 Task: Select transit view around selected location Jamestown Settlement, Virginia, United States and check out the nearest train station
Action: Mouse moved to (190, 189)
Screenshot: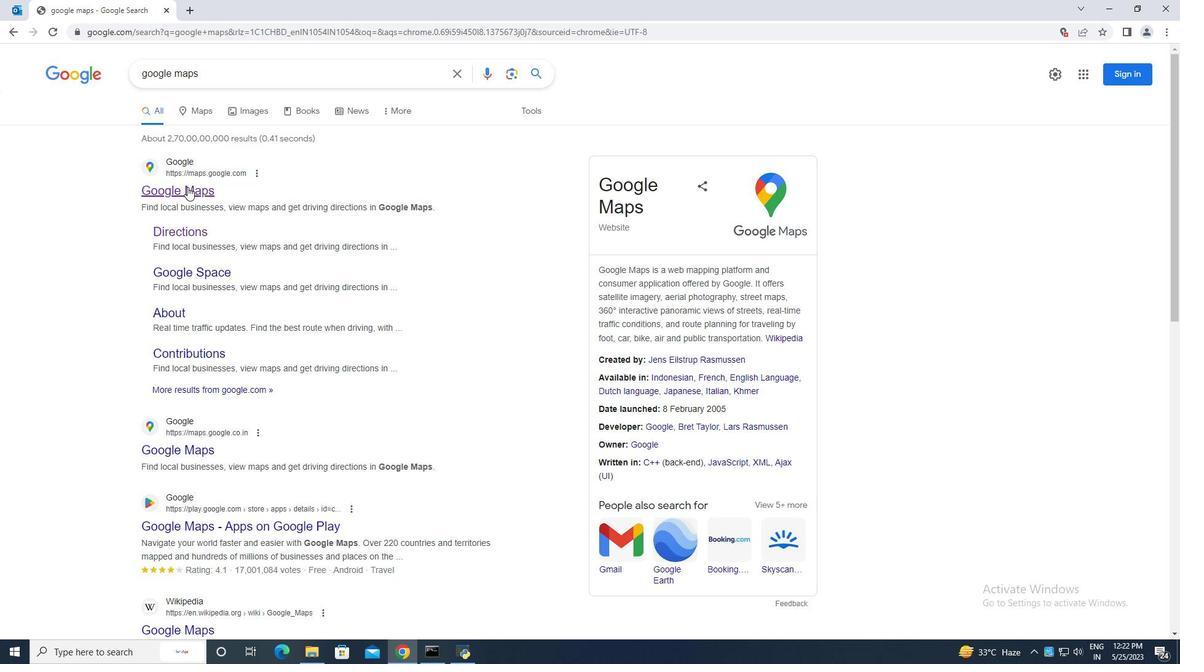 
Action: Mouse pressed left at (190, 189)
Screenshot: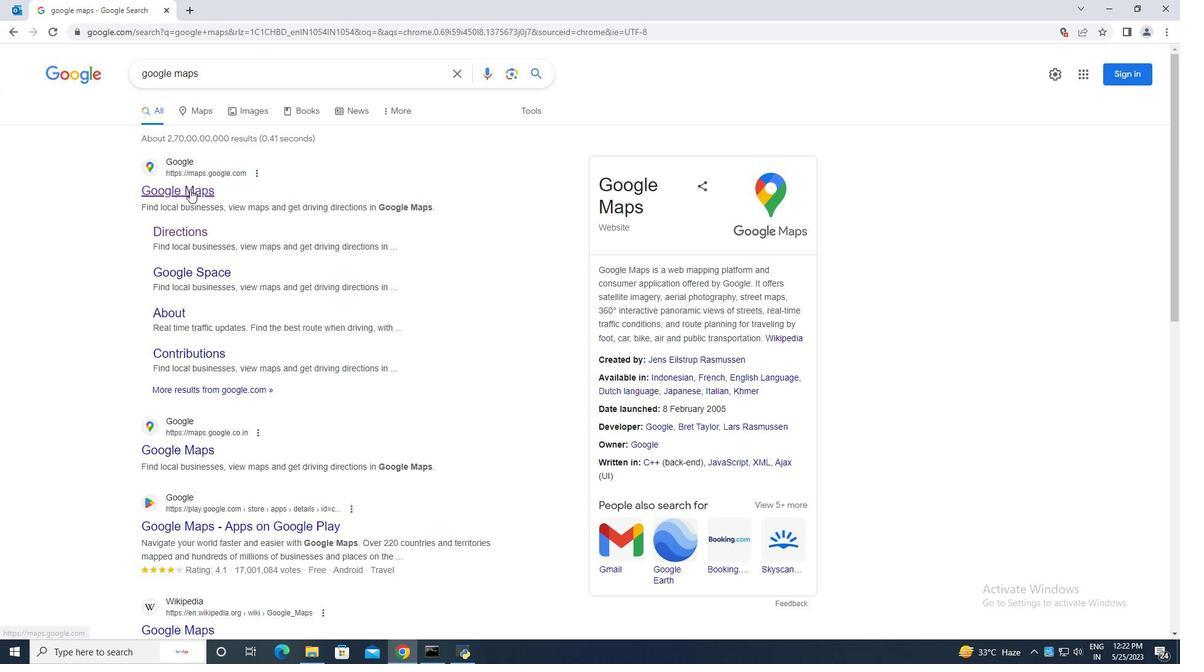 
Action: Mouse moved to (163, 60)
Screenshot: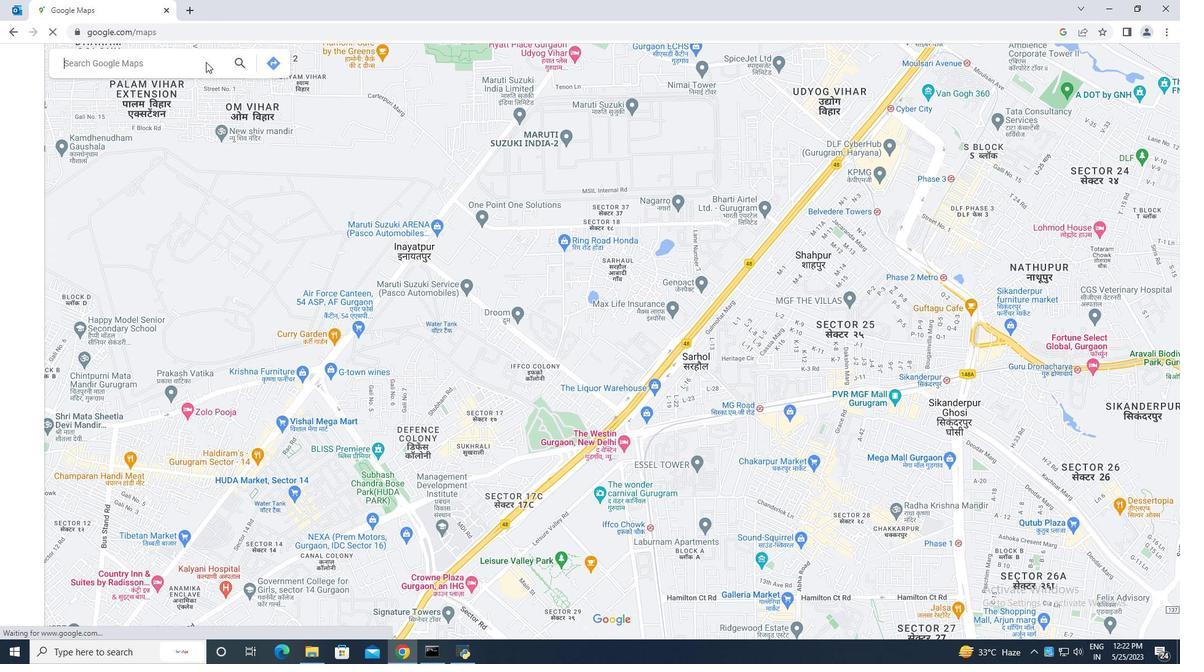 
Action: Mouse pressed left at (163, 60)
Screenshot: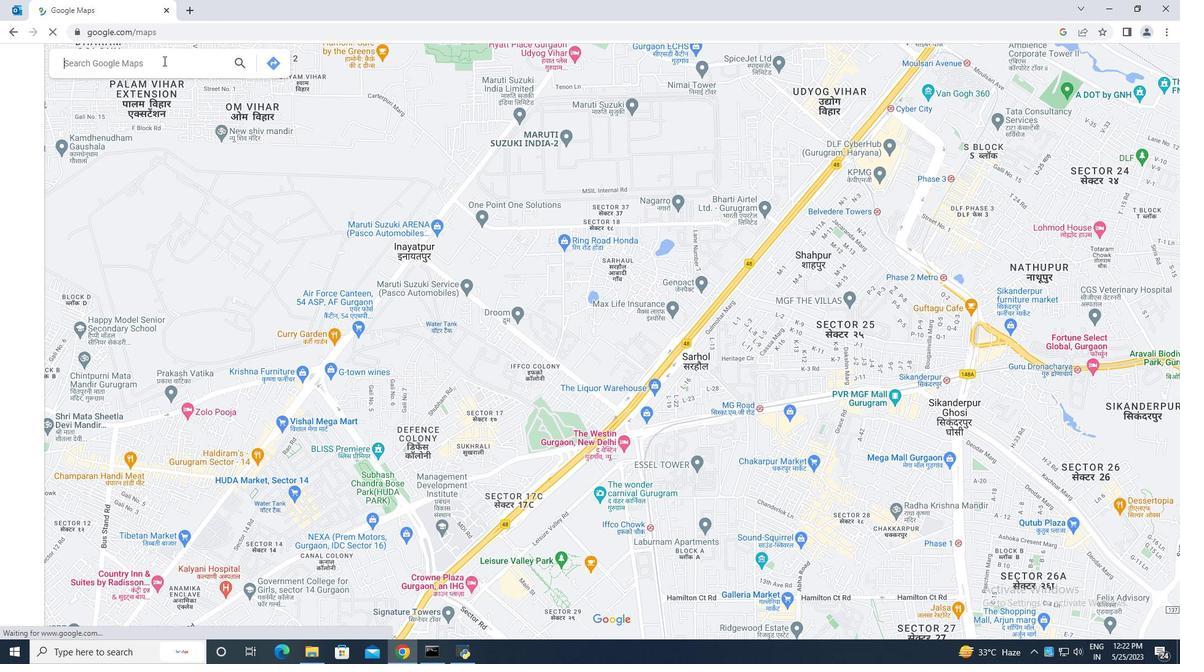 
Action: Key pressed <Key.caps_lock>J<Key.caps_lock>ames<Key.space>town<Key.space>d<Key.backspace>settlement<Key.space>virginia<Key.space>usa
Screenshot: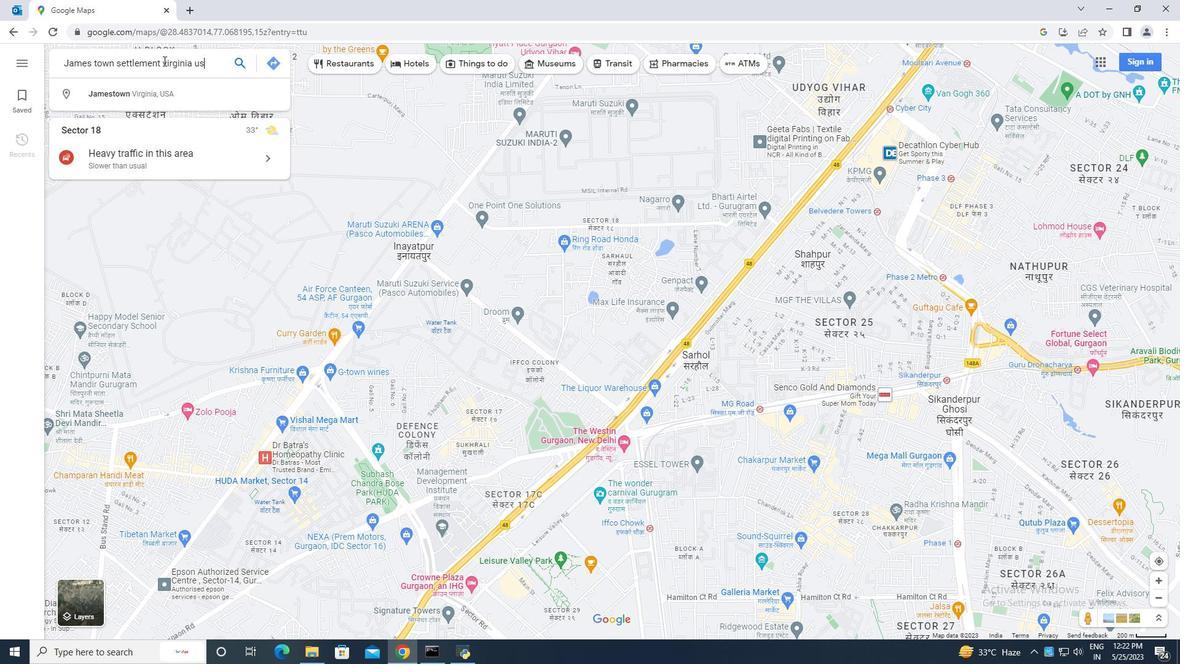 
Action: Mouse moved to (171, 92)
Screenshot: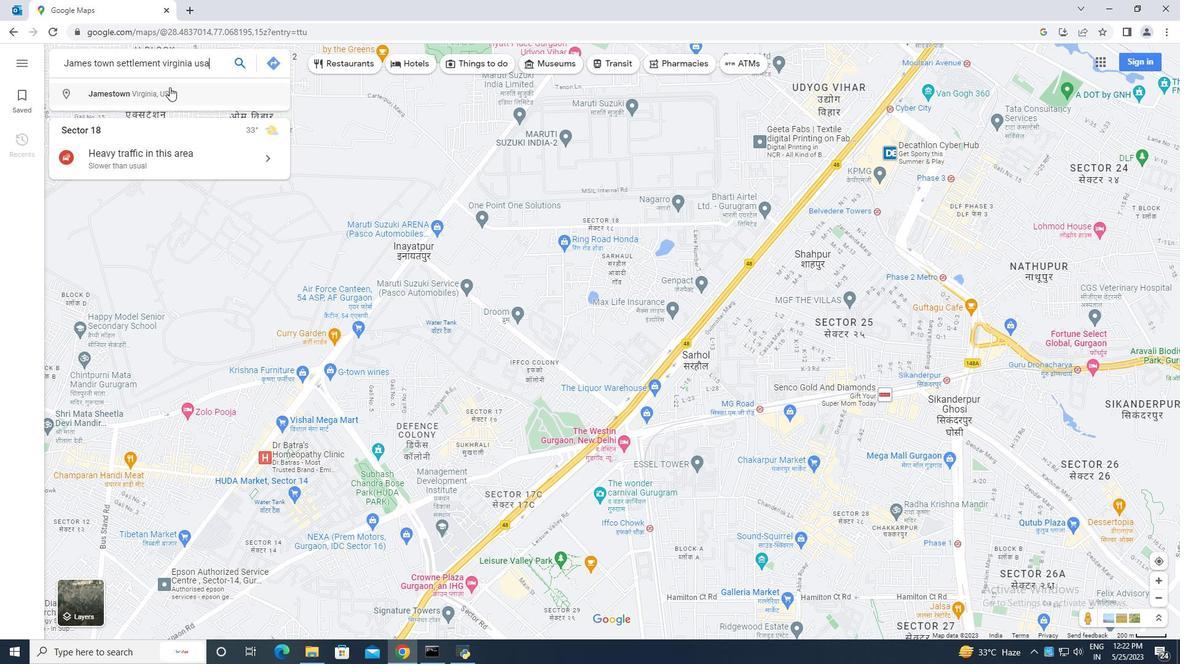 
Action: Mouse pressed left at (171, 92)
Screenshot: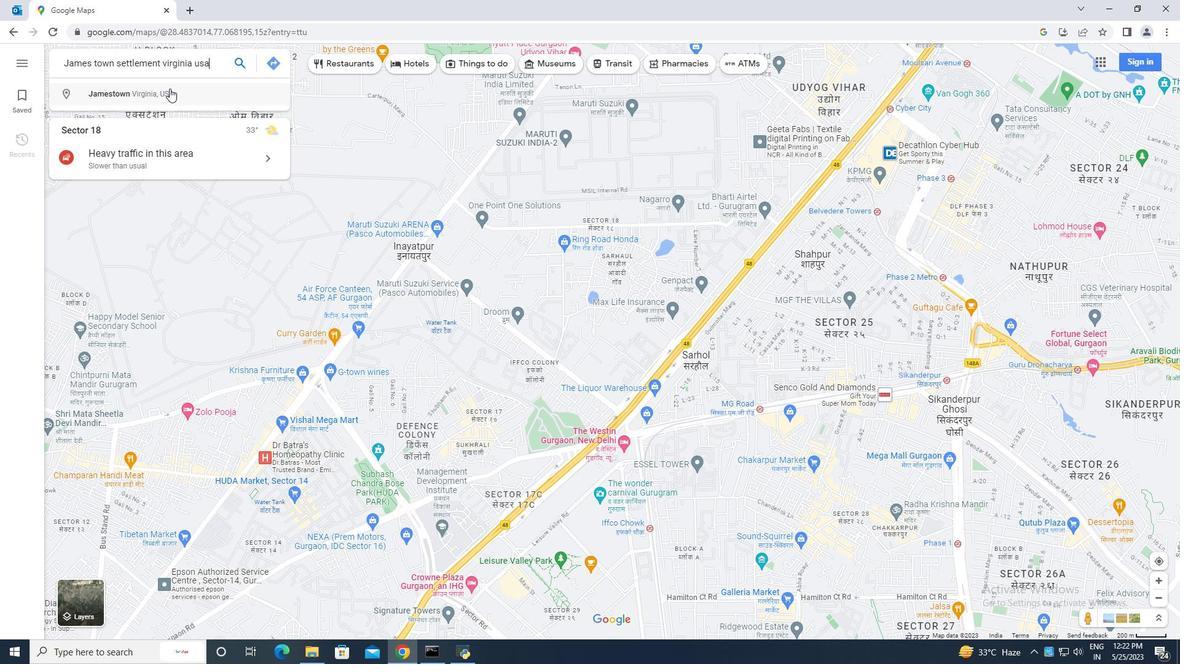 
Action: Mouse moved to (626, 63)
Screenshot: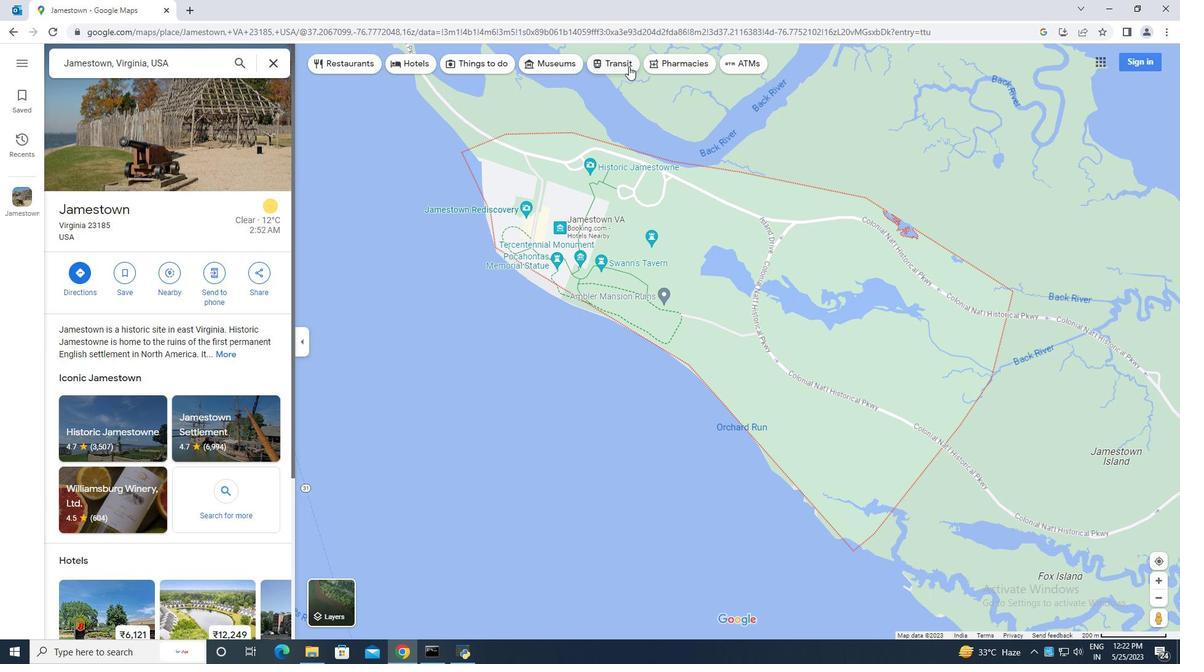 
Action: Mouse pressed left at (626, 63)
Screenshot: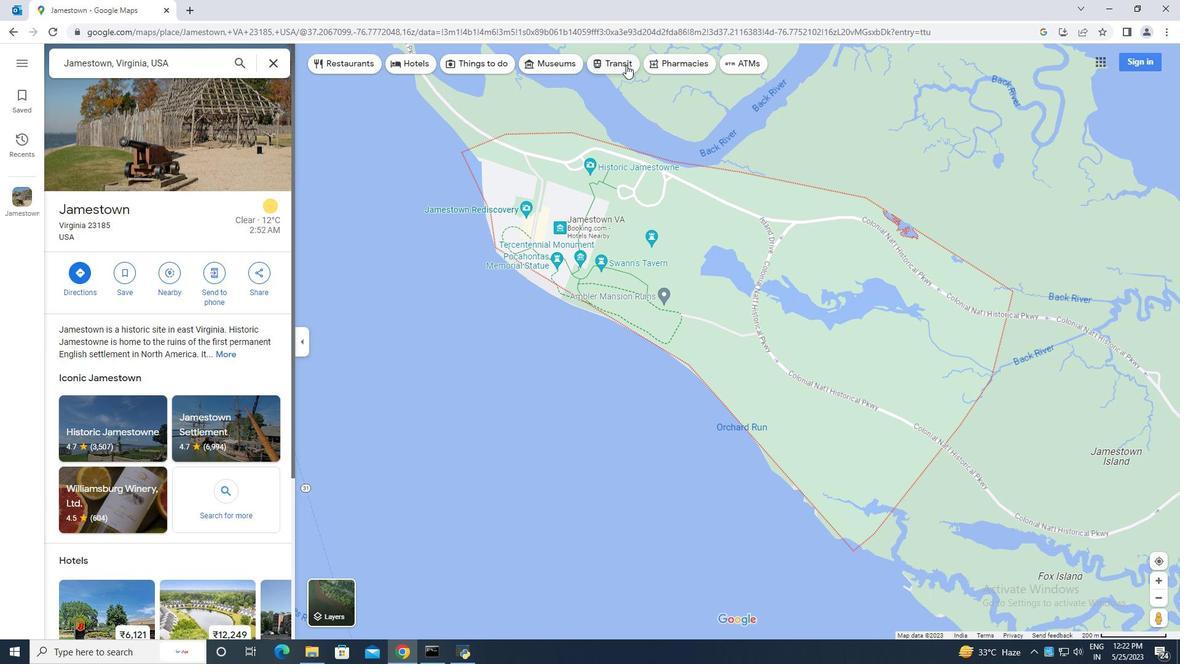 
Action: Mouse moved to (746, 255)
Screenshot: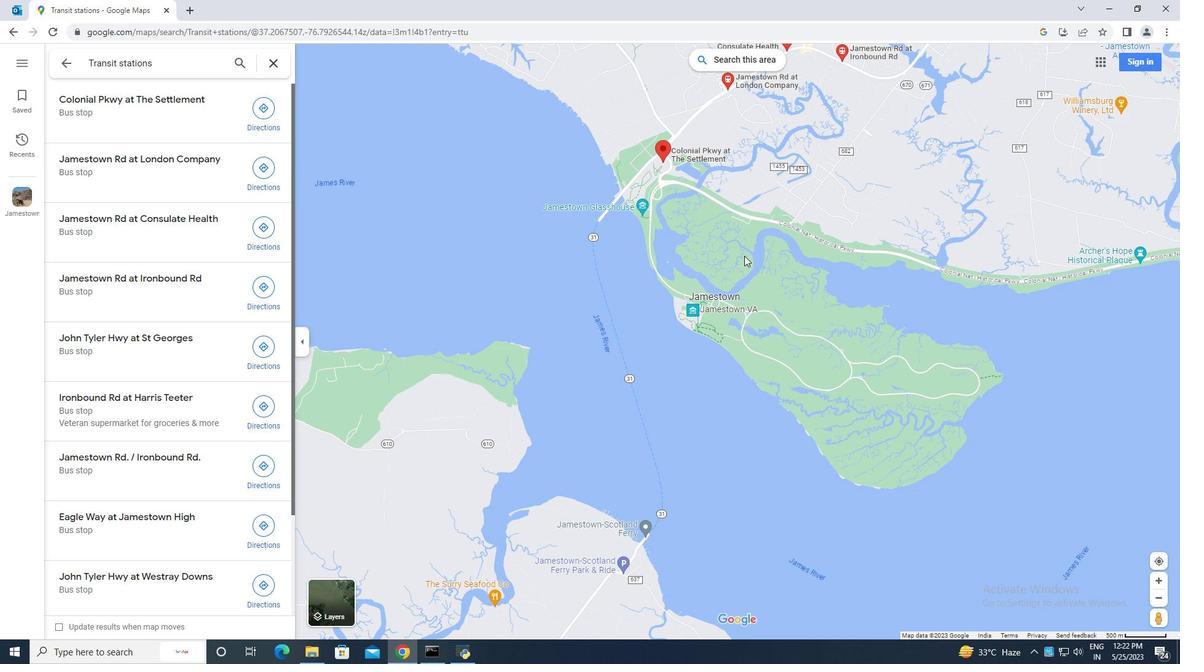 
Action: Mouse pressed left at (746, 255)
Screenshot: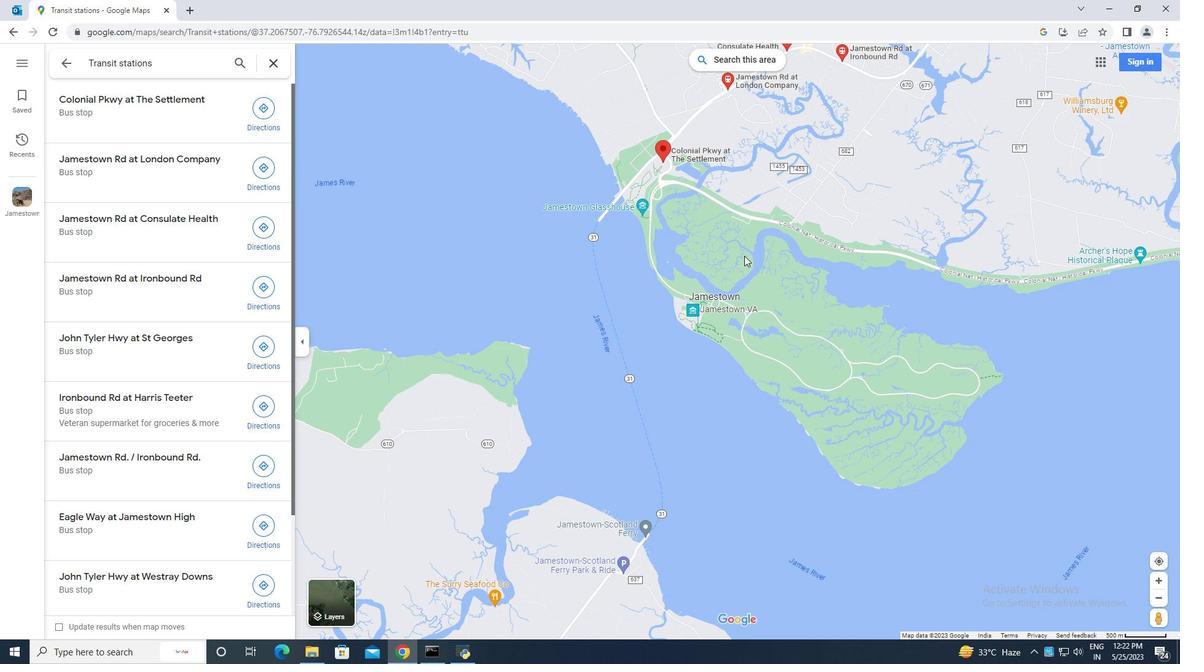 
Action: Mouse moved to (835, 408)
Screenshot: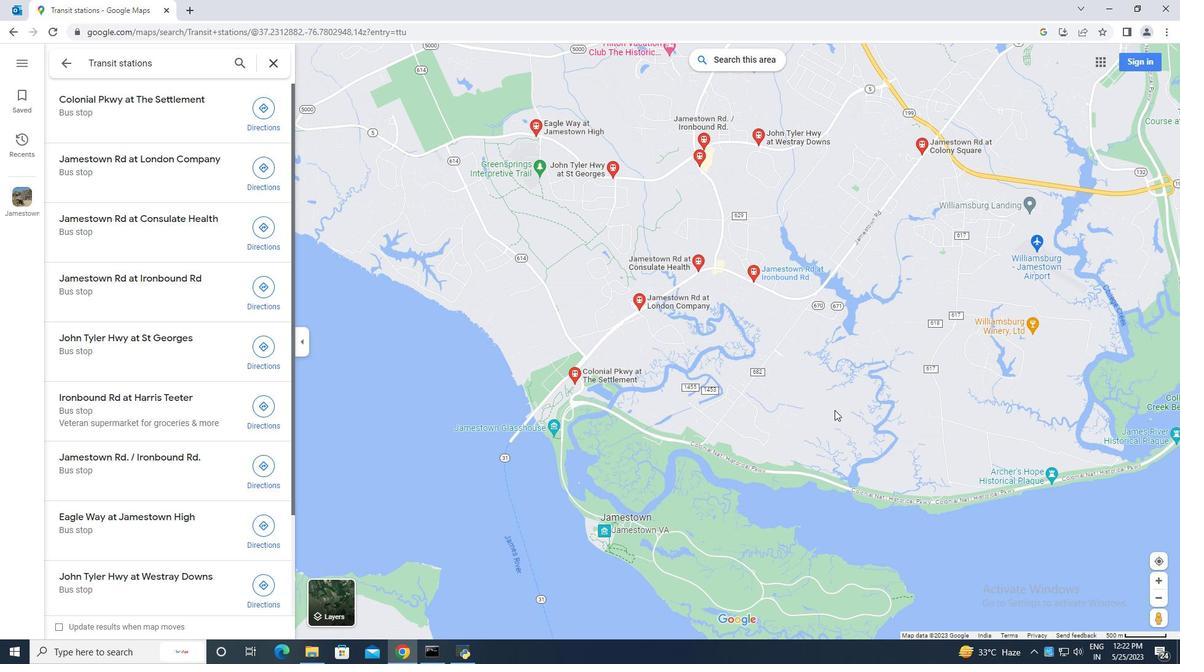 
Action: Mouse scrolled (835, 408) with delta (0, 0)
Screenshot: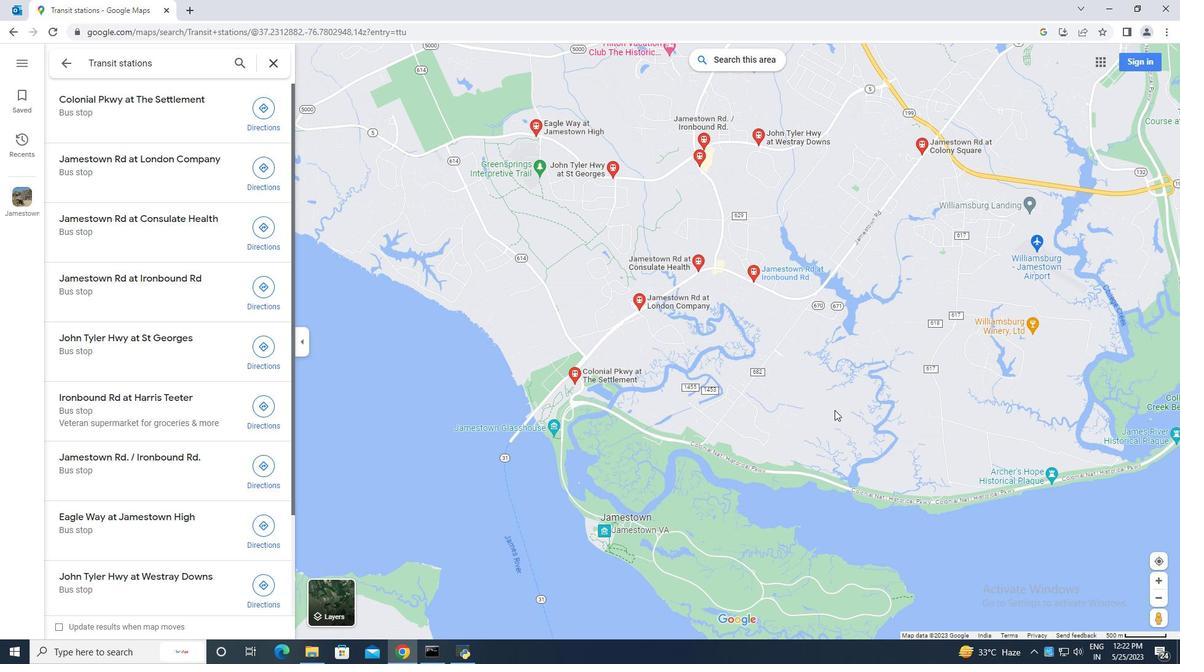 
Action: Mouse moved to (835, 408)
Screenshot: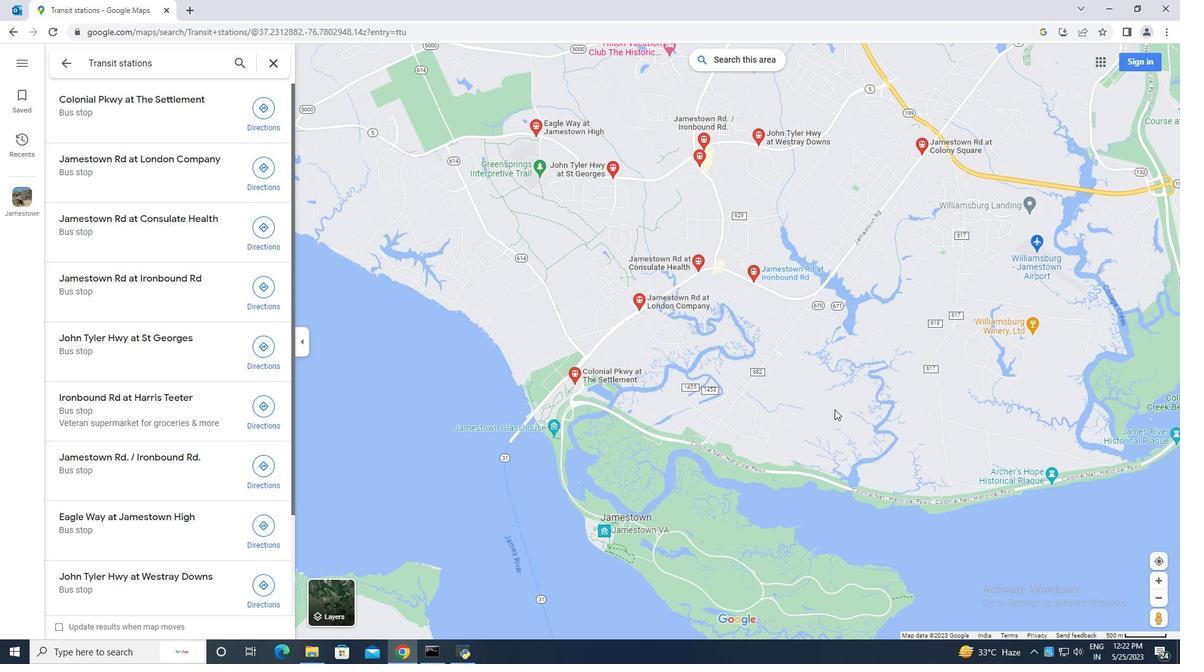 
Action: Mouse scrolled (835, 408) with delta (0, 0)
Screenshot: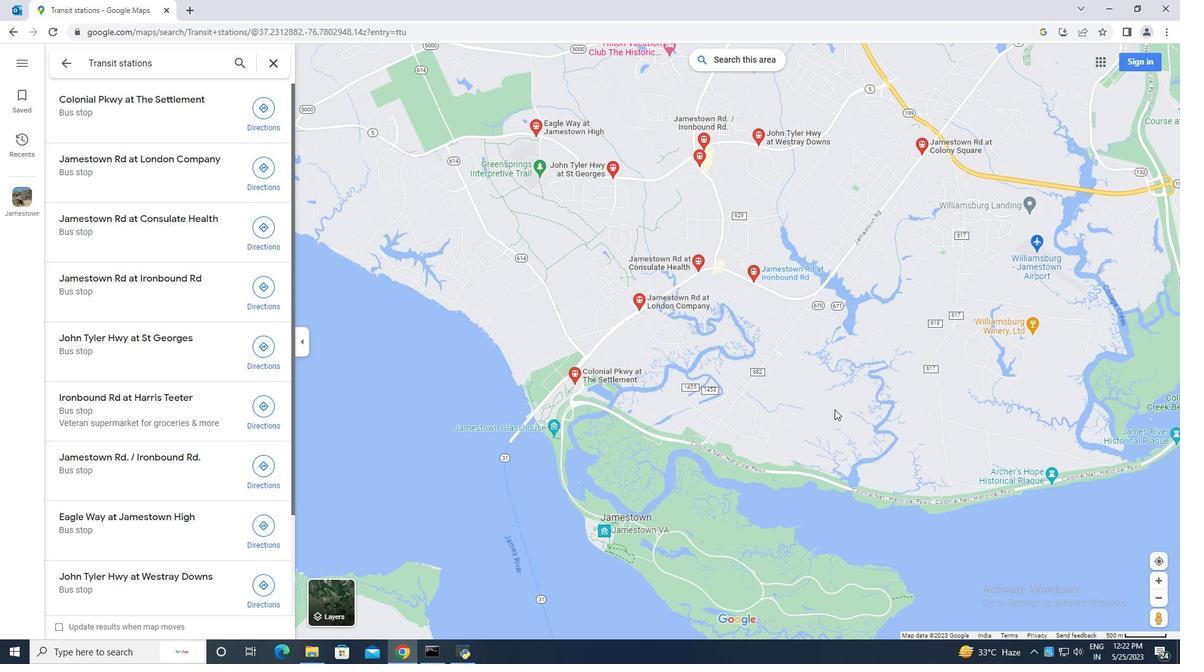 
Action: Mouse moved to (834, 407)
Screenshot: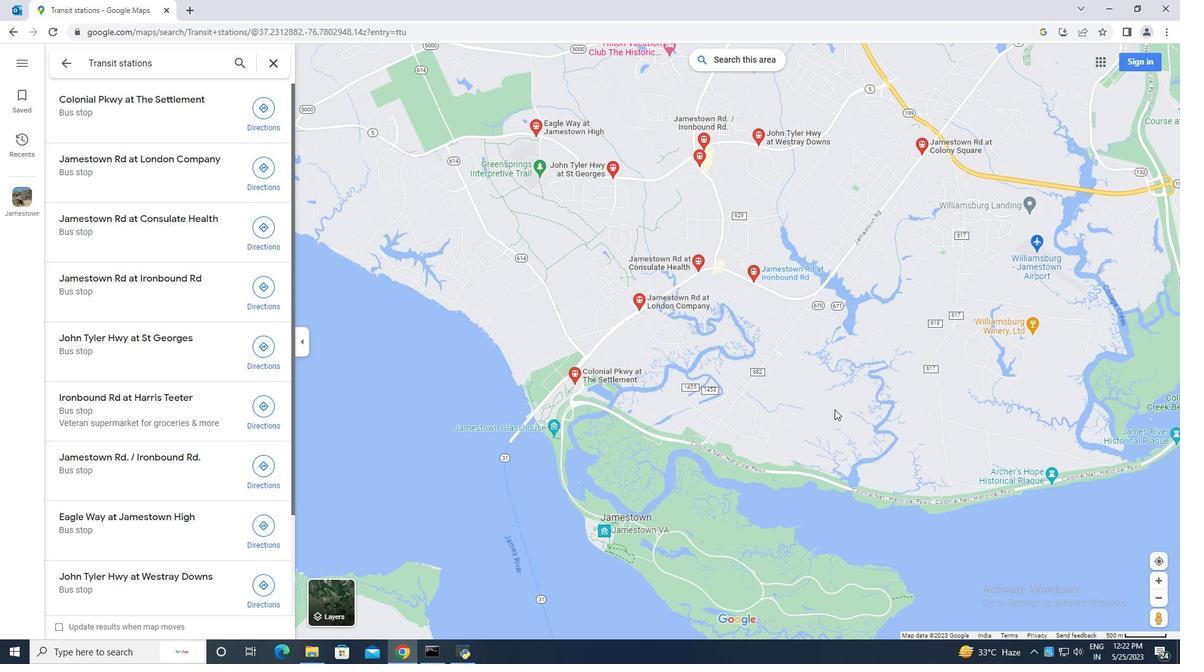 
Action: Mouse scrolled (834, 407) with delta (0, 0)
Screenshot: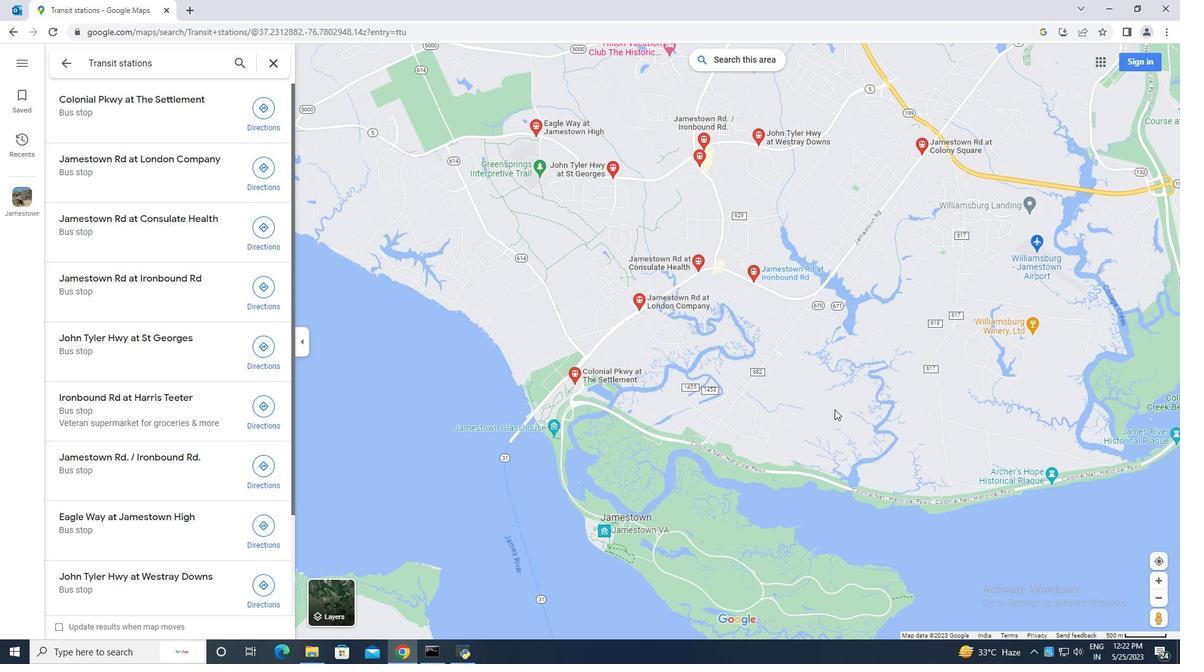 
Action: Mouse moved to (795, 321)
Screenshot: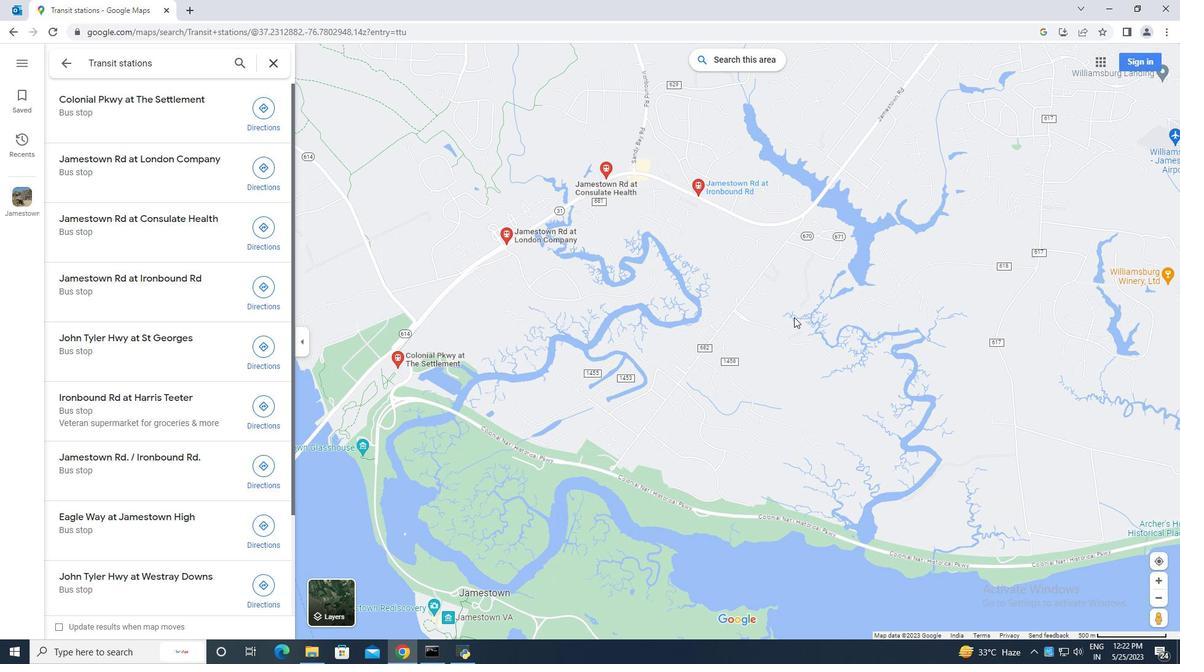 
Action: Mouse pressed left at (795, 321)
Screenshot: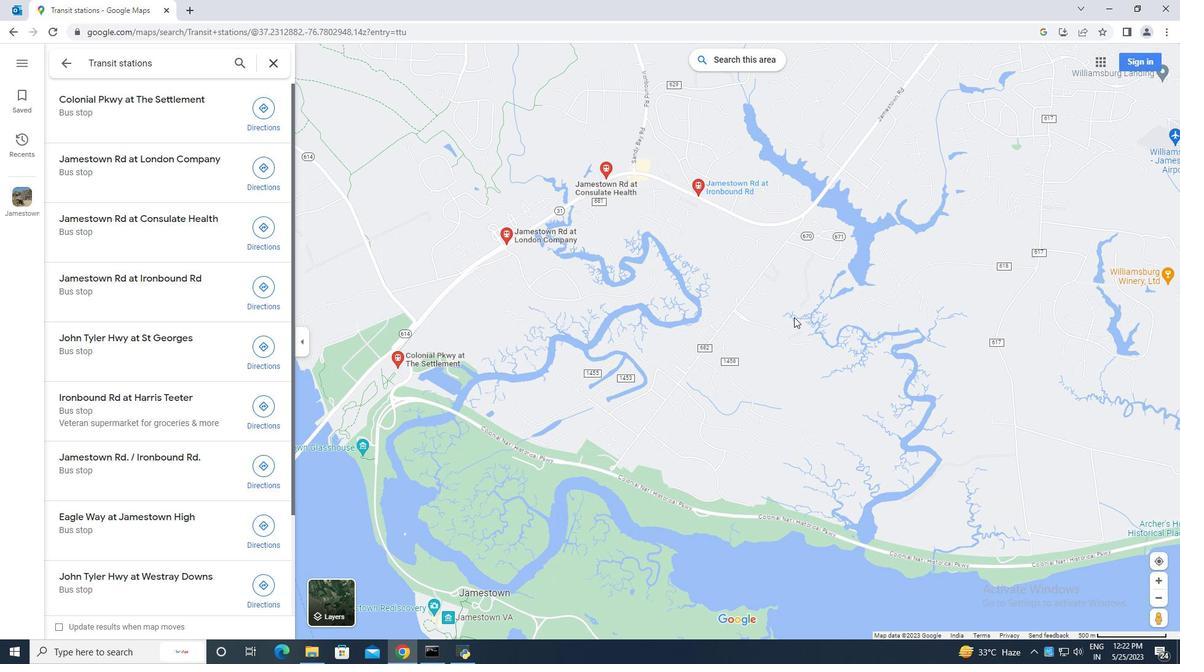 
Action: Mouse moved to (760, 432)
Screenshot: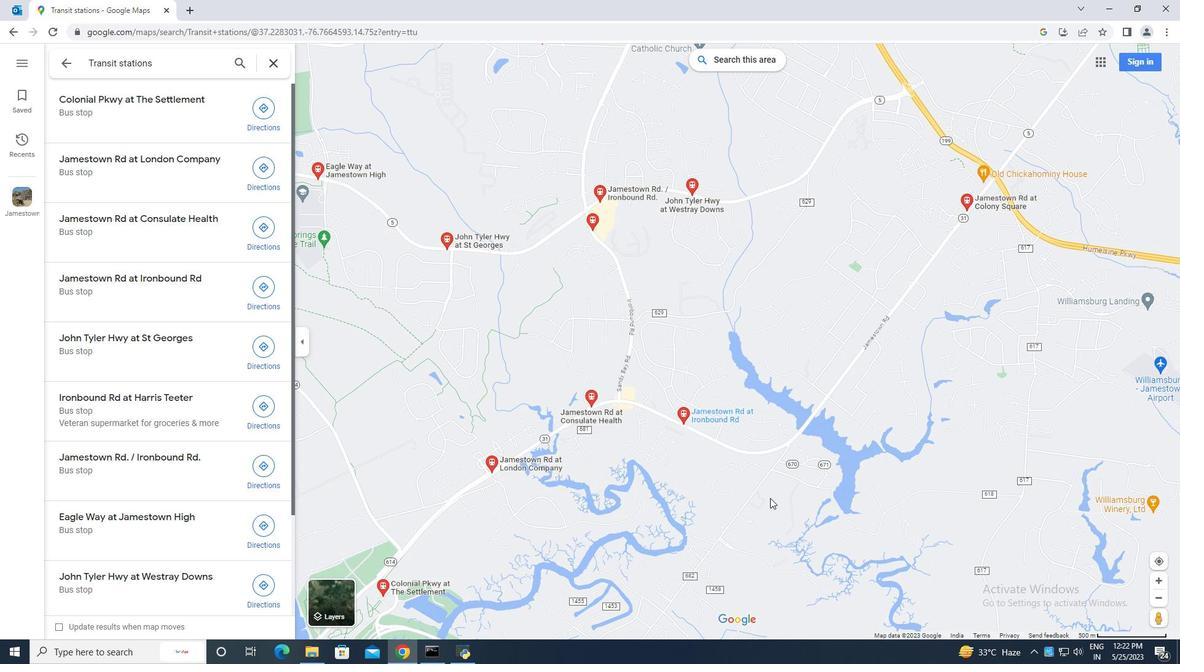 
Action: Mouse scrolled (760, 432) with delta (0, 0)
Screenshot: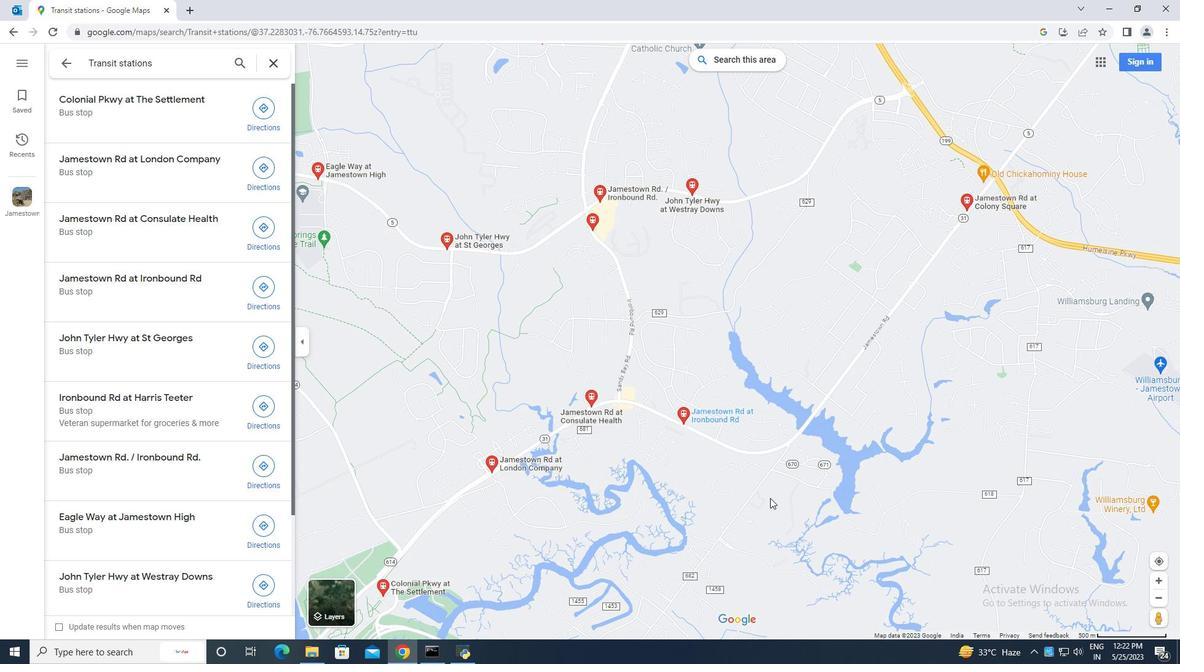 
Action: Mouse moved to (760, 431)
Screenshot: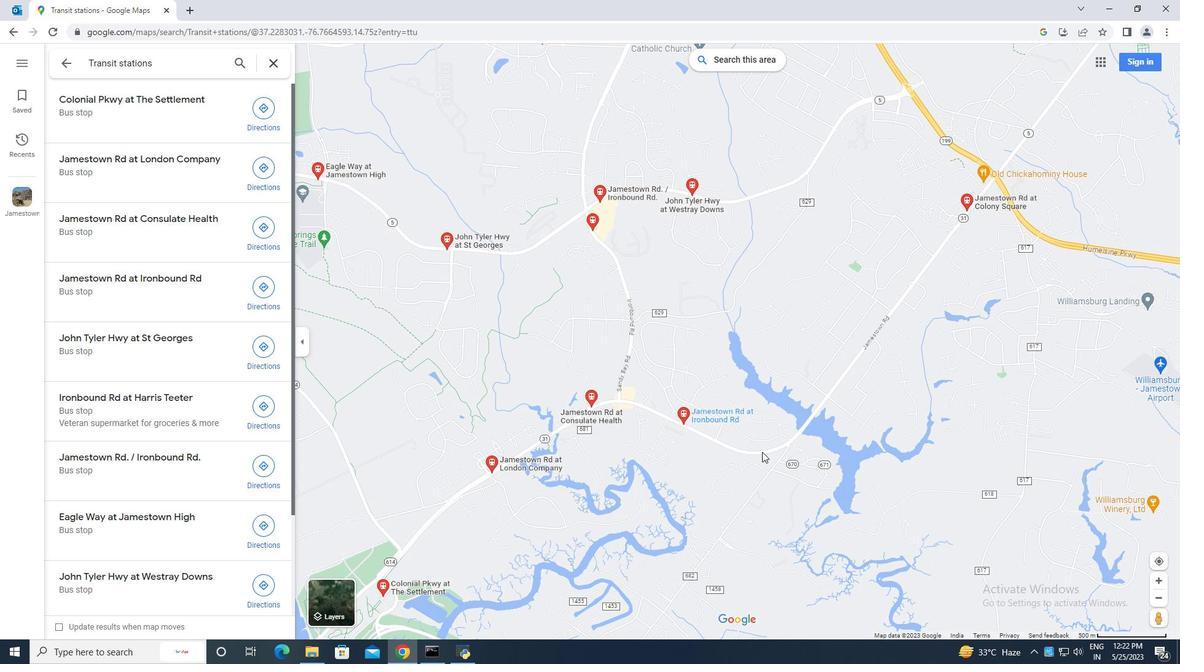 
Action: Mouse scrolled (760, 430) with delta (0, 0)
Screenshot: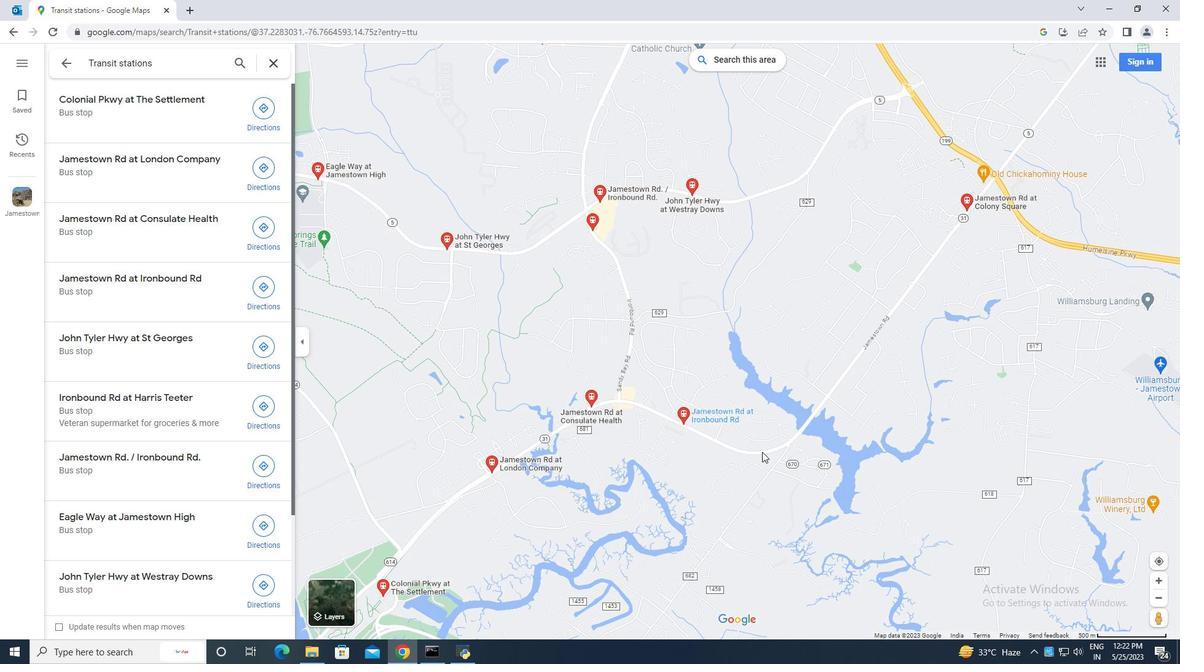 
Action: Mouse moved to (557, 190)
Screenshot: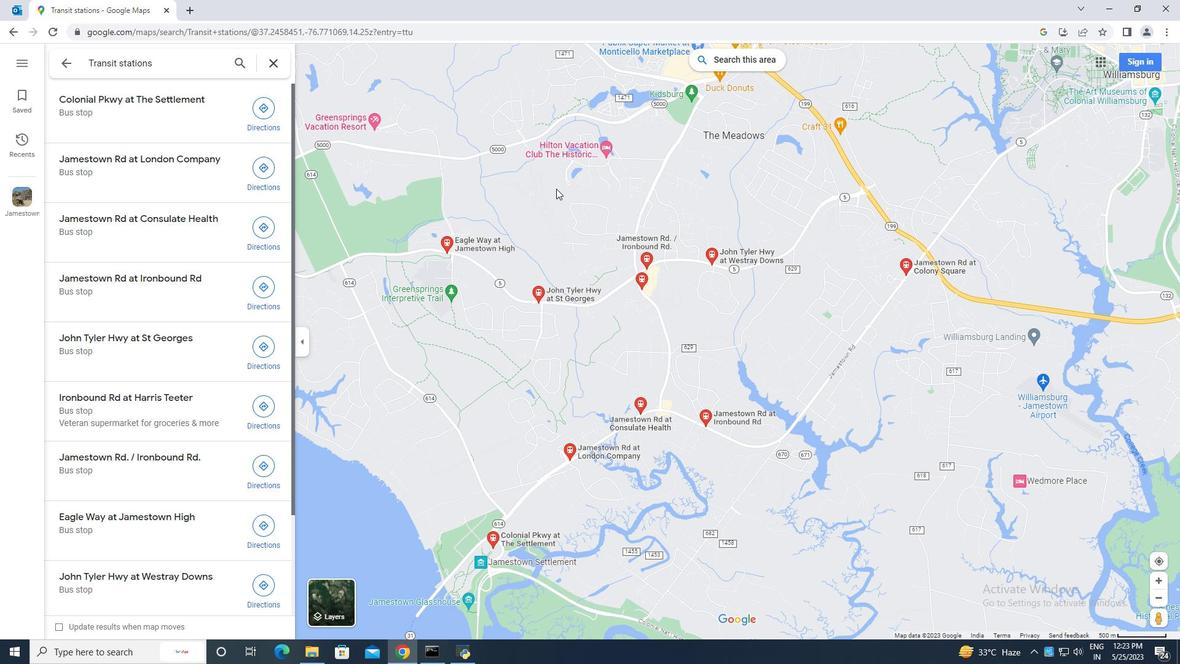 
Action: Mouse scrolled (557, 189) with delta (0, 0)
Screenshot: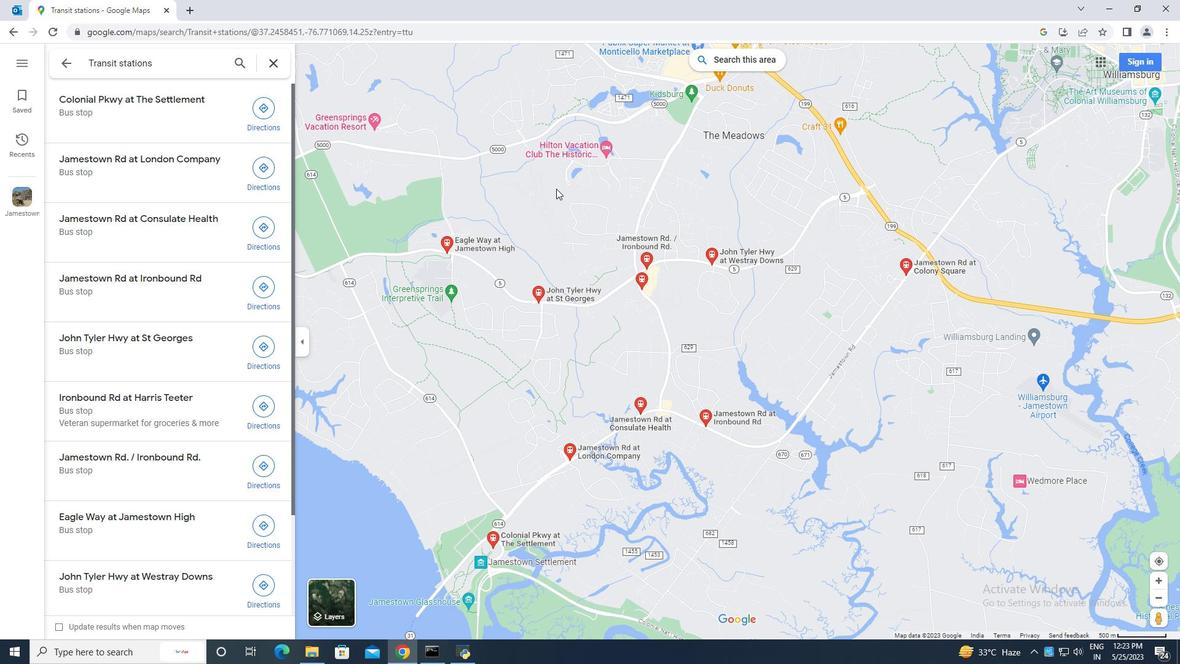 
Action: Mouse moved to (558, 190)
Screenshot: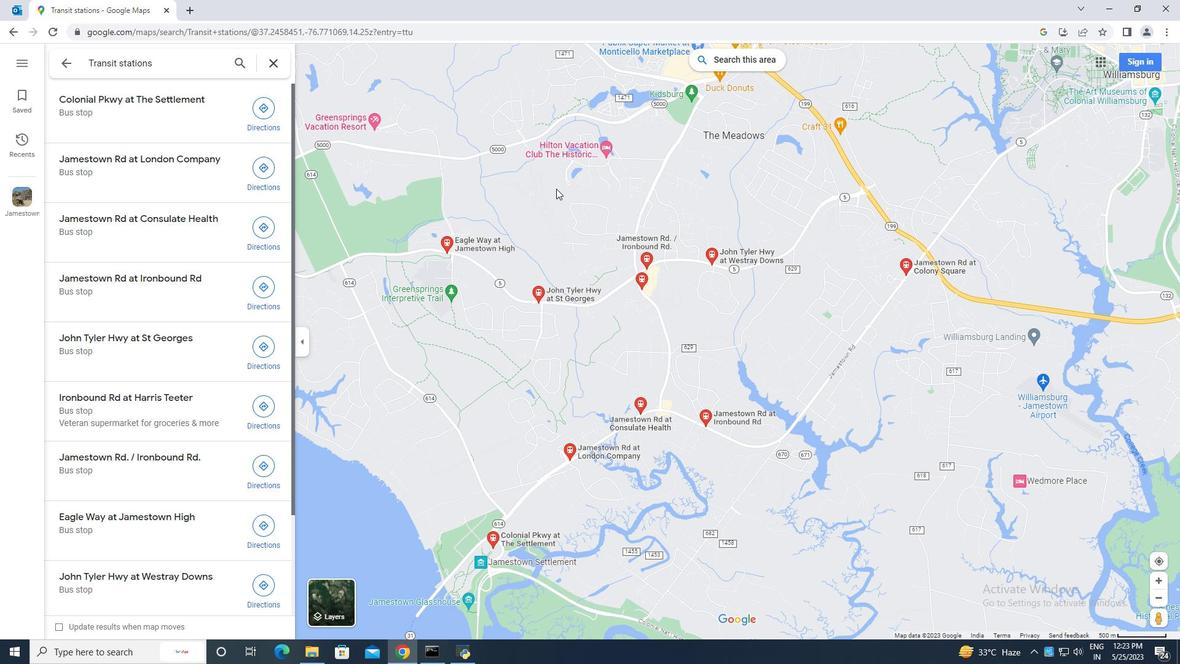 
Action: Mouse scrolled (558, 190) with delta (0, 0)
Screenshot: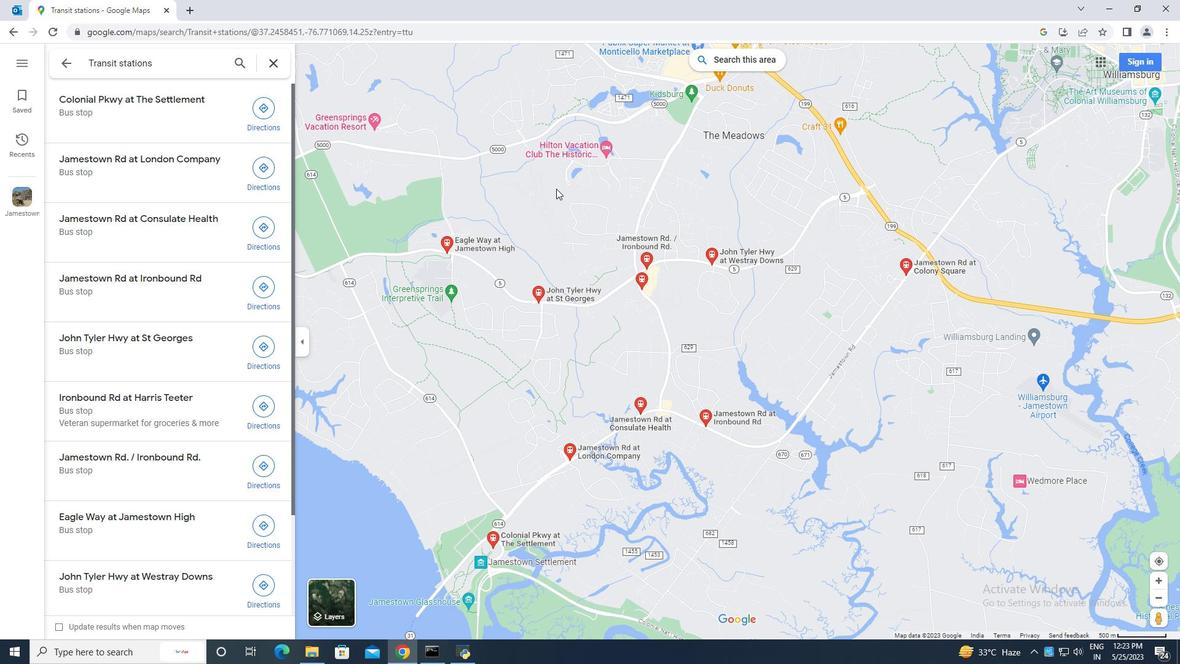 
Action: Mouse moved to (495, 304)
Screenshot: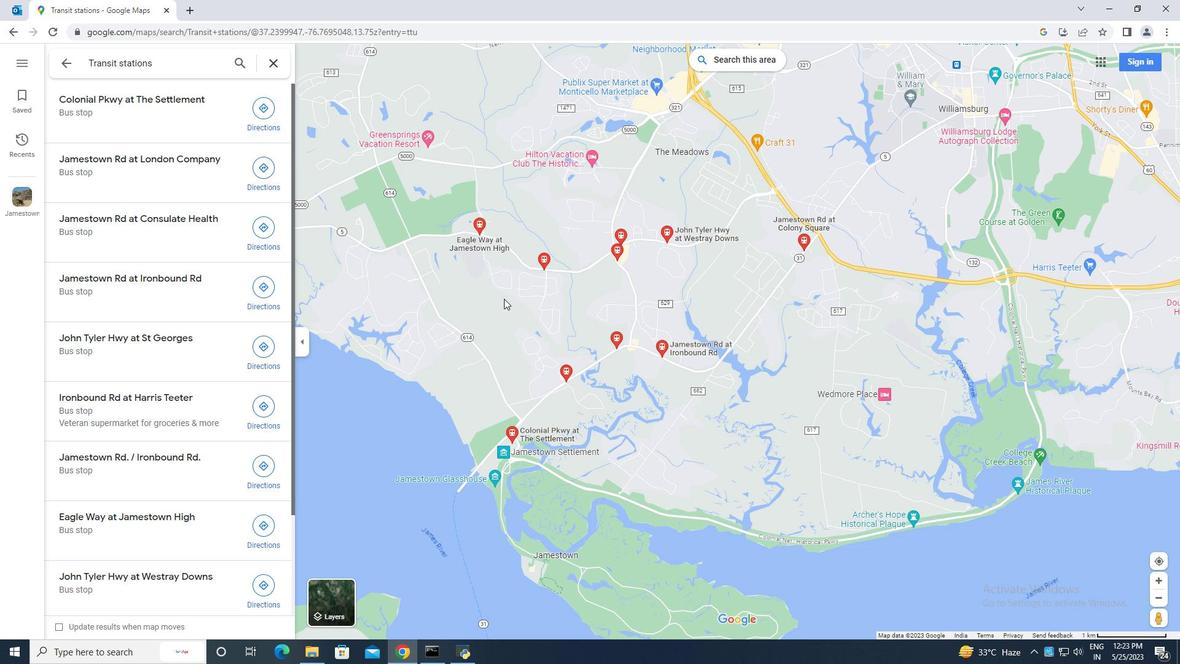 
Action: Mouse pressed left at (495, 304)
Screenshot: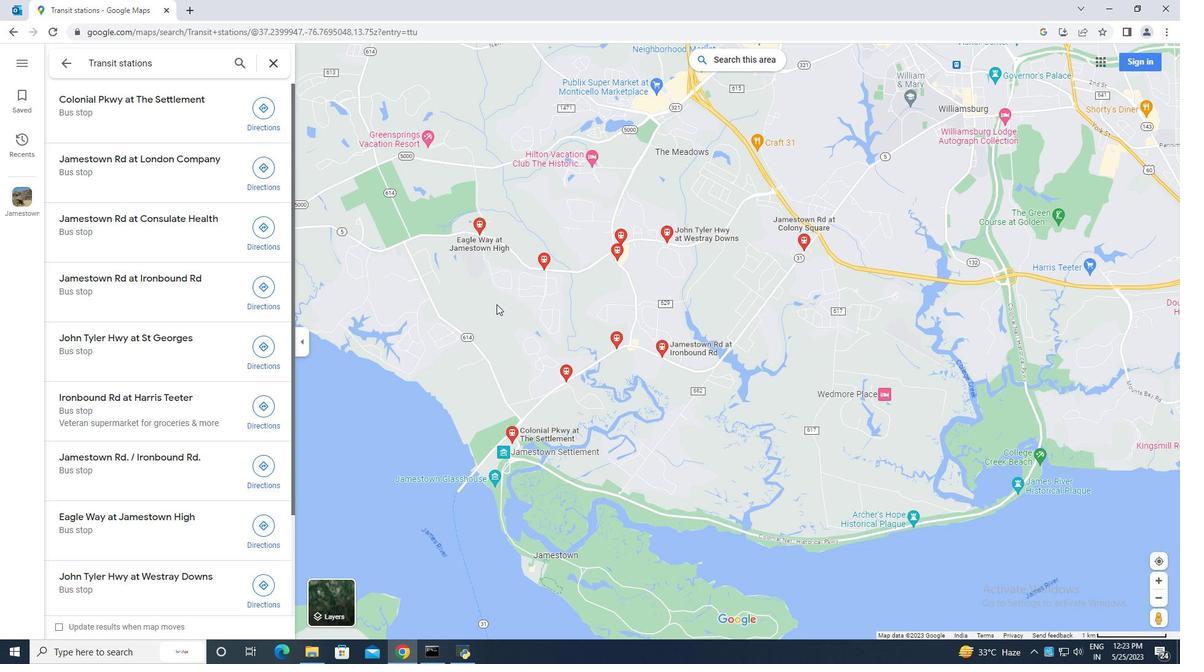 
Action: Mouse moved to (210, 295)
Screenshot: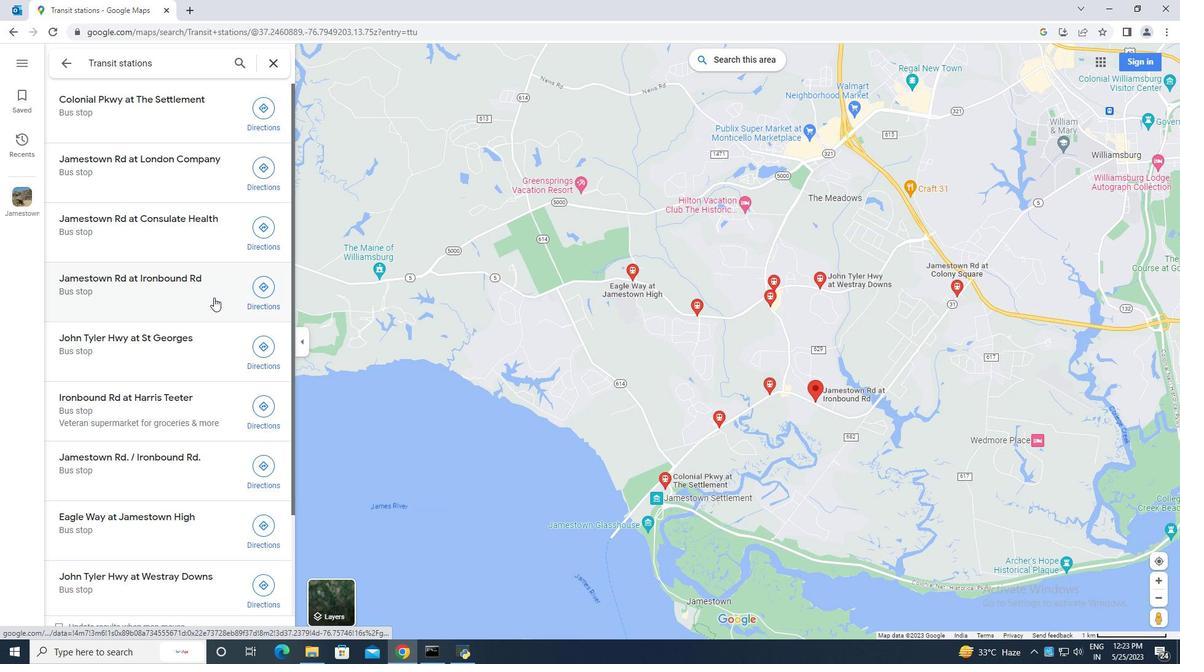 
Action: Mouse scrolled (210, 296) with delta (0, 0)
Screenshot: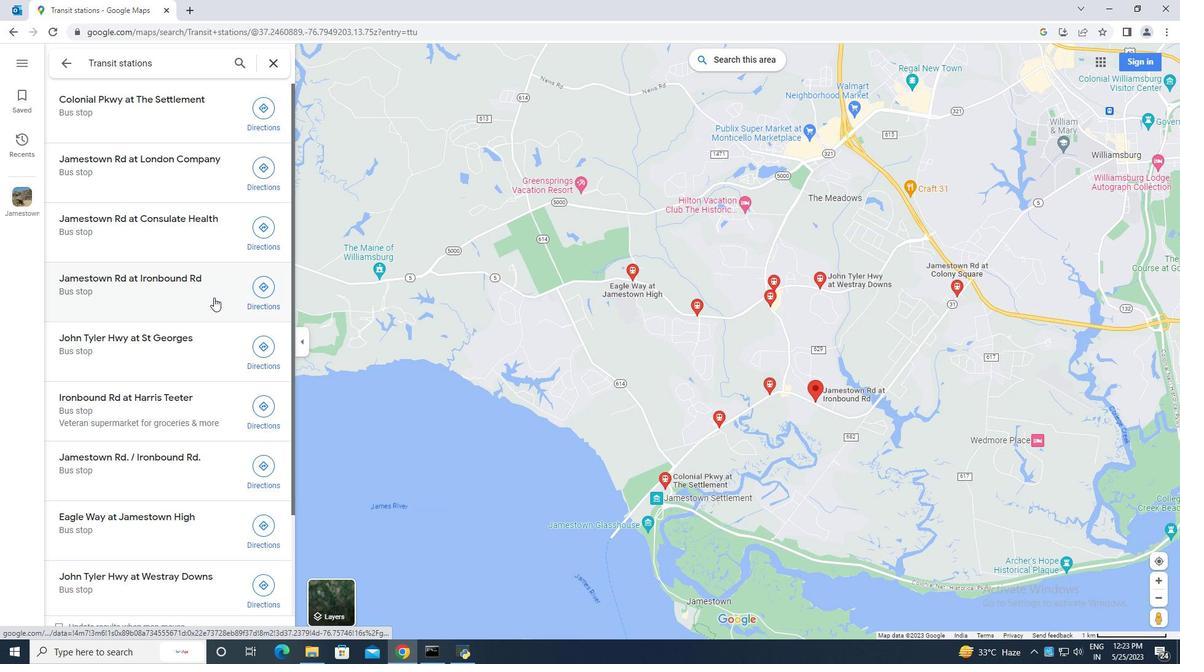 
Action: Mouse moved to (210, 295)
Screenshot: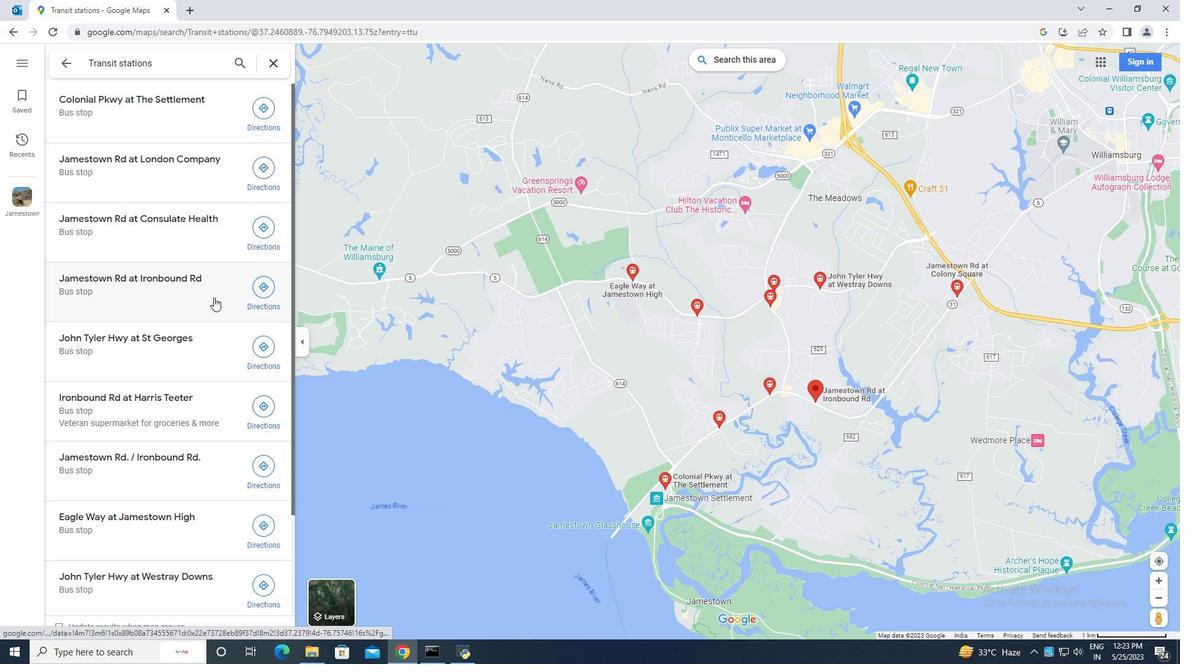 
Action: Mouse scrolled (210, 296) with delta (0, 0)
Screenshot: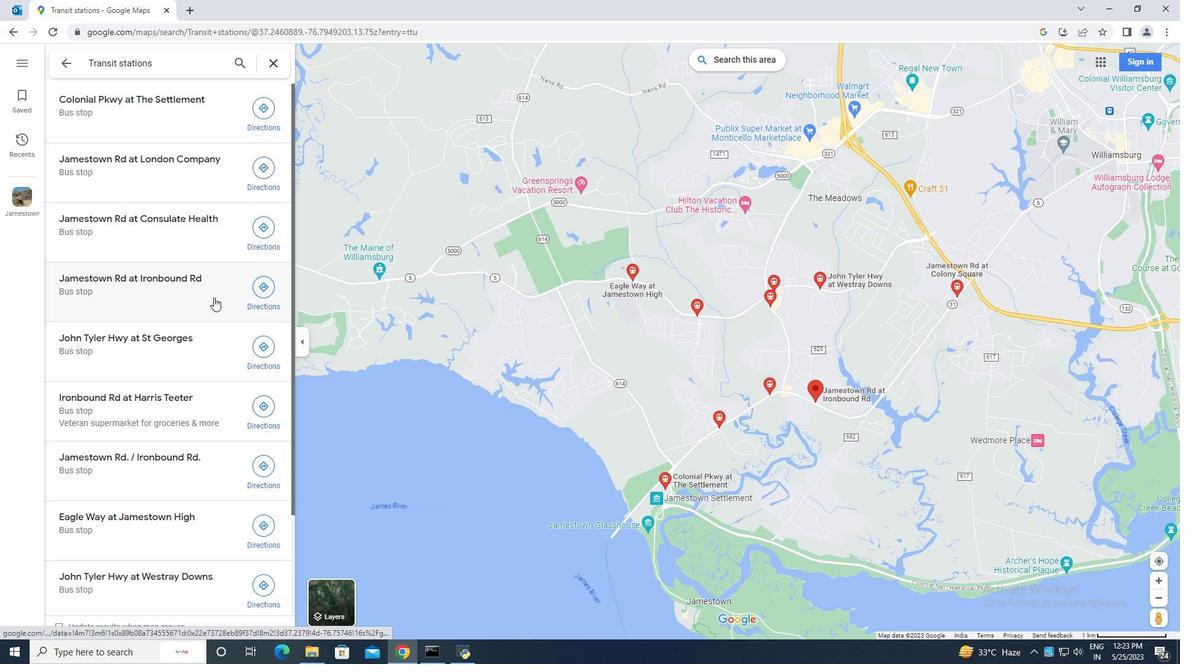 
Action: Mouse moved to (210, 295)
Screenshot: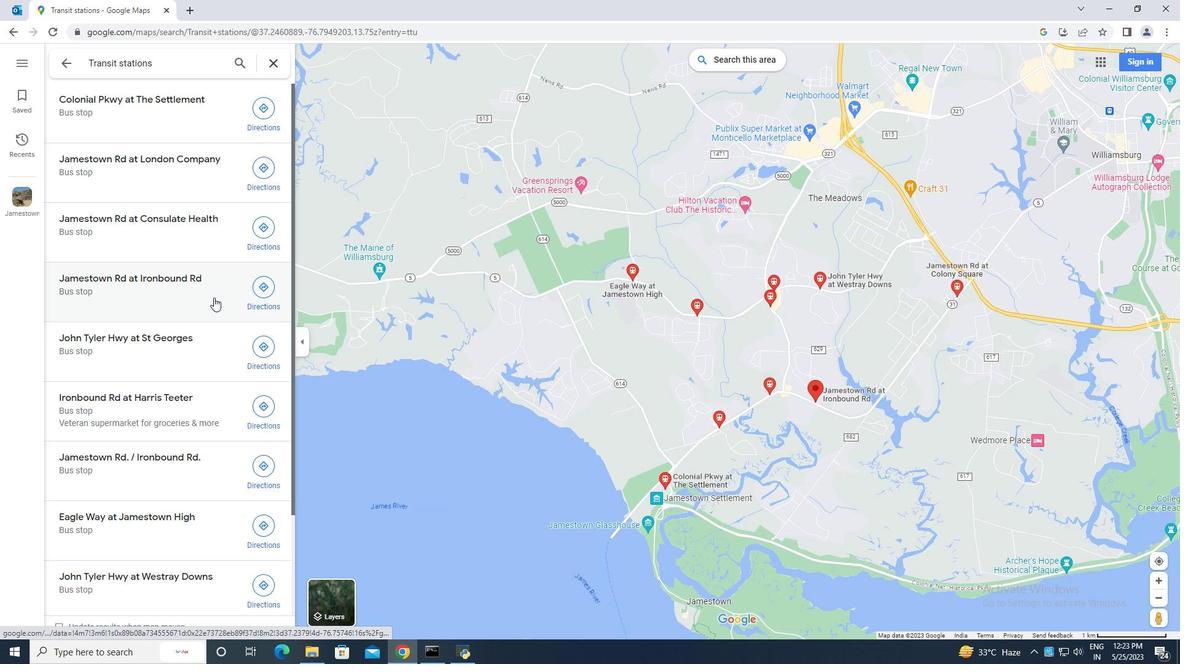 
Action: Mouse scrolled (210, 295) with delta (0, 0)
Screenshot: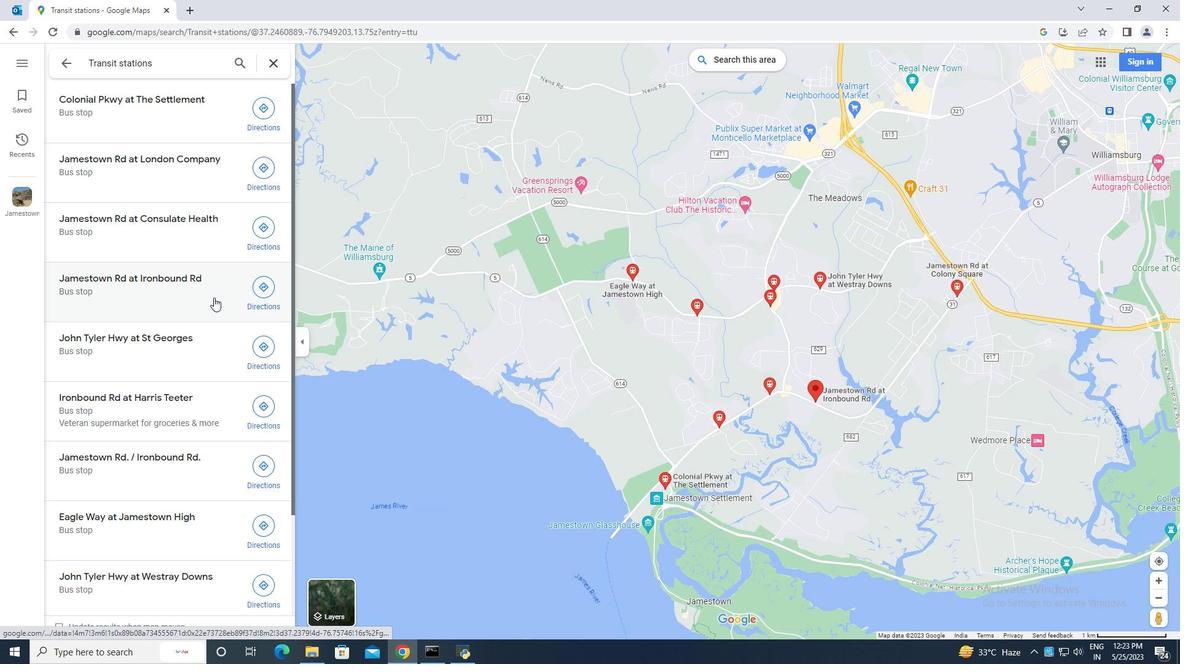 
Action: Mouse moved to (113, 367)
Screenshot: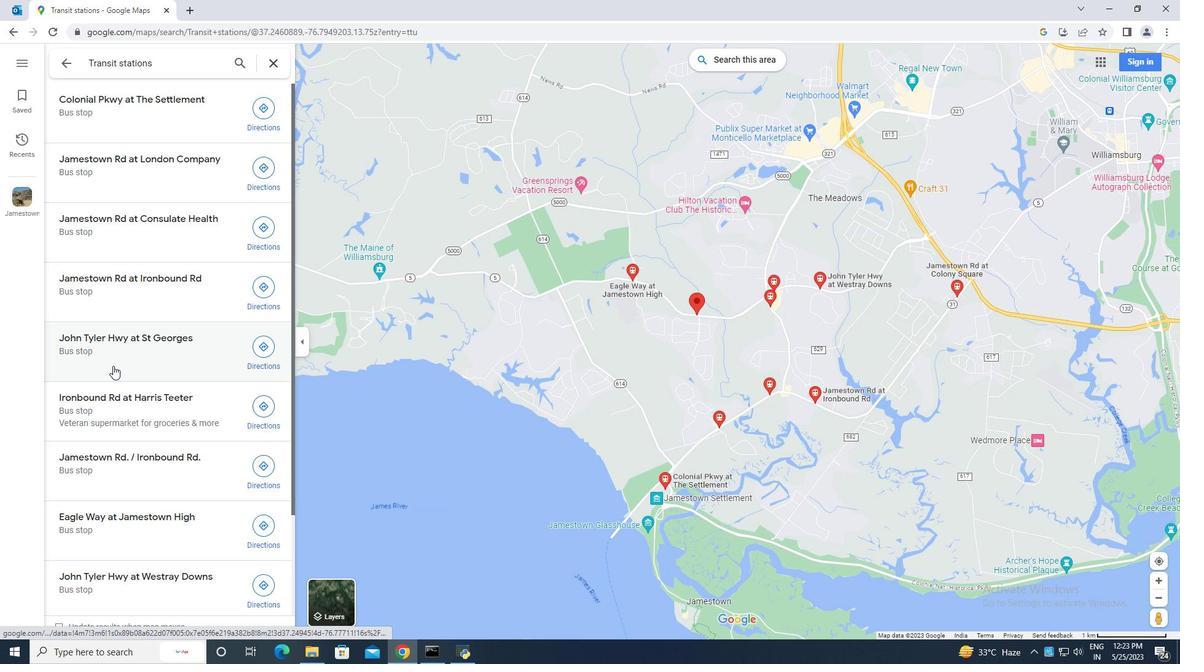
Action: Mouse scrolled (113, 366) with delta (0, 0)
Screenshot: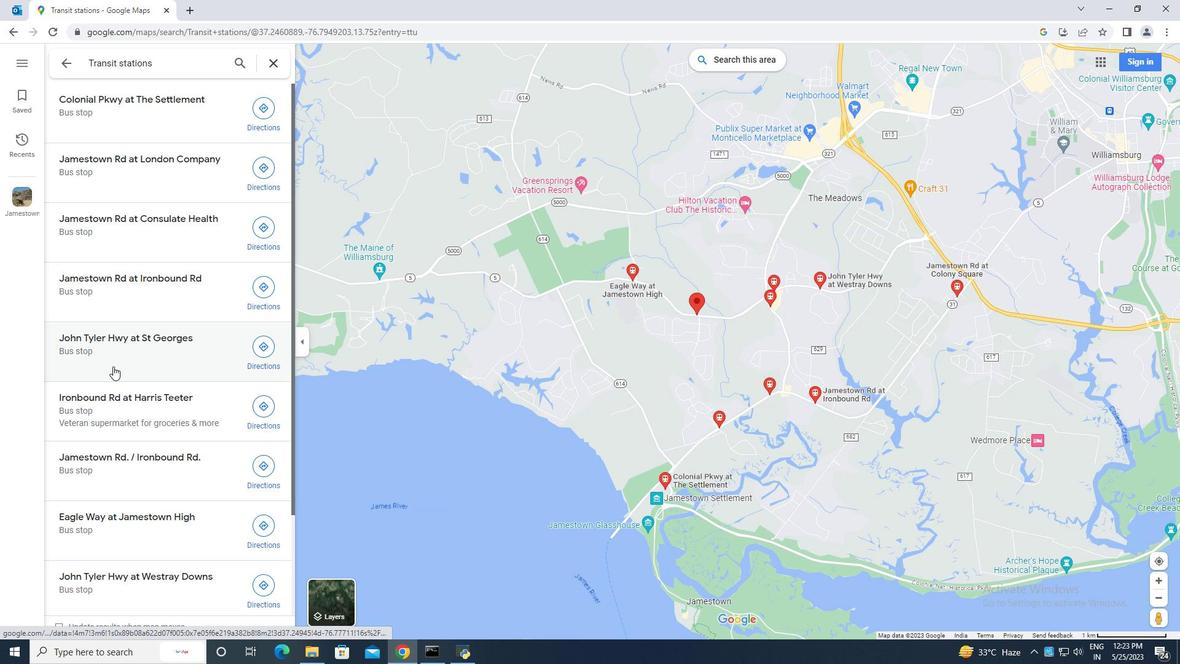 
Action: Mouse scrolled (113, 366) with delta (0, 0)
Screenshot: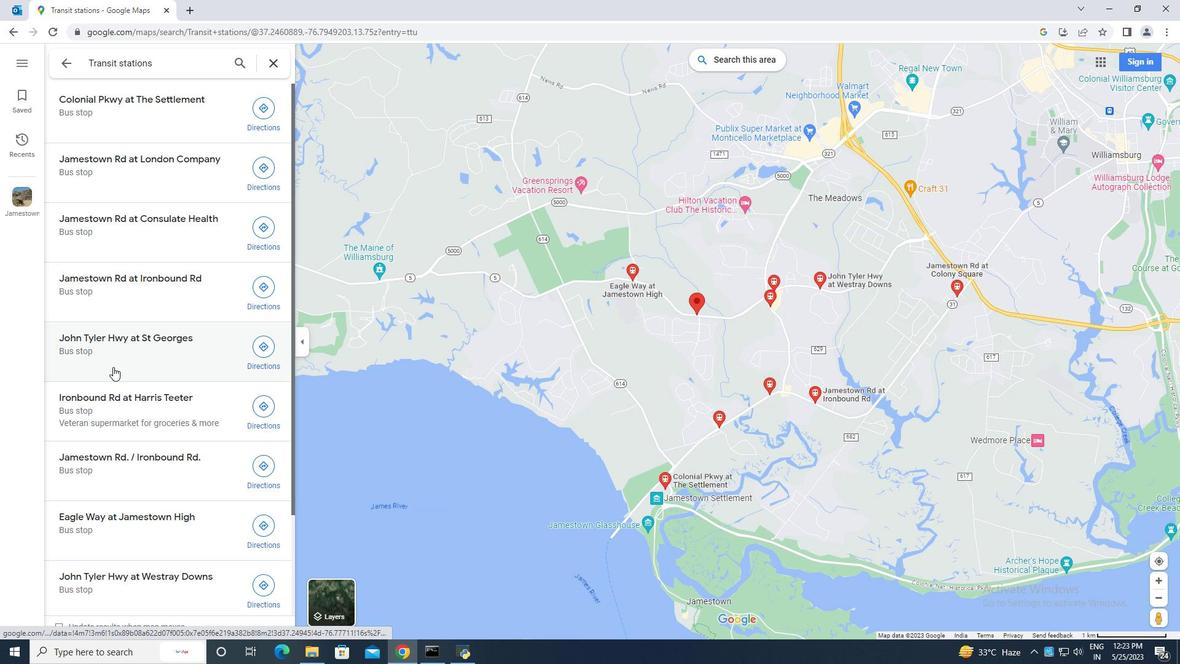 
Action: Mouse moved to (113, 367)
Screenshot: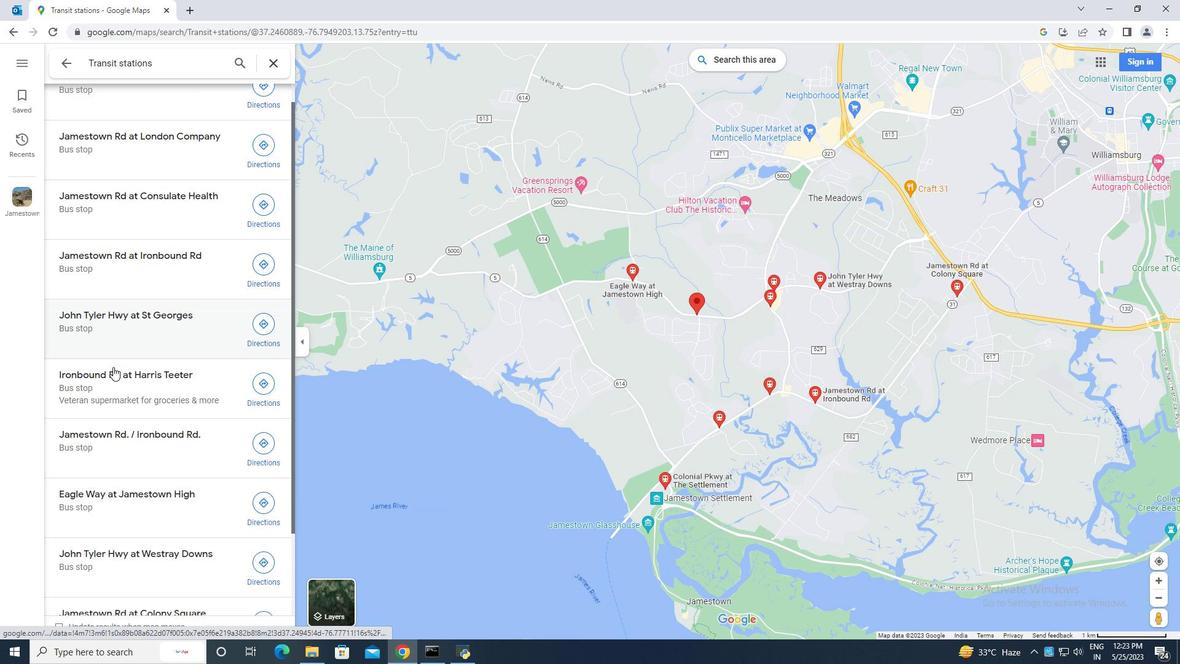 
Action: Mouse scrolled (113, 366) with delta (0, 0)
Screenshot: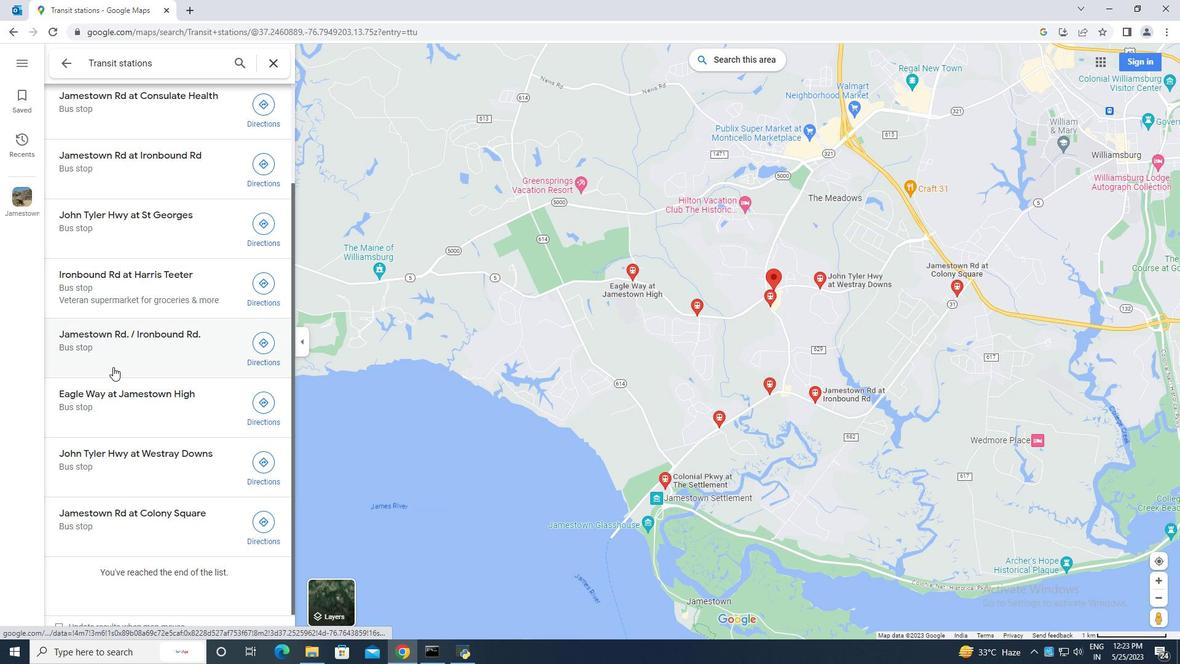 
Action: Mouse scrolled (113, 366) with delta (0, 0)
Screenshot: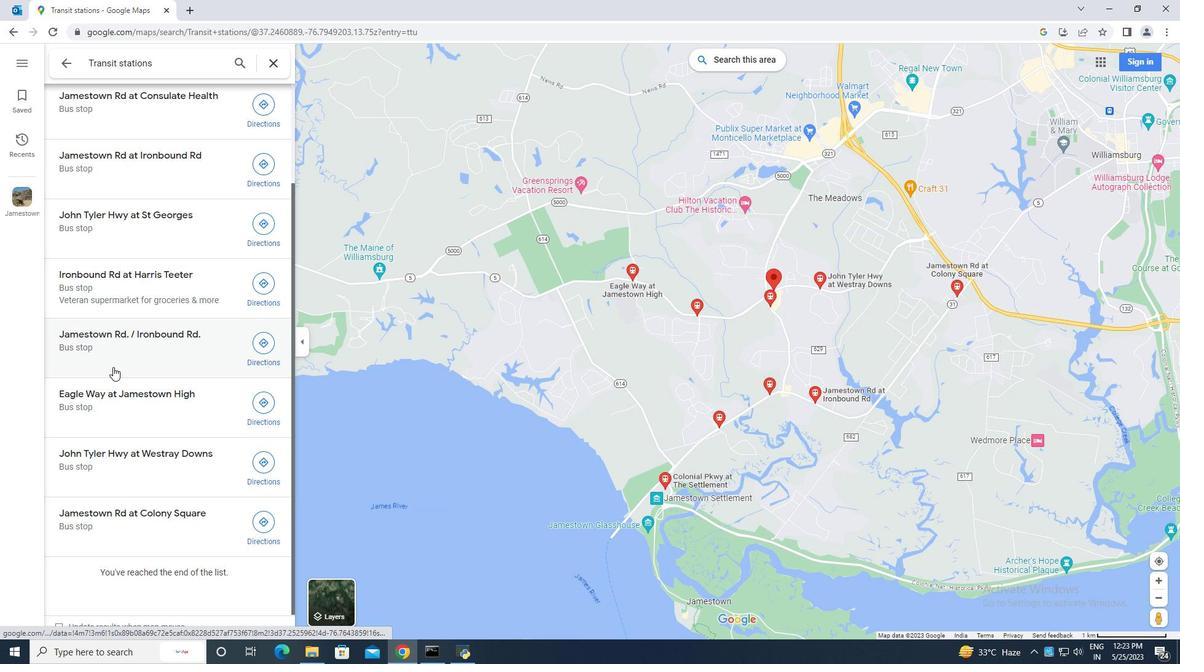 
Action: Mouse scrolled (113, 366) with delta (0, 0)
Screenshot: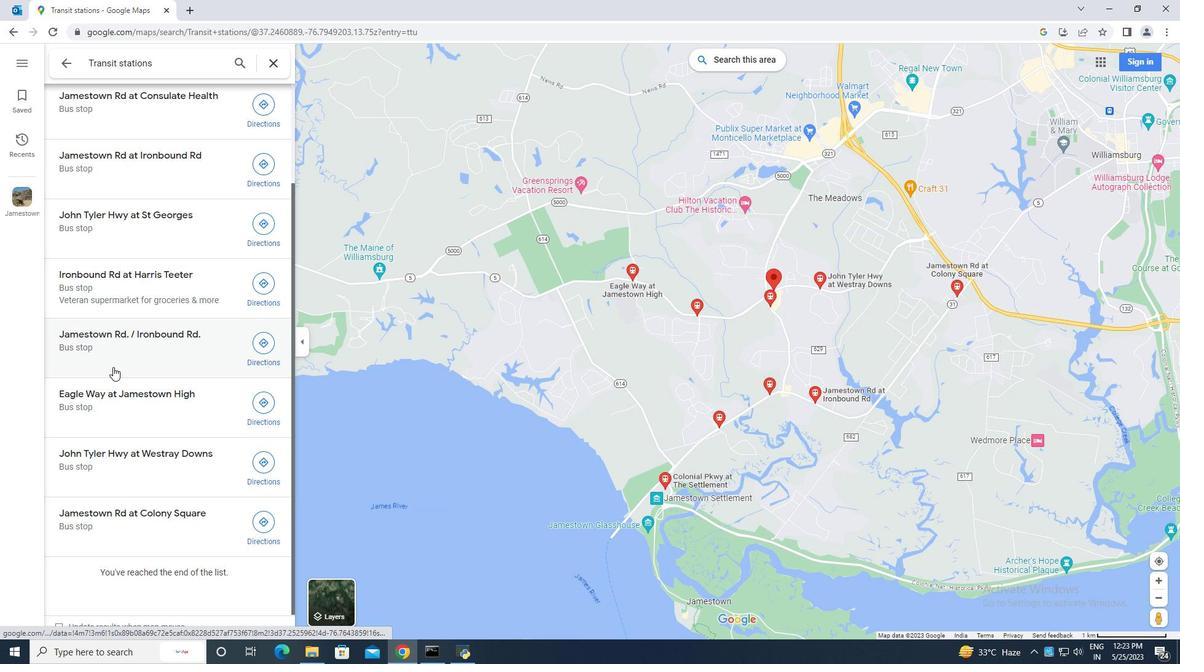 
Action: Mouse moved to (161, 472)
Screenshot: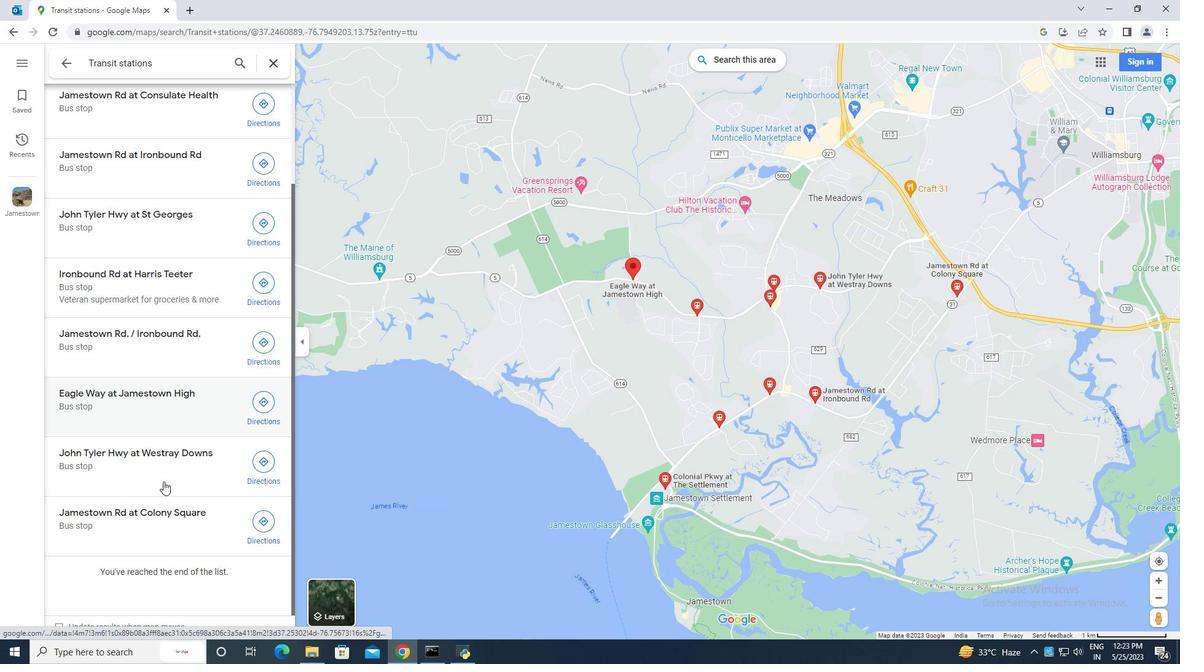 
Action: Mouse scrolled (161, 473) with delta (0, 0)
Screenshot: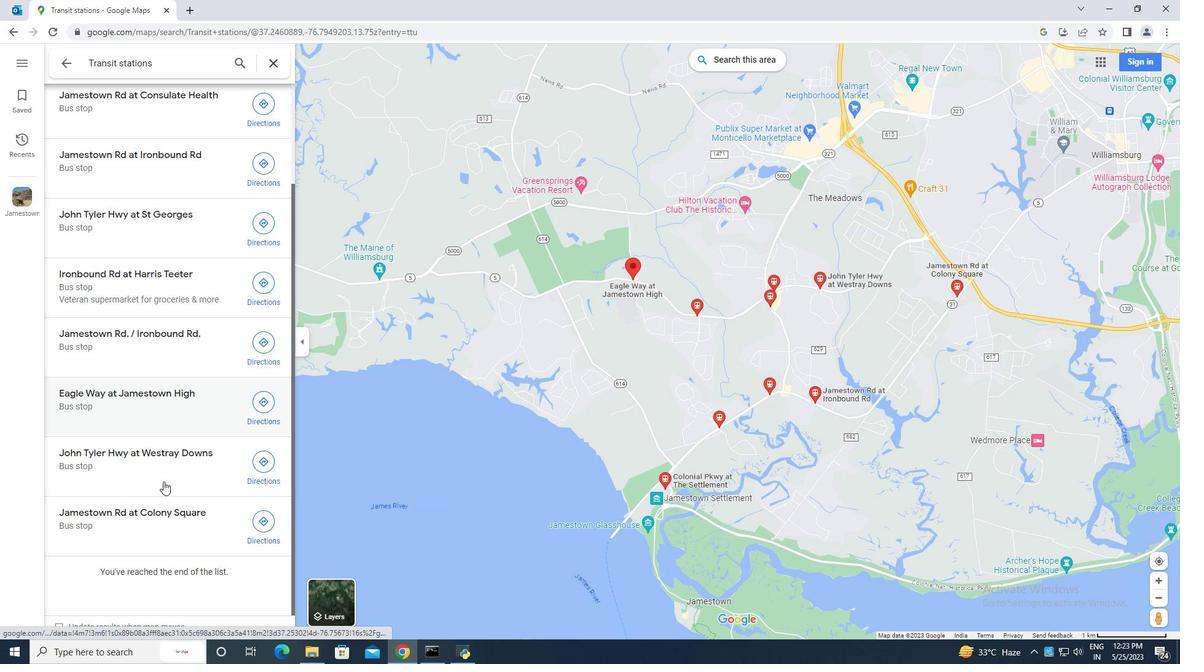 
Action: Mouse moved to (159, 467)
Screenshot: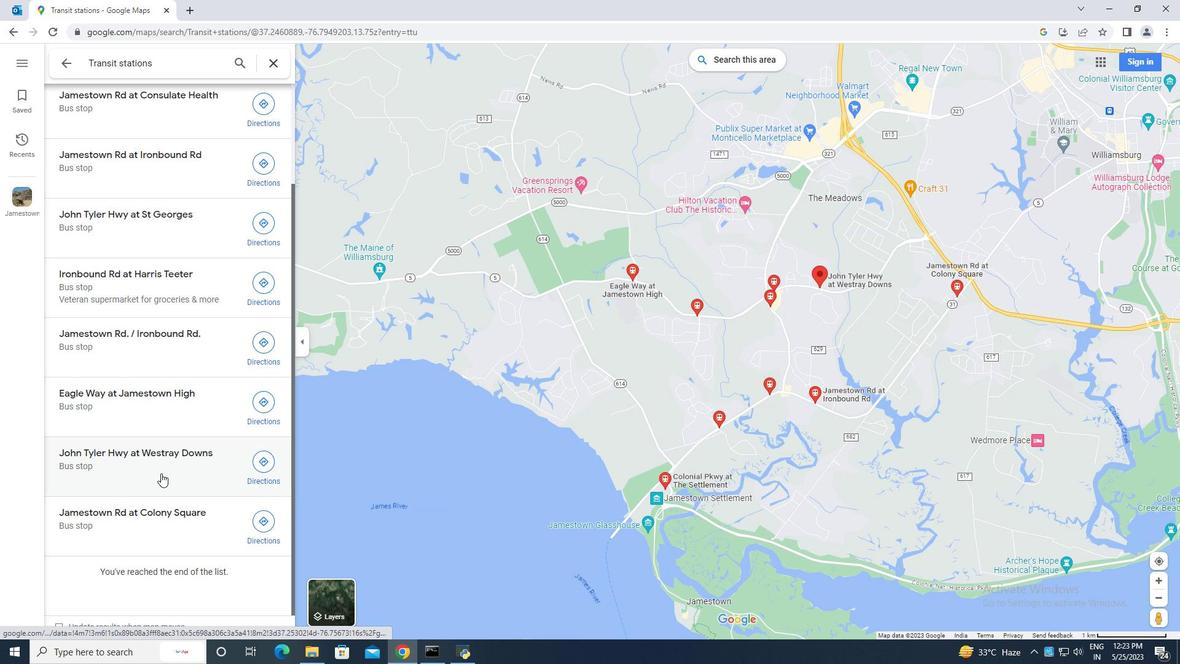 
Action: Mouse scrolled (160, 471) with delta (0, 0)
Screenshot: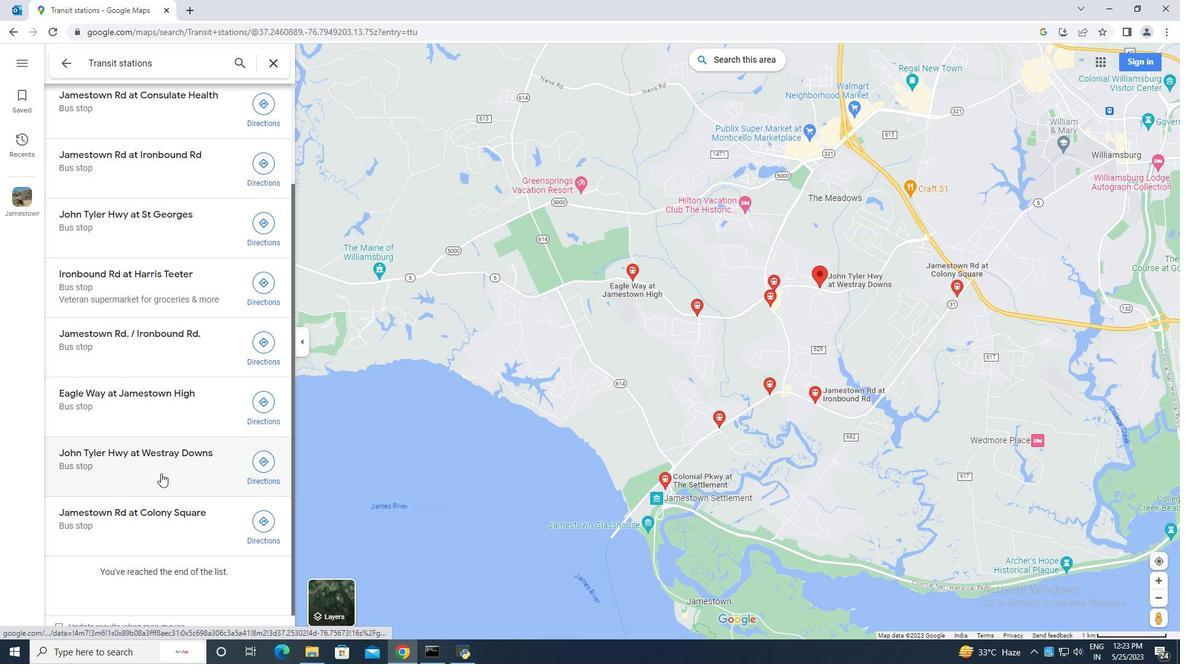 
Action: Mouse moved to (158, 450)
Screenshot: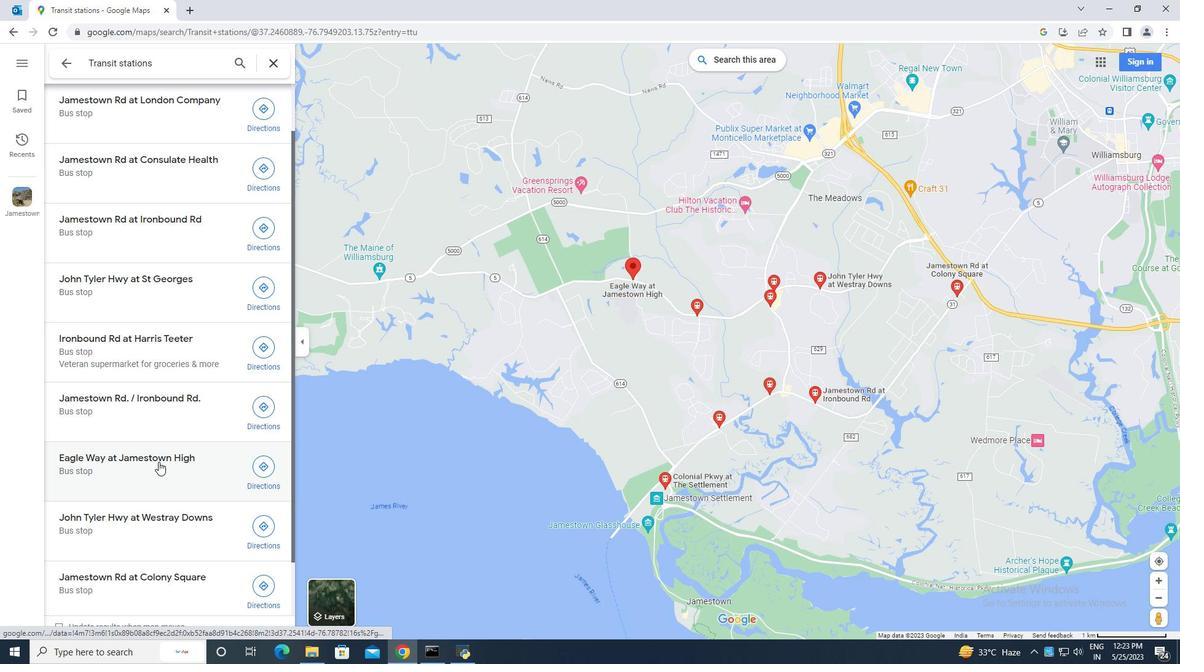 
Action: Mouse scrolled (158, 450) with delta (0, 0)
Screenshot: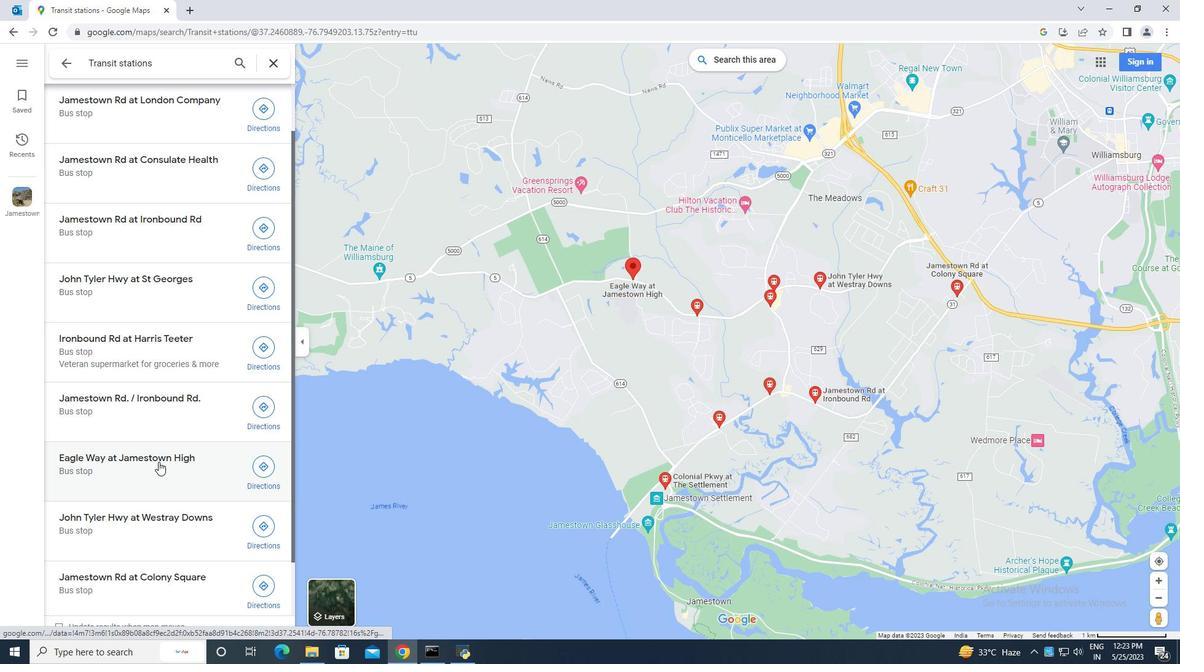 
Action: Mouse moved to (158, 449)
Screenshot: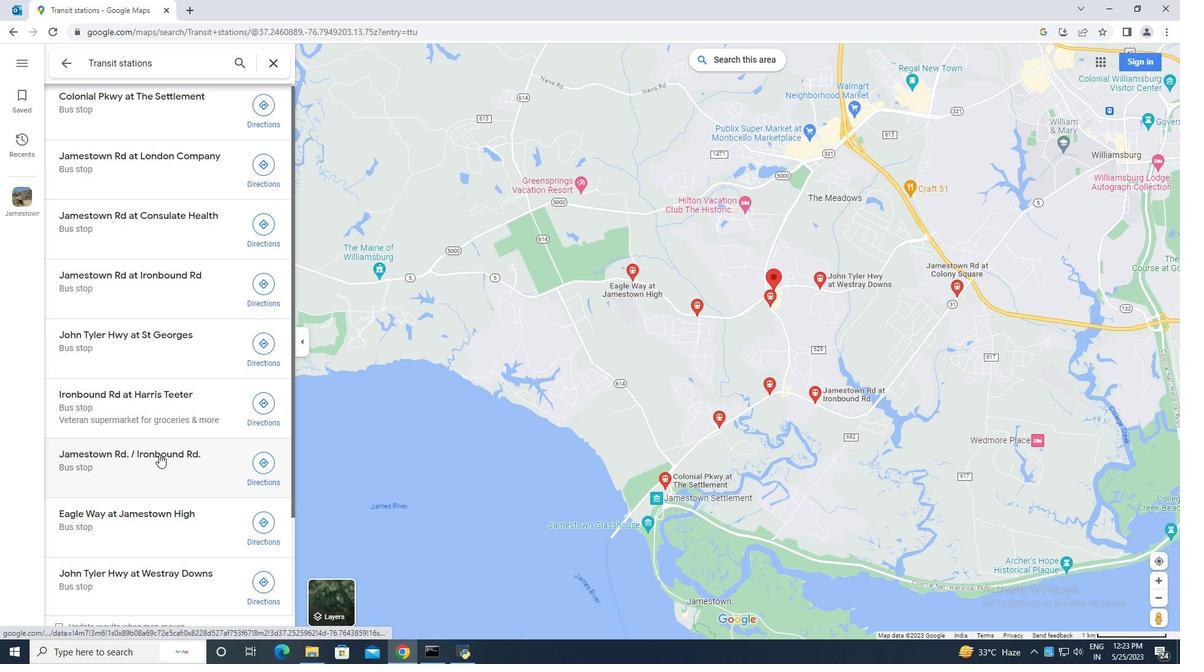 
Action: Mouse scrolled (158, 450) with delta (0, 0)
Screenshot: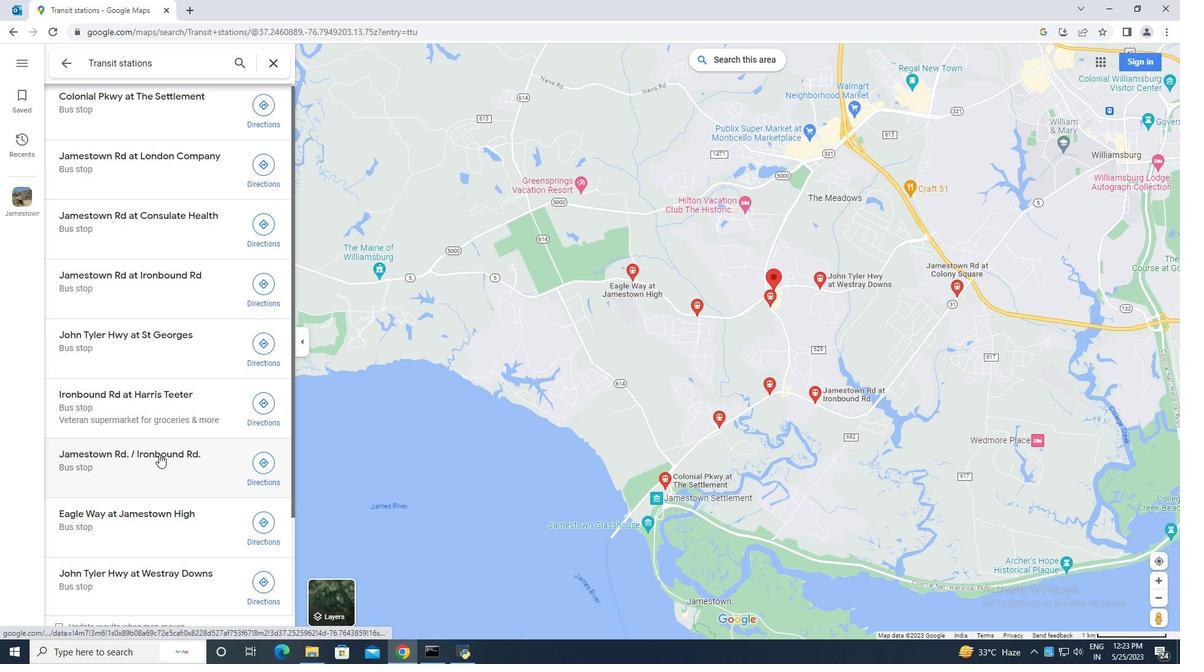 
Action: Mouse moved to (156, 445)
Screenshot: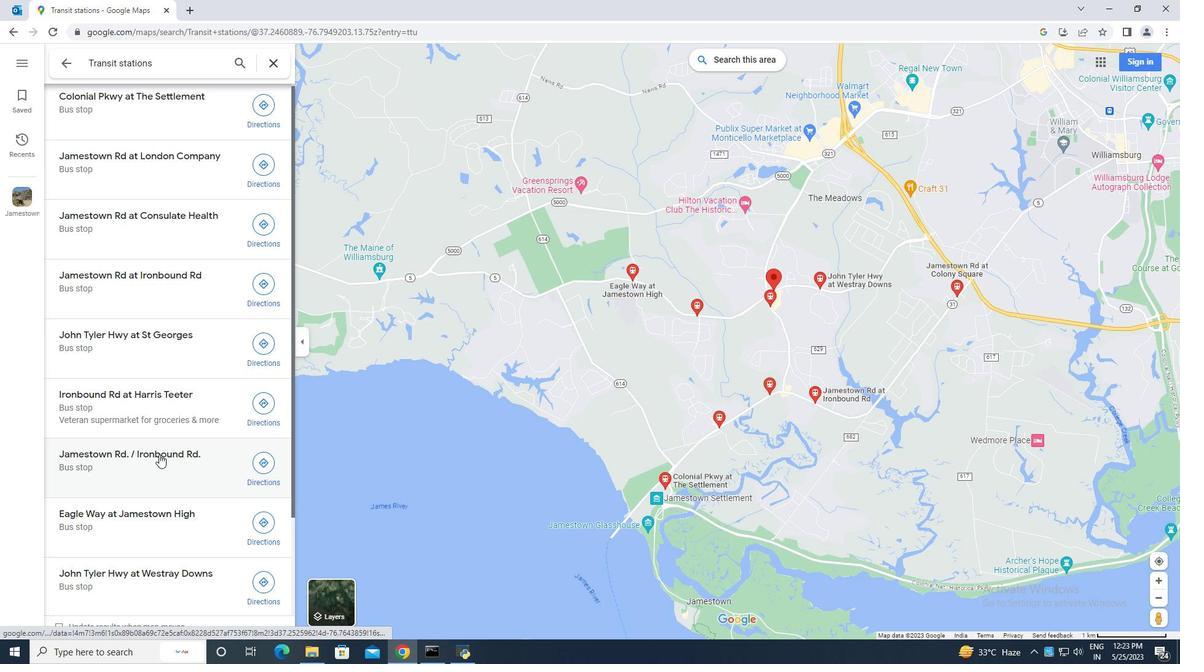 
Action: Mouse scrolled (156, 445) with delta (0, 0)
Screenshot: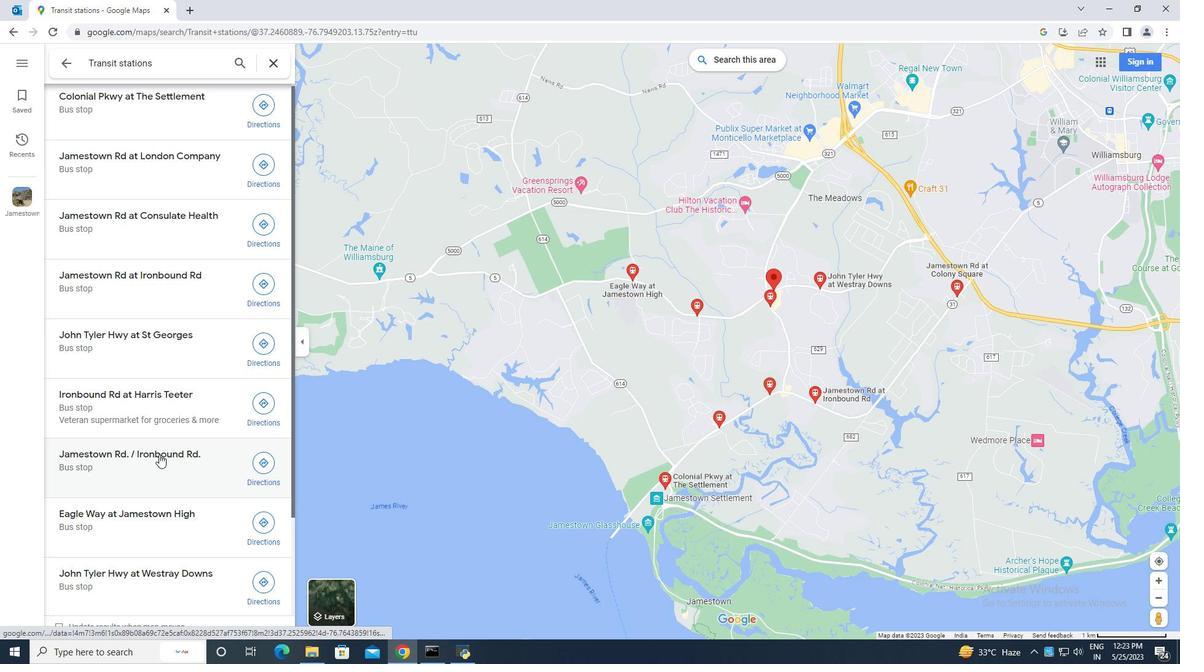 
Action: Mouse moved to (154, 433)
Screenshot: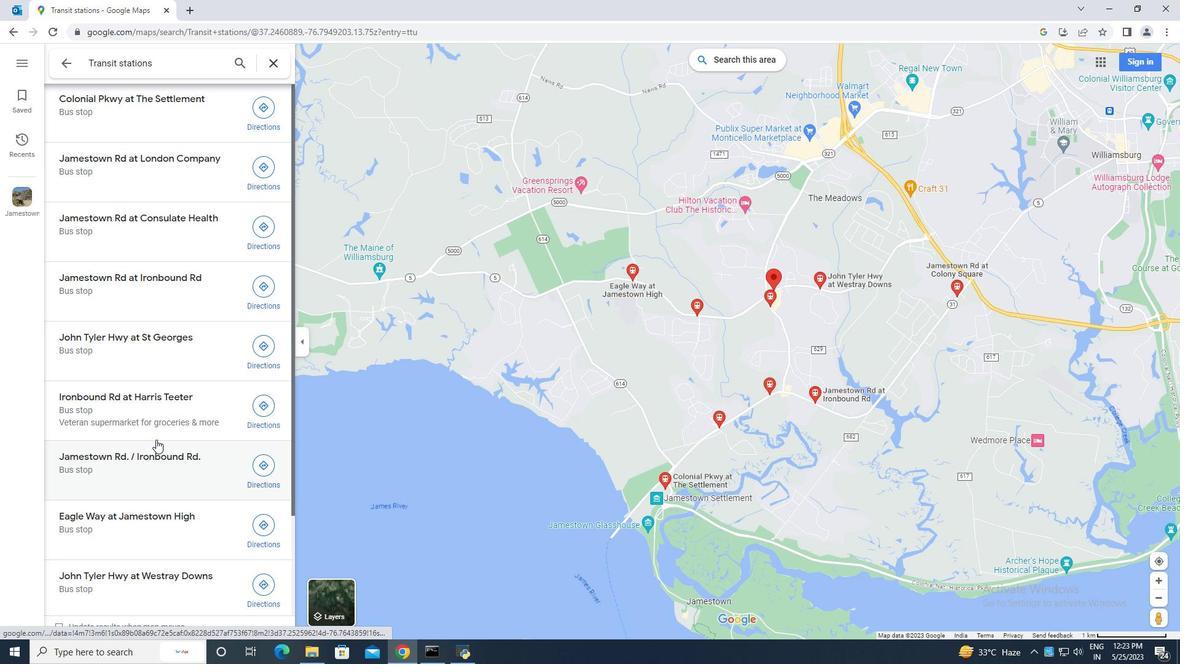 
Action: Mouse scrolled (154, 434) with delta (0, 0)
Screenshot: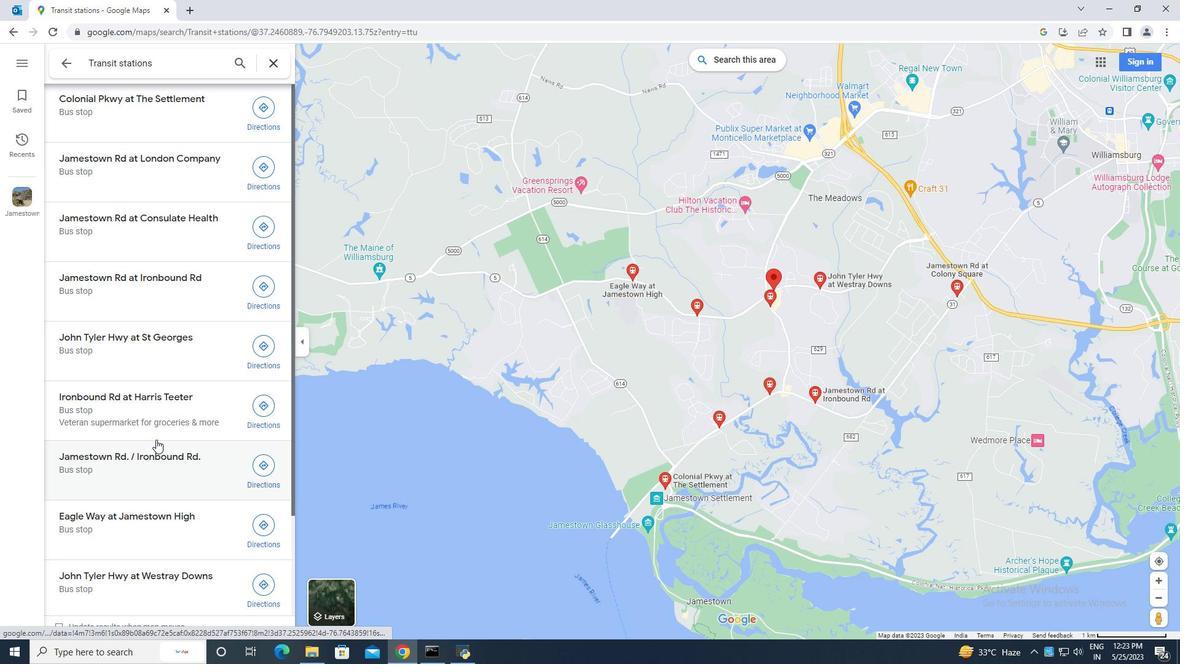 
Action: Mouse moved to (154, 432)
Screenshot: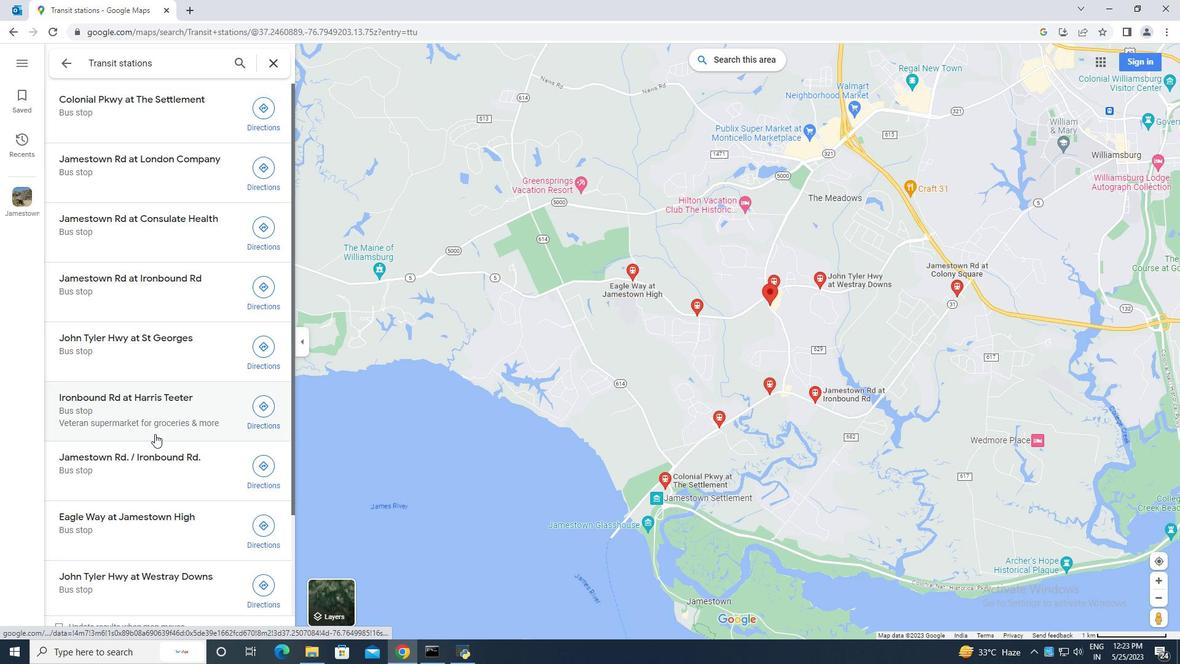 
Action: Mouse scrolled (154, 433) with delta (0, 0)
Screenshot: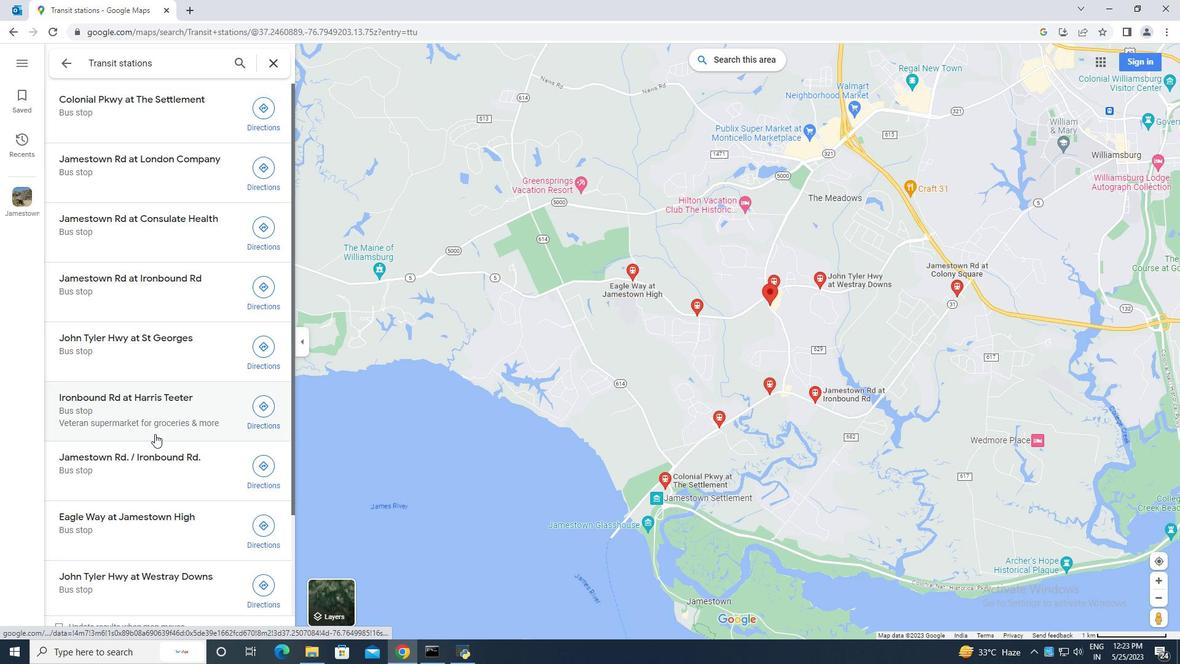 
Action: Mouse moved to (894, 393)
Screenshot: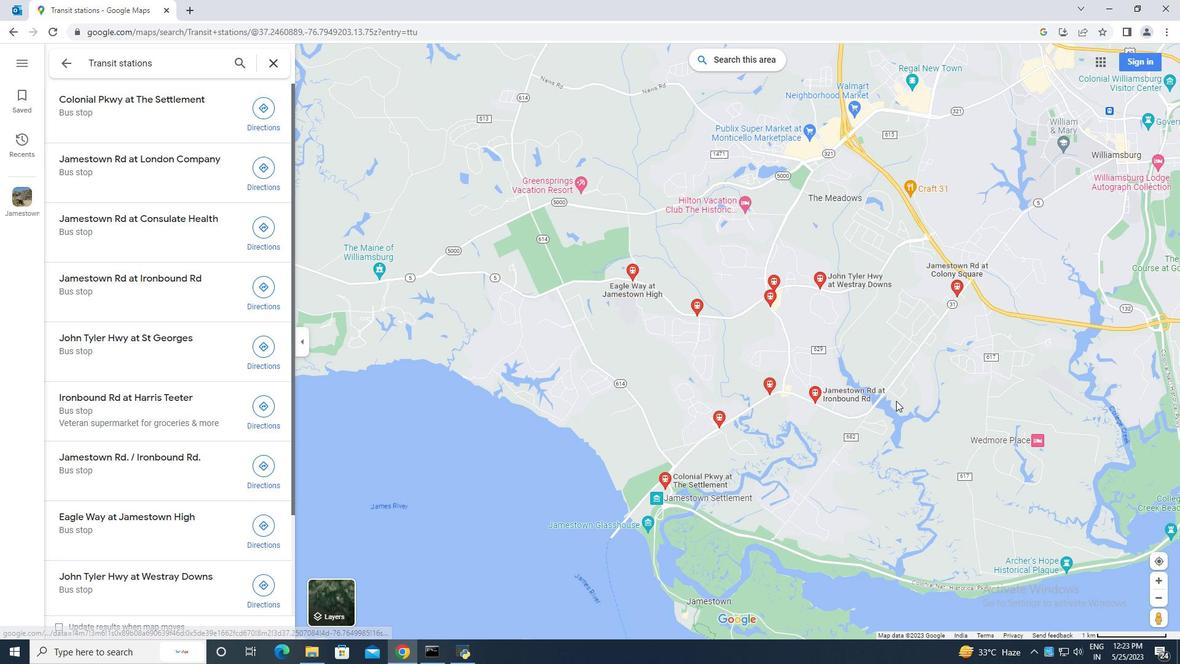 
Action: Mouse scrolled (894, 394) with delta (0, 0)
Screenshot: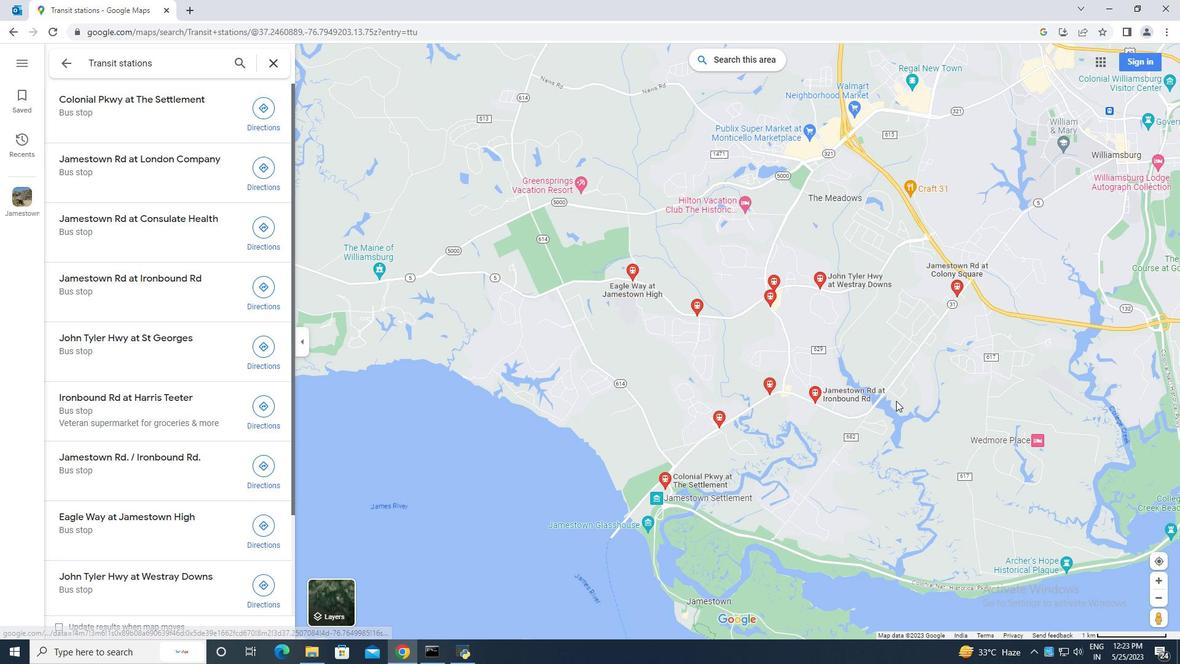 
Action: Mouse moved to (344, 604)
Screenshot: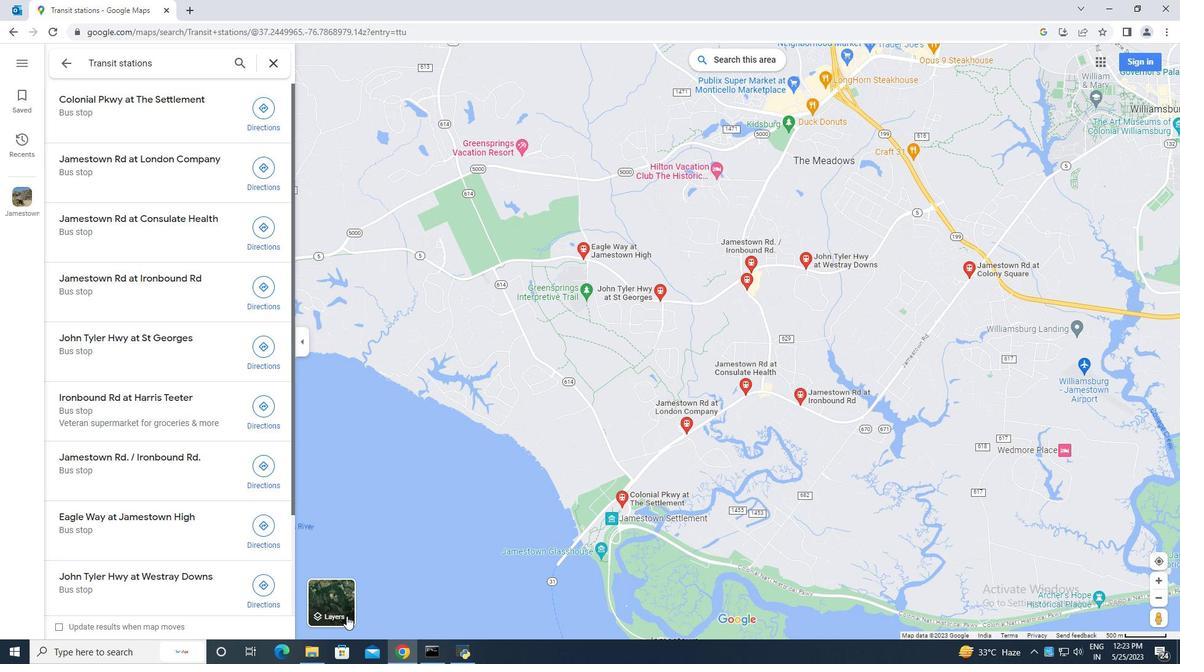 
Action: Mouse pressed left at (344, 604)
Screenshot: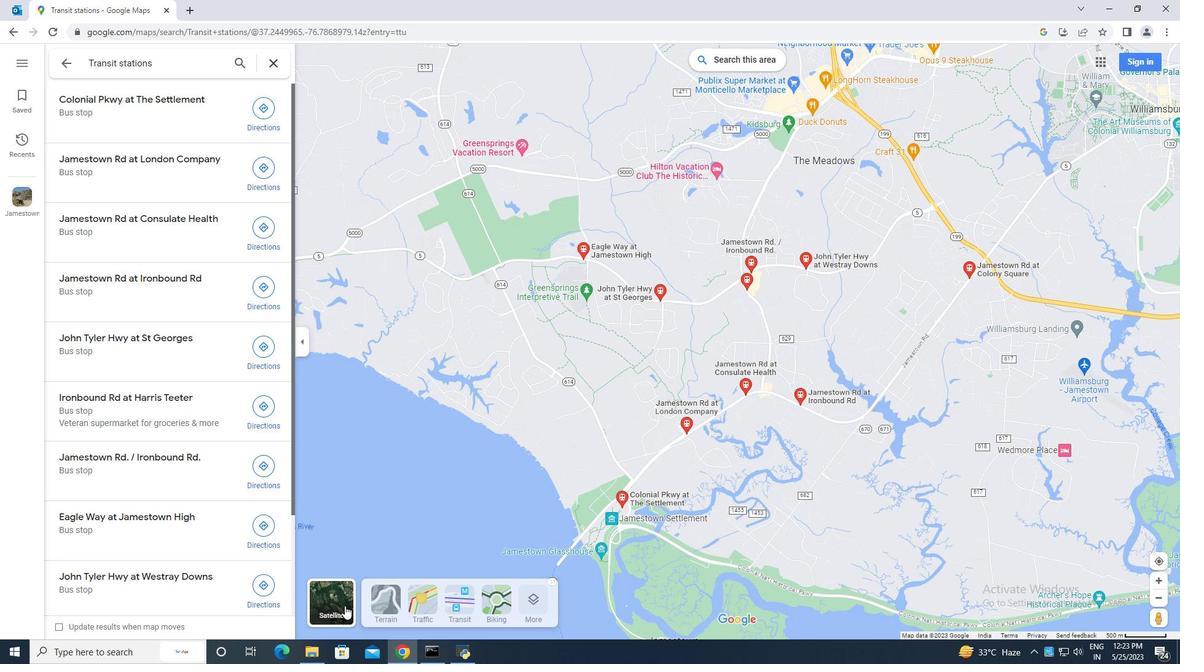 
Action: Mouse moved to (825, 365)
Screenshot: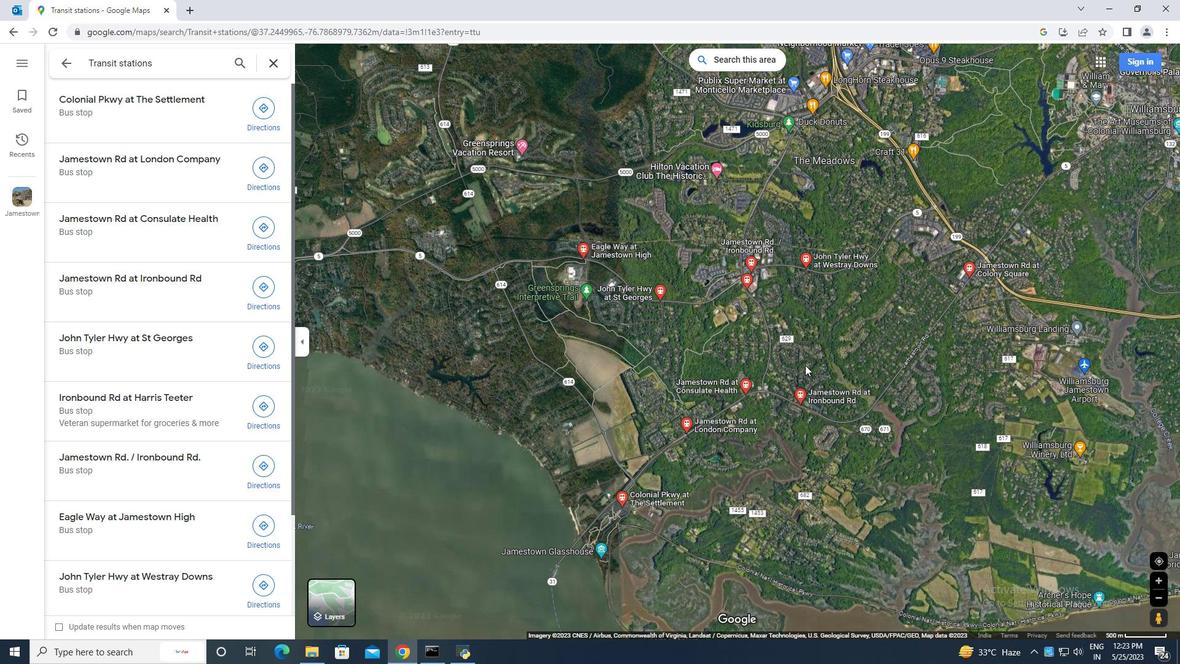 
Action: Mouse scrolled (825, 366) with delta (0, 0)
Screenshot: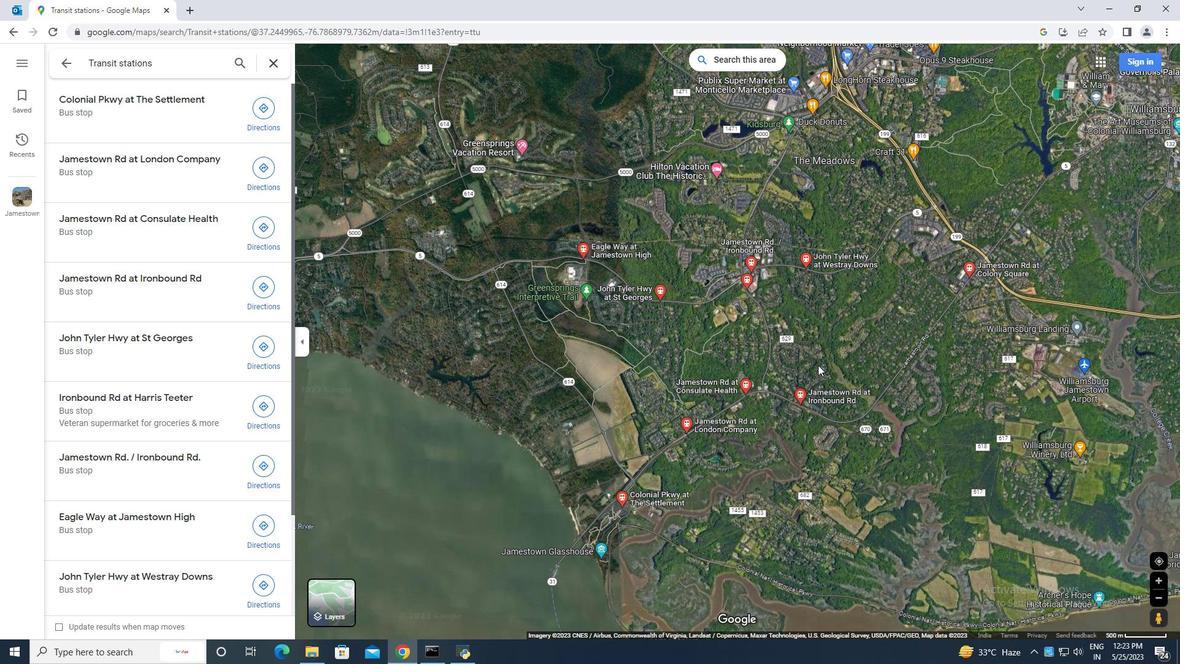 
Action: Mouse scrolled (825, 366) with delta (0, 0)
Screenshot: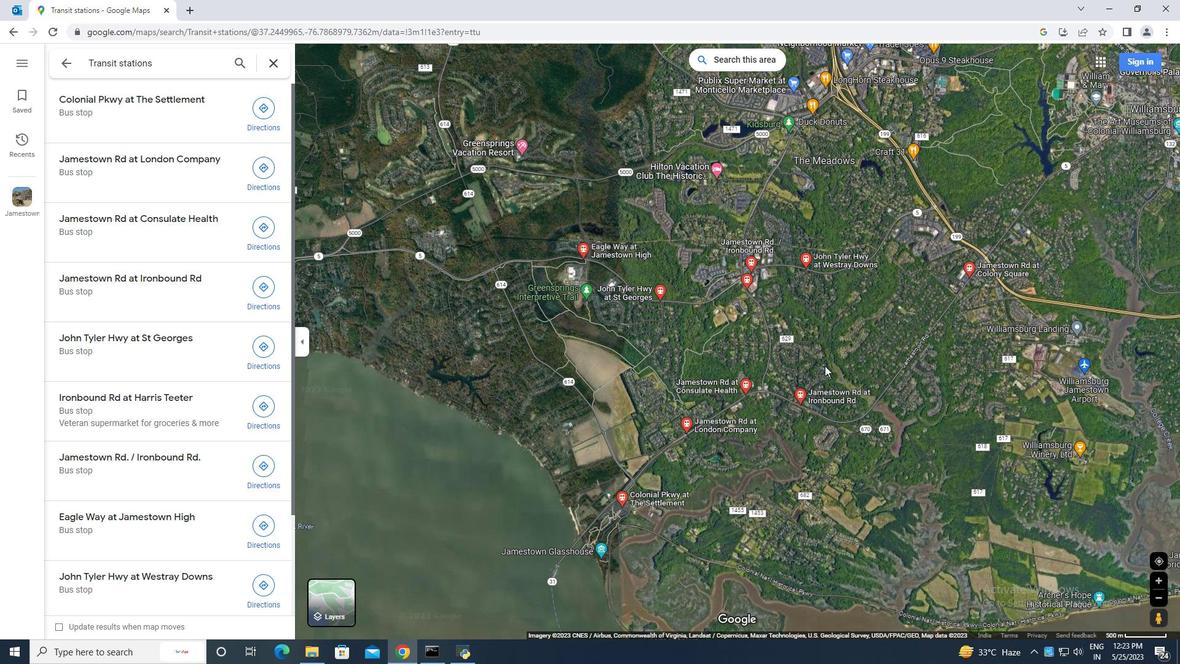 
Action: Mouse moved to (752, 495)
Screenshot: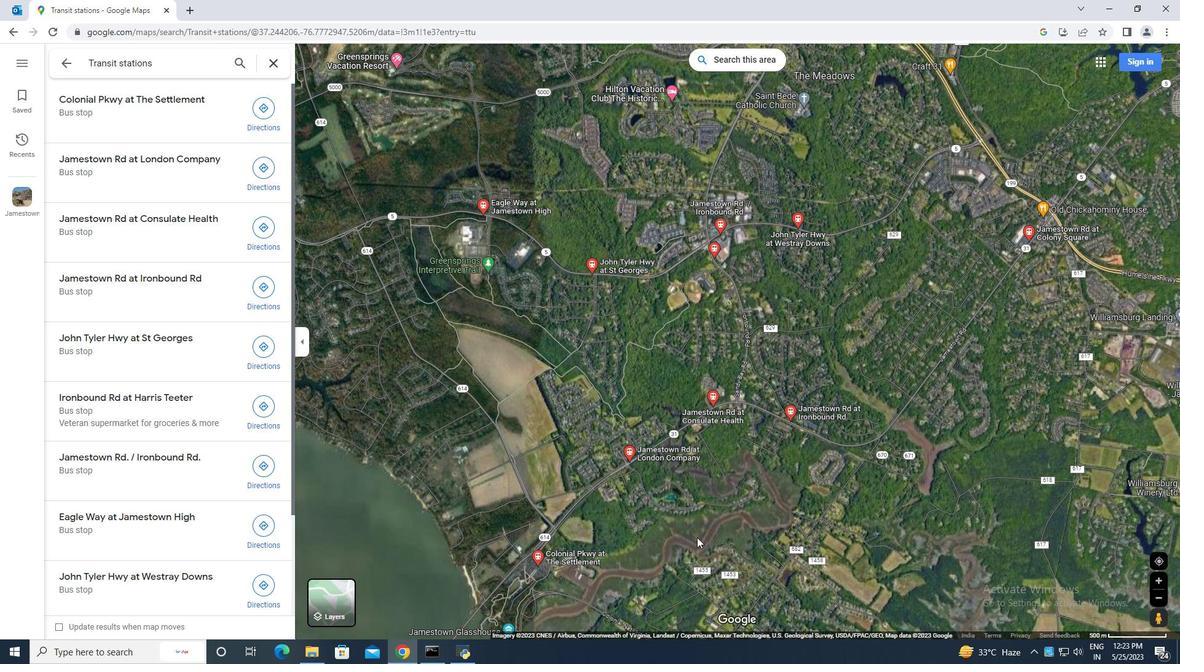 
Action: Mouse scrolled (752, 494) with delta (0, 0)
Screenshot: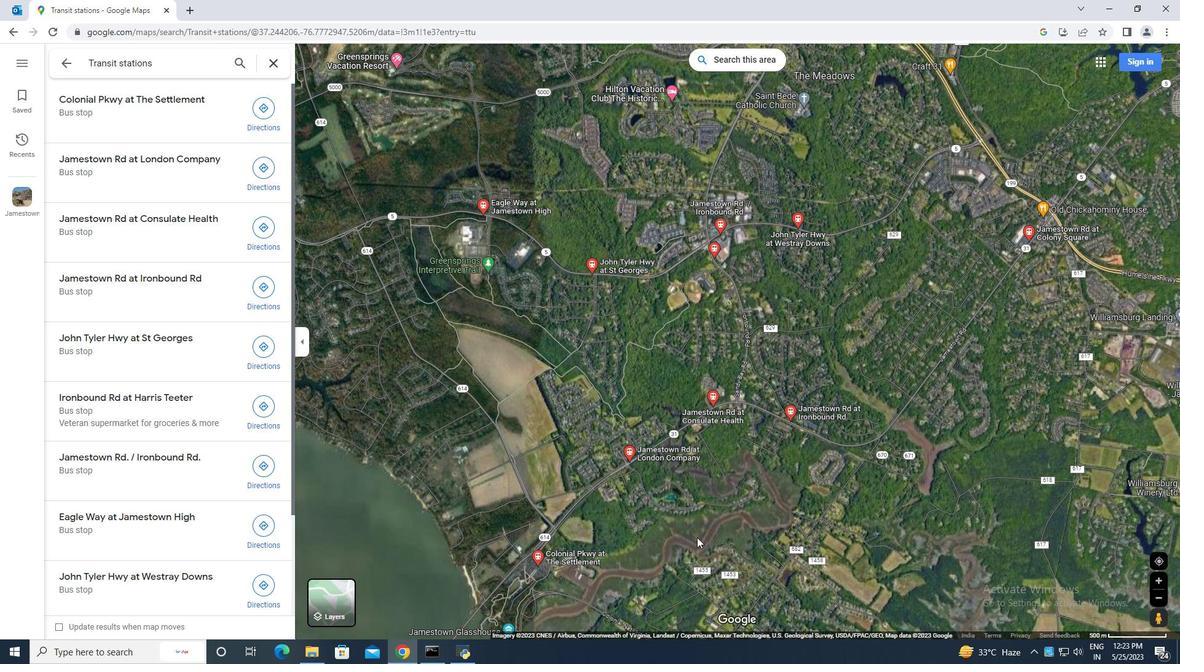 
Action: Mouse scrolled (752, 494) with delta (0, 0)
Screenshot: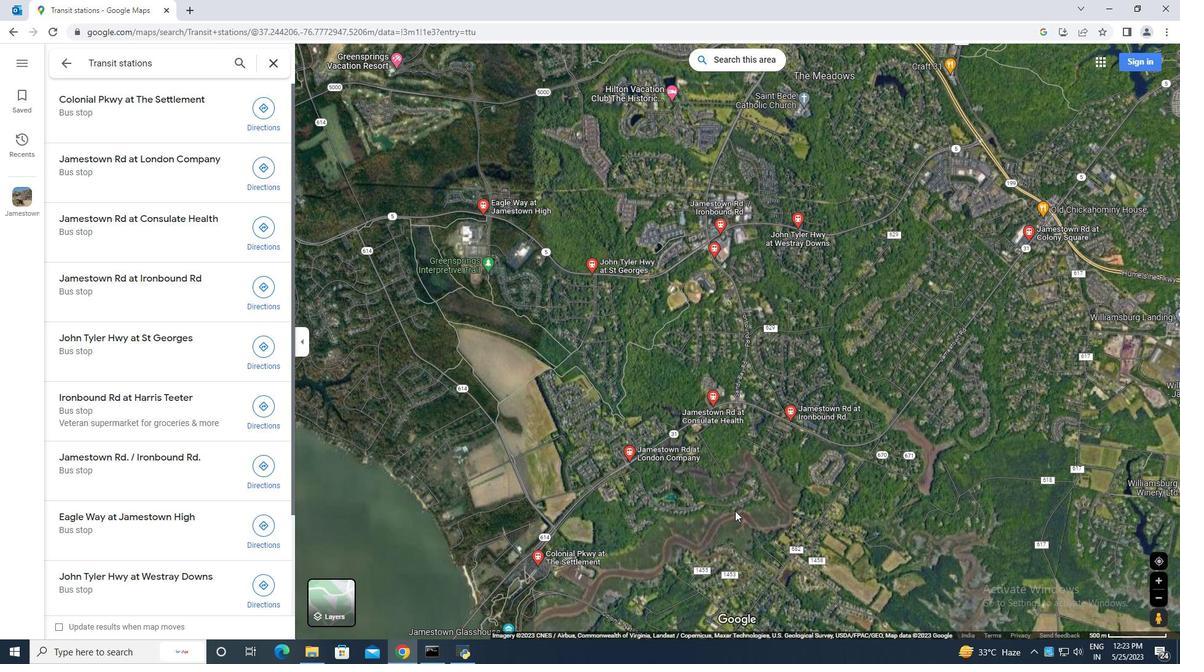 
Action: Mouse moved to (752, 494)
Screenshot: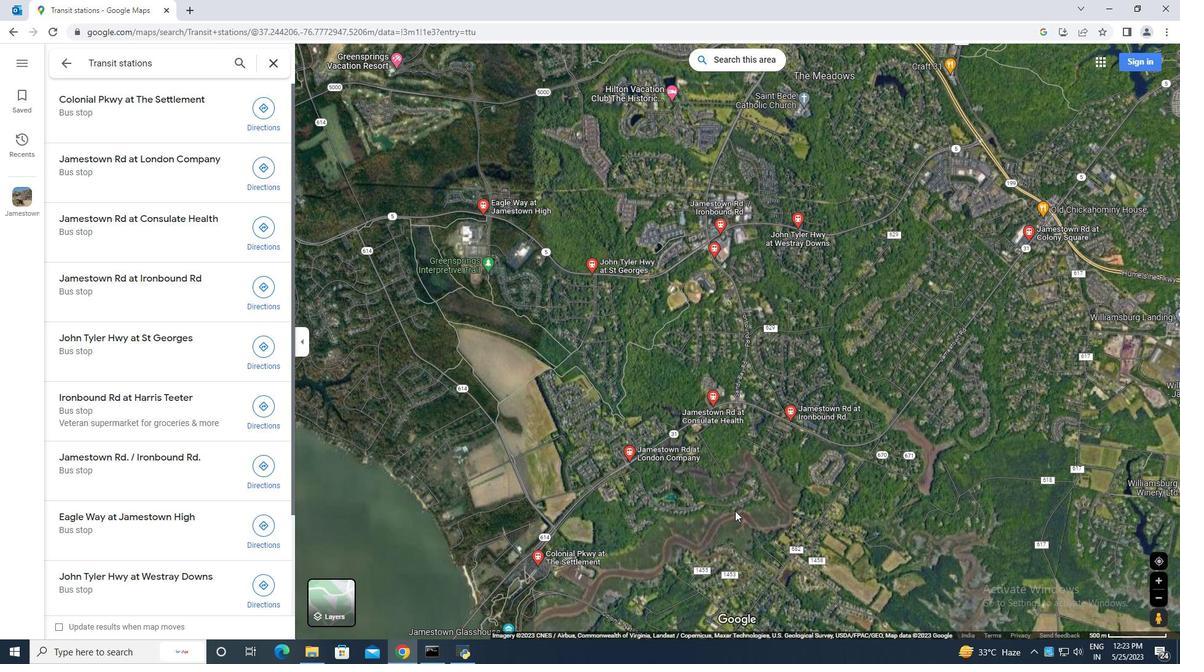 
Action: Mouse scrolled (752, 493) with delta (0, 0)
Screenshot: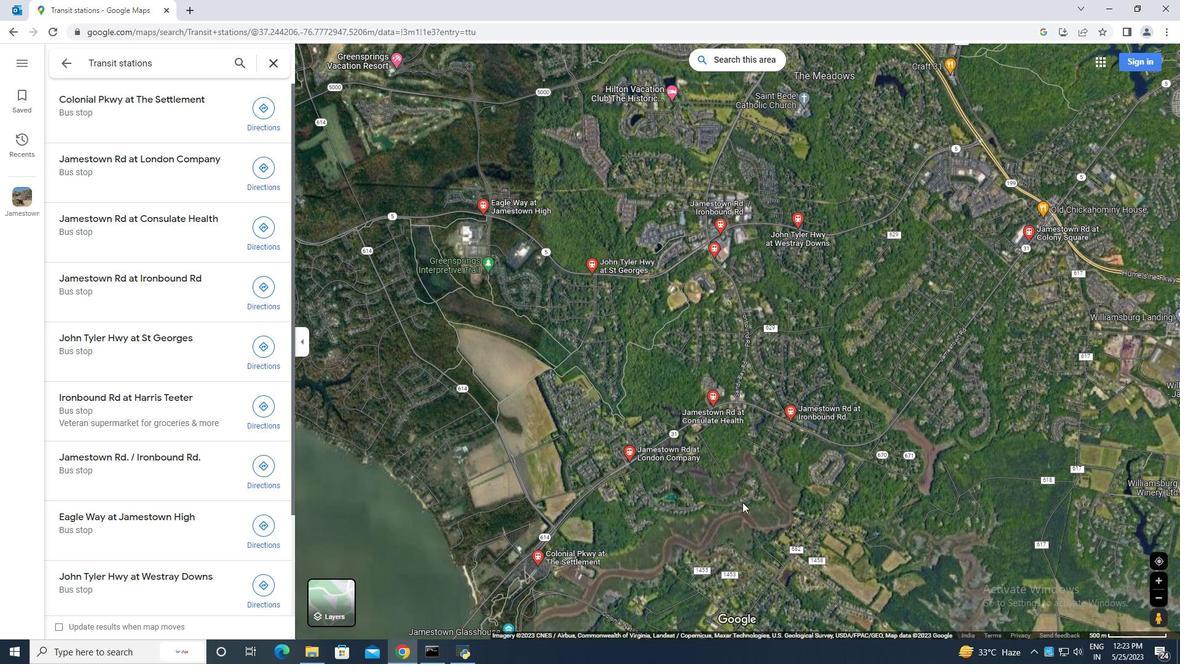 
Action: Mouse scrolled (752, 493) with delta (0, 0)
Screenshot: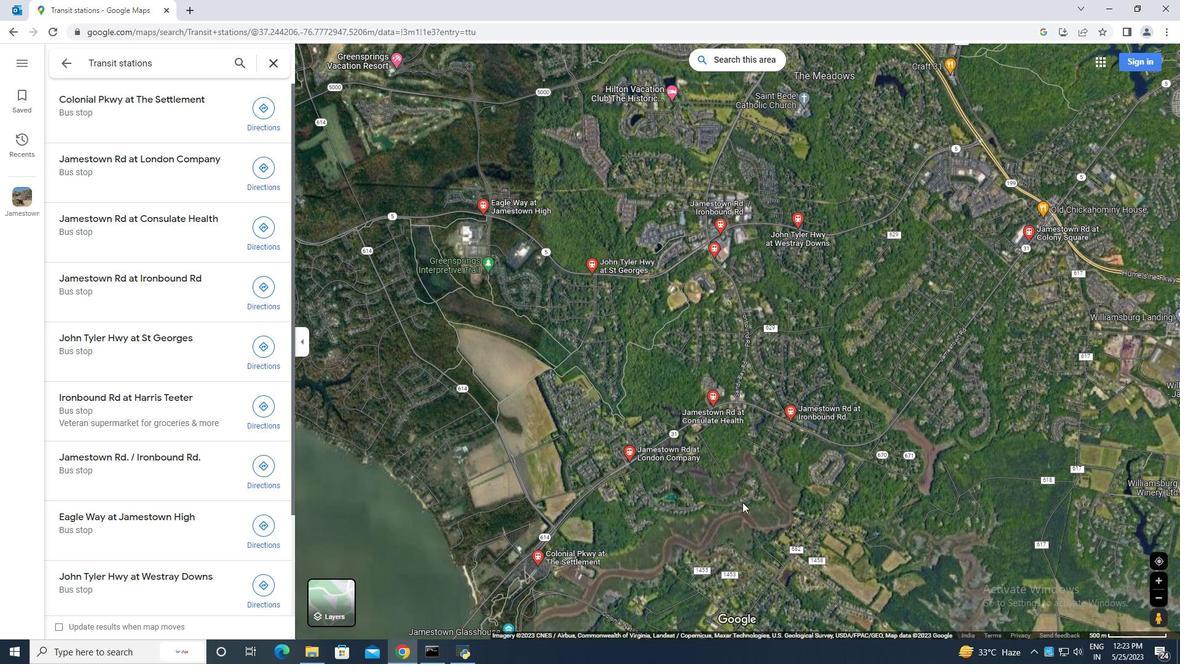 
Action: Mouse moved to (756, 495)
Screenshot: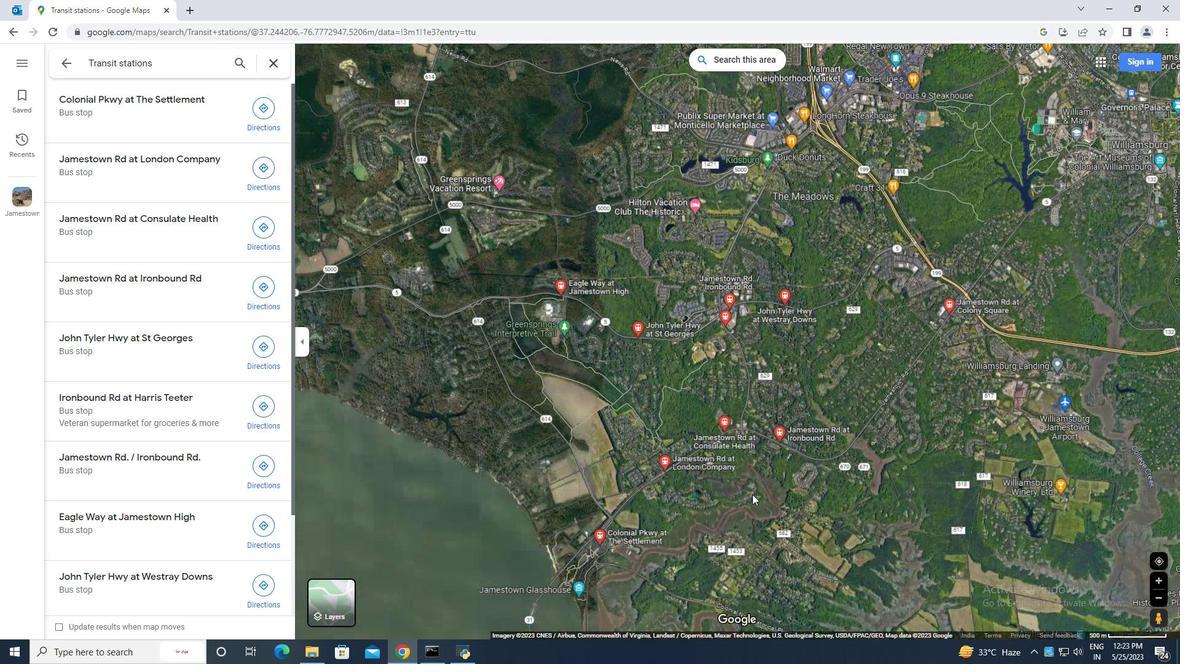 
Action: Mouse scrolled (756, 494) with delta (0, 0)
Screenshot: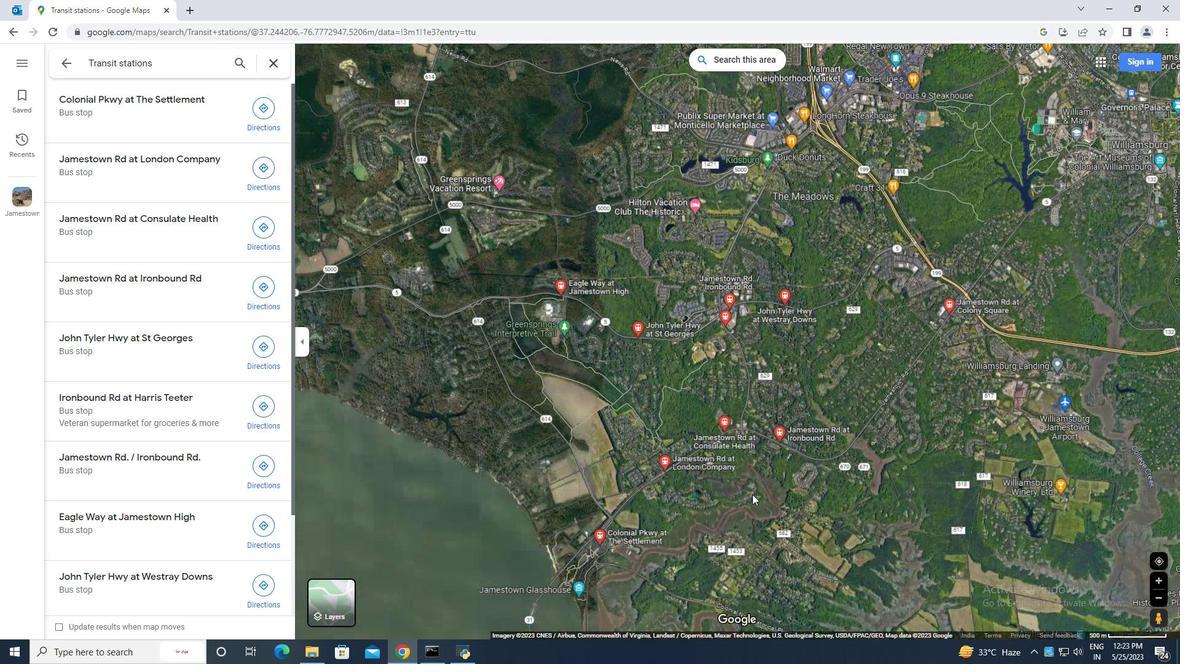 
Action: Mouse moved to (758, 496)
Screenshot: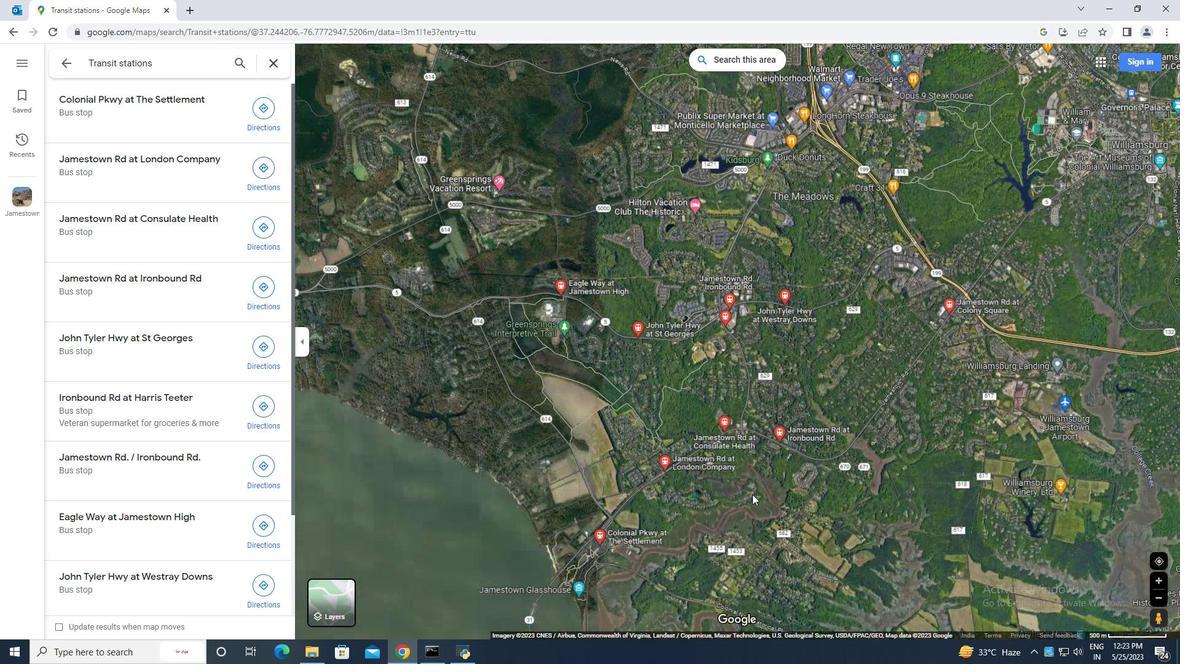 
Action: Mouse scrolled (757, 495) with delta (0, 0)
Screenshot: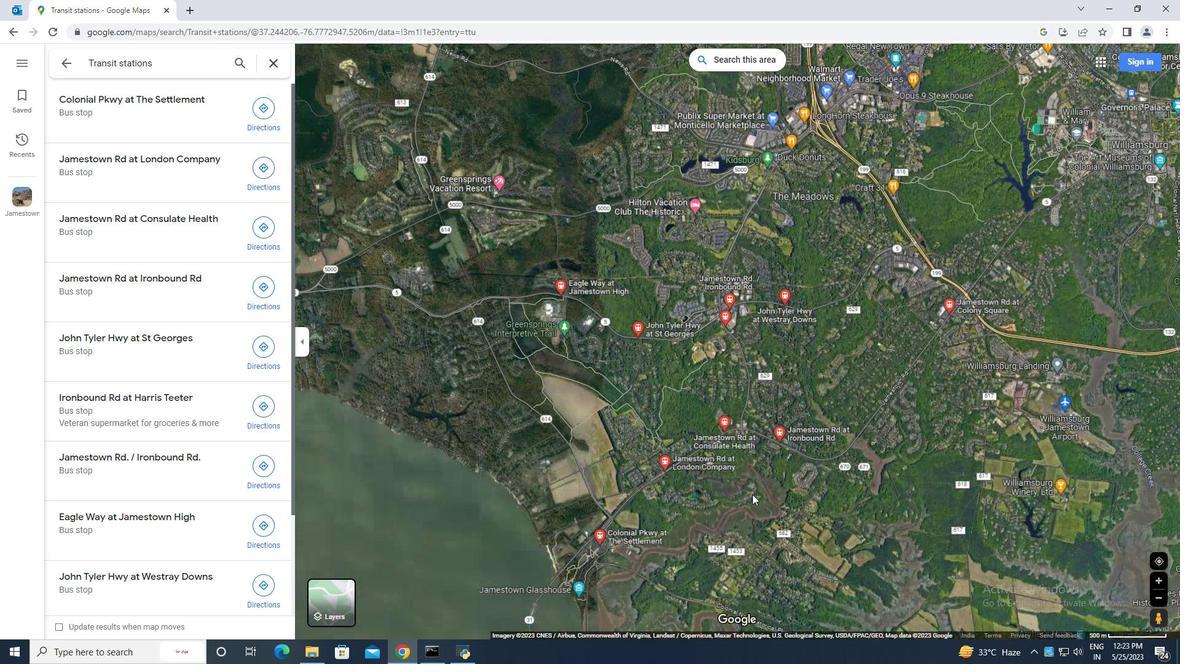 
Action: Mouse moved to (760, 496)
Screenshot: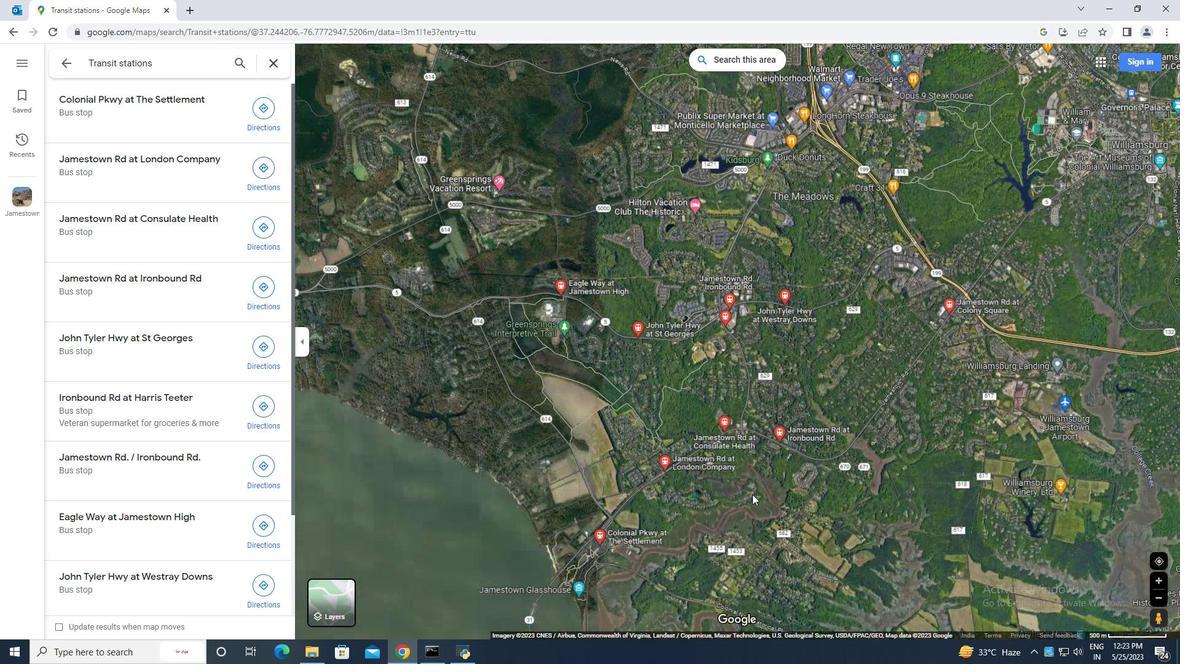 
Action: Mouse scrolled (758, 495) with delta (0, 0)
Screenshot: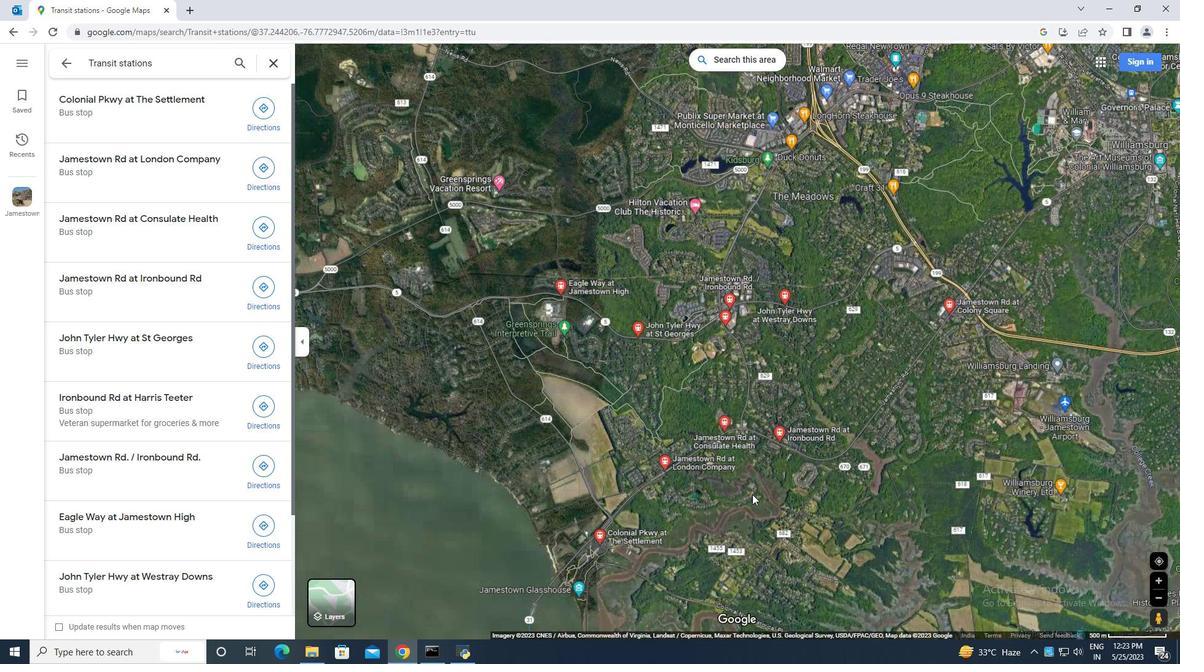 
Action: Mouse moved to (760, 496)
Screenshot: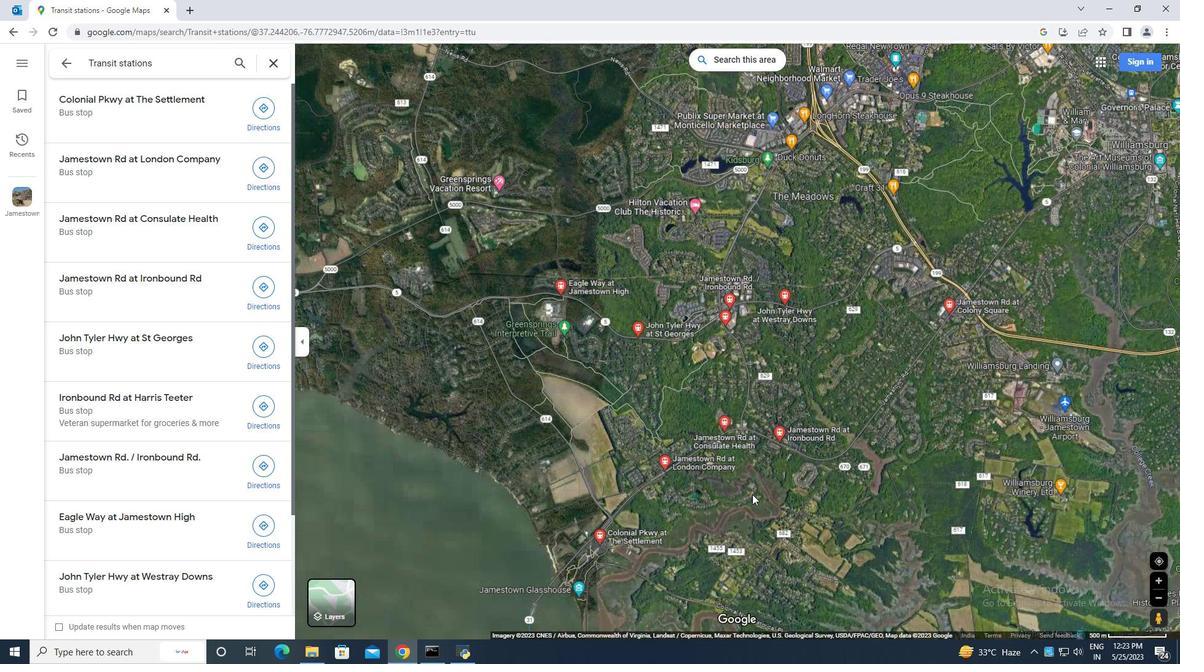 
Action: Mouse scrolled (760, 496) with delta (0, 0)
Screenshot: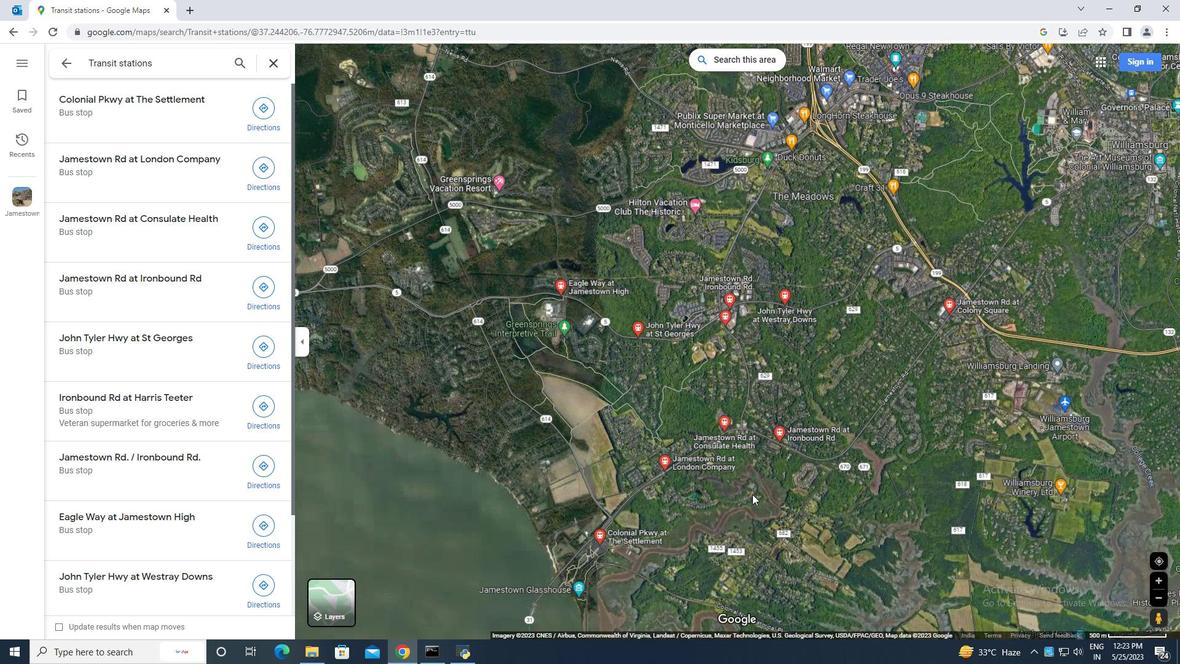 
Action: Mouse moved to (679, 268)
Screenshot: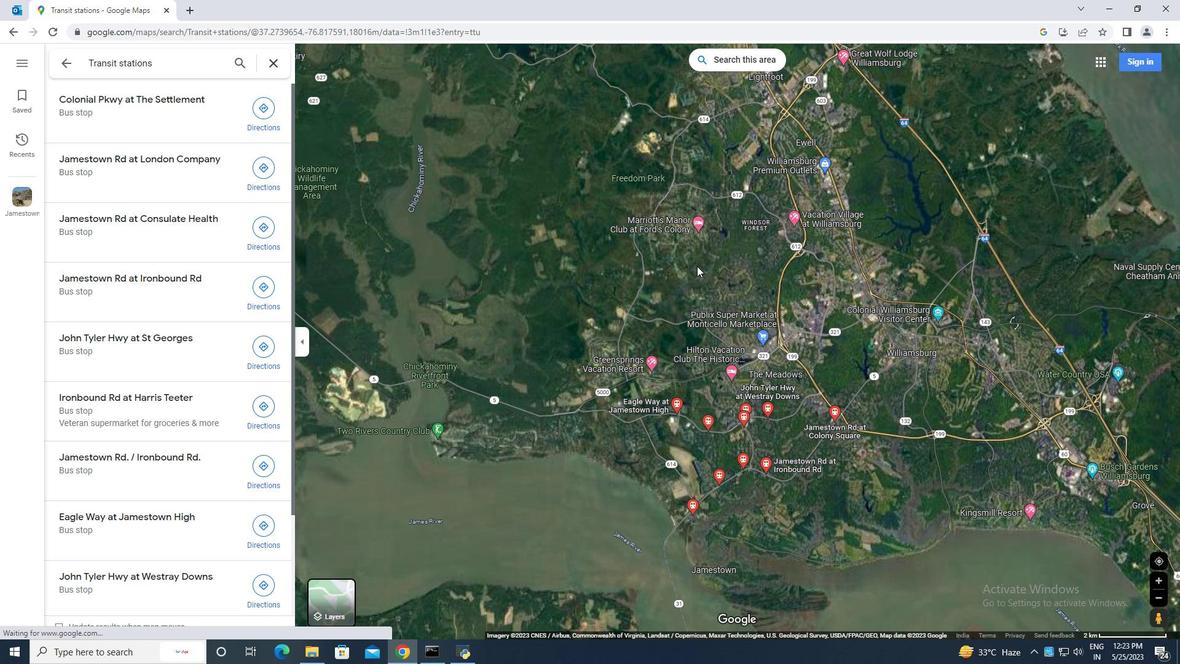
Action: Mouse scrolled (679, 268) with delta (0, 0)
Screenshot: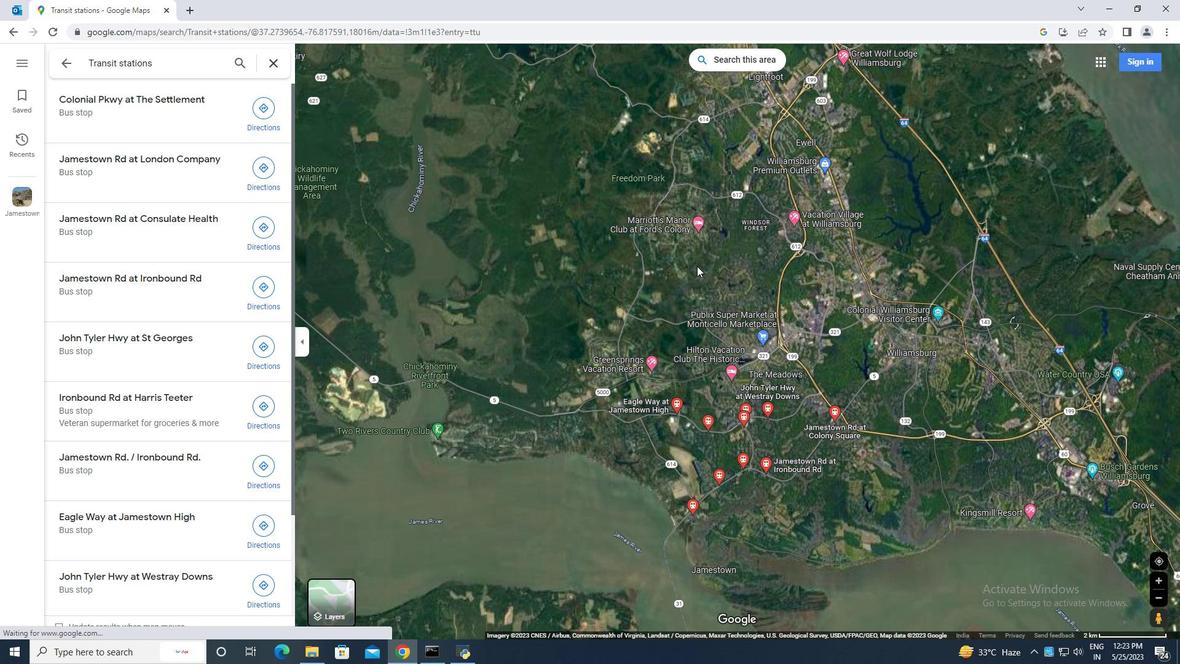 
Action: Mouse moved to (679, 268)
Screenshot: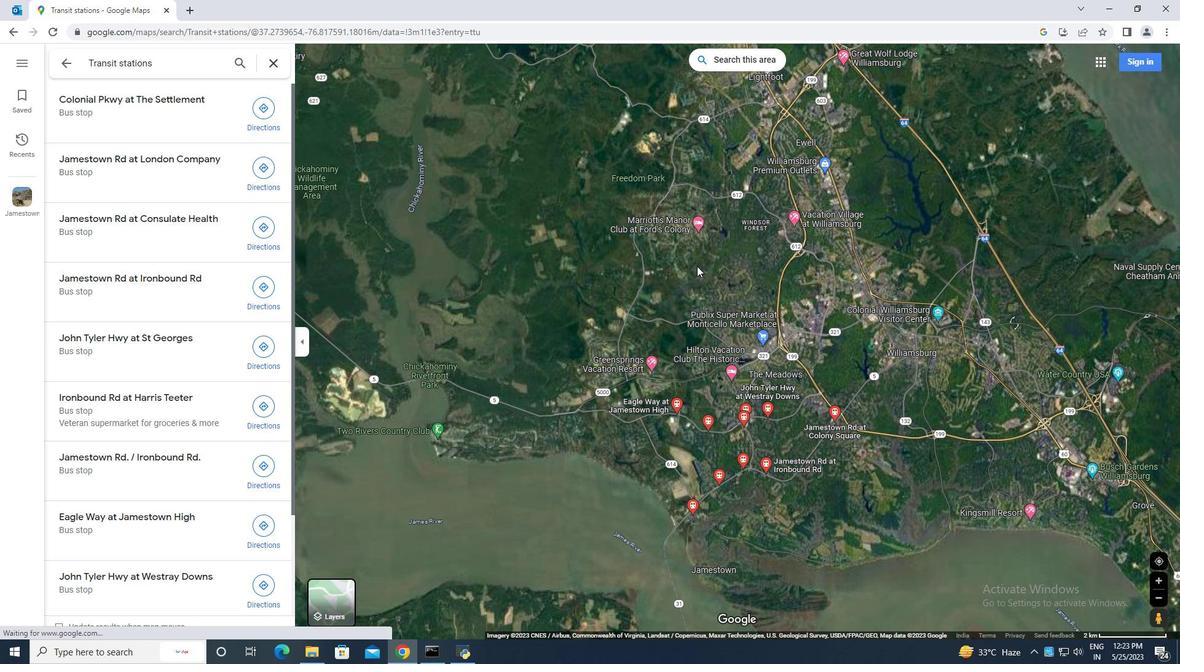 
Action: Mouse scrolled (679, 268) with delta (0, 0)
Screenshot: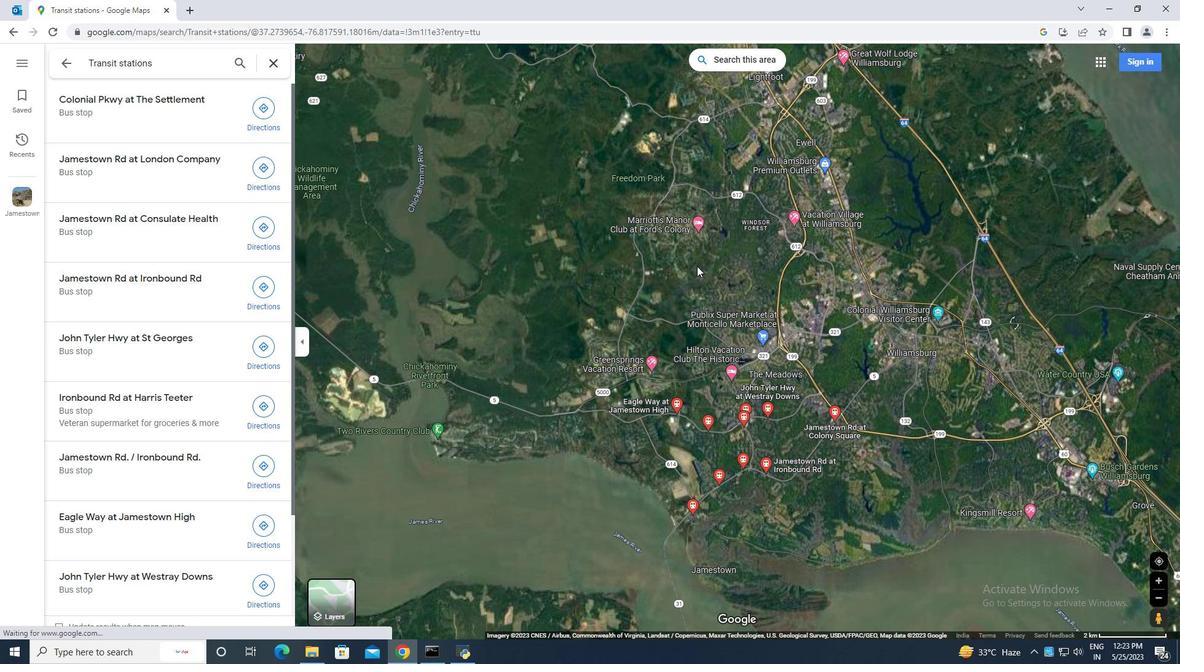
Action: Mouse scrolled (679, 268) with delta (0, 0)
Screenshot: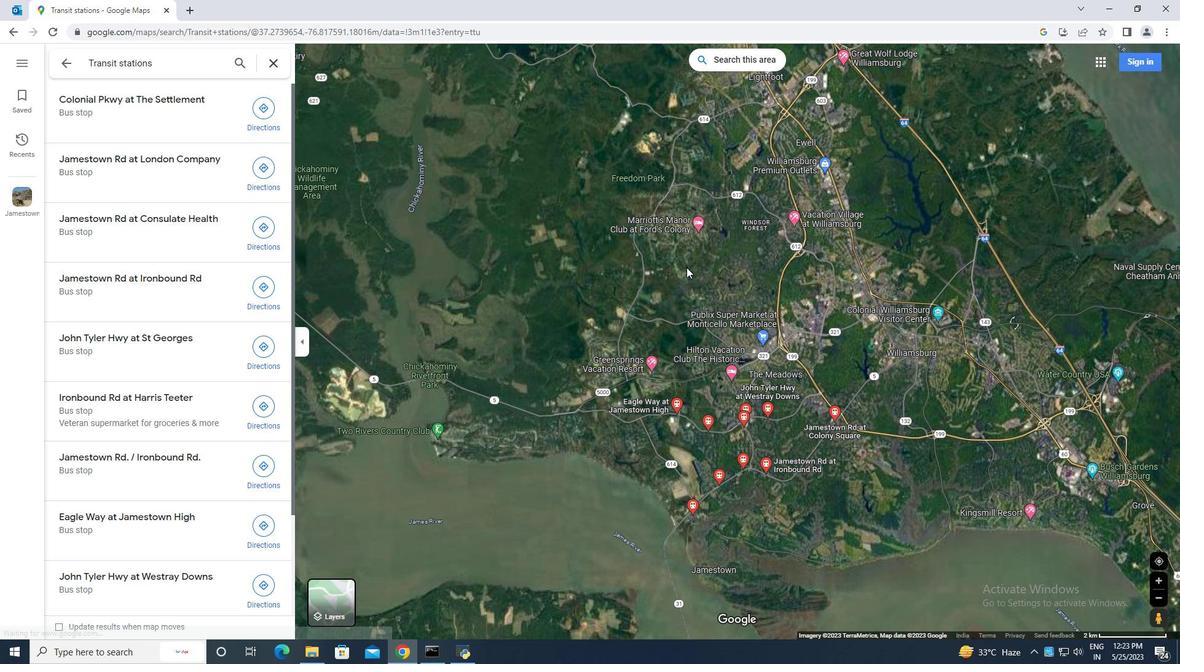 
Action: Mouse scrolled (679, 268) with delta (0, 0)
Screenshot: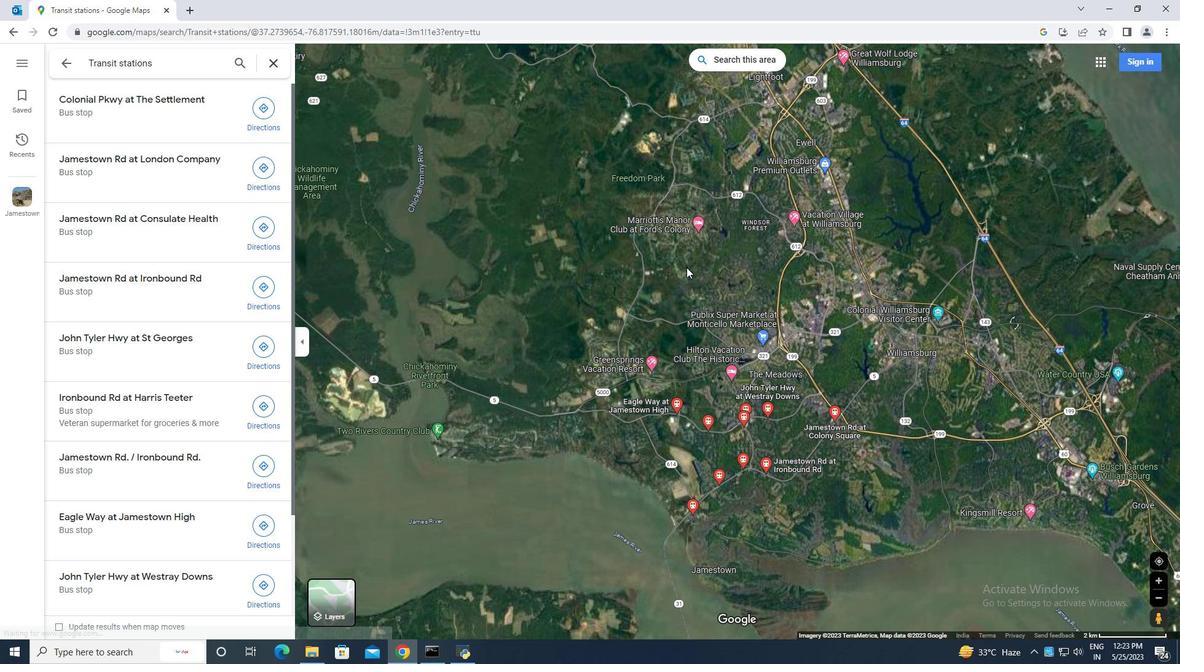 
Action: Mouse moved to (678, 268)
Screenshot: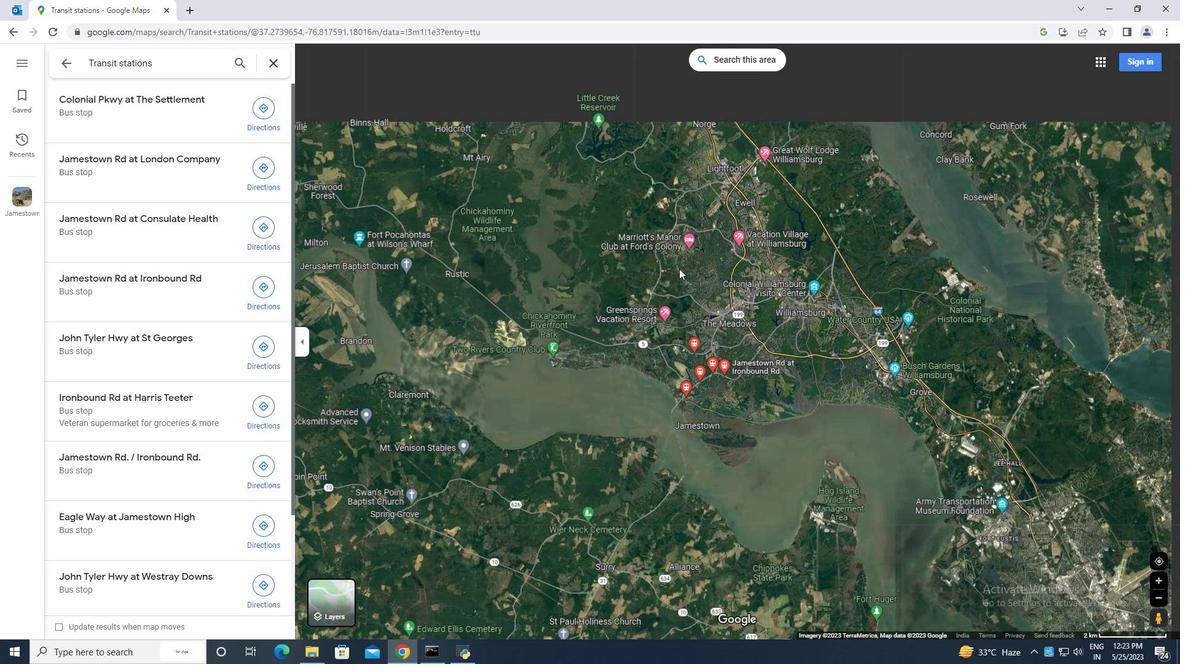 
Action: Mouse scrolled (678, 268) with delta (0, 0)
Screenshot: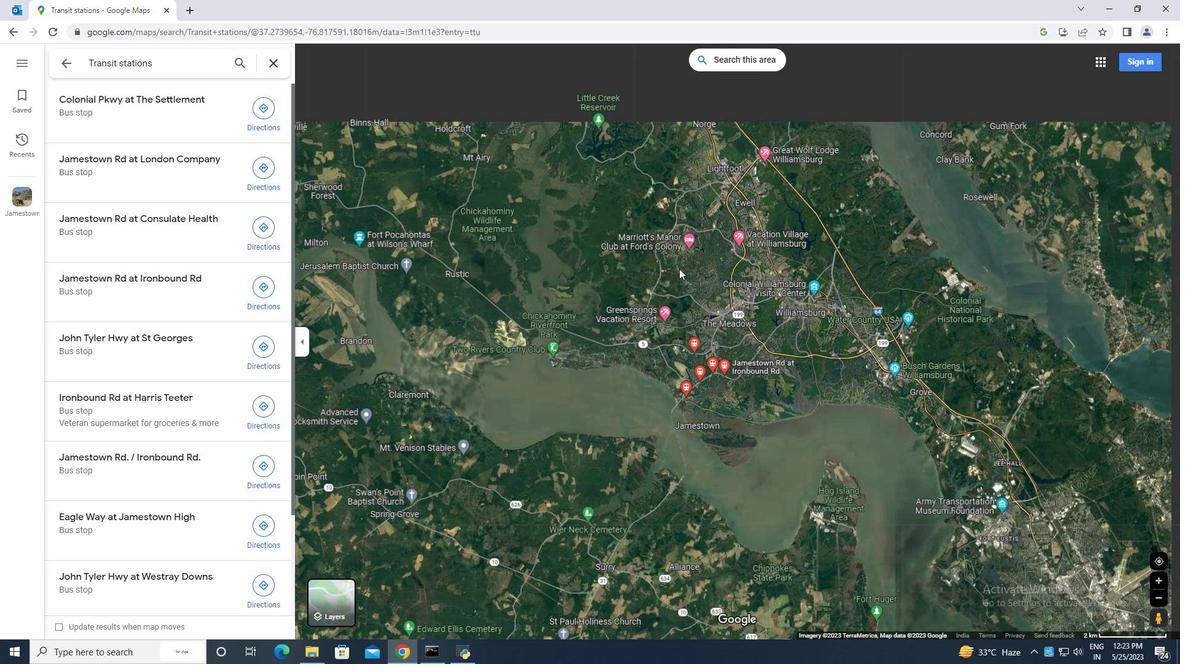 
Action: Mouse scrolled (678, 268) with delta (0, 0)
Screenshot: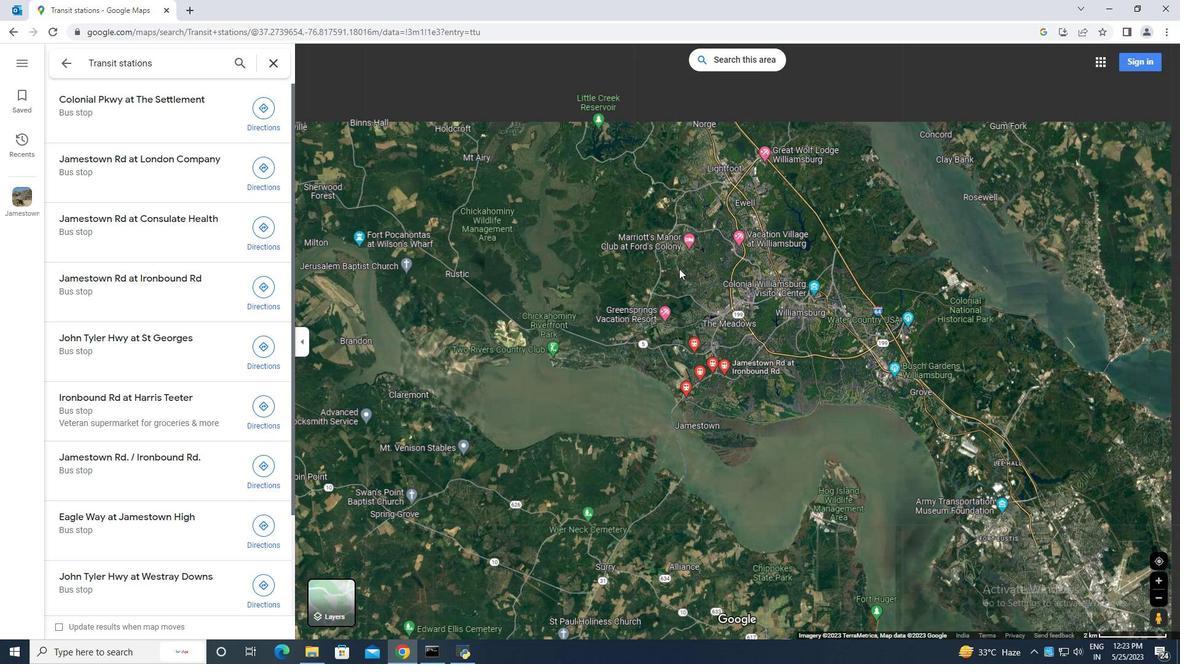 
Action: Mouse scrolled (678, 268) with delta (0, 0)
Screenshot: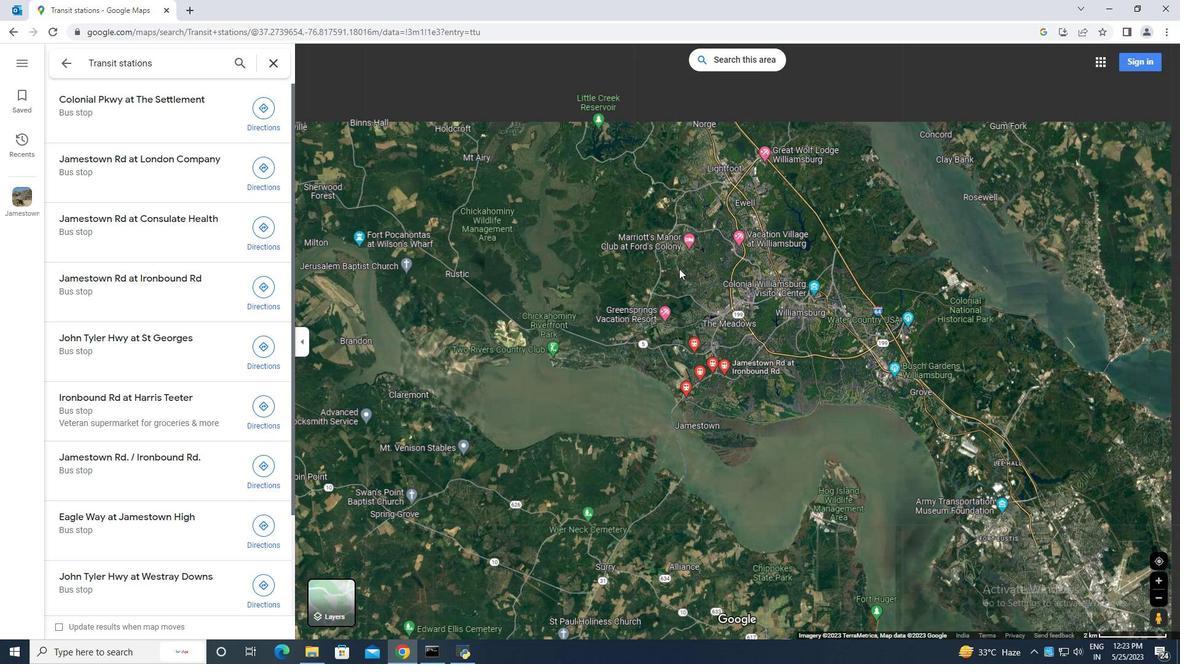 
Action: Mouse scrolled (678, 268) with delta (0, 0)
Screenshot: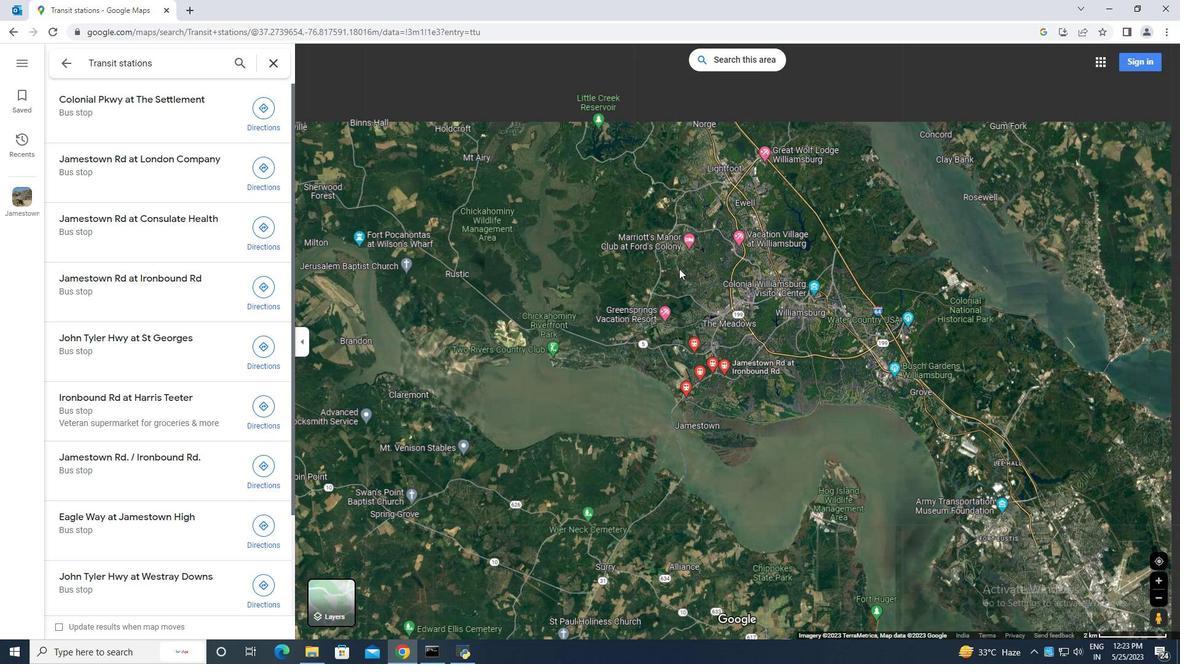 
Action: Mouse scrolled (678, 268) with delta (0, 0)
Screenshot: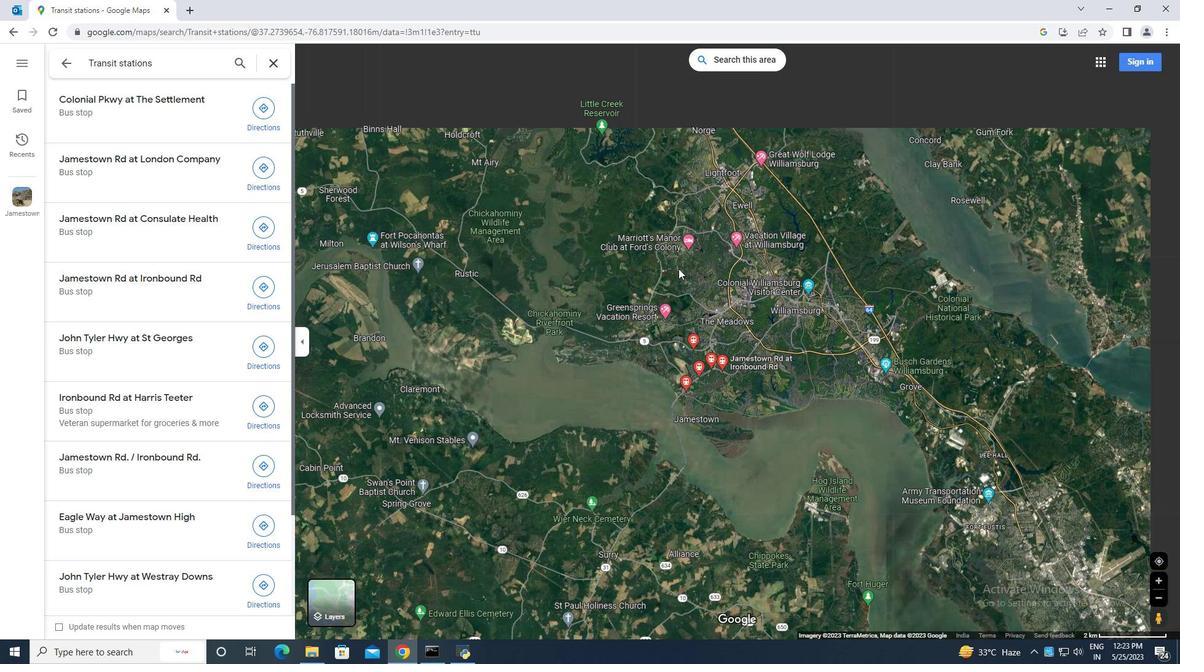 
Action: Mouse scrolled (678, 268) with delta (0, 0)
Screenshot: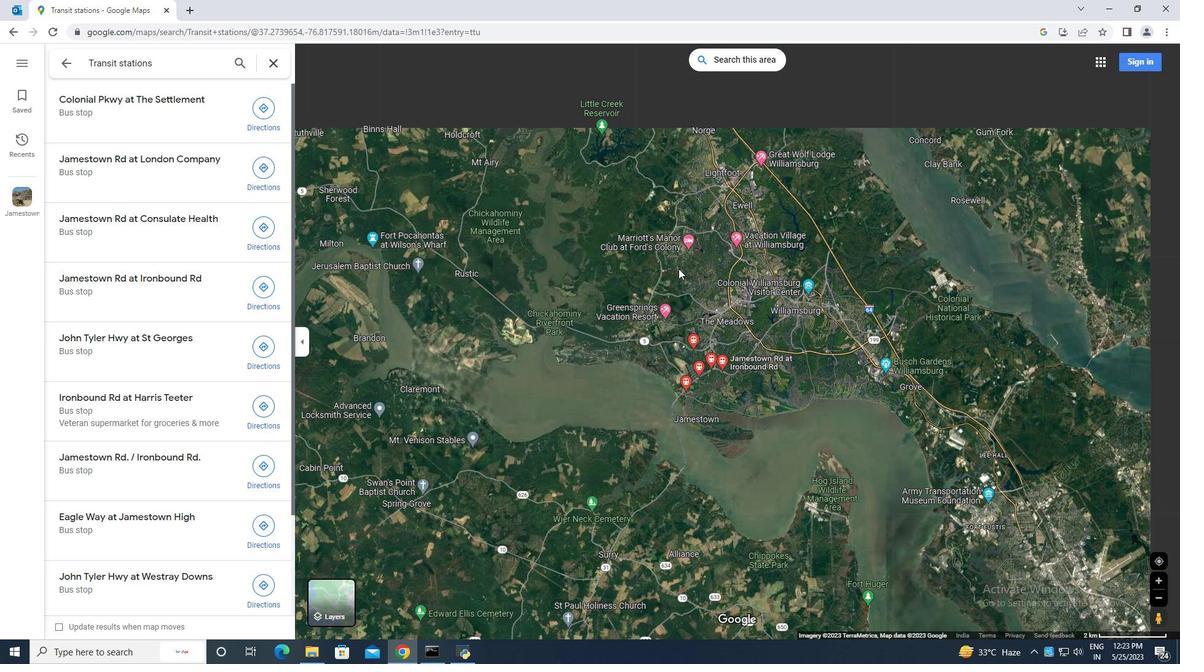 
Action: Mouse scrolled (678, 268) with delta (0, 0)
Screenshot: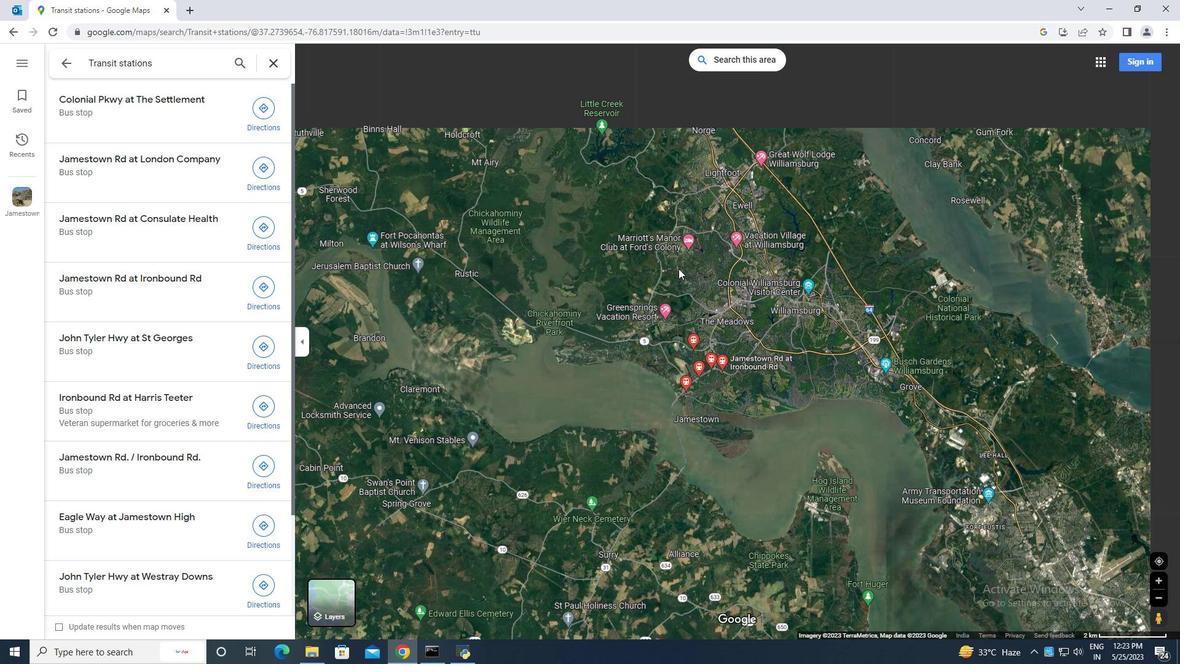 
Action: Mouse moved to (677, 268)
Screenshot: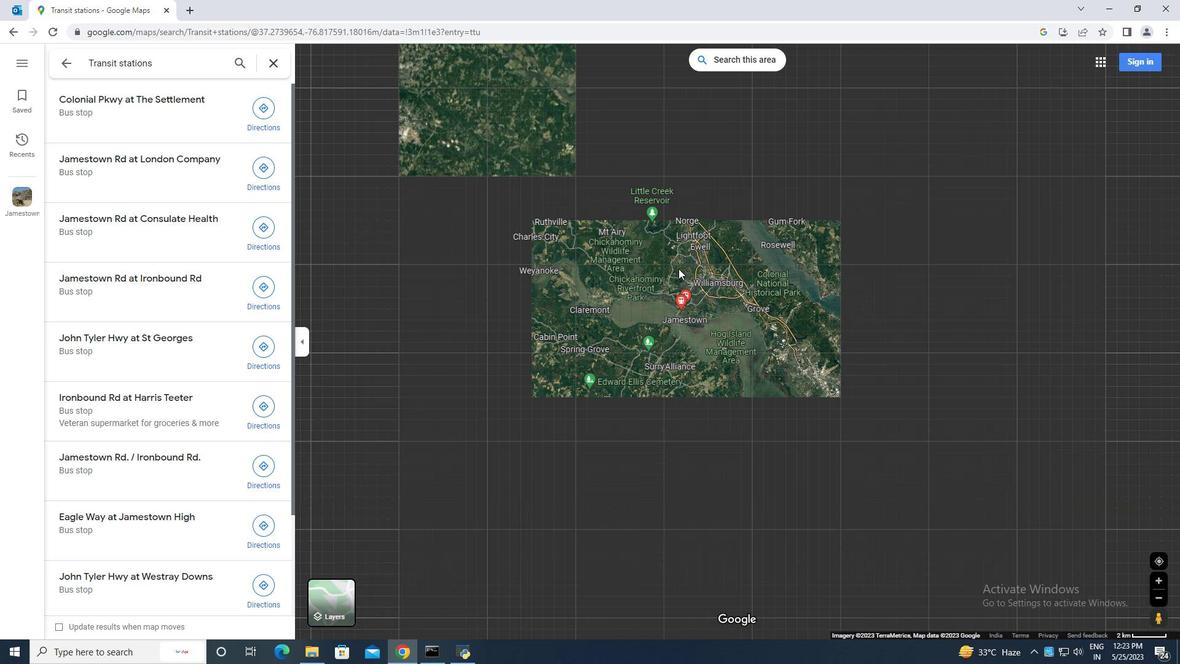 
Action: Mouse scrolled (677, 268) with delta (0, 0)
Screenshot: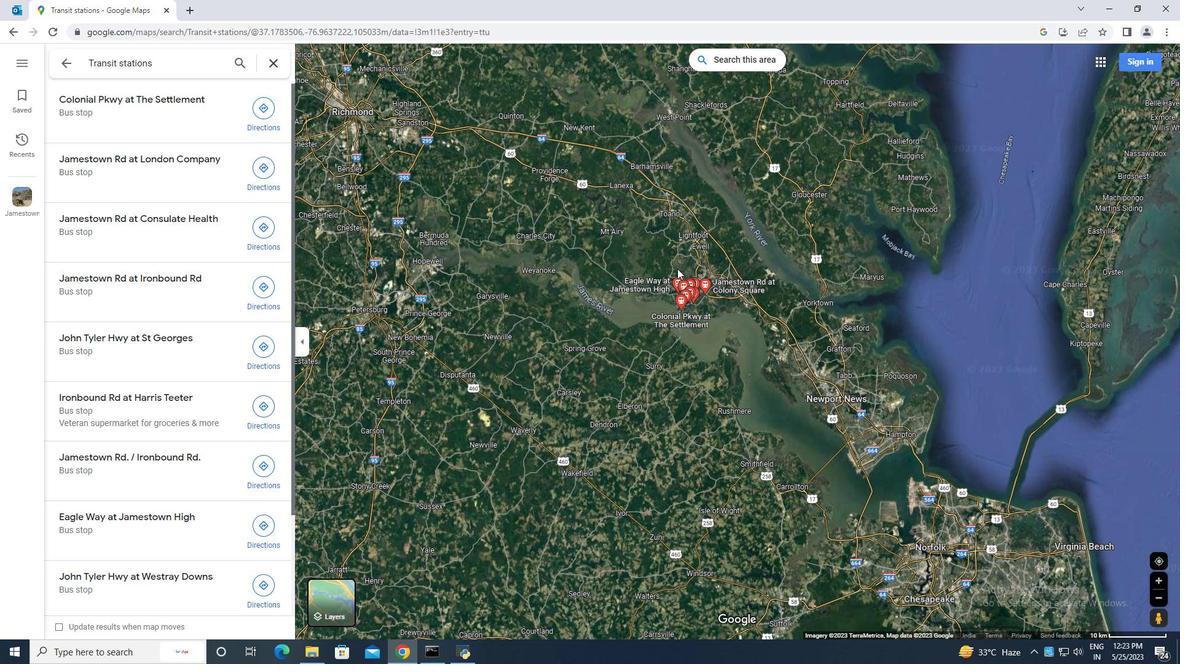
Action: Mouse scrolled (677, 268) with delta (0, 0)
Screenshot: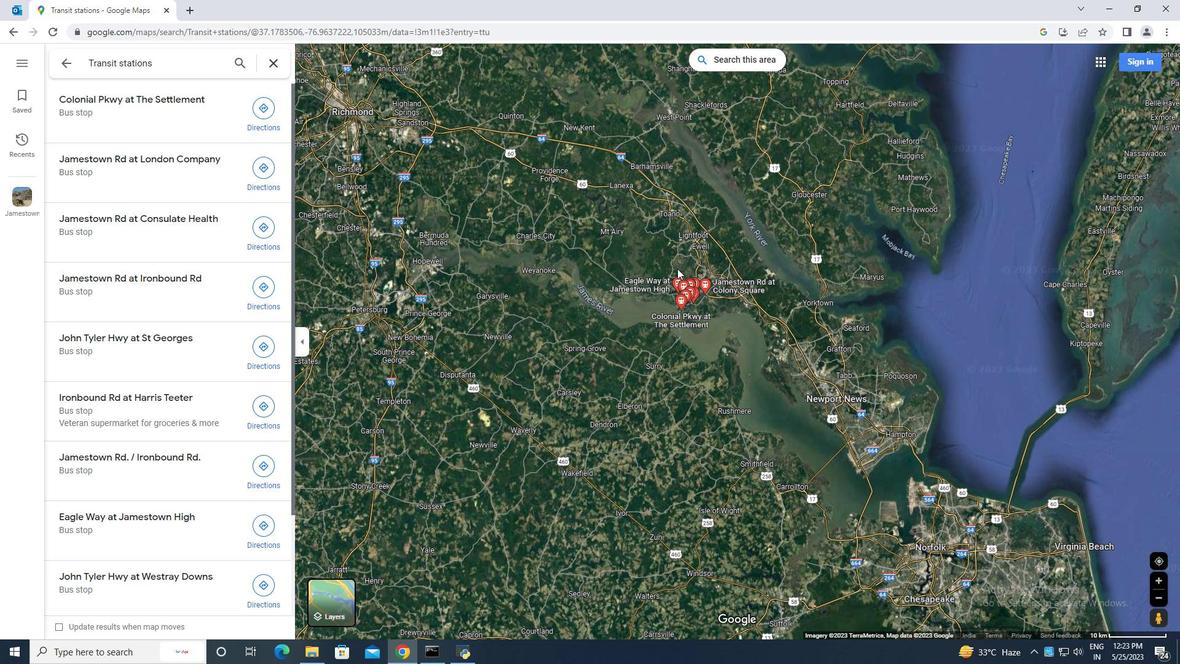 
Action: Mouse scrolled (677, 268) with delta (0, 0)
Screenshot: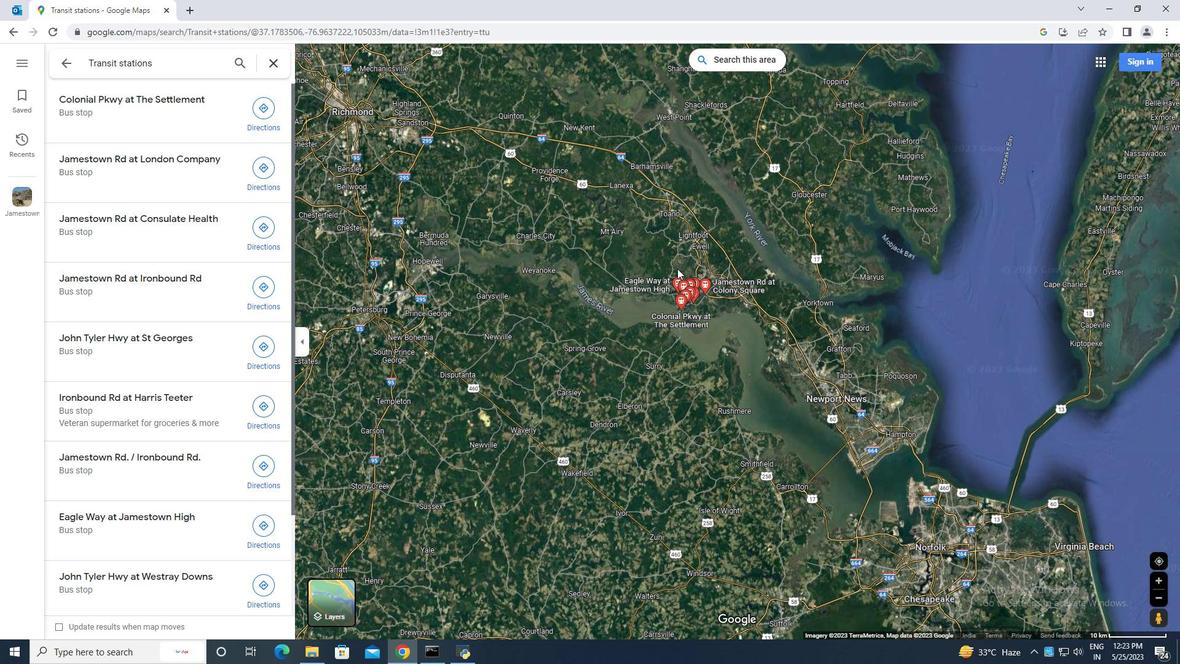
Action: Mouse scrolled (677, 268) with delta (0, 0)
Screenshot: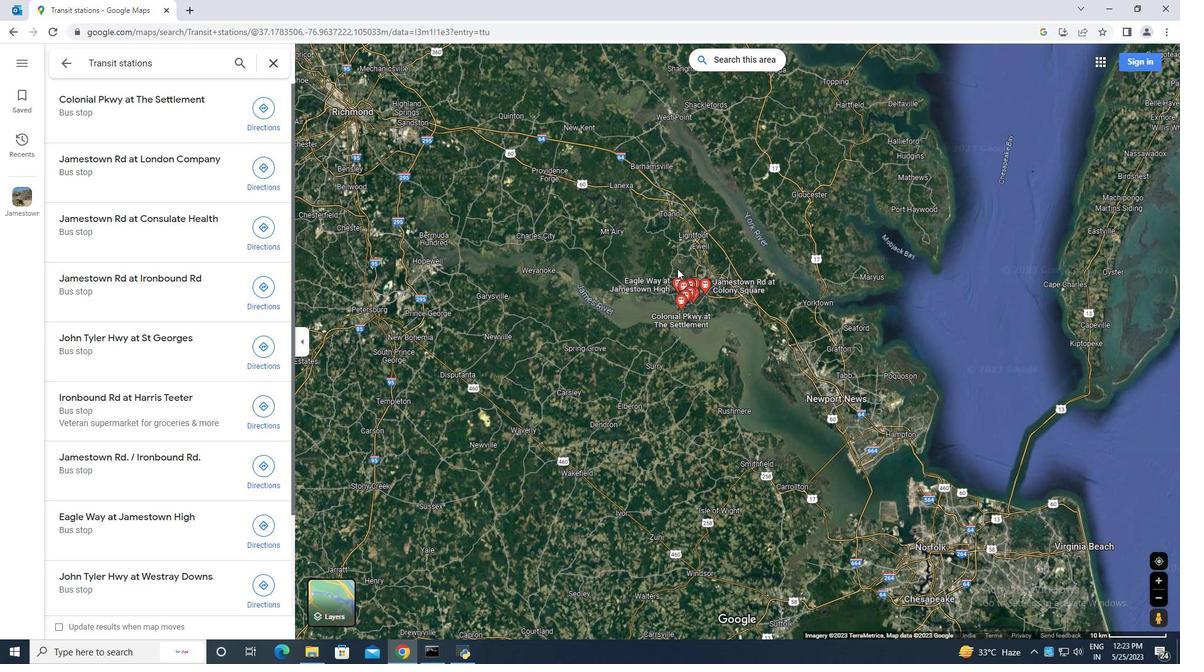 
Action: Mouse moved to (343, 600)
Screenshot: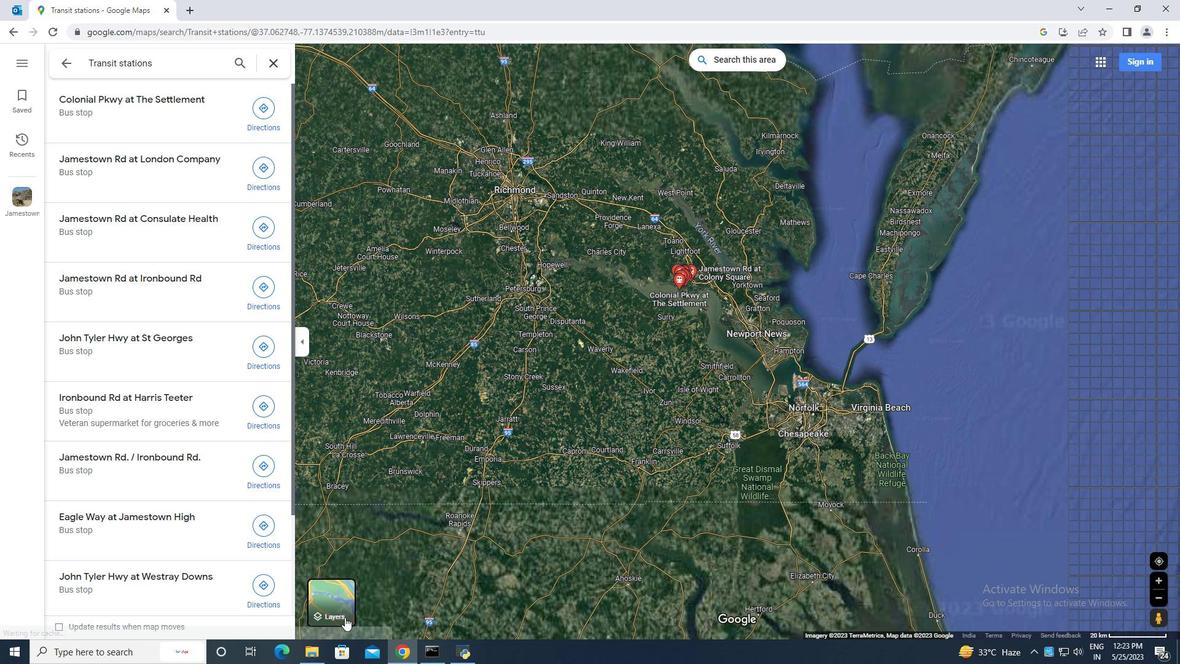 
Action: Mouse pressed left at (343, 600)
Screenshot: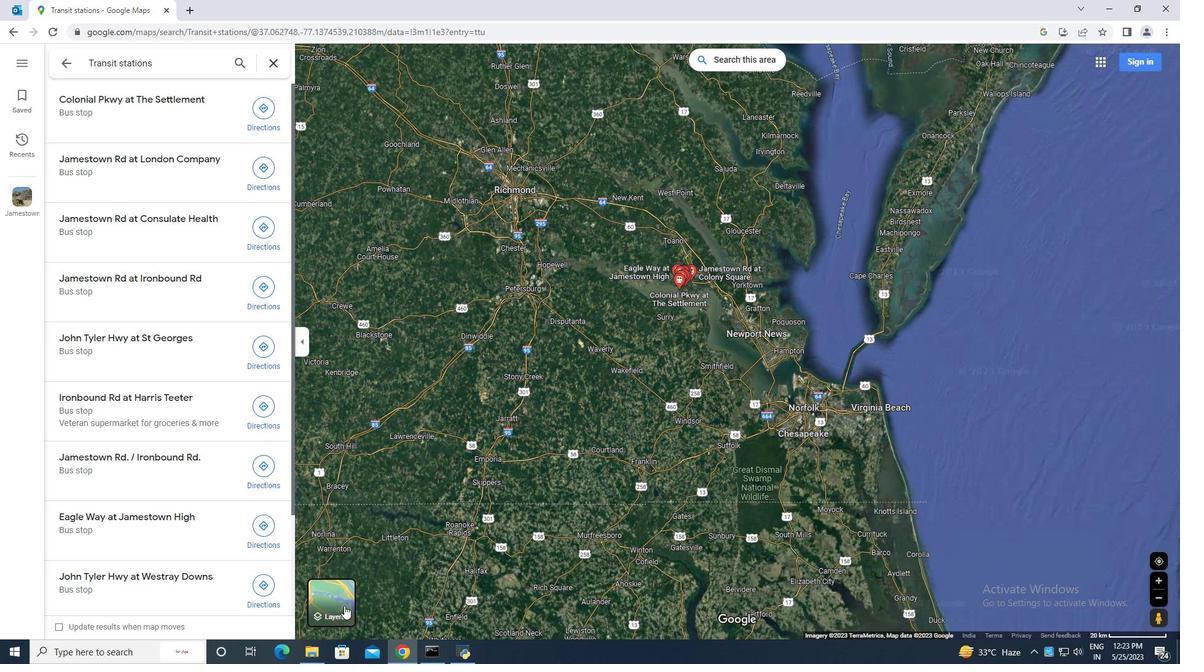 
Action: Mouse moved to (654, 341)
Screenshot: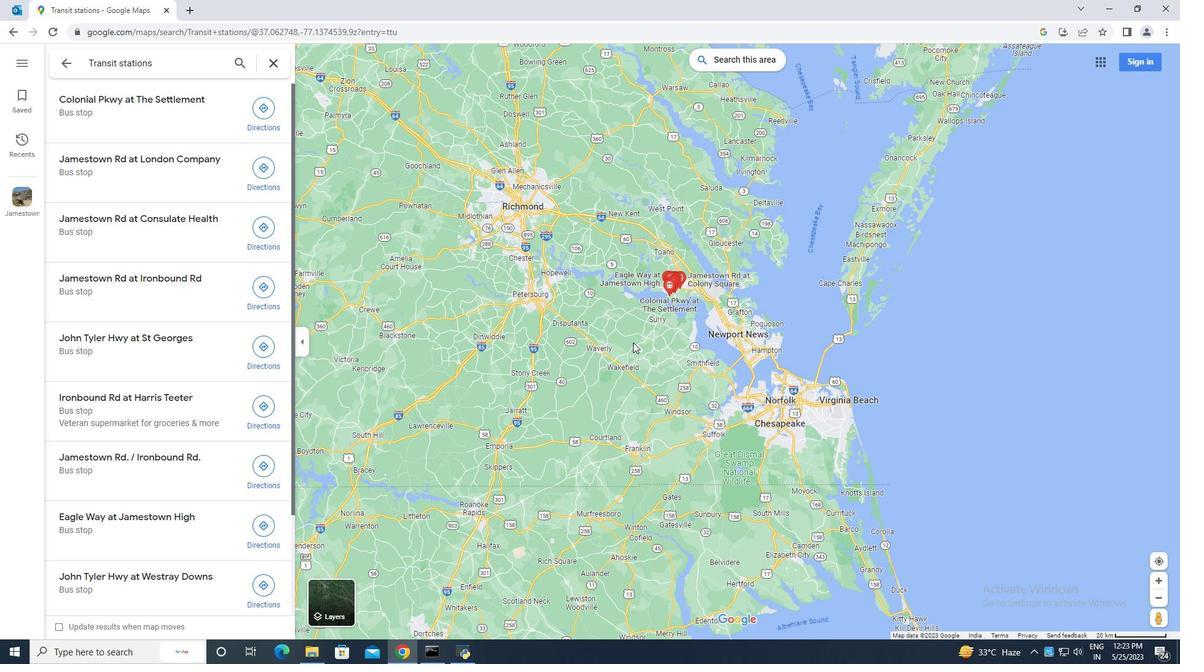 
Action: Mouse scrolled (654, 342) with delta (0, 0)
Screenshot: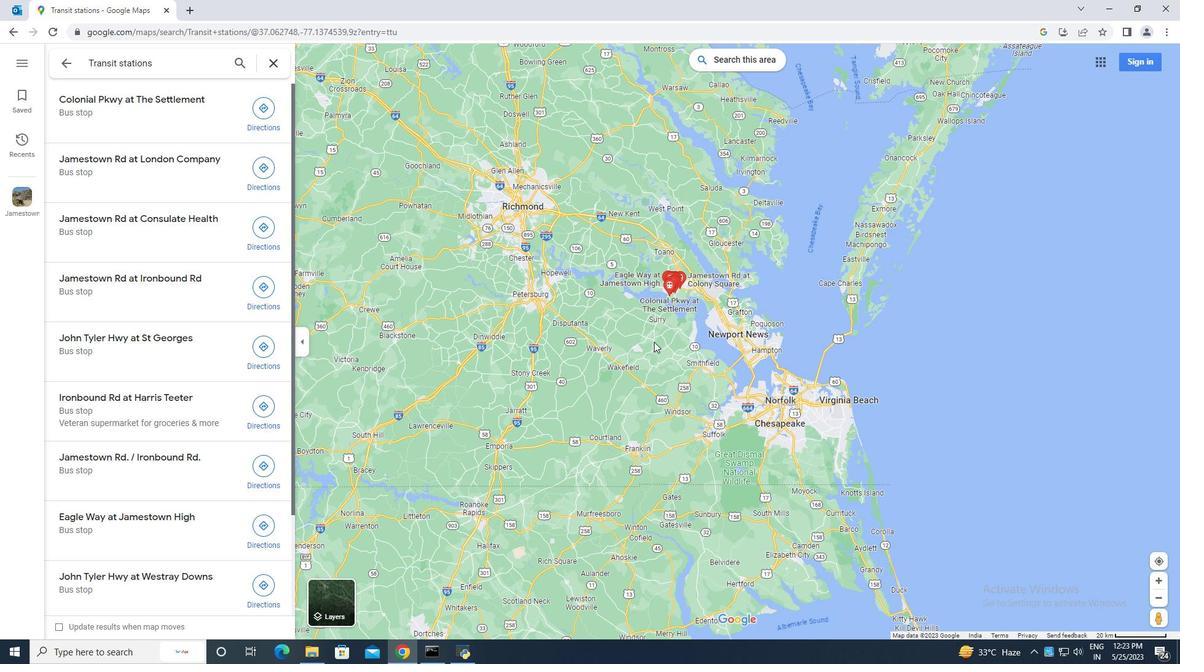 
Action: Mouse scrolled (654, 342) with delta (0, 0)
Screenshot: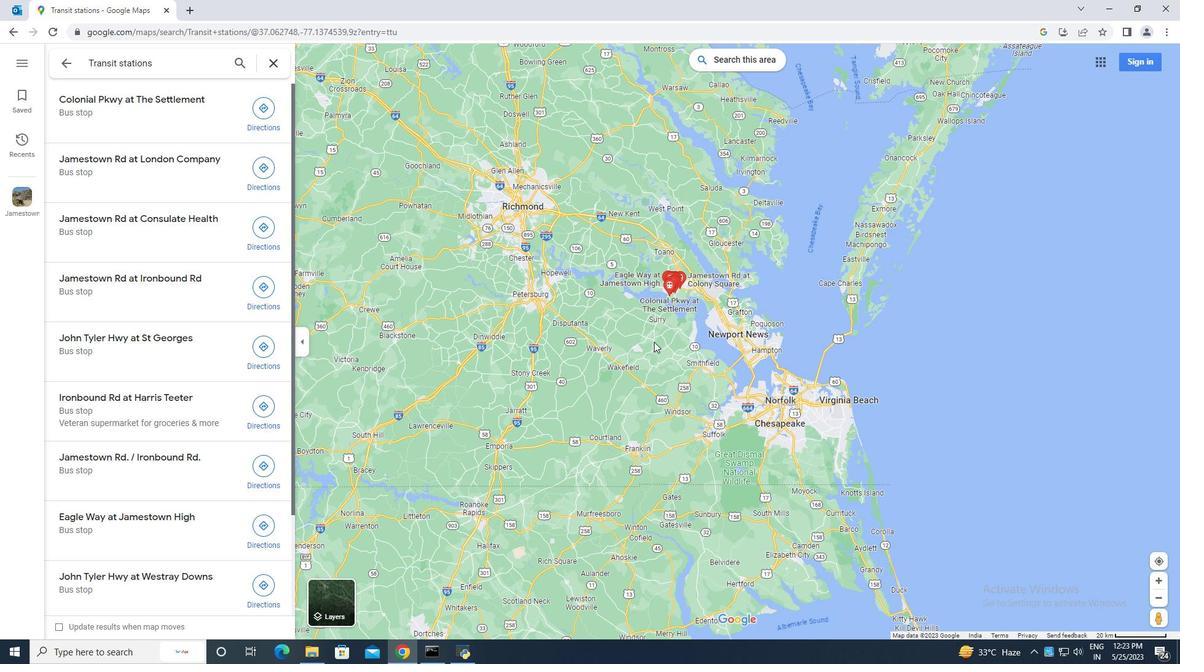 
Action: Mouse scrolled (654, 342) with delta (0, 0)
Screenshot: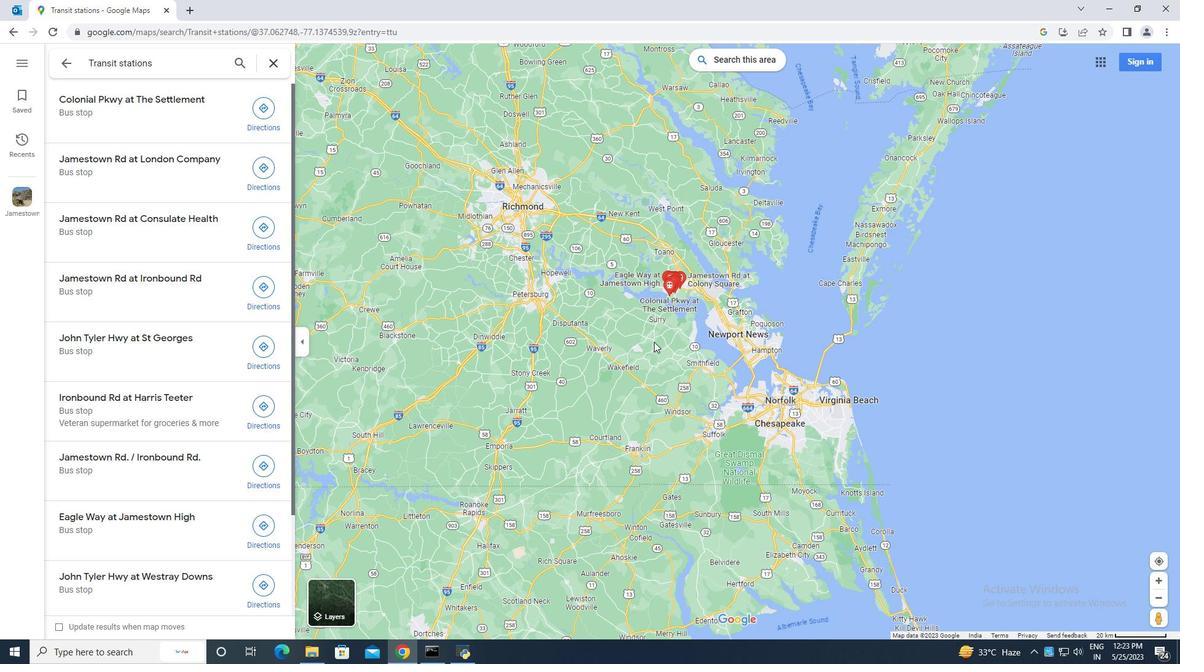 
Action: Mouse scrolled (654, 342) with delta (0, 0)
Screenshot: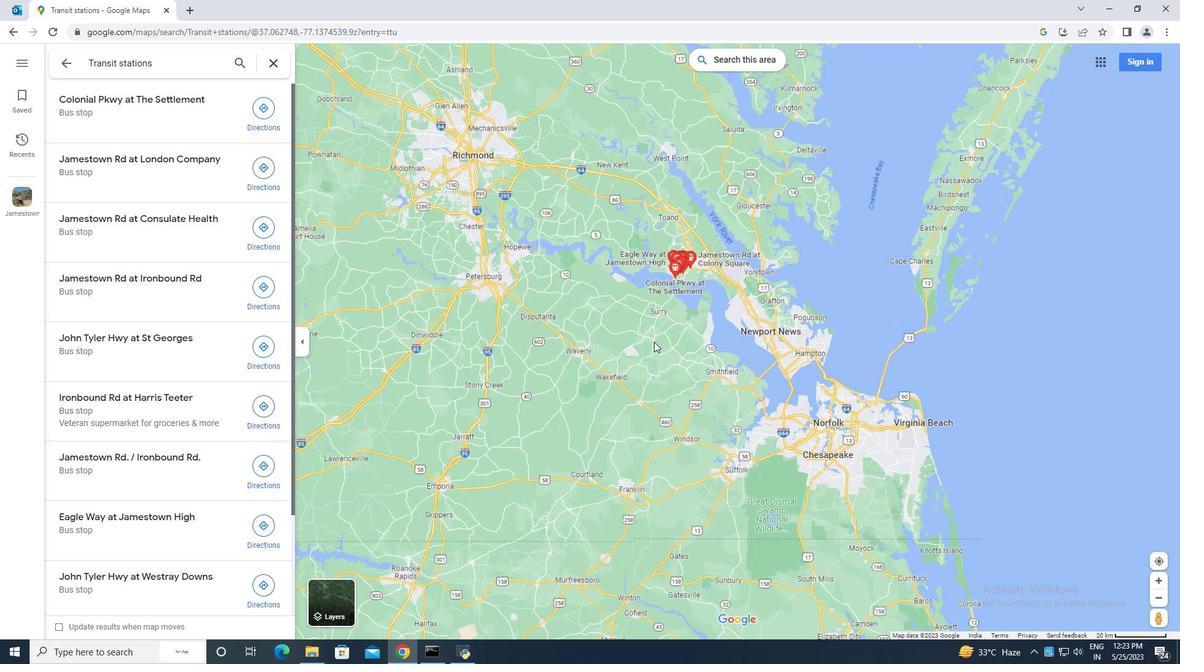 
Action: Mouse scrolled (654, 342) with delta (0, 0)
Screenshot: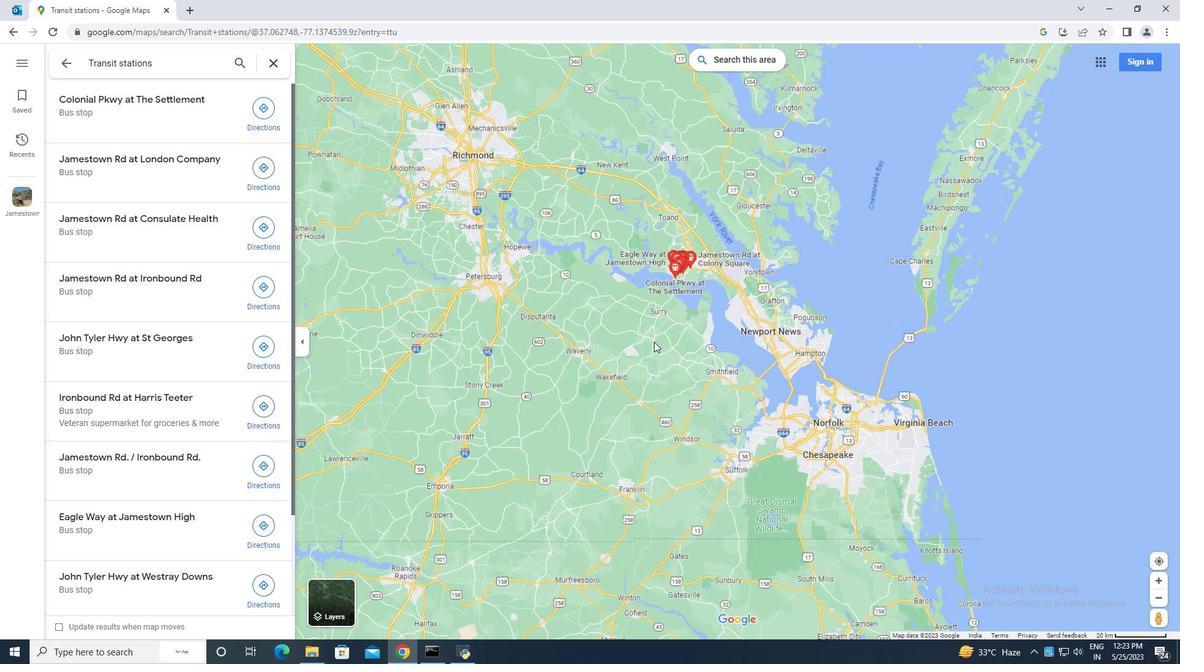 
Action: Mouse scrolled (654, 342) with delta (0, 0)
Screenshot: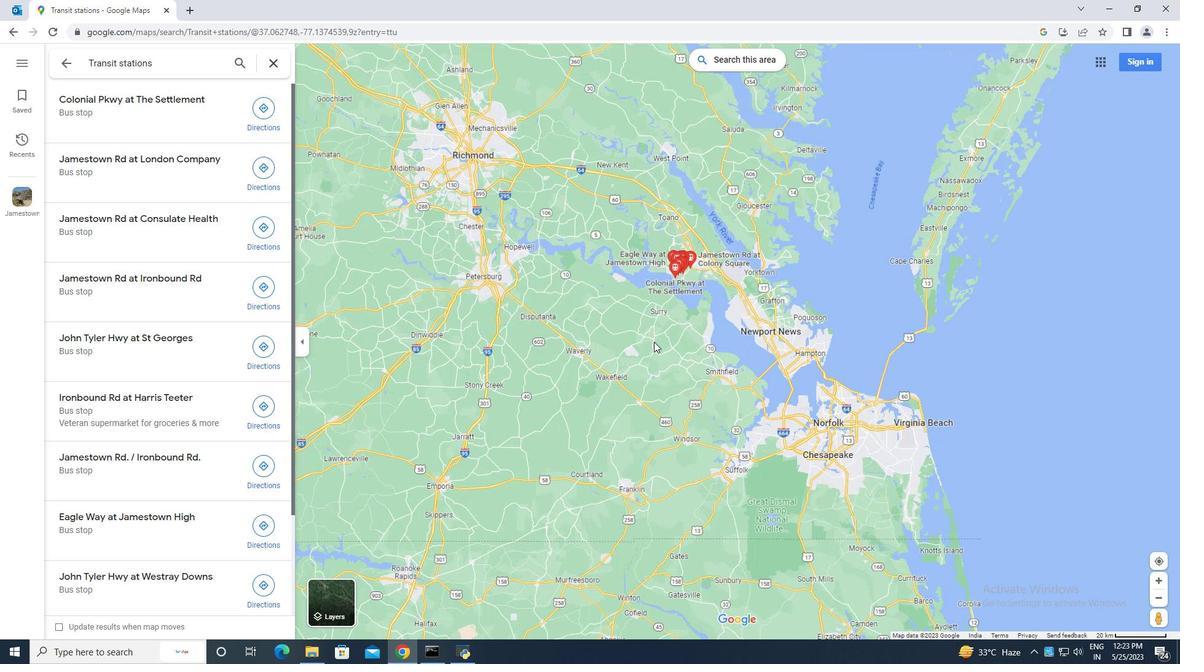 
Action: Mouse scrolled (654, 342) with delta (0, 0)
Screenshot: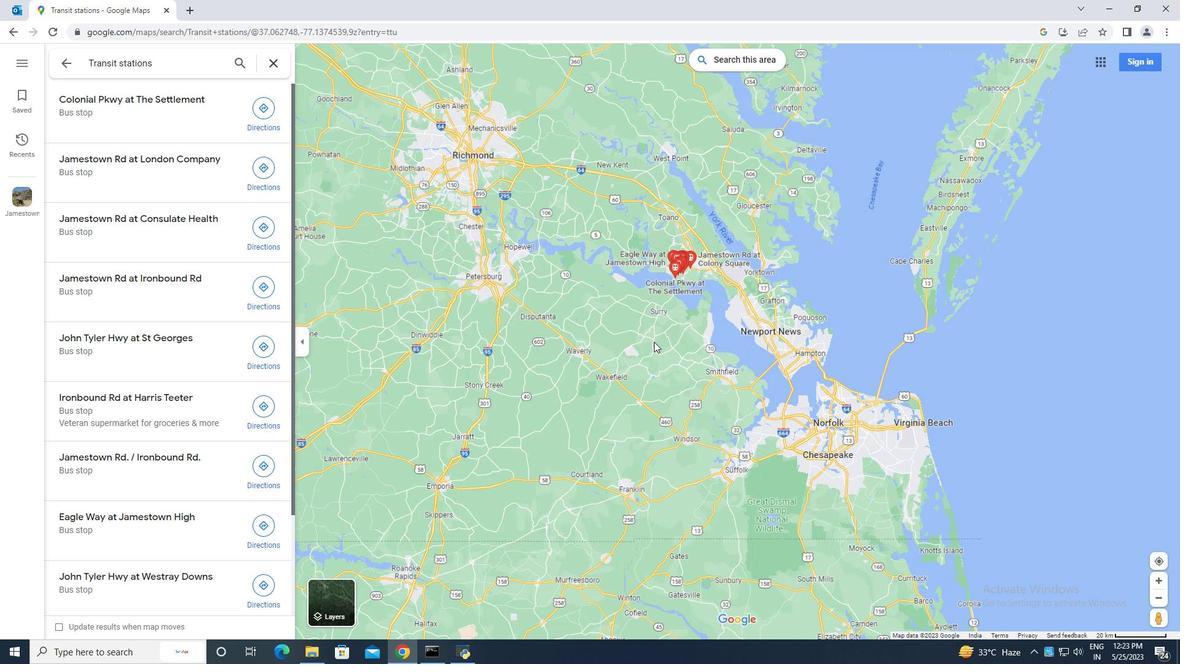 
Action: Mouse scrolled (654, 342) with delta (0, 0)
Screenshot: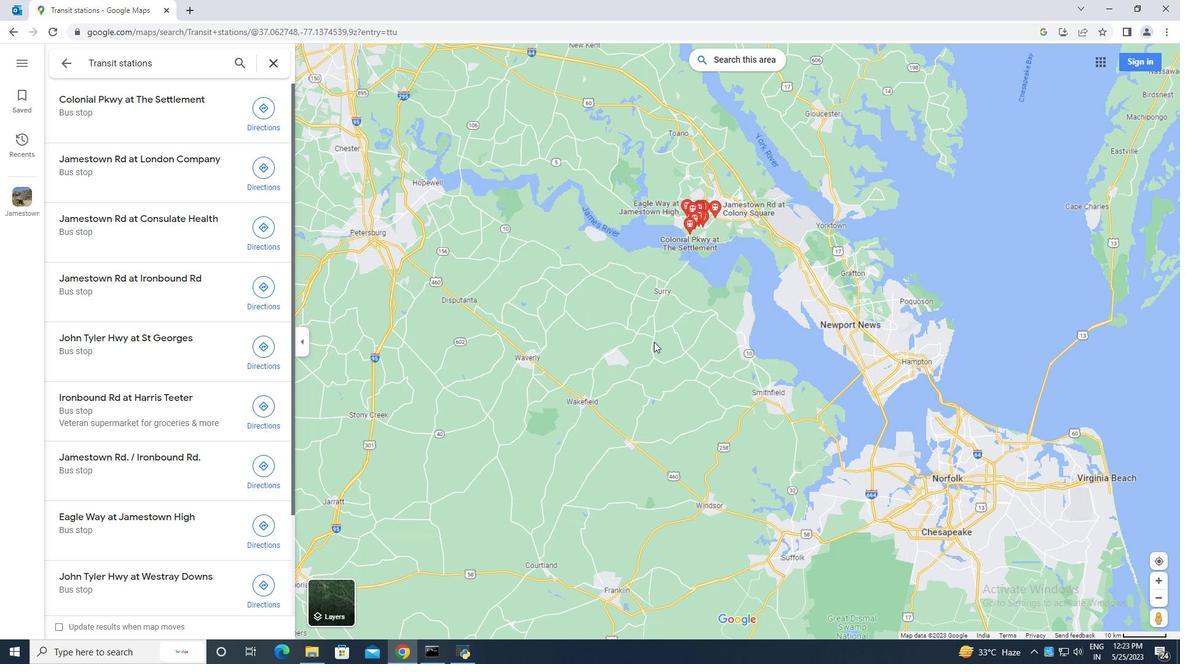 
Action: Mouse scrolled (654, 342) with delta (0, 0)
Screenshot: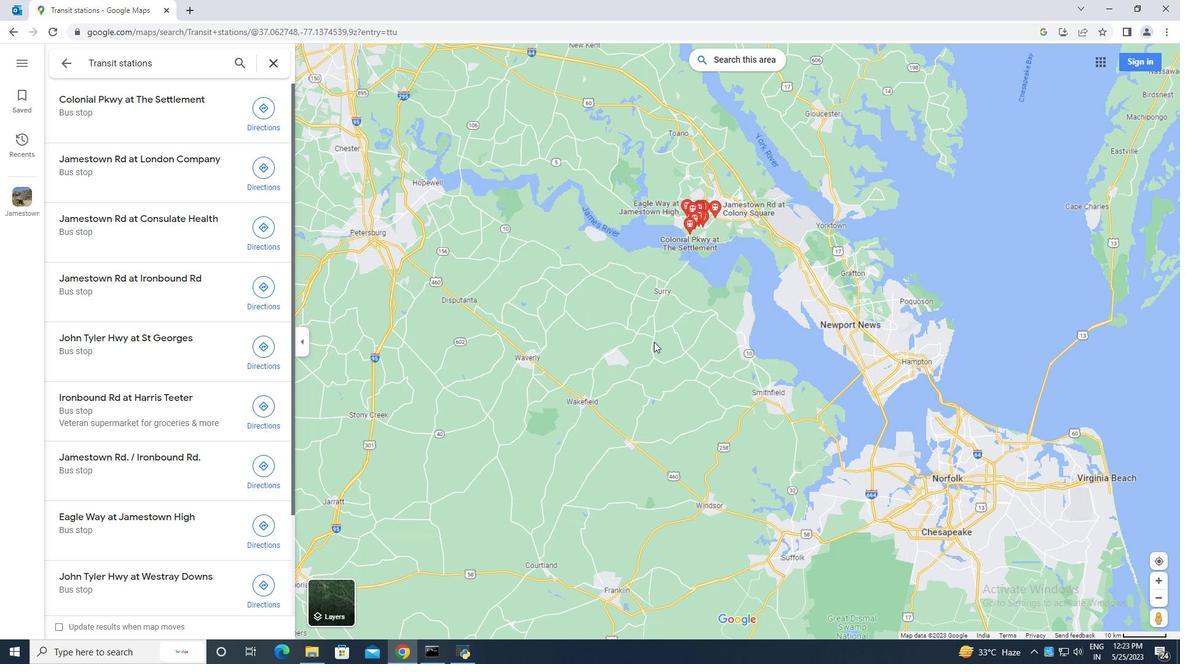 
Action: Mouse scrolled (654, 342) with delta (0, 0)
Screenshot: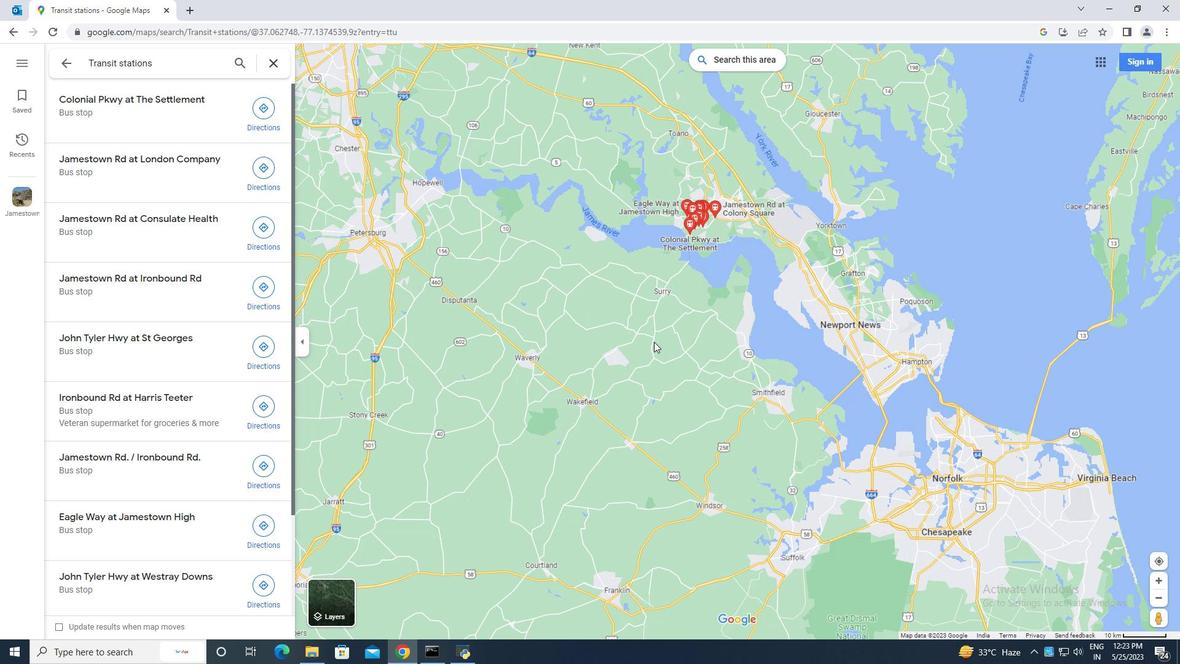 
Action: Mouse moved to (794, 262)
Screenshot: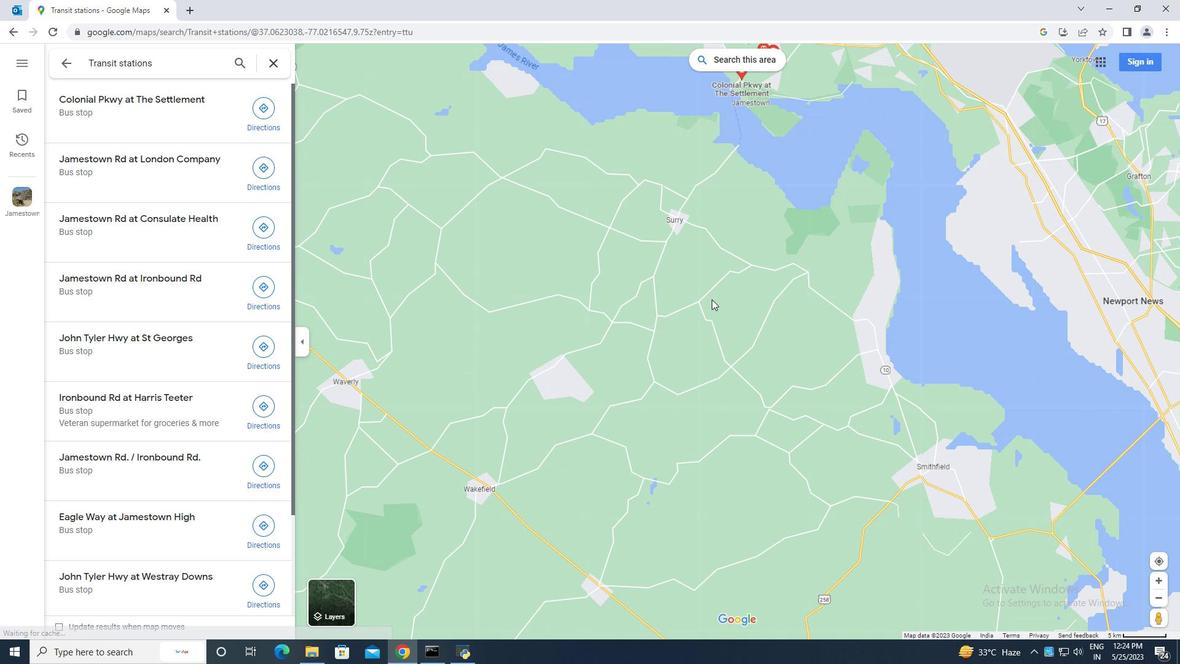 
Action: Mouse pressed left at (794, 262)
Screenshot: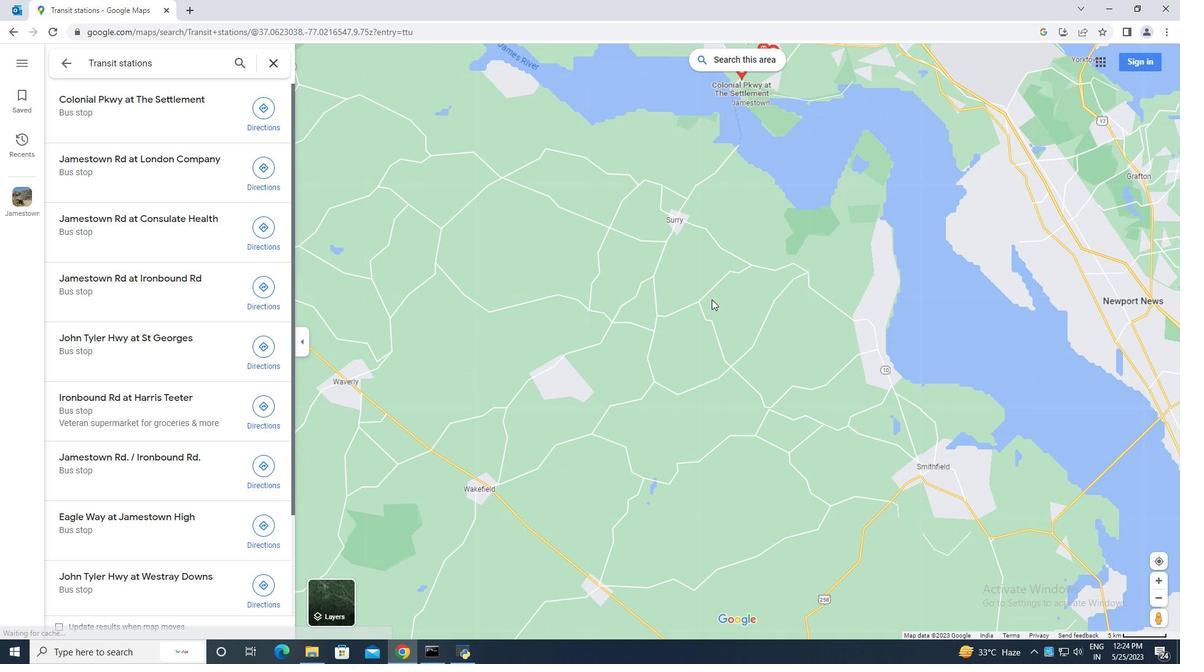 
Action: Mouse moved to (670, 407)
Screenshot: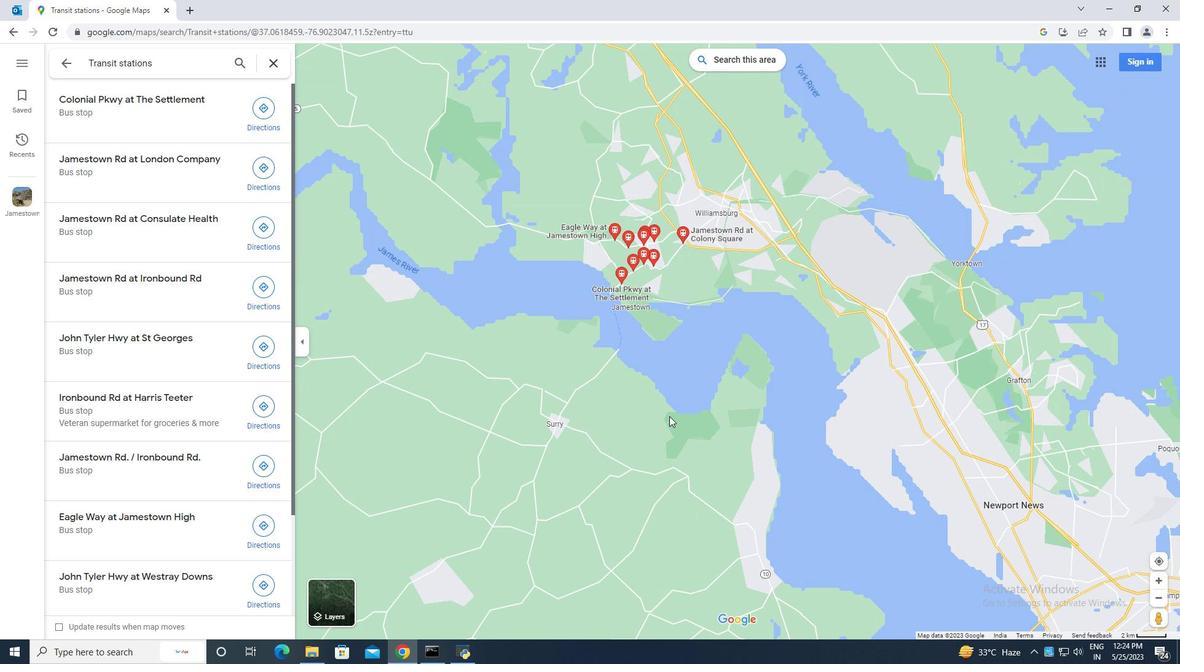 
Action: Mouse scrolled (670, 408) with delta (0, 0)
Screenshot: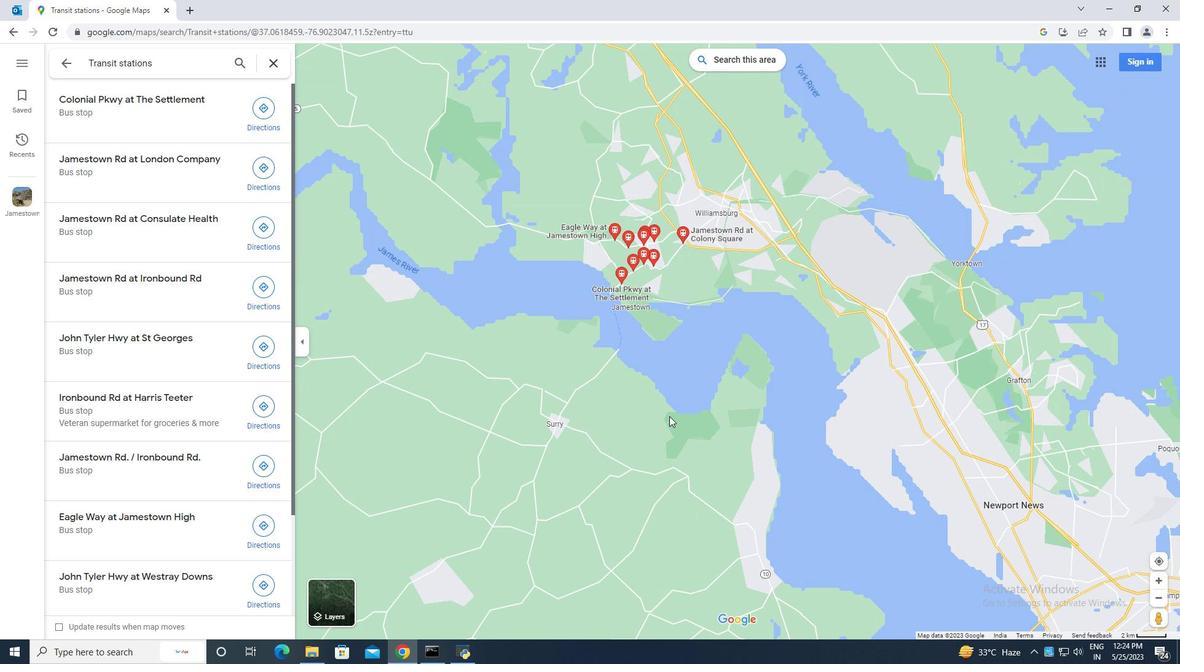 
Action: Mouse moved to (670, 407)
Screenshot: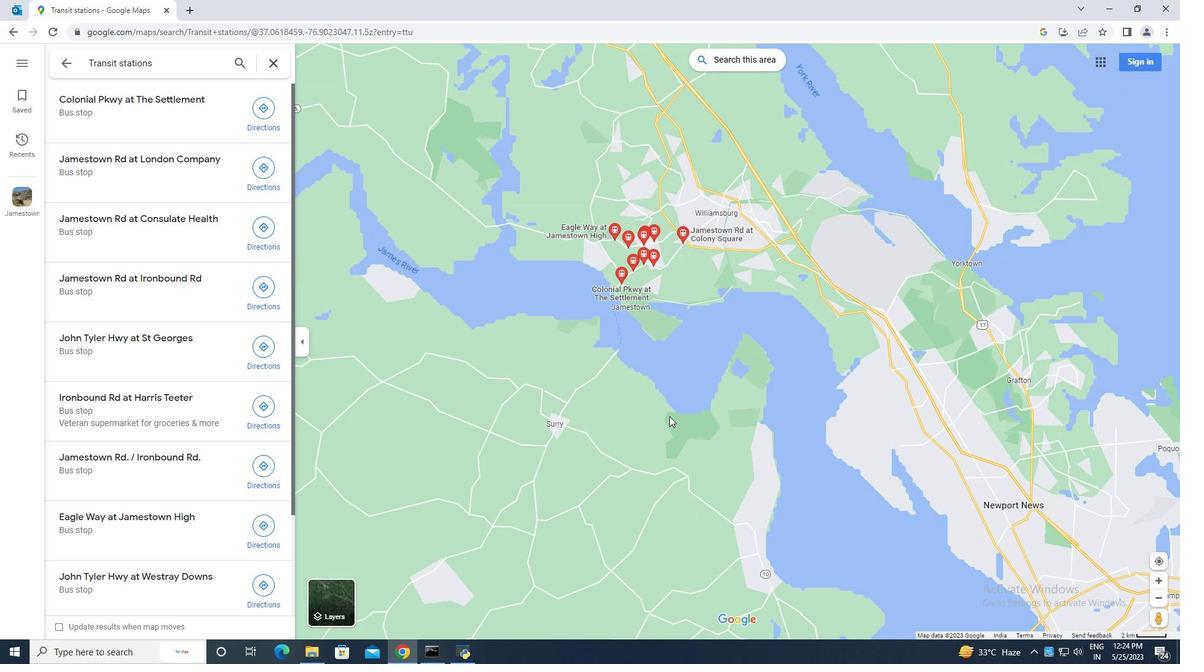 
Action: Mouse scrolled (670, 407) with delta (0, 0)
Screenshot: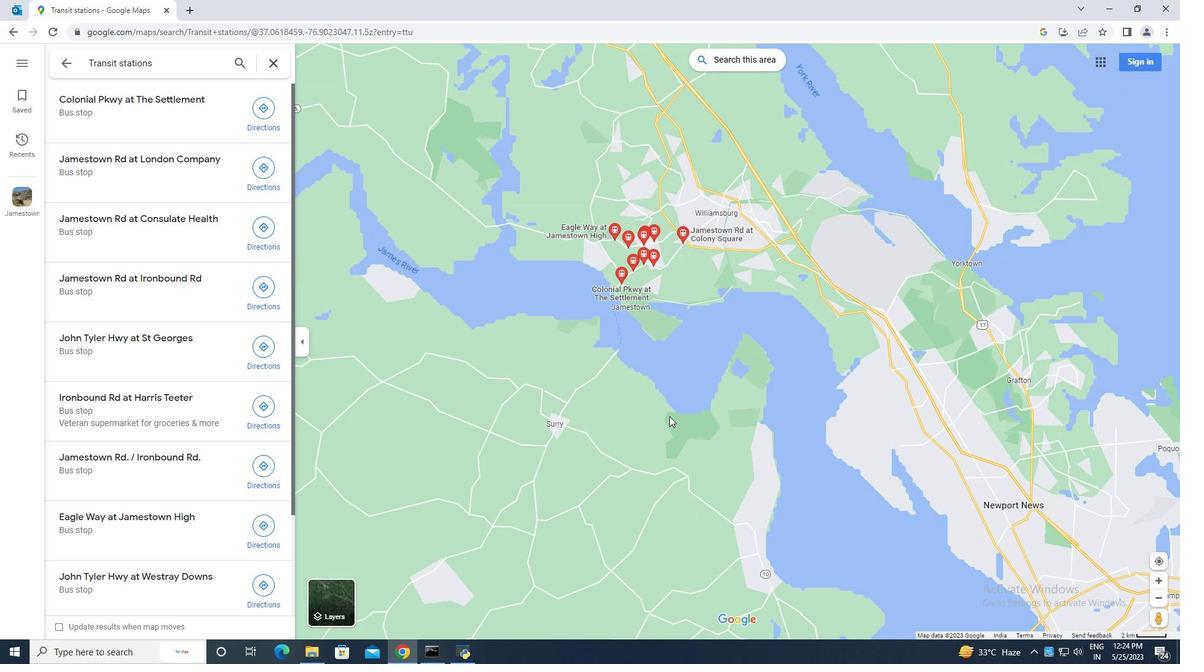 
Action: Mouse scrolled (670, 407) with delta (0, 0)
Screenshot: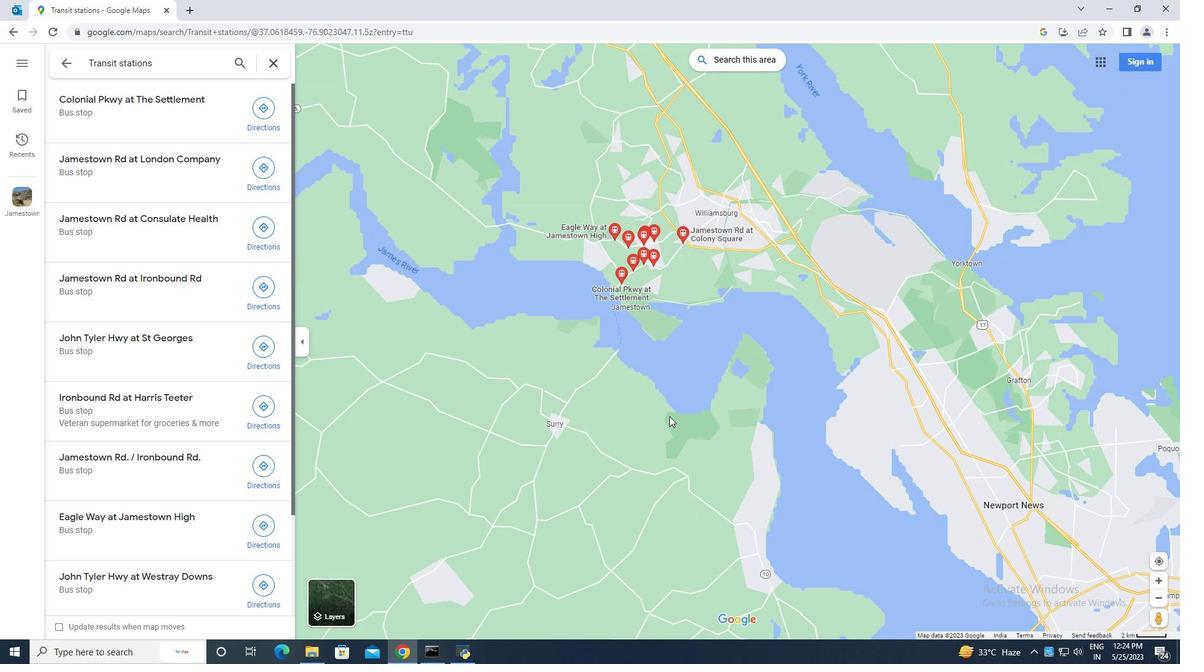 
Action: Mouse scrolled (670, 407) with delta (0, 0)
Screenshot: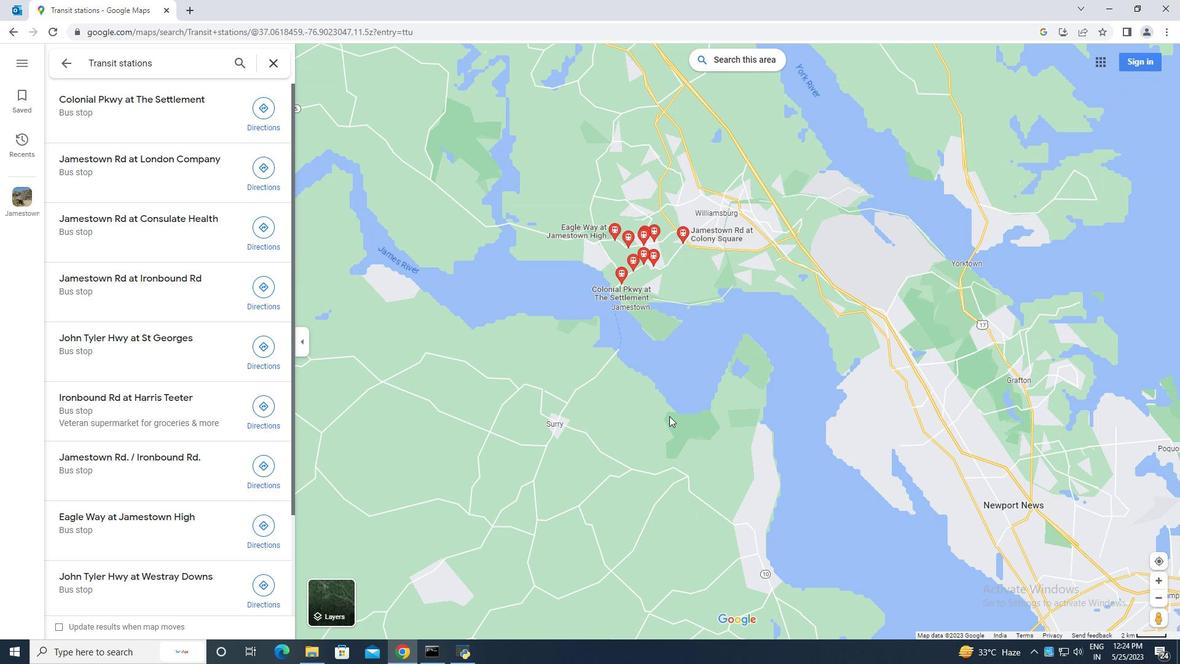 
Action: Mouse moved to (671, 333)
Screenshot: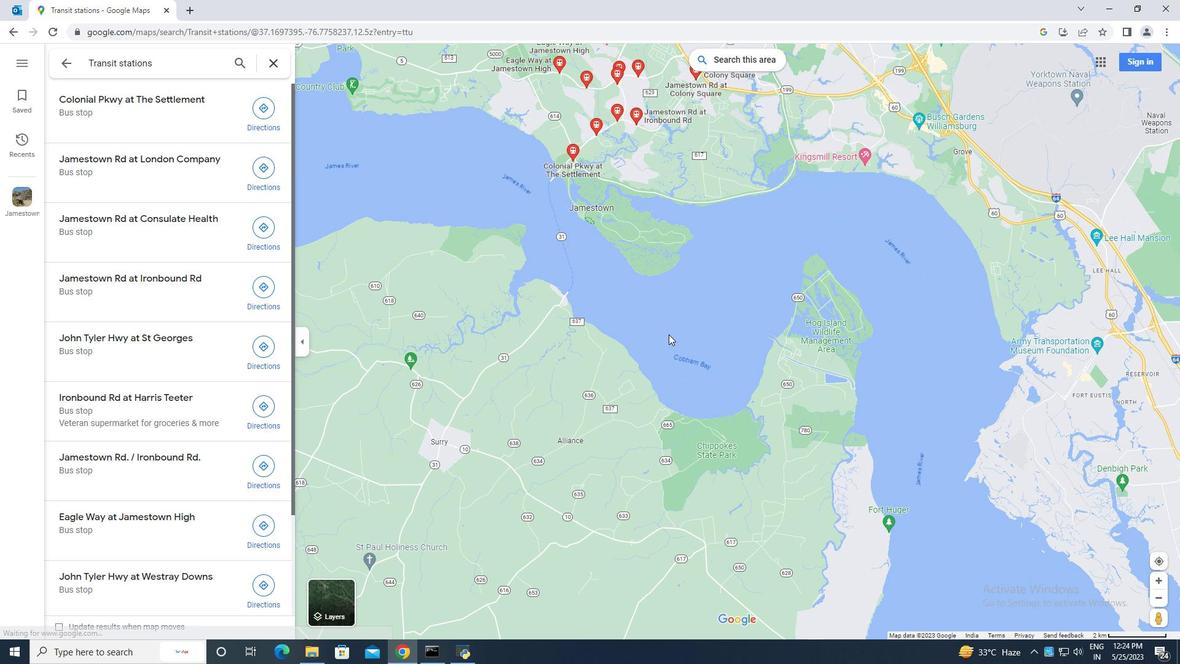 
Action: Mouse pressed left at (671, 333)
Screenshot: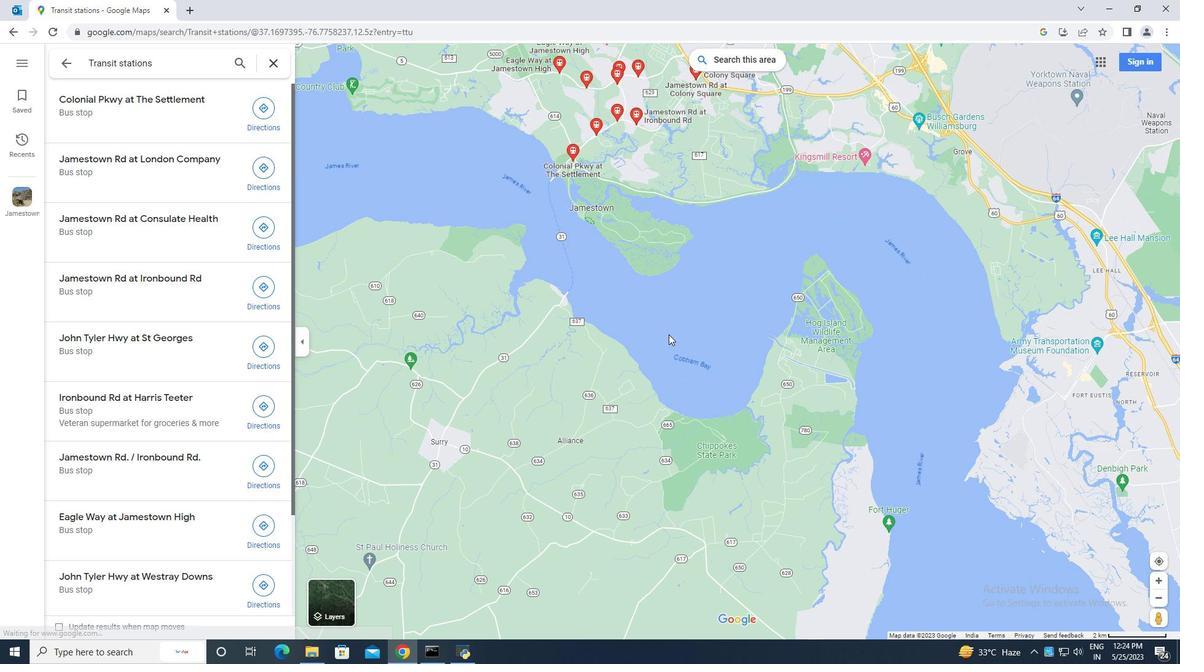 
Action: Mouse moved to (410, 281)
Screenshot: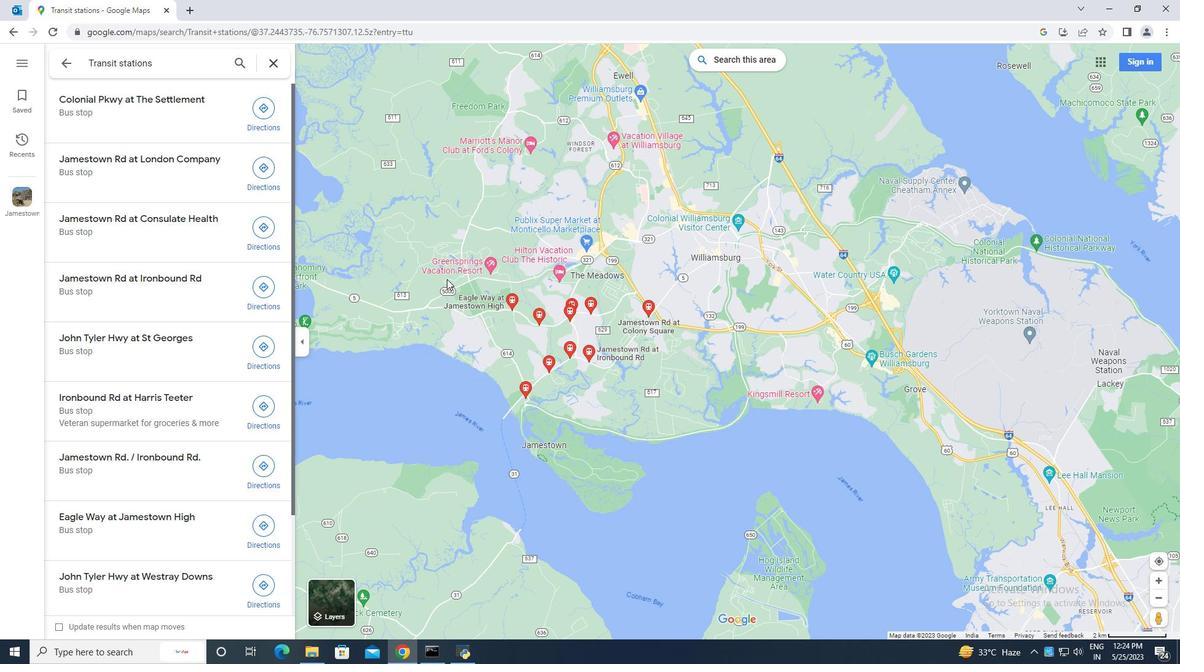 
Action: Mouse scrolled (410, 282) with delta (0, 0)
Screenshot: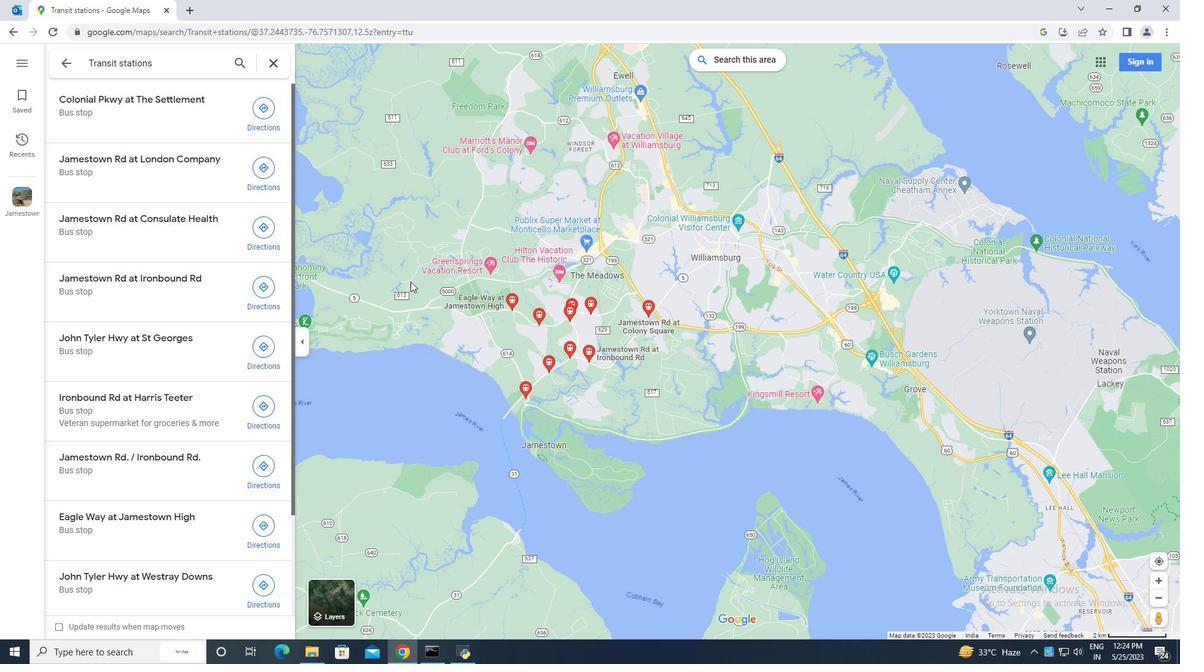
Action: Mouse scrolled (410, 281) with delta (0, 0)
Screenshot: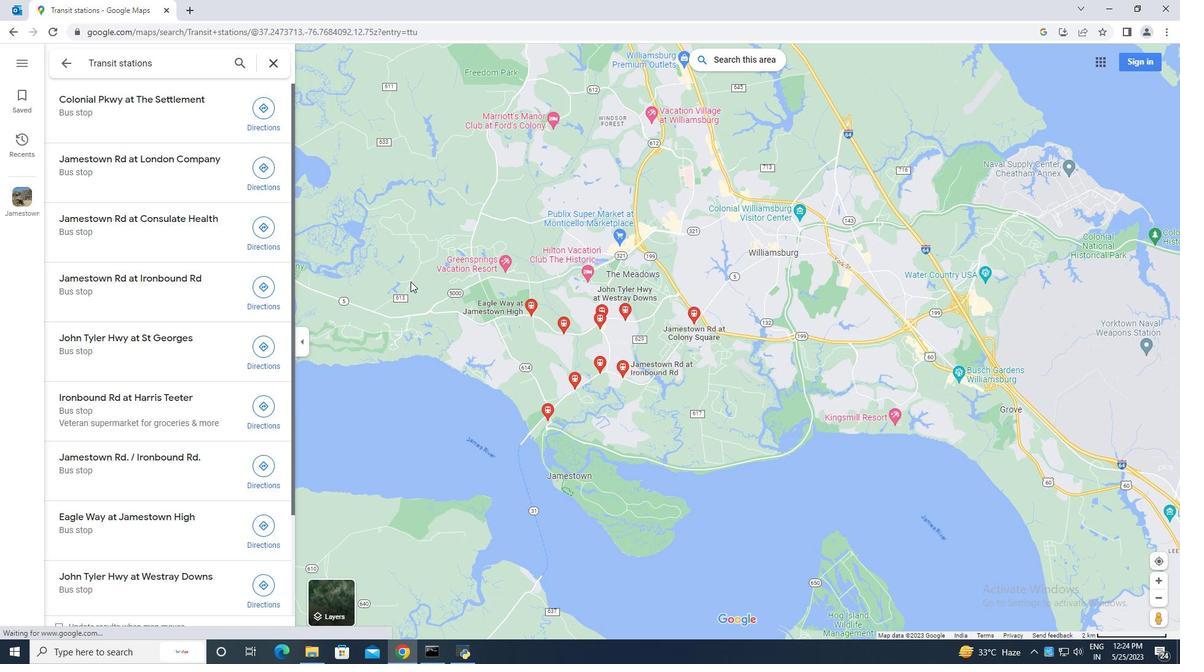 
Action: Mouse moved to (410, 282)
Screenshot: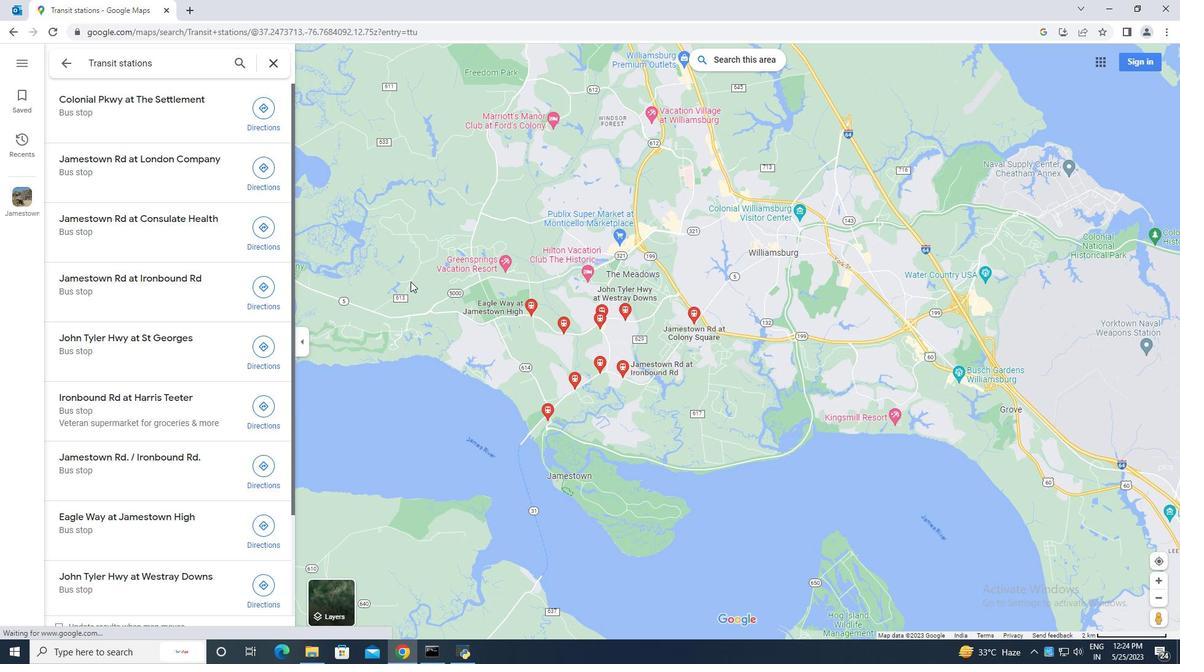 
Action: Mouse scrolled (410, 281) with delta (0, 0)
Screenshot: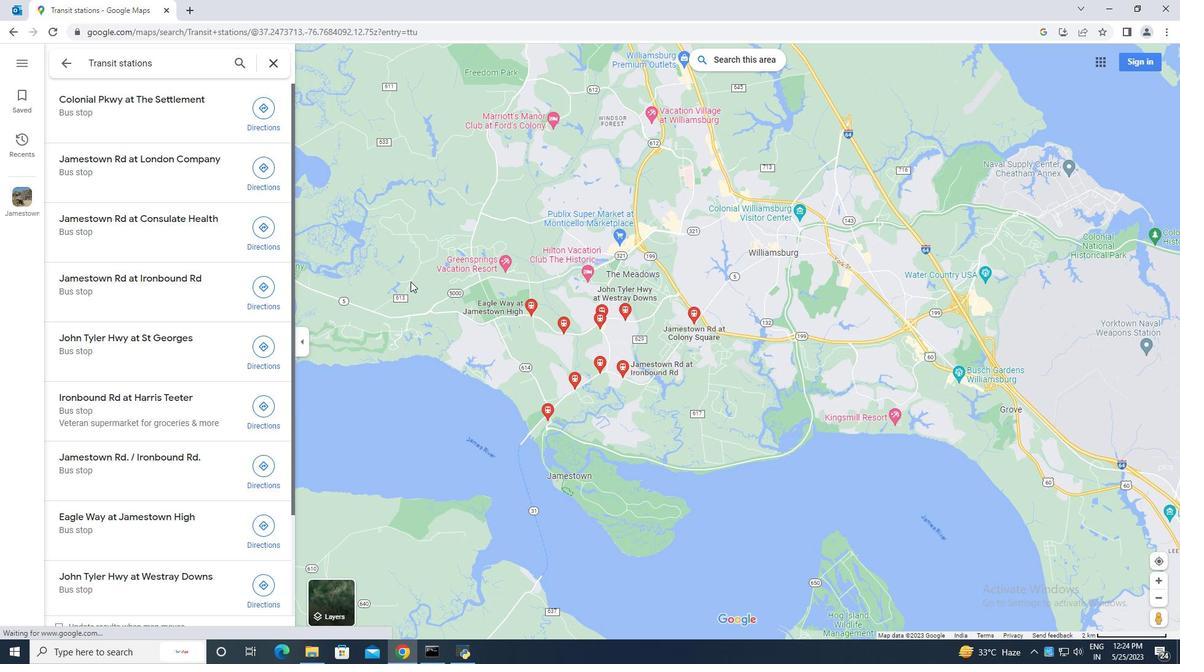 
Action: Mouse moved to (421, 375)
Screenshot: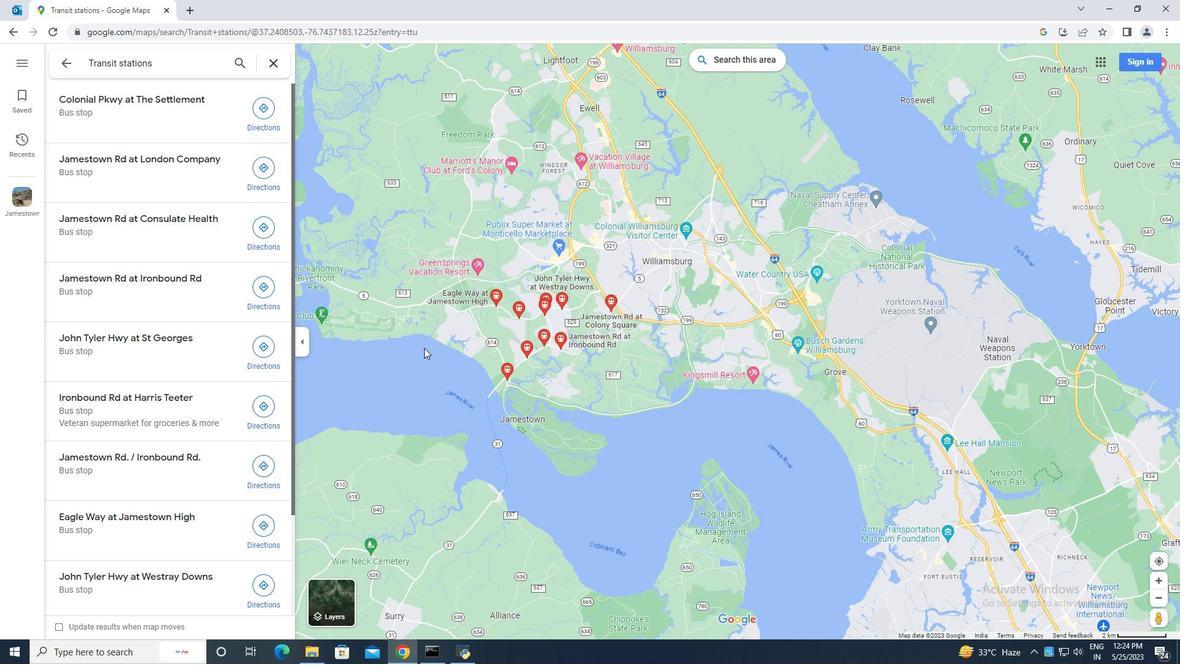 
Action: Mouse pressed left at (421, 375)
Screenshot: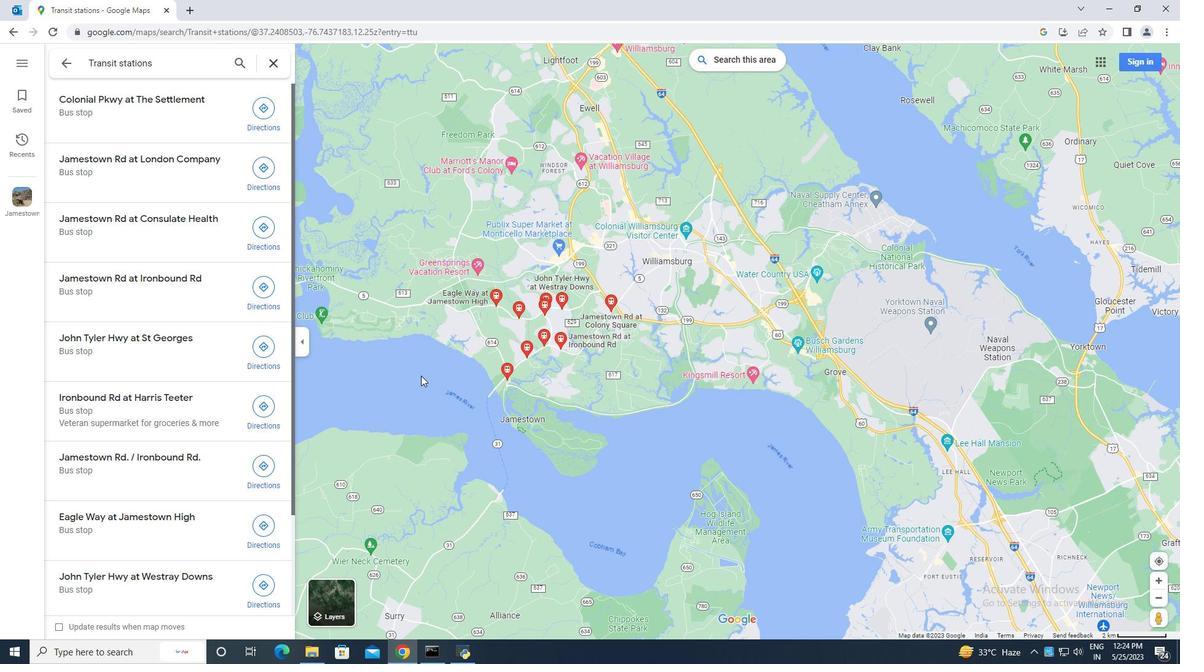 
Action: Mouse moved to (187, 59)
Screenshot: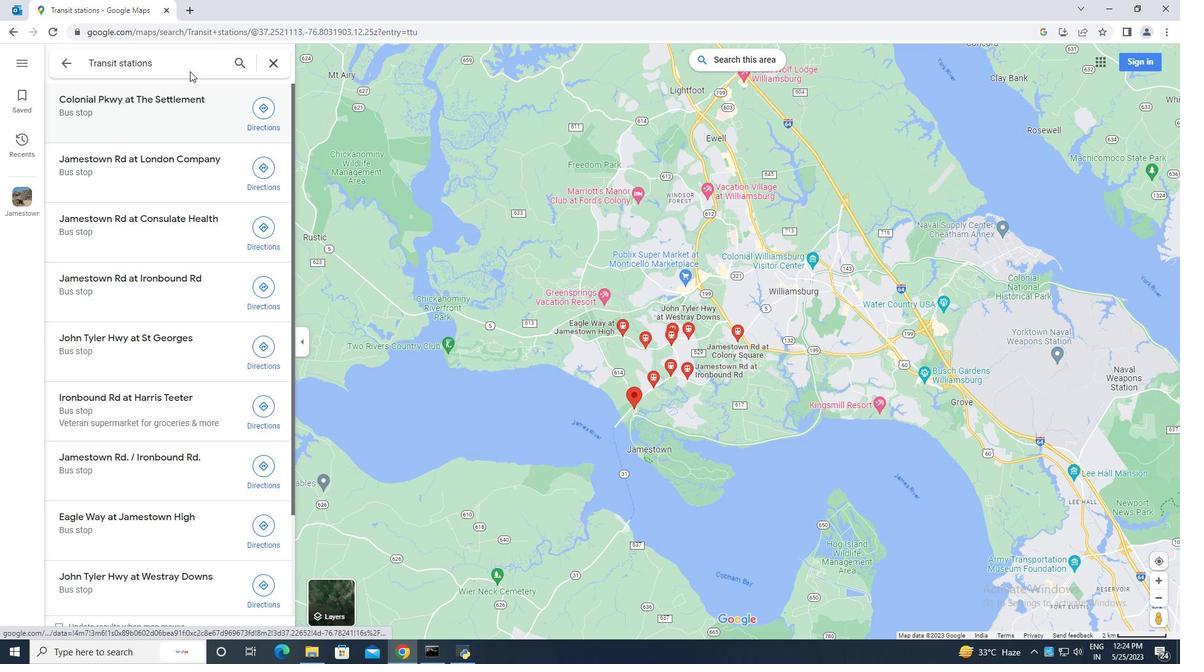 
Action: Mouse pressed left at (187, 59)
Screenshot: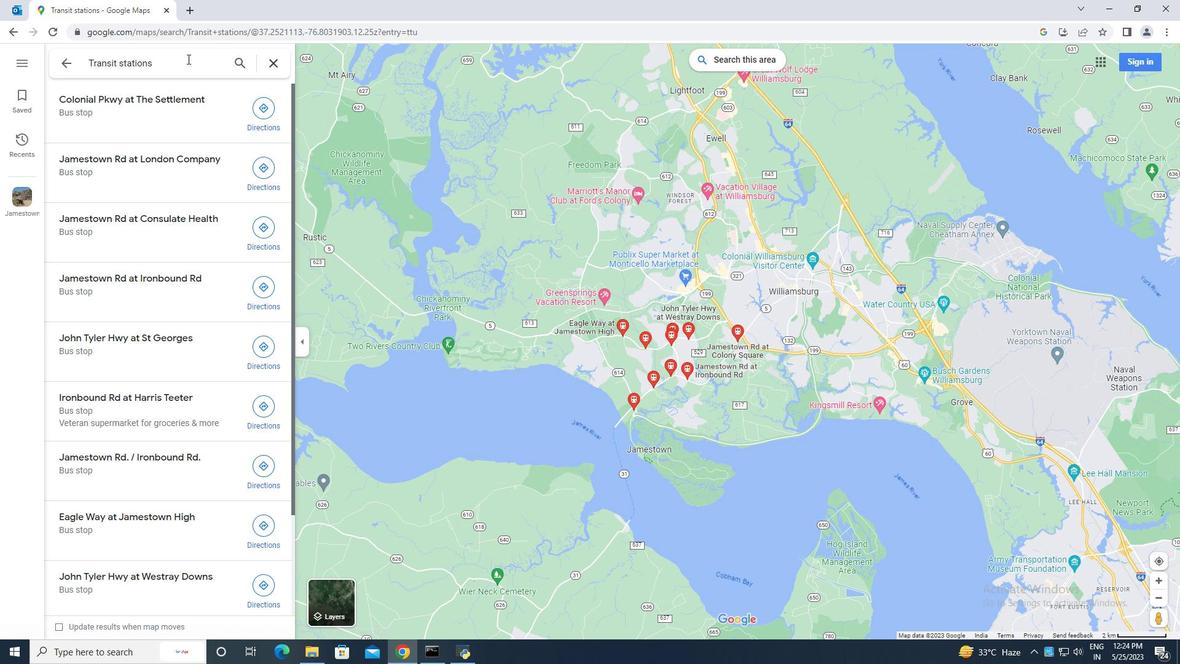 
Action: Mouse moved to (191, 60)
Screenshot: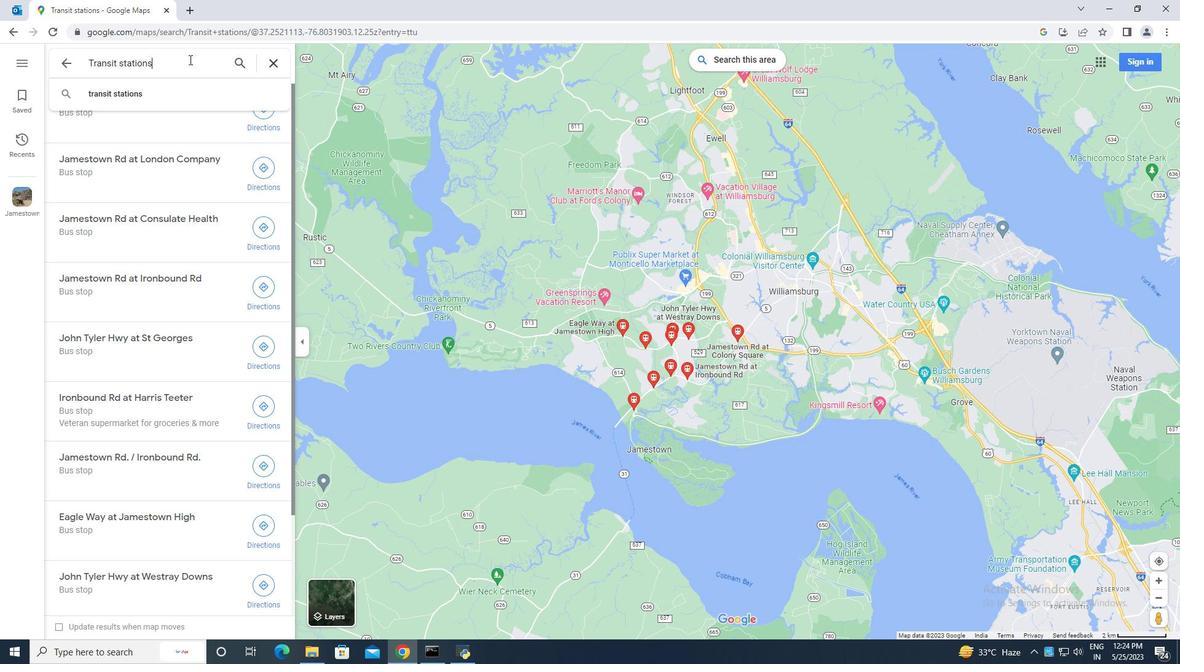 
Action: Key pressed <Key.backspace><Key.backspace><Key.backspace><Key.backspace><Key.backspace><Key.backspace><Key.backspace><Key.backspace><Key.backspace><Key.backspace><Key.backspace><Key.backspace><Key.backspace>in<Key.space>stations
Screenshot: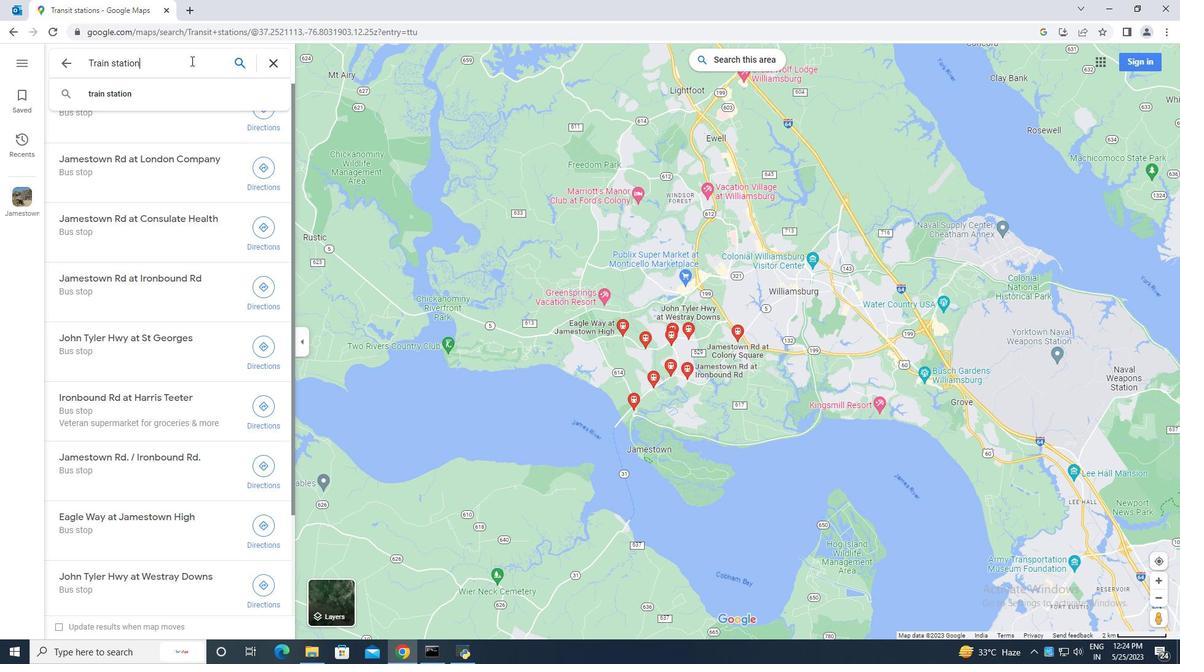 
Action: Mouse moved to (191, 64)
Screenshot: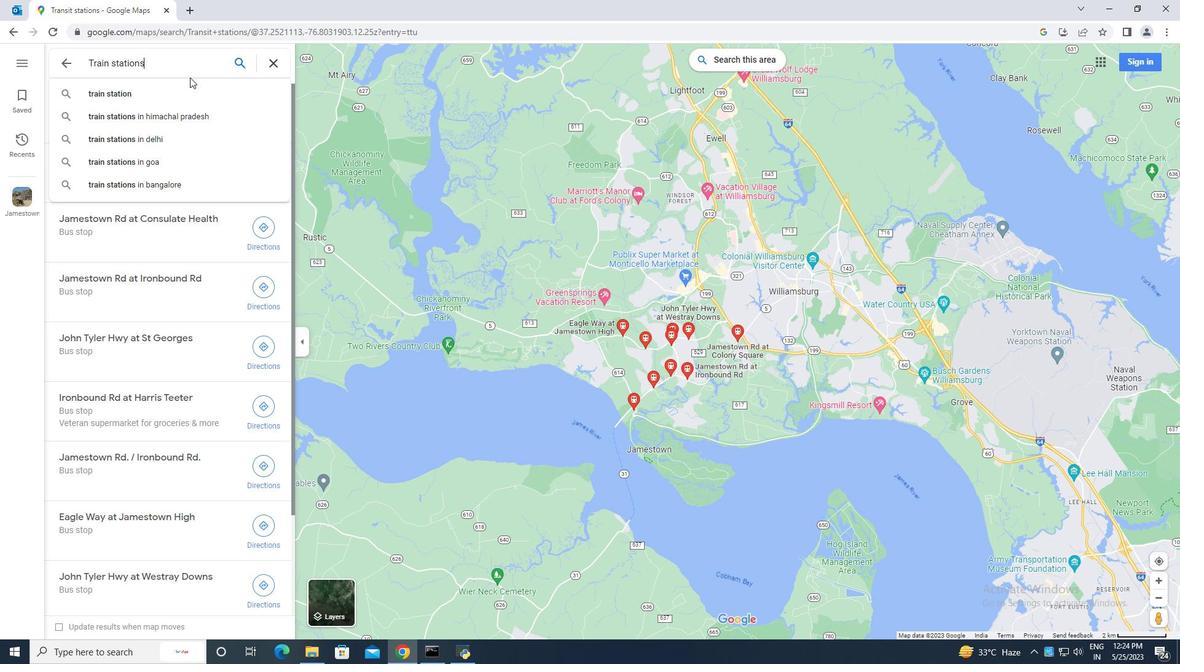 
Action: Key pressed <Key.space>at<Key.space>james
Screenshot: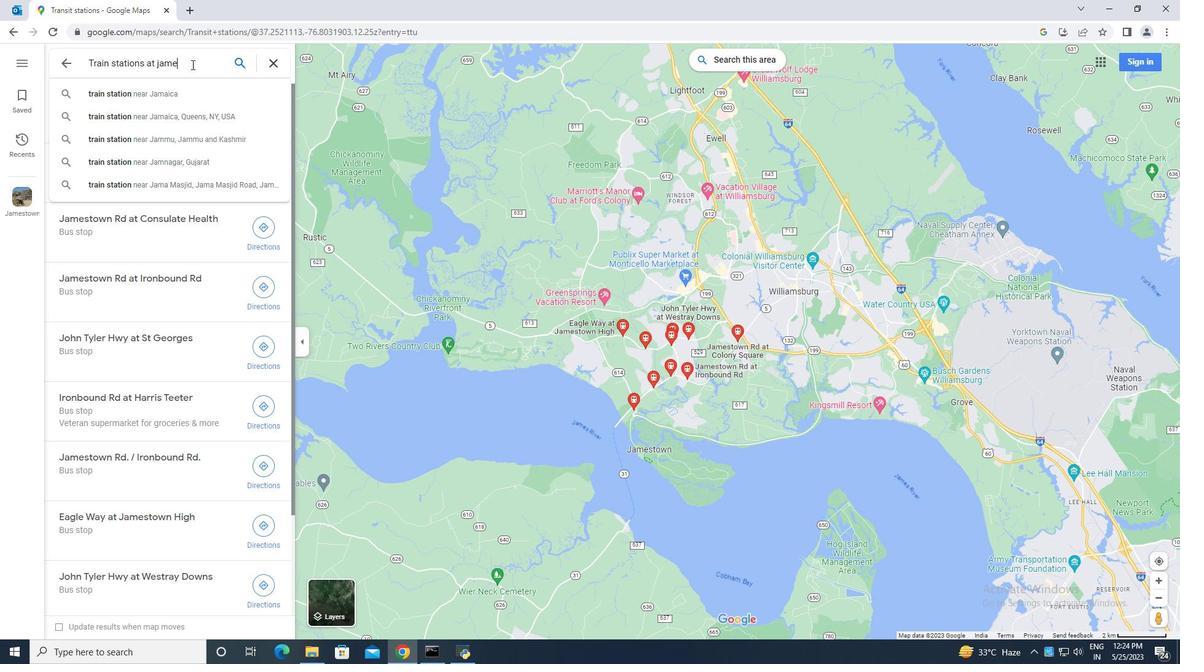 
Action: Mouse moved to (214, 94)
Screenshot: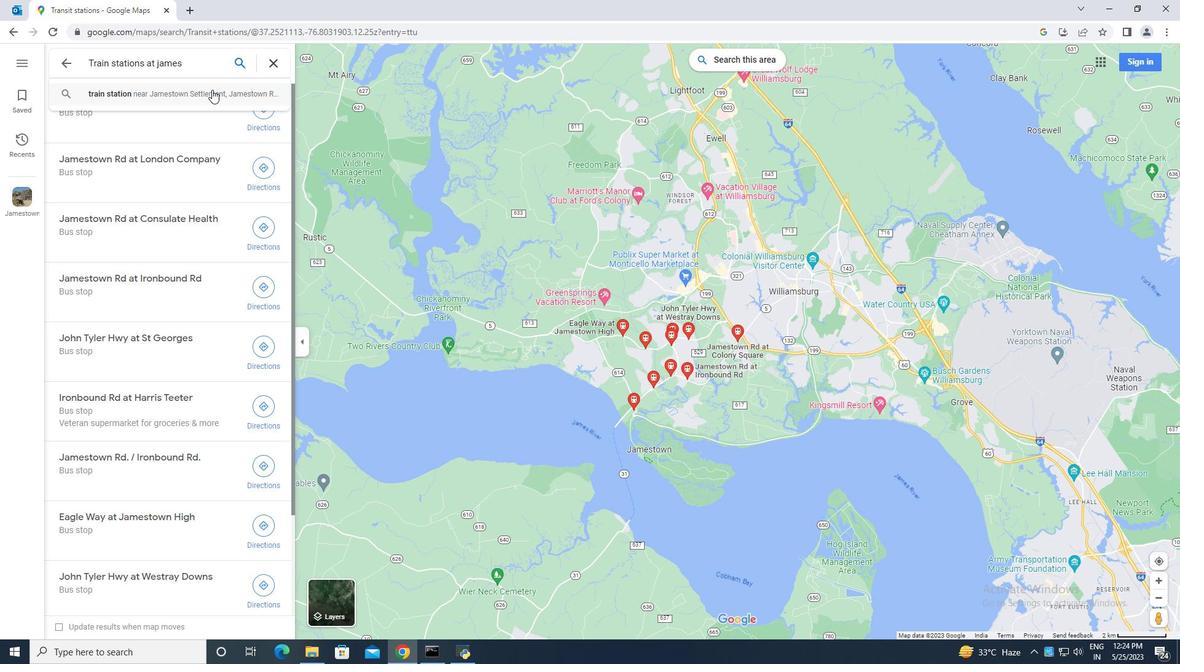 
Action: Mouse pressed left at (214, 94)
Screenshot: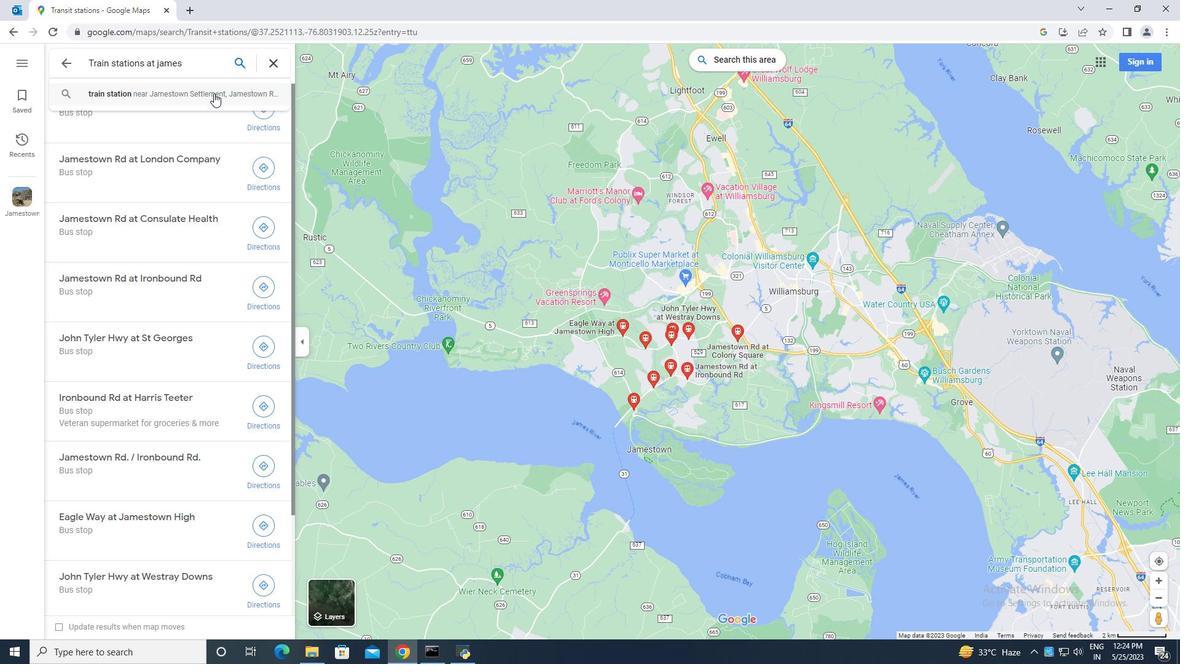
Action: Mouse moved to (144, 276)
Screenshot: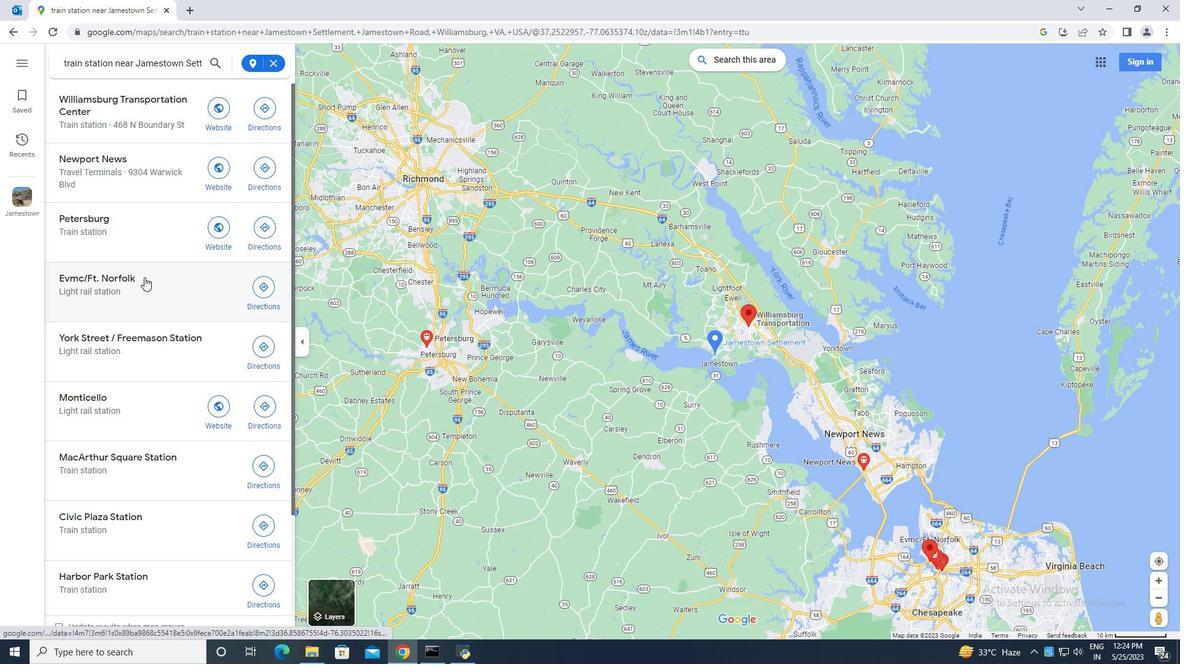 
Action: Mouse scrolled (144, 277) with delta (0, 0)
Screenshot: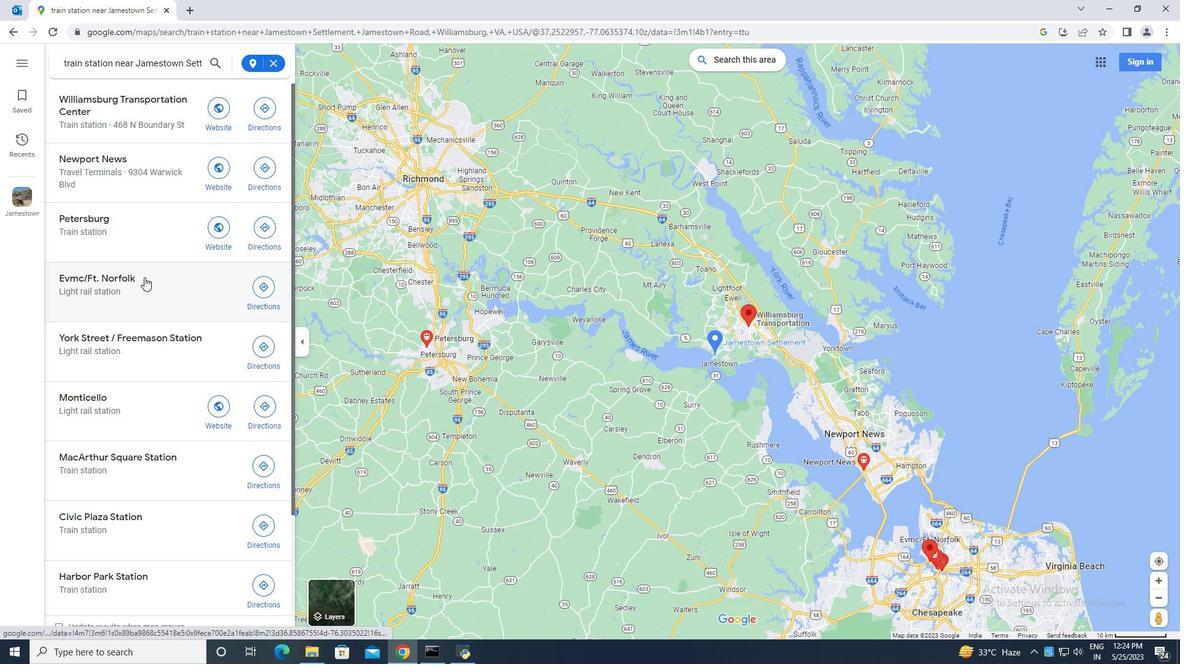 
Action: Mouse scrolled (144, 277) with delta (0, 0)
Screenshot: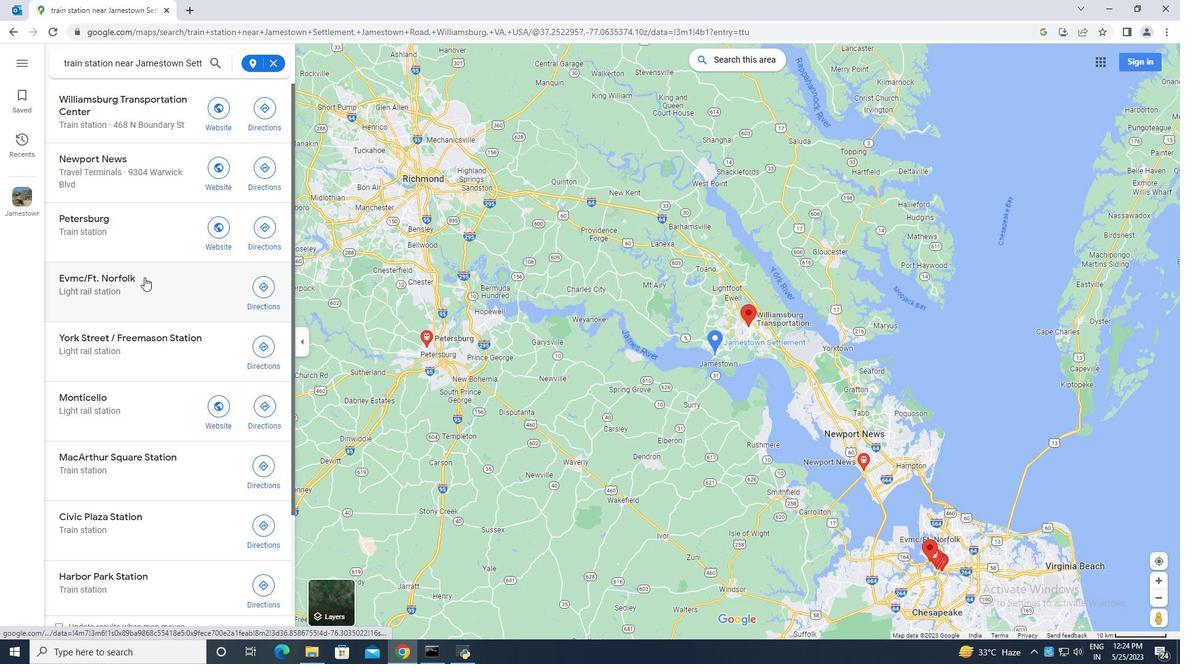 
Action: Mouse moved to (400, 317)
Screenshot: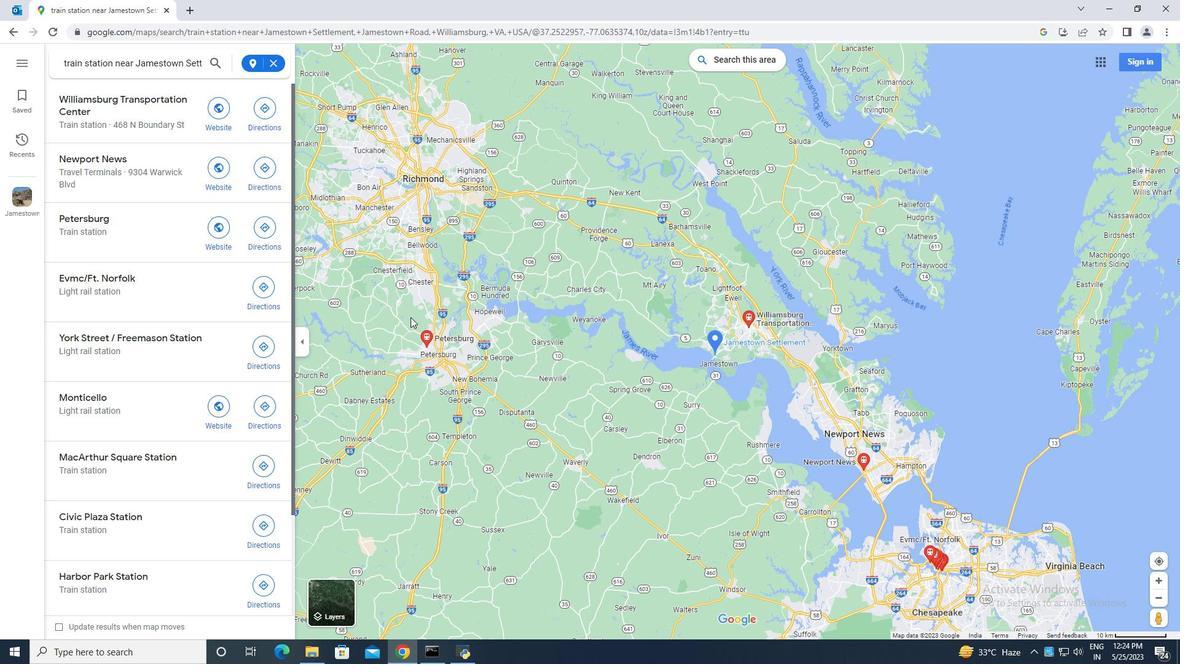 
Action: Mouse scrolled (400, 318) with delta (0, 0)
Screenshot: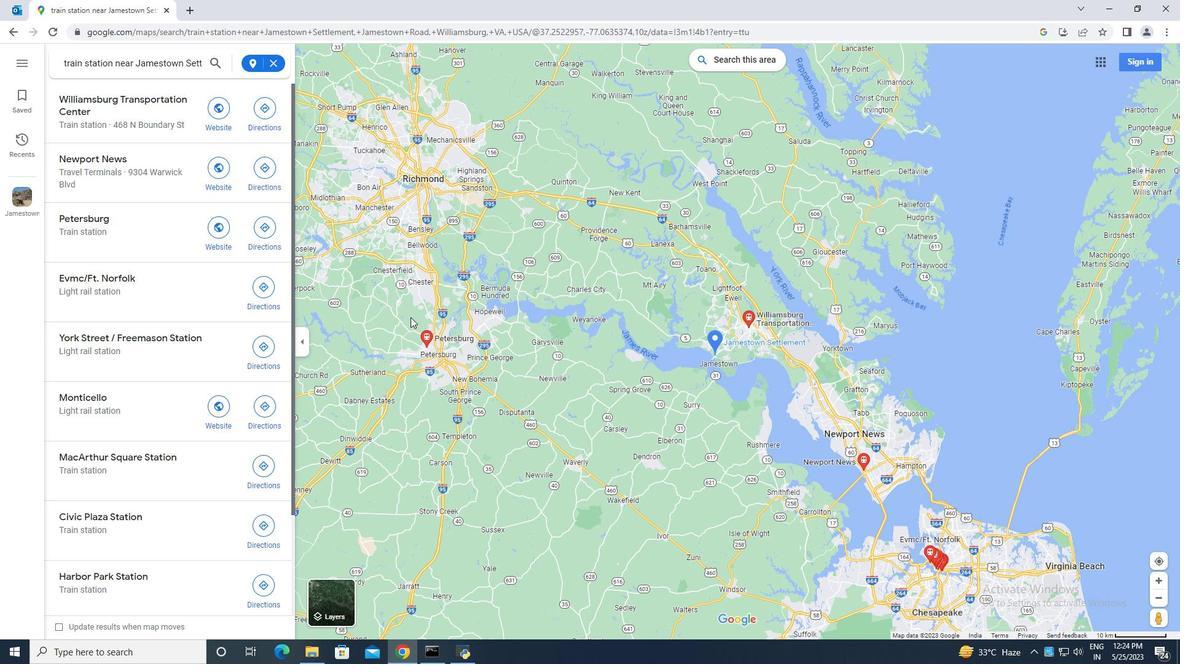 
Action: Mouse scrolled (400, 318) with delta (0, 0)
Screenshot: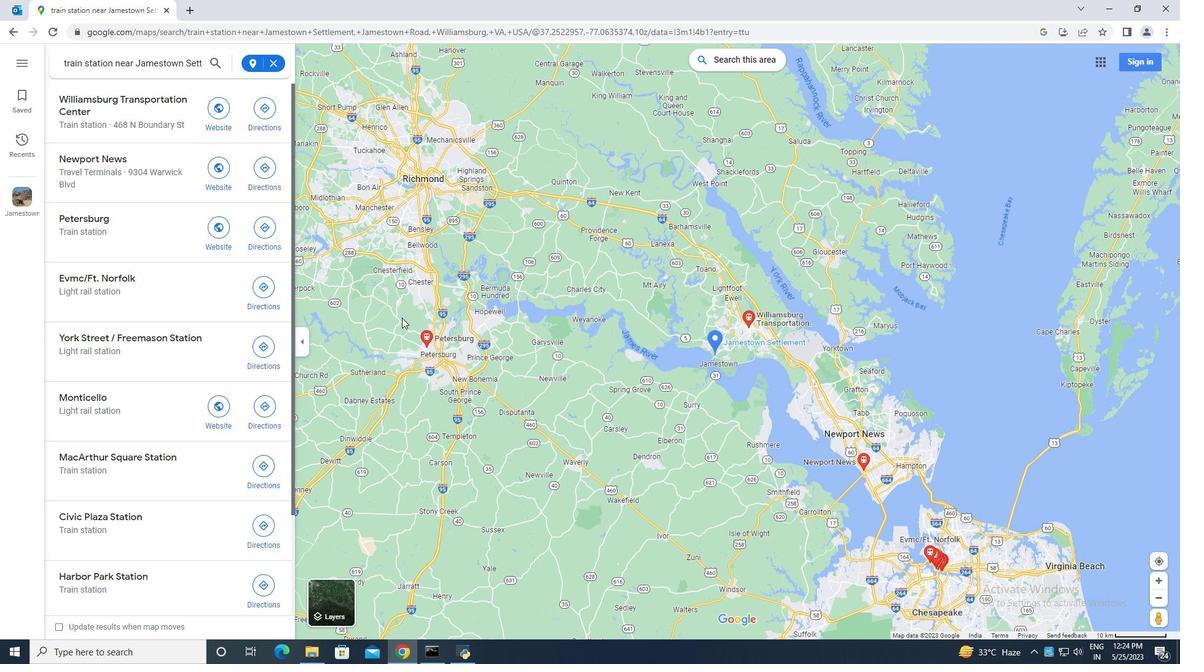 
Action: Mouse moved to (400, 317)
Screenshot: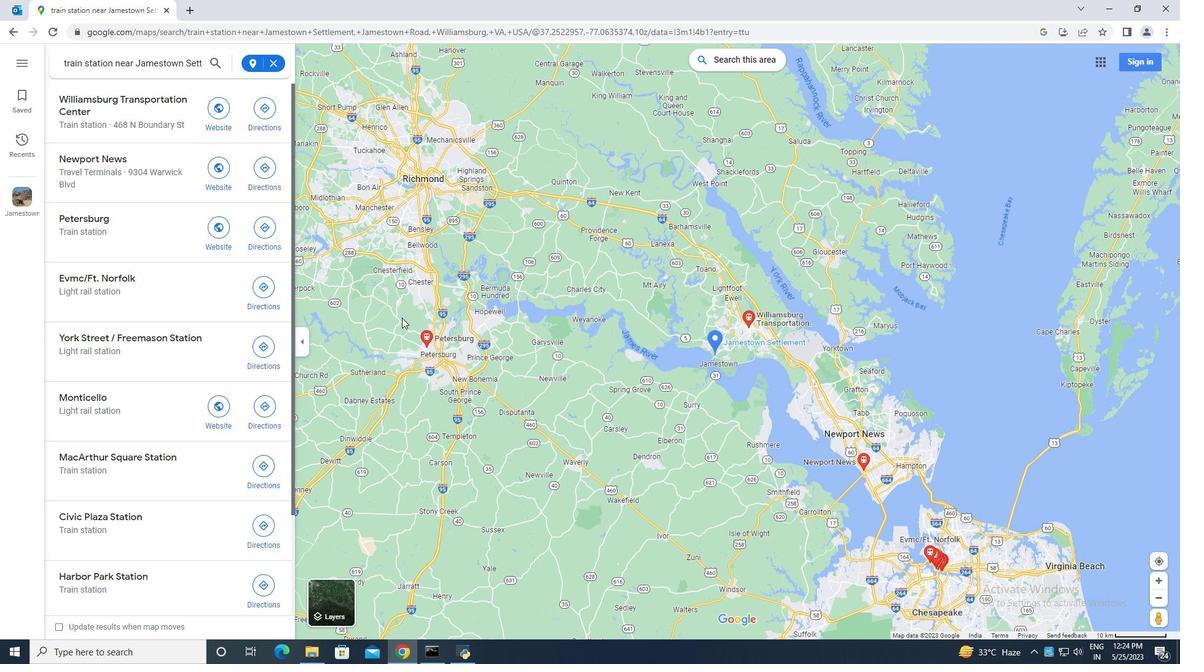 
Action: Mouse scrolled (400, 318) with delta (0, 0)
Screenshot: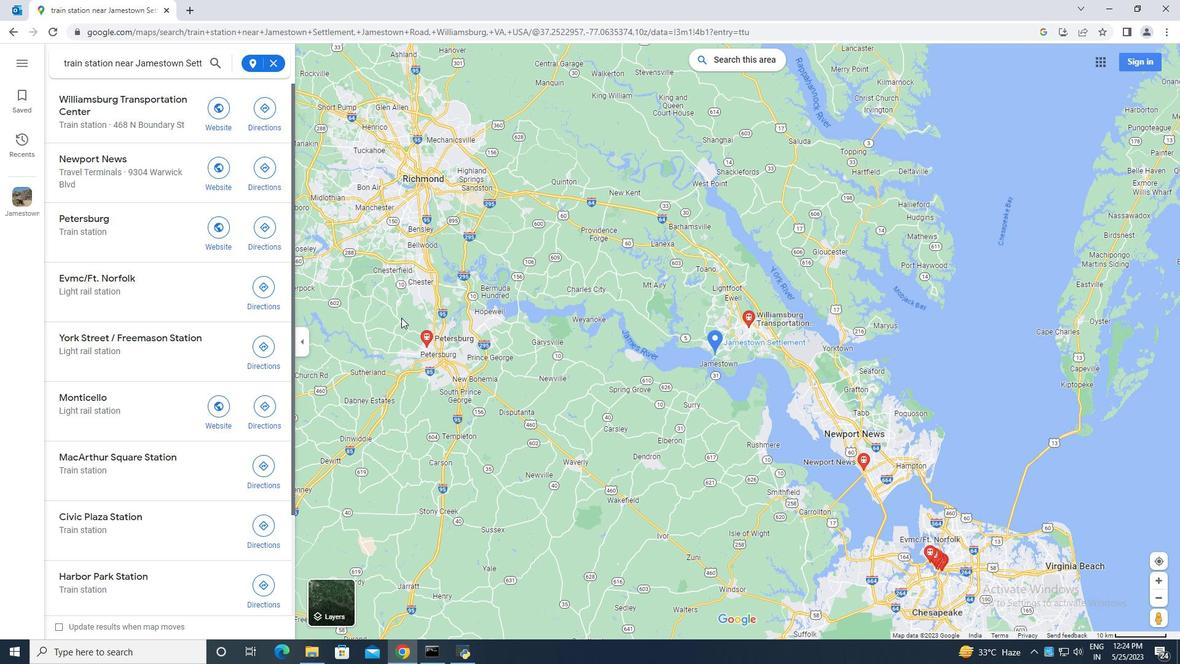 
Action: Mouse moved to (400, 317)
Screenshot: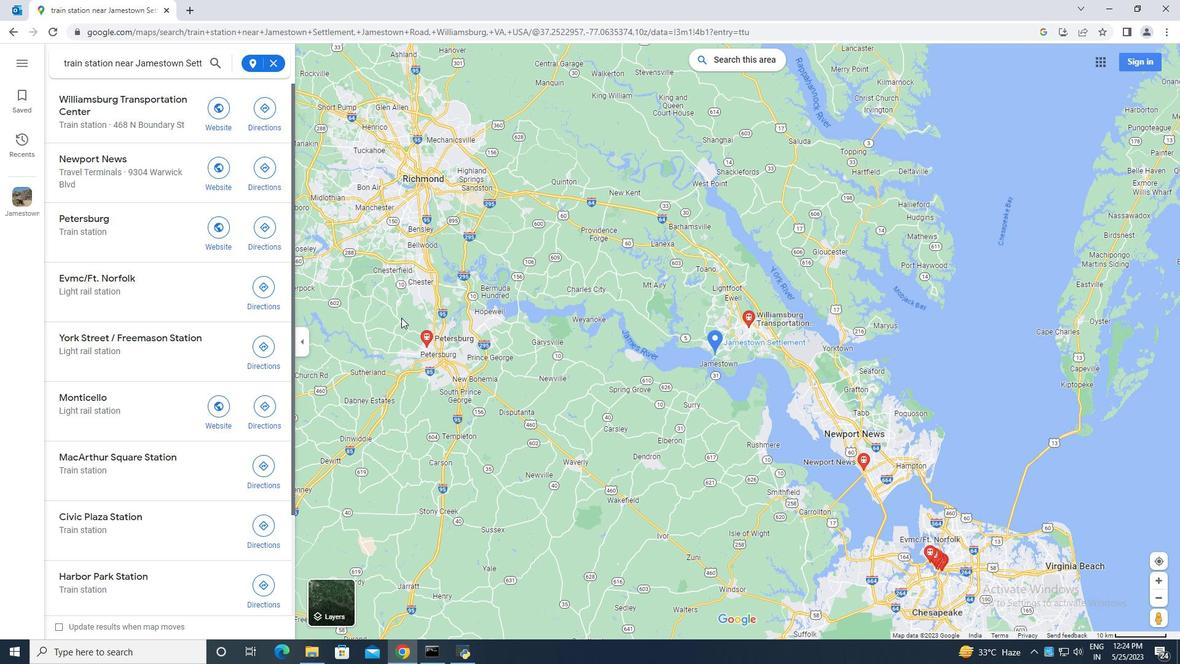 
Action: Mouse scrolled (400, 318) with delta (0, 0)
Screenshot: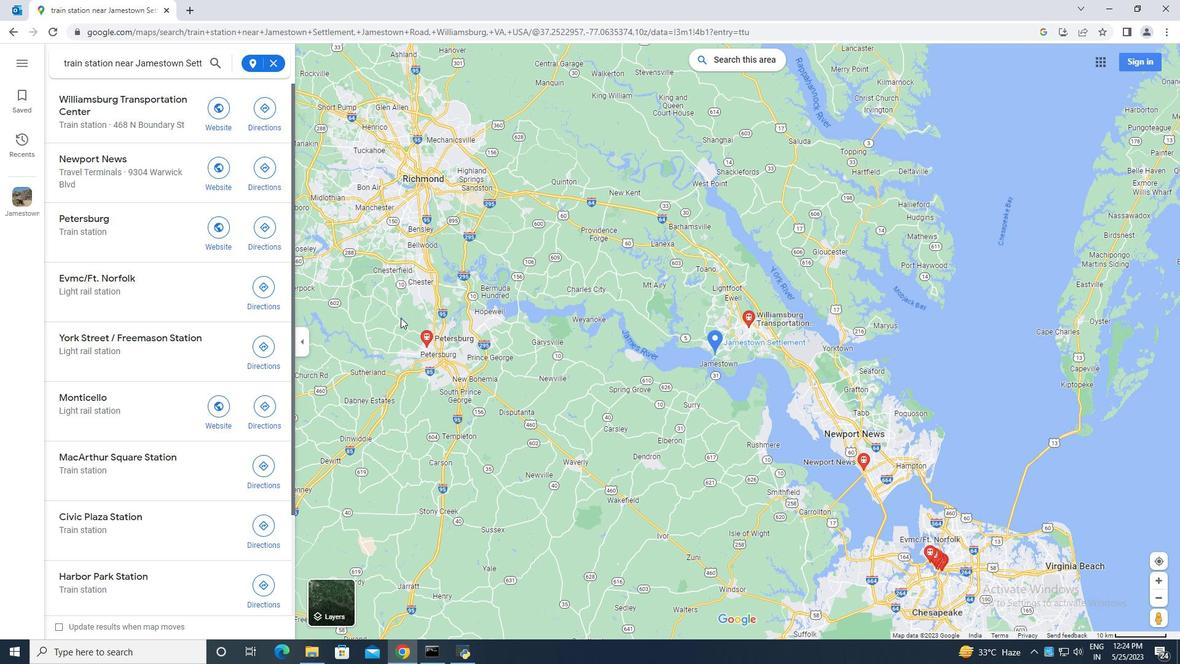 
Action: Mouse moved to (885, 363)
Screenshot: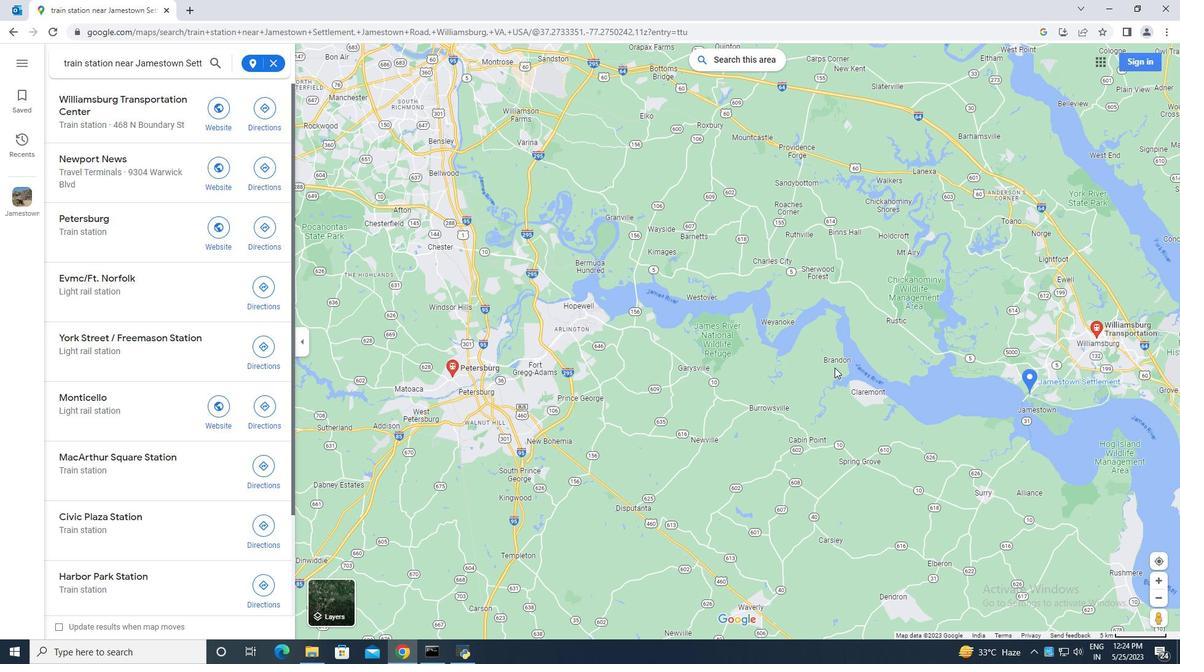 
Action: Mouse pressed left at (885, 363)
Screenshot: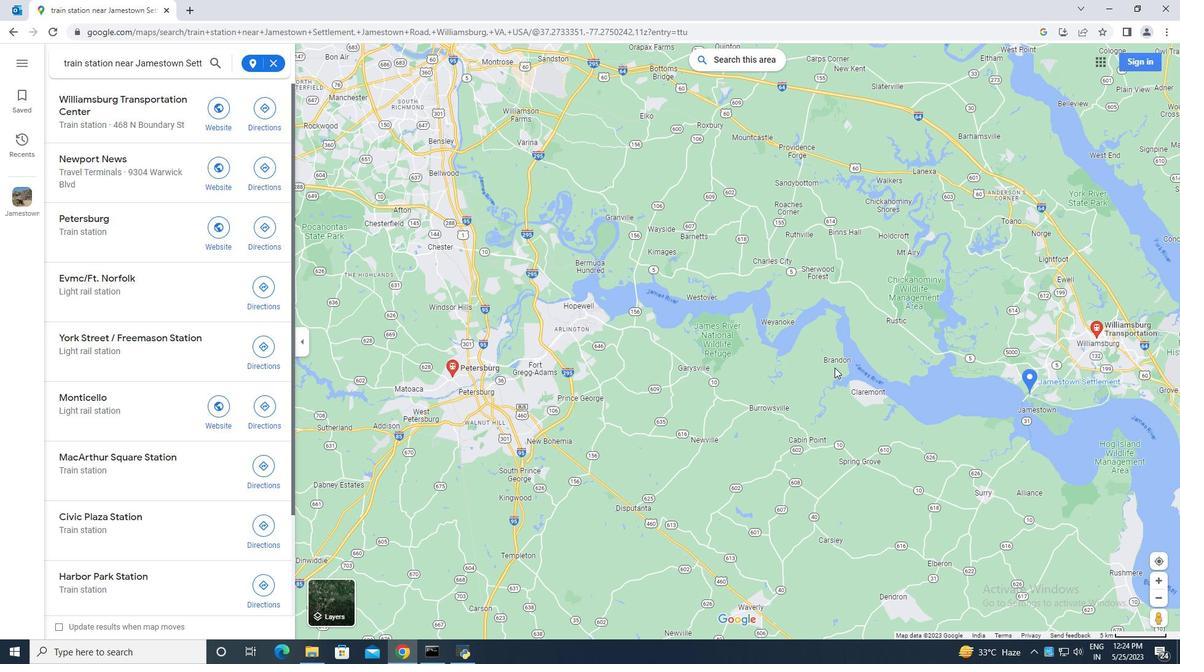 
Action: Mouse moved to (499, 323)
Screenshot: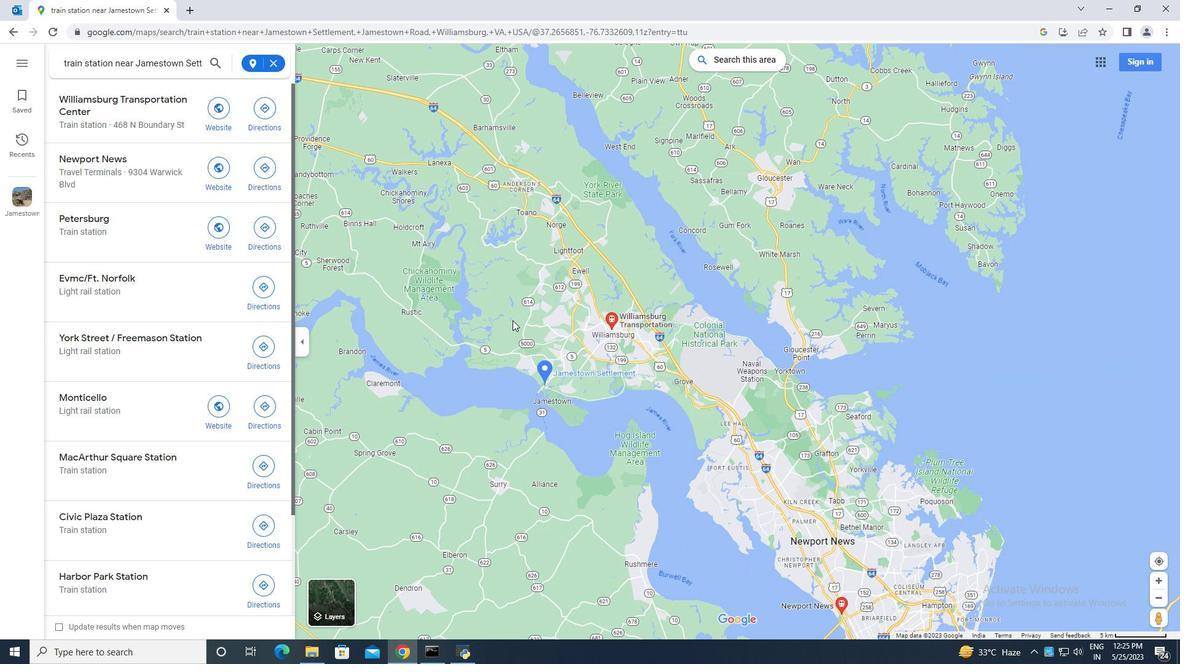 
Action: Mouse scrolled (499, 322) with delta (0, 0)
Screenshot: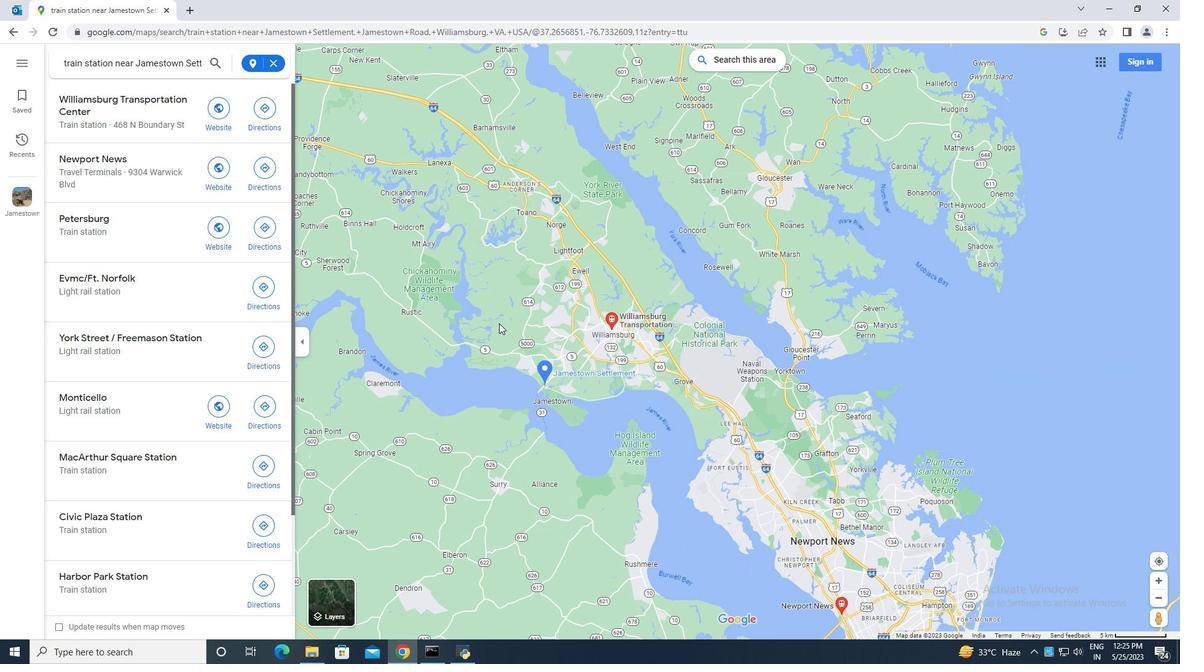 
Action: Mouse scrolled (499, 322) with delta (0, 0)
Screenshot: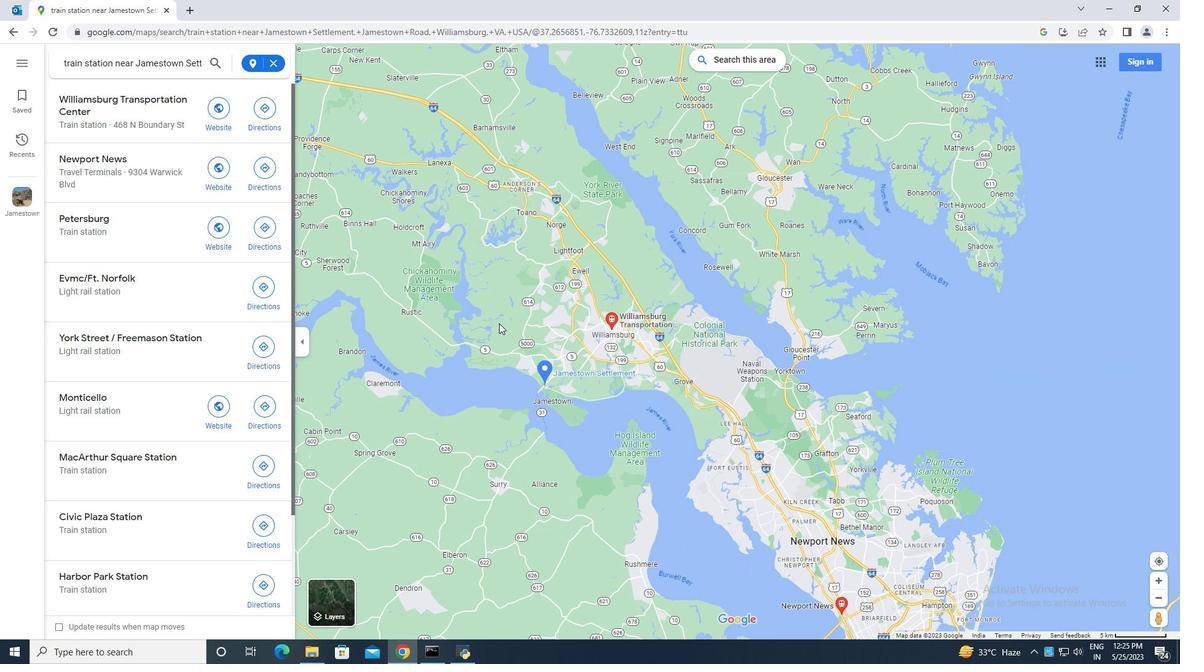
Action: Mouse scrolled (499, 322) with delta (0, 0)
Screenshot: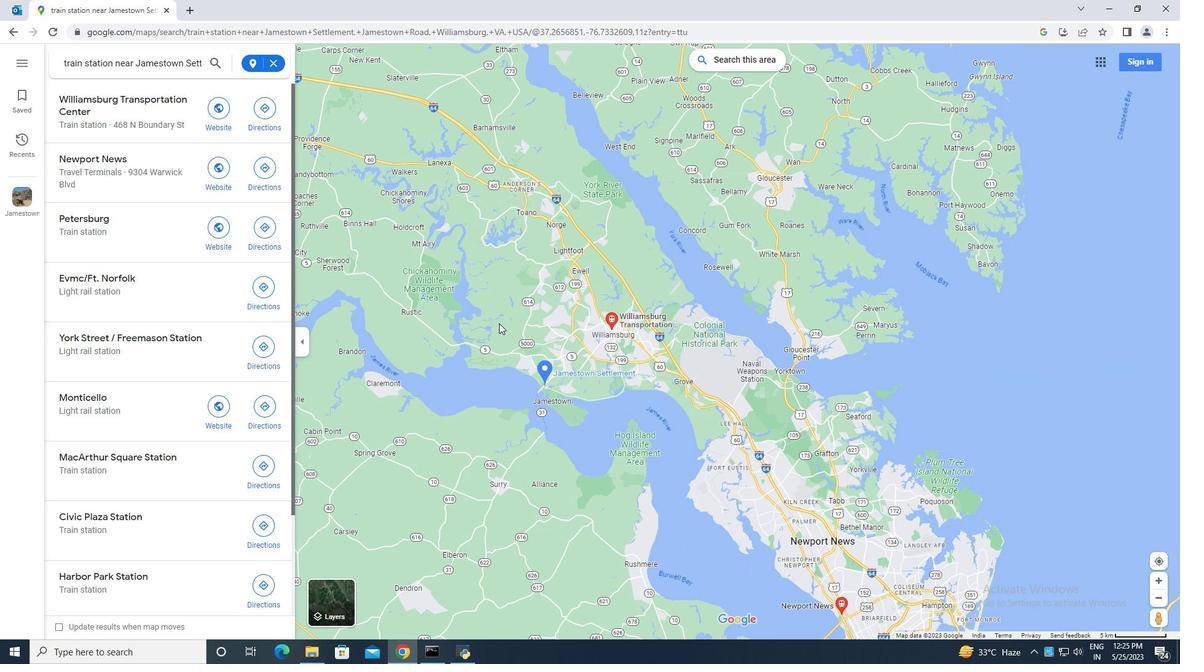 
Action: Mouse moved to (534, 425)
Screenshot: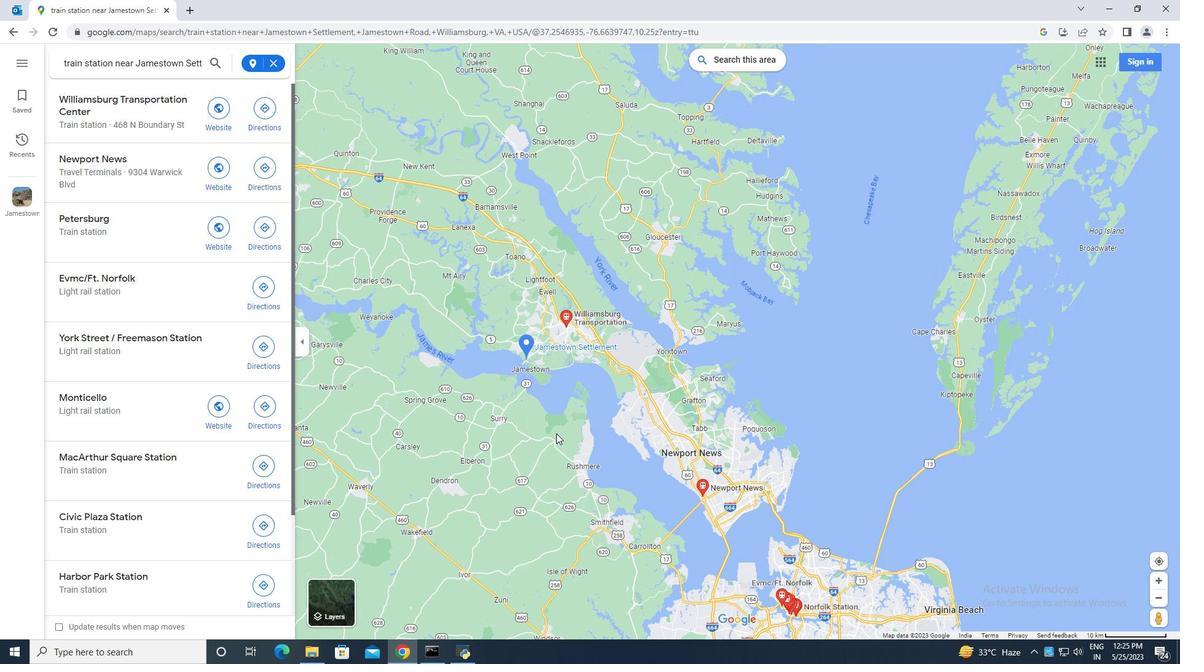 
Action: Mouse pressed left at (534, 425)
Screenshot: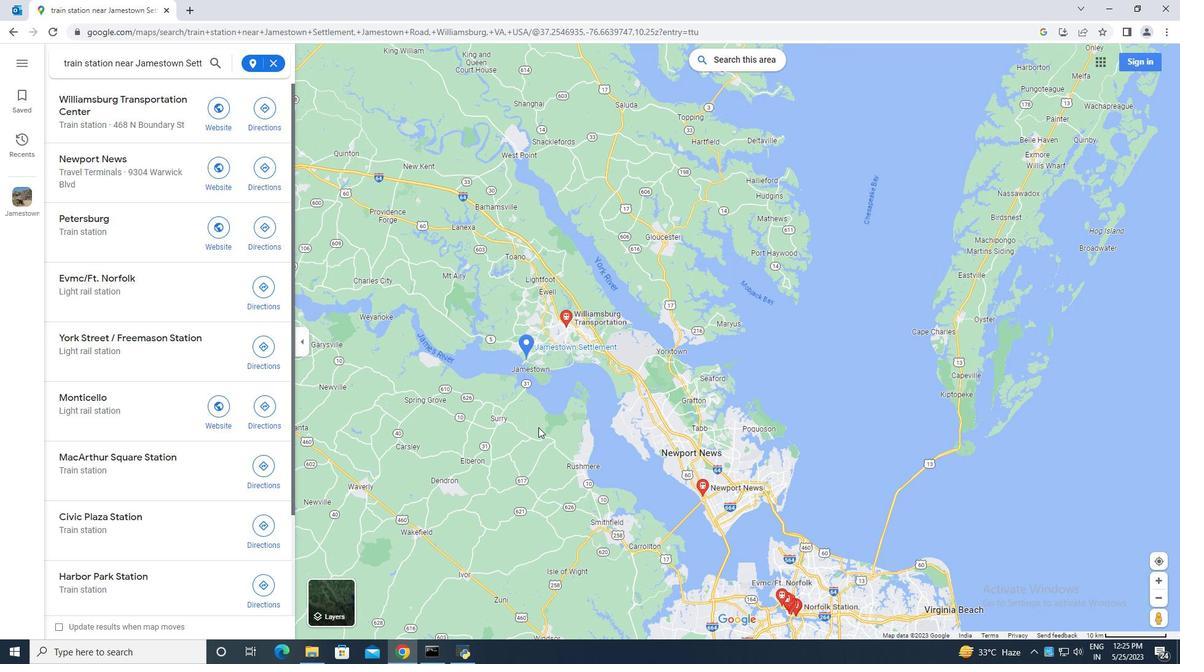 
Action: Mouse moved to (176, 198)
Screenshot: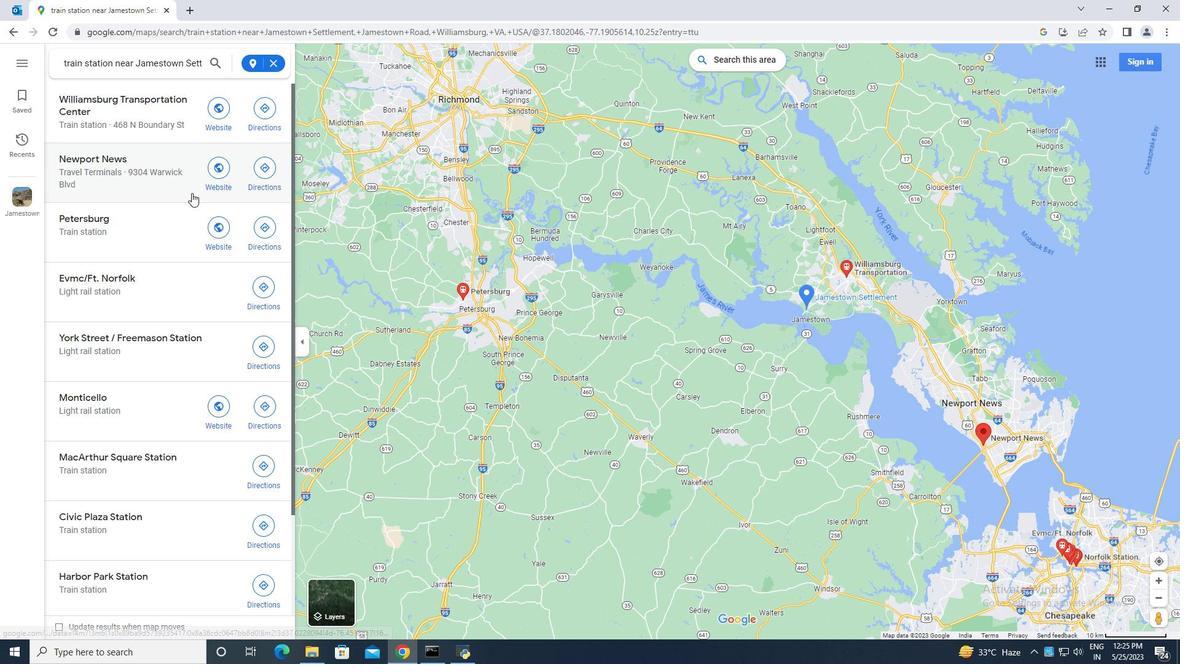 
Action: Mouse scrolled (177, 199) with delta (0, 0)
Screenshot: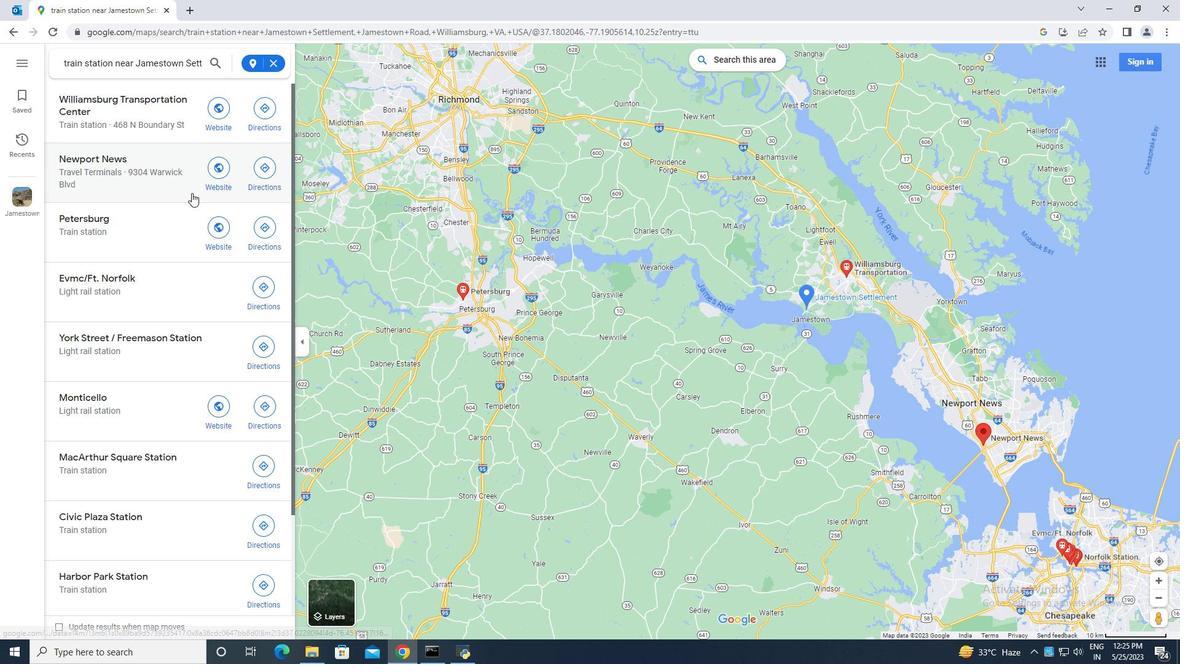 
Action: Mouse moved to (130, 114)
Screenshot: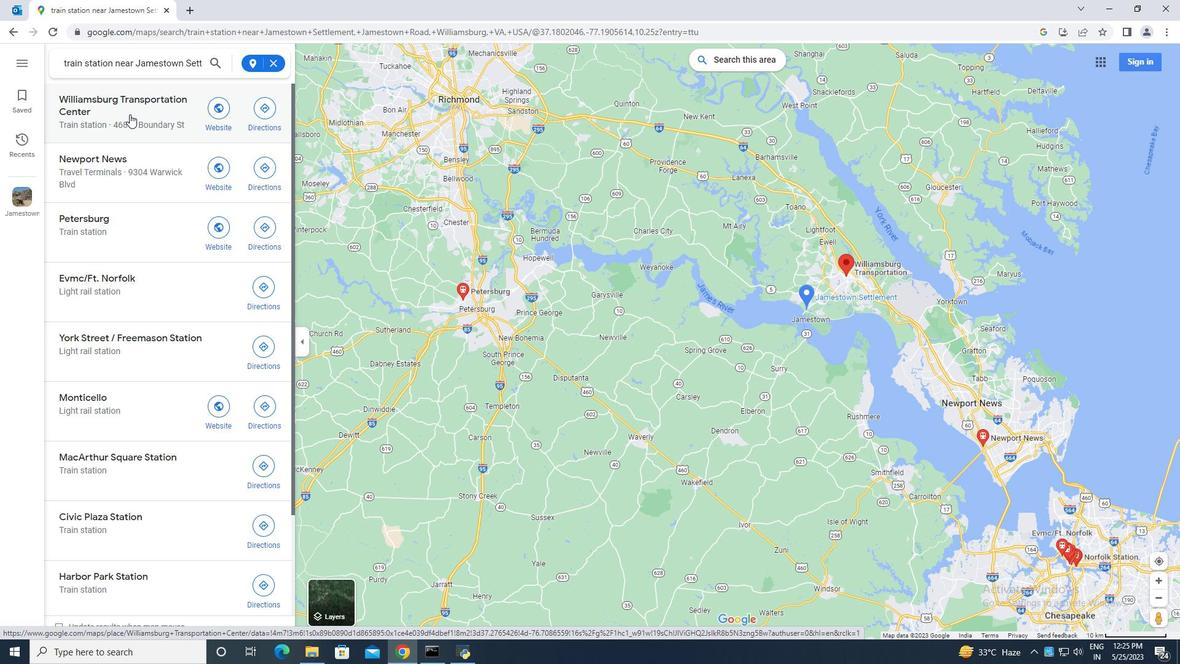 
Action: Mouse pressed left at (130, 114)
Screenshot: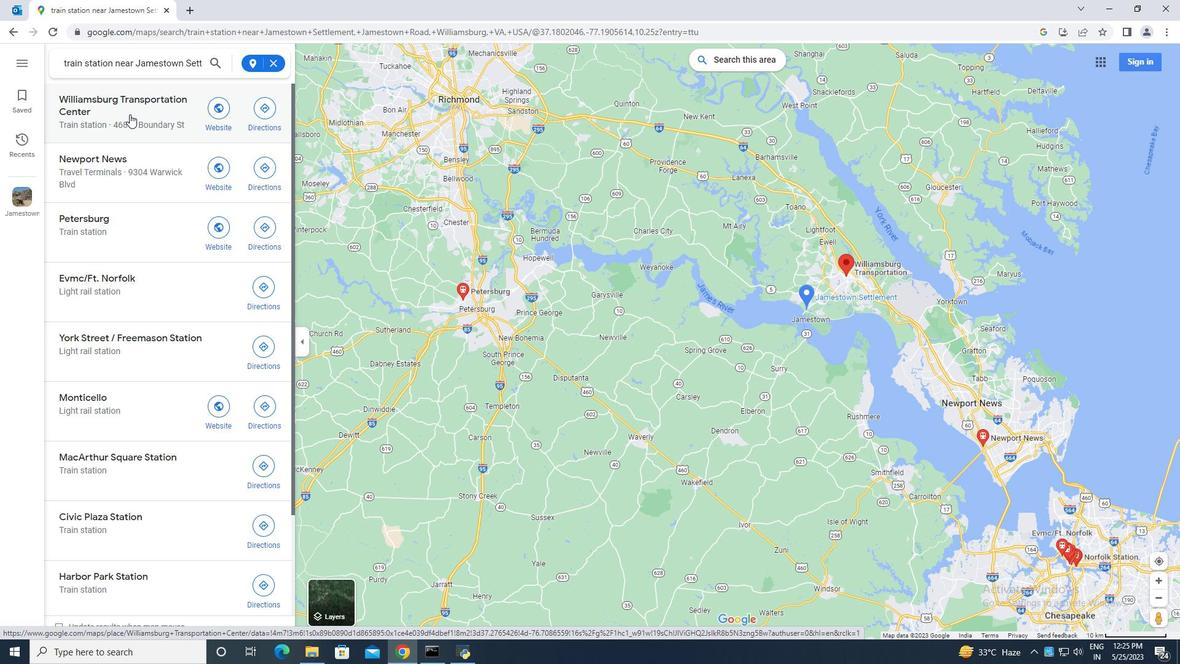 
Action: Mouse moved to (434, 325)
Screenshot: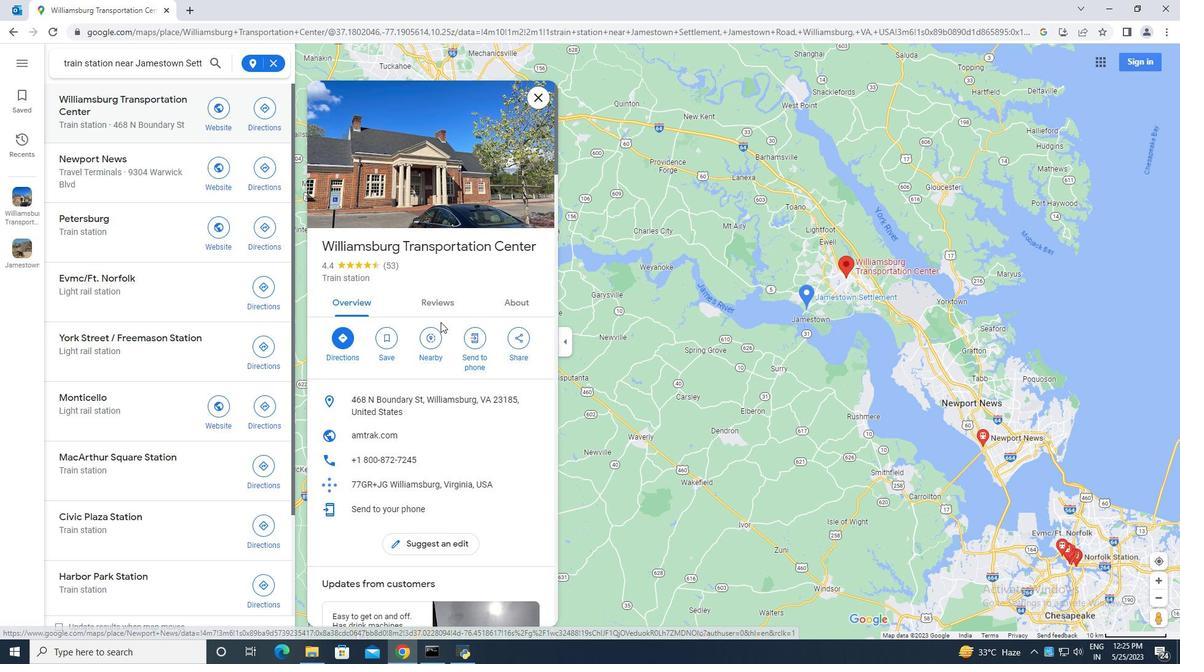 
Action: Mouse scrolled (434, 325) with delta (0, 0)
Screenshot: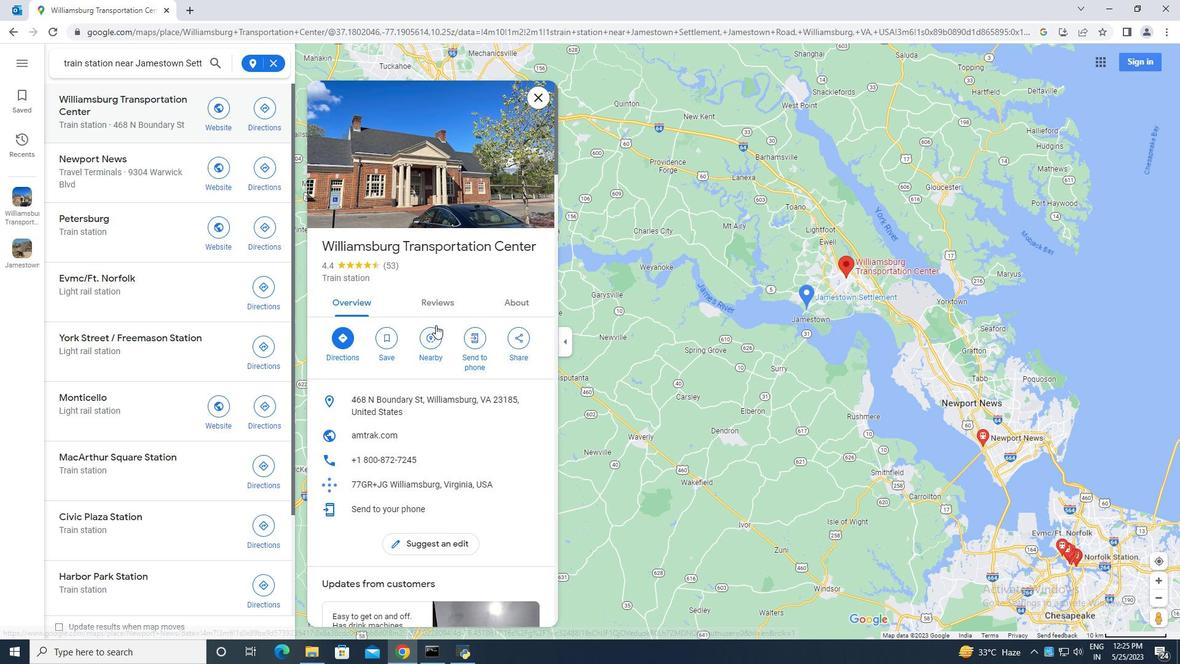
Action: Mouse scrolled (434, 325) with delta (0, 0)
Screenshot: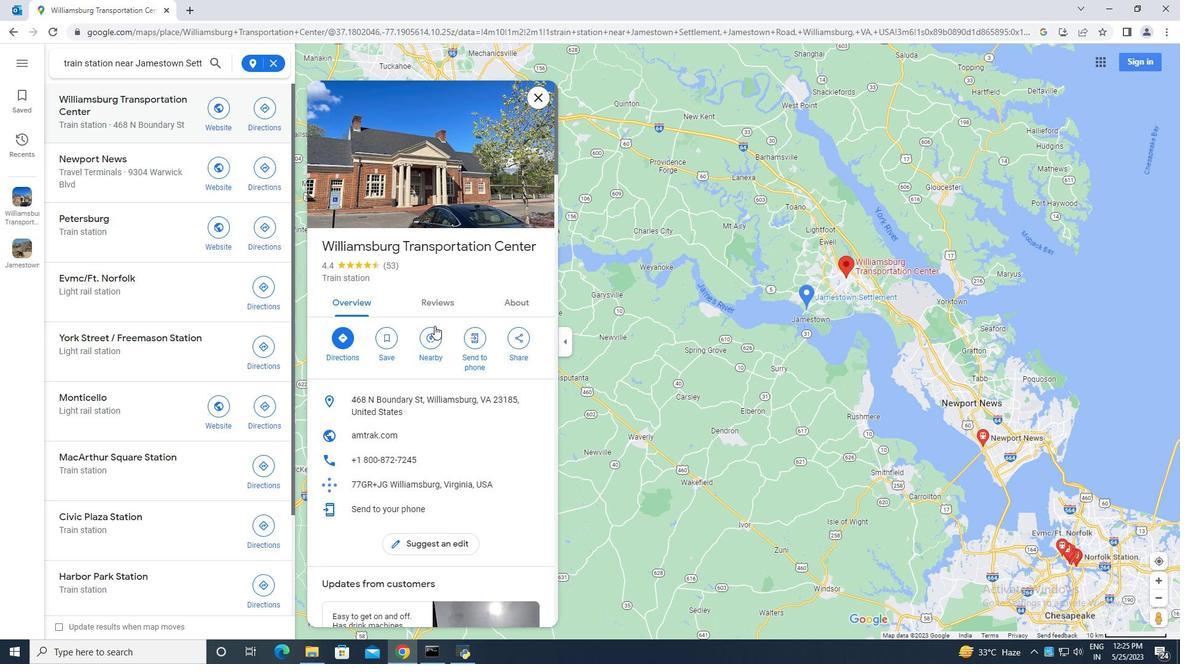 
Action: Mouse scrolled (434, 325) with delta (0, 0)
Screenshot: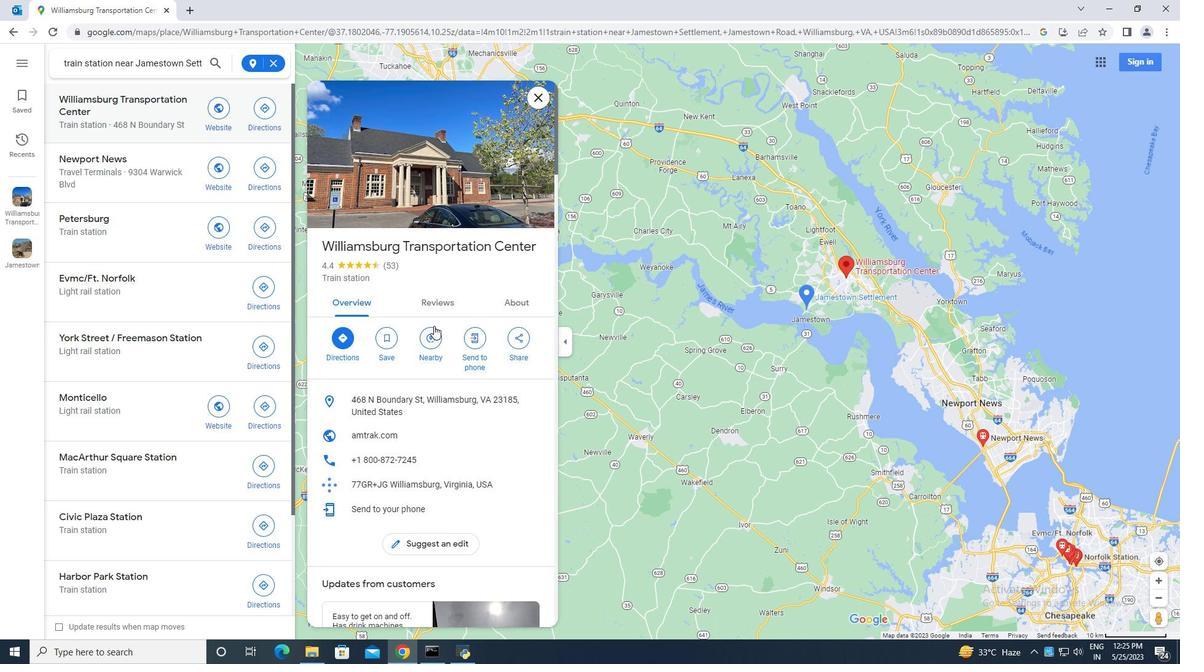 
Action: Mouse scrolled (434, 325) with delta (0, 0)
Screenshot: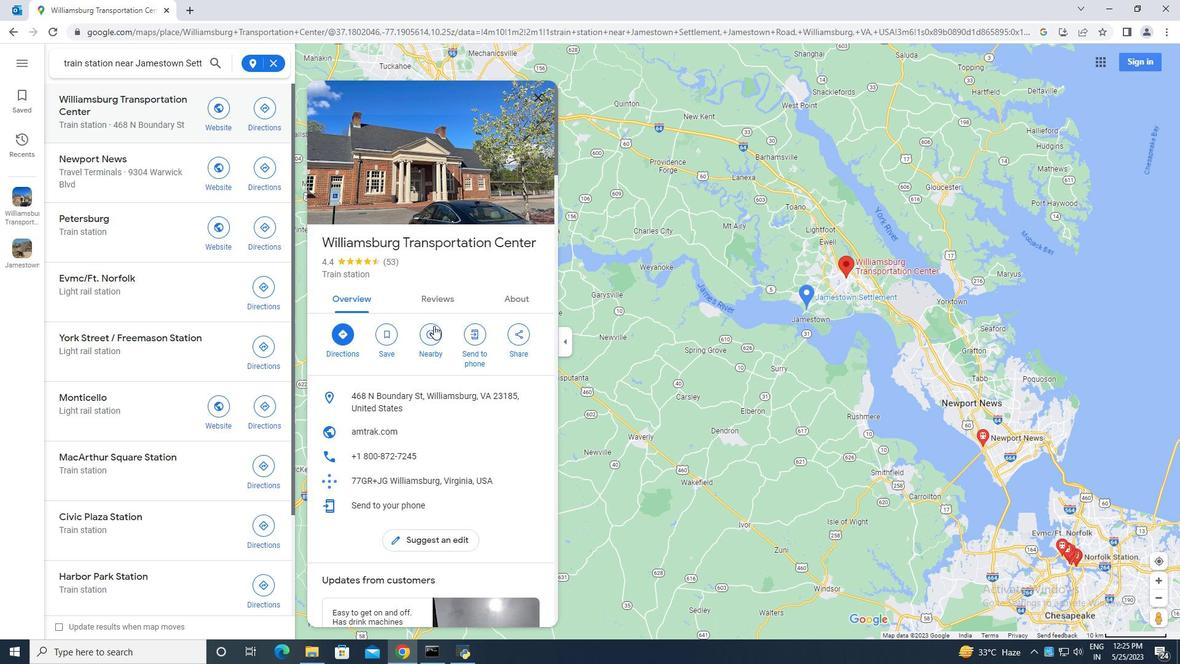 
Action: Mouse scrolled (434, 325) with delta (0, 0)
Screenshot: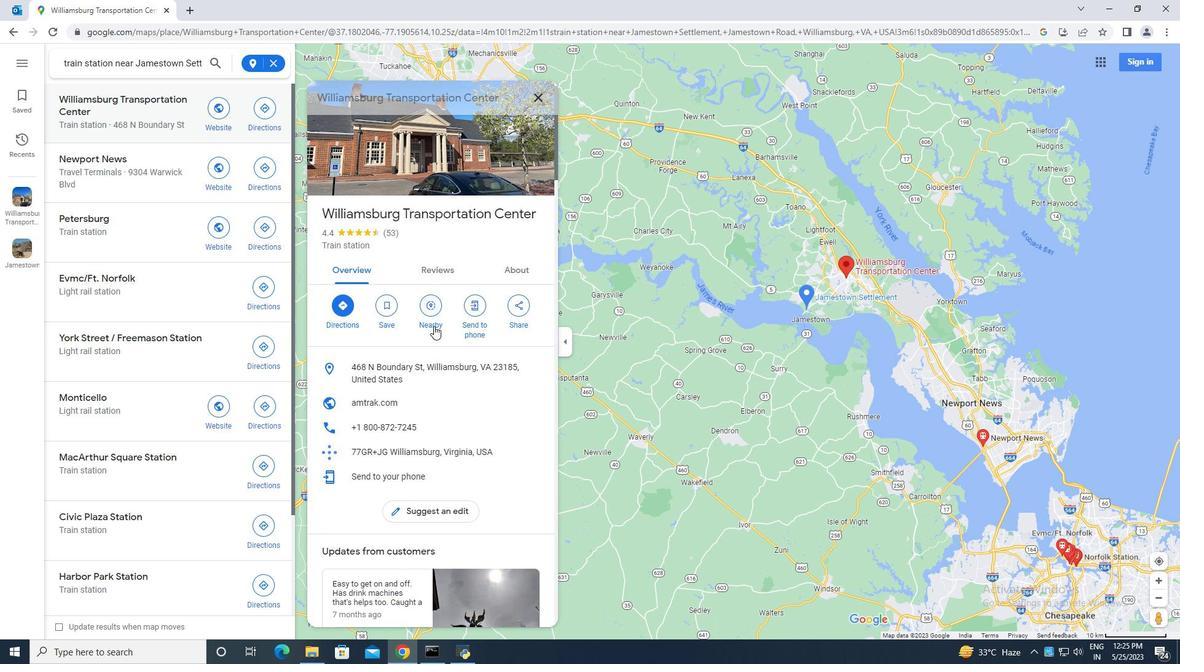 
Action: Mouse scrolled (434, 325) with delta (0, 0)
Screenshot: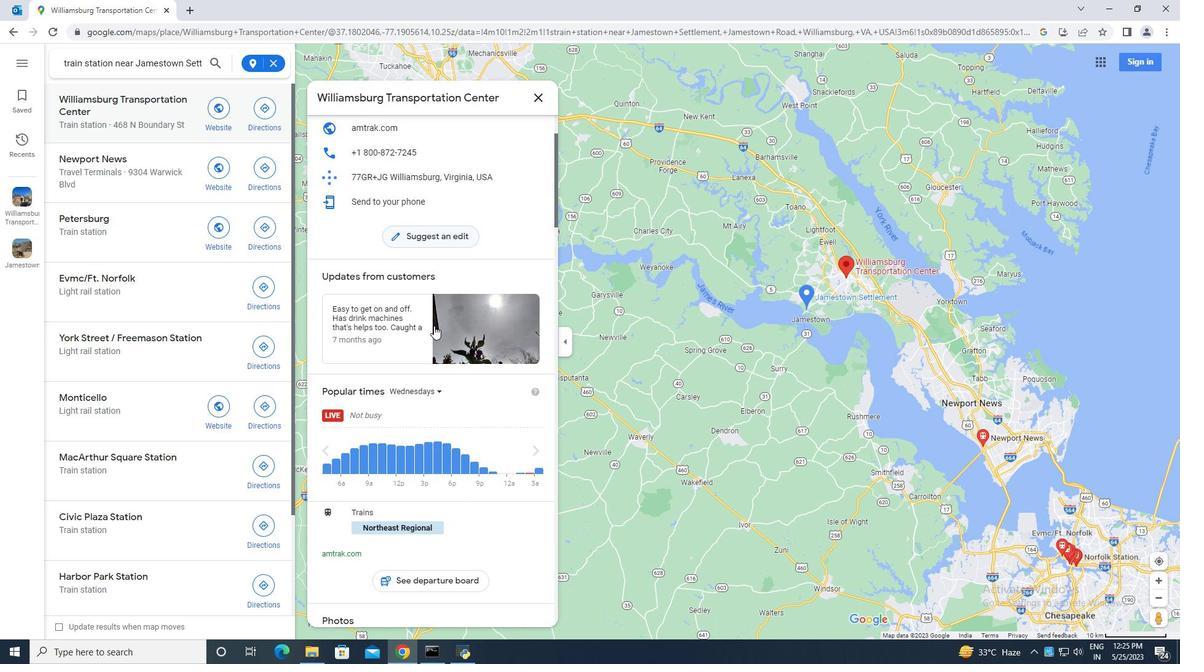 
Action: Mouse scrolled (434, 325) with delta (0, 0)
Screenshot: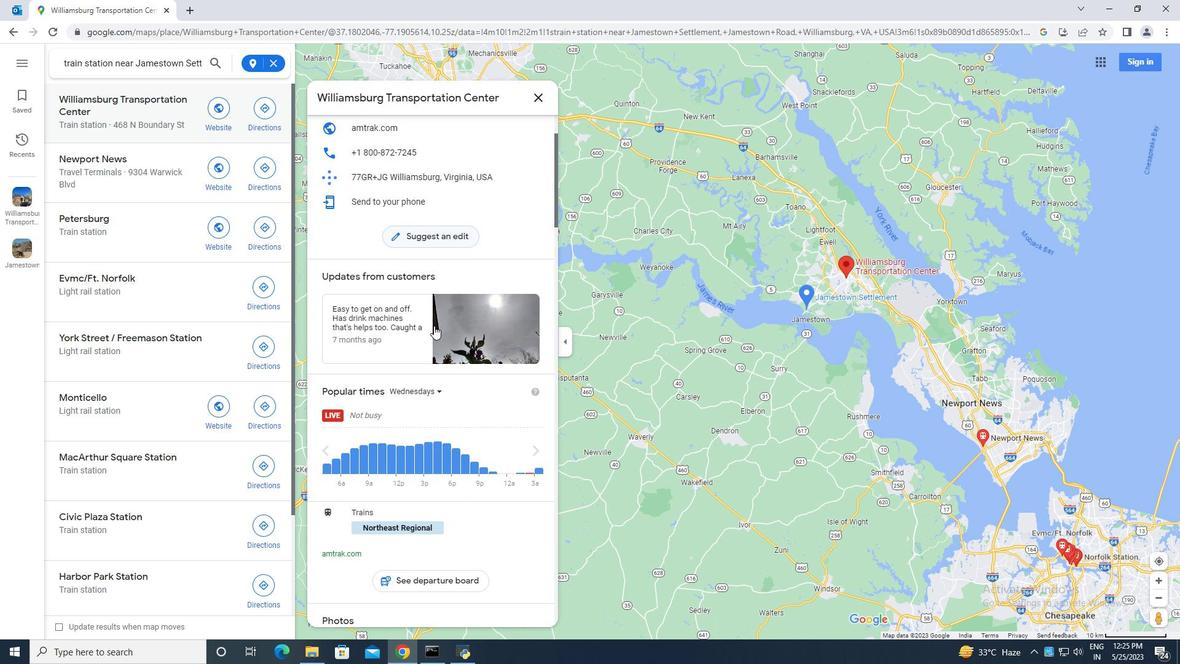 
Action: Mouse scrolled (434, 325) with delta (0, 0)
Screenshot: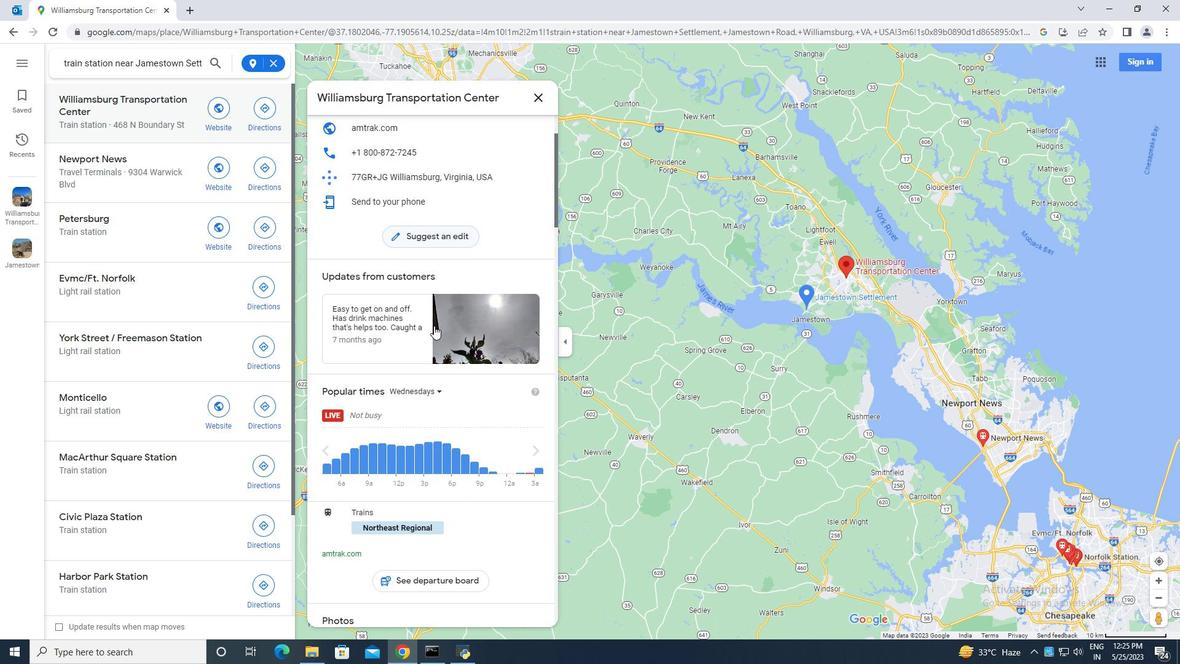 
Action: Mouse scrolled (434, 325) with delta (0, 0)
Screenshot: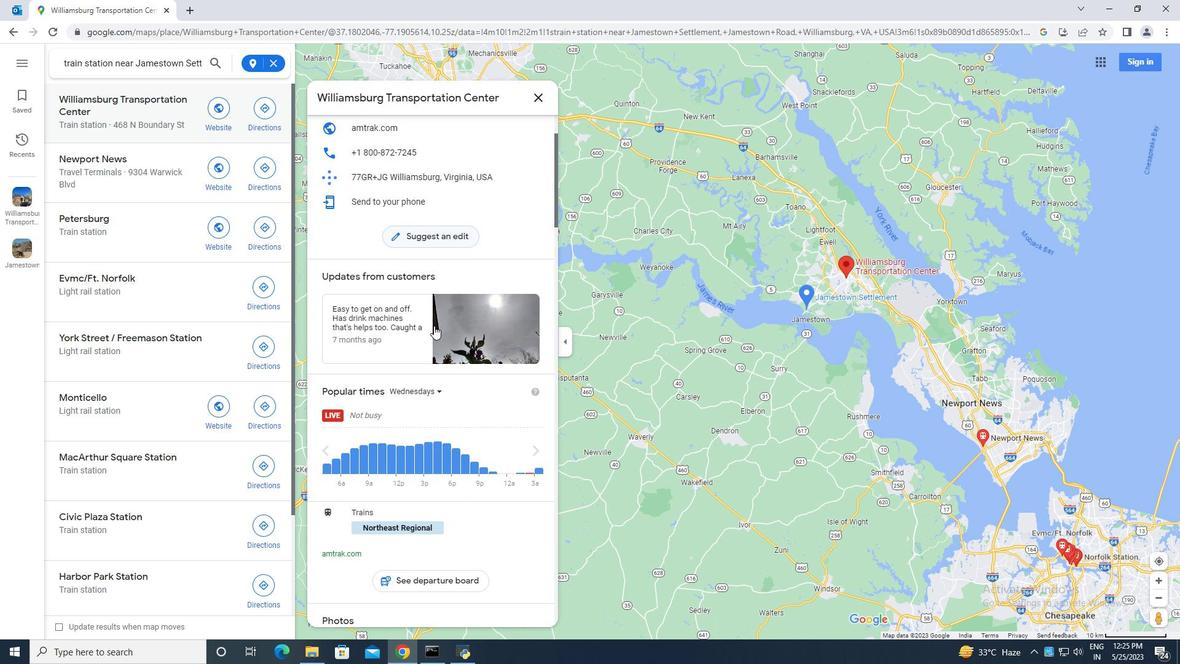 
Action: Mouse scrolled (434, 325) with delta (0, 0)
Screenshot: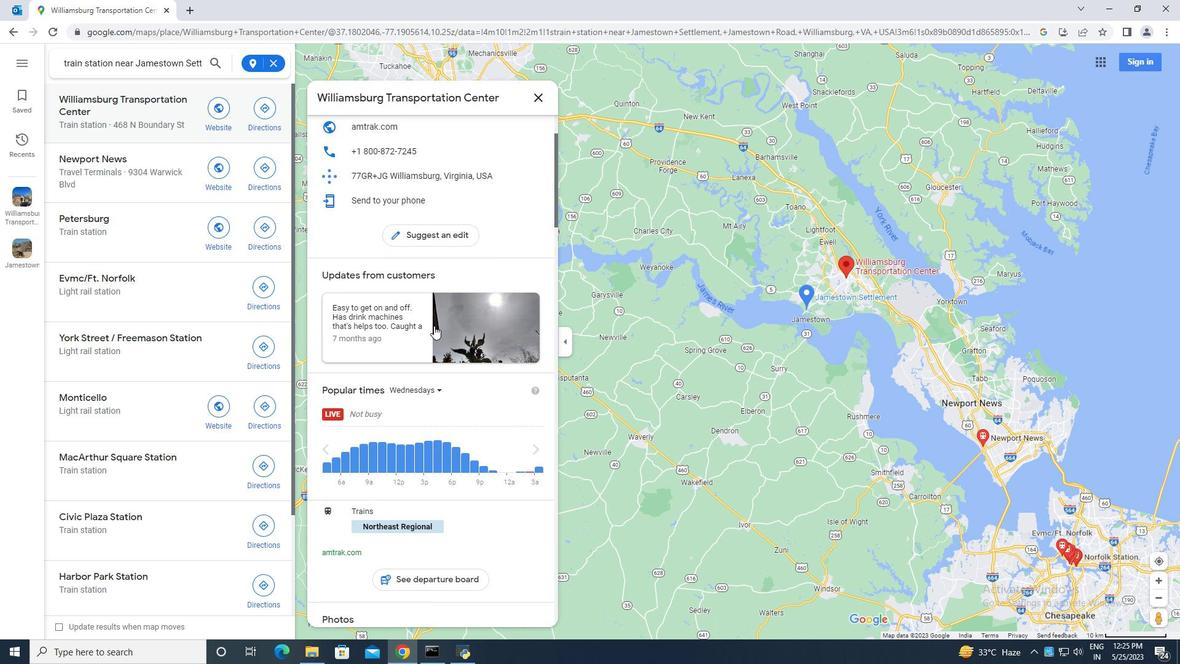 
Action: Mouse moved to (435, 317)
Screenshot: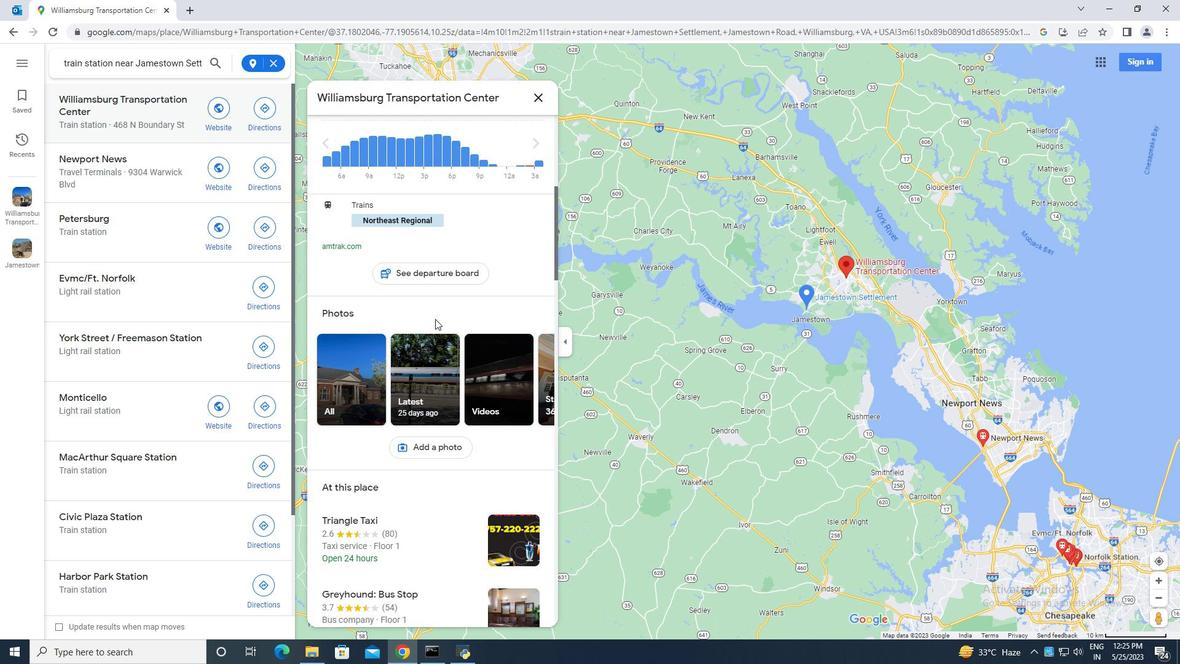 
Action: Mouse scrolled (435, 317) with delta (0, 0)
Screenshot: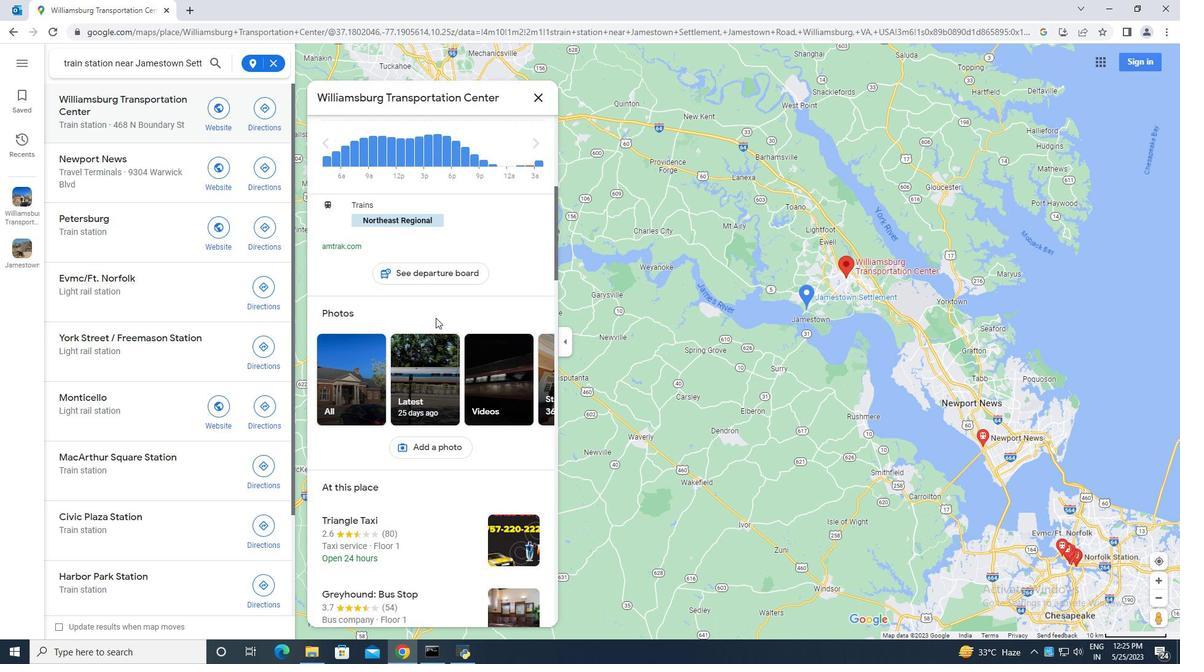 
Action: Mouse scrolled (435, 317) with delta (0, 0)
Screenshot: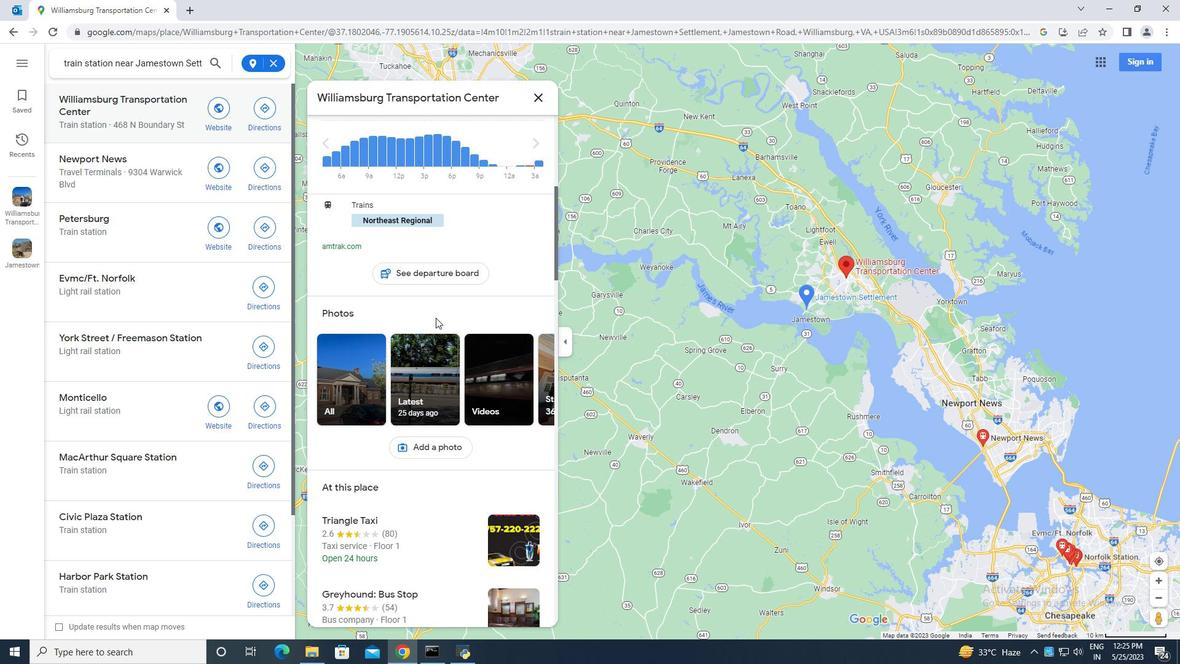
Action: Mouse scrolled (435, 317) with delta (0, 0)
Screenshot: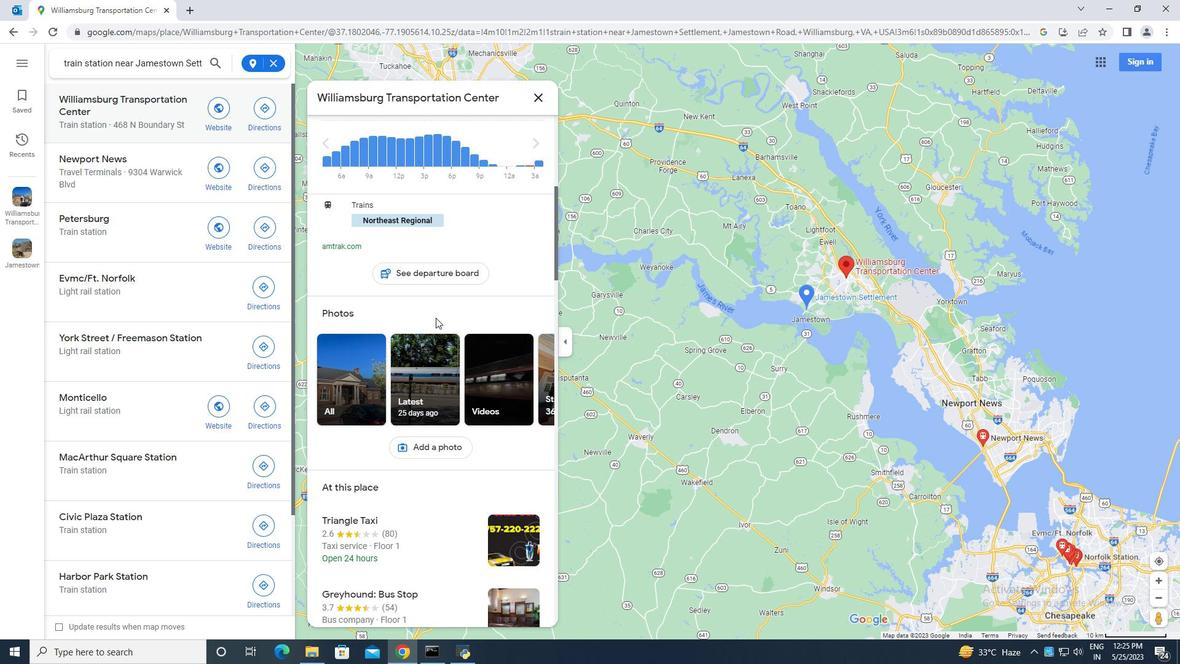 
Action: Mouse moved to (364, 218)
Screenshot: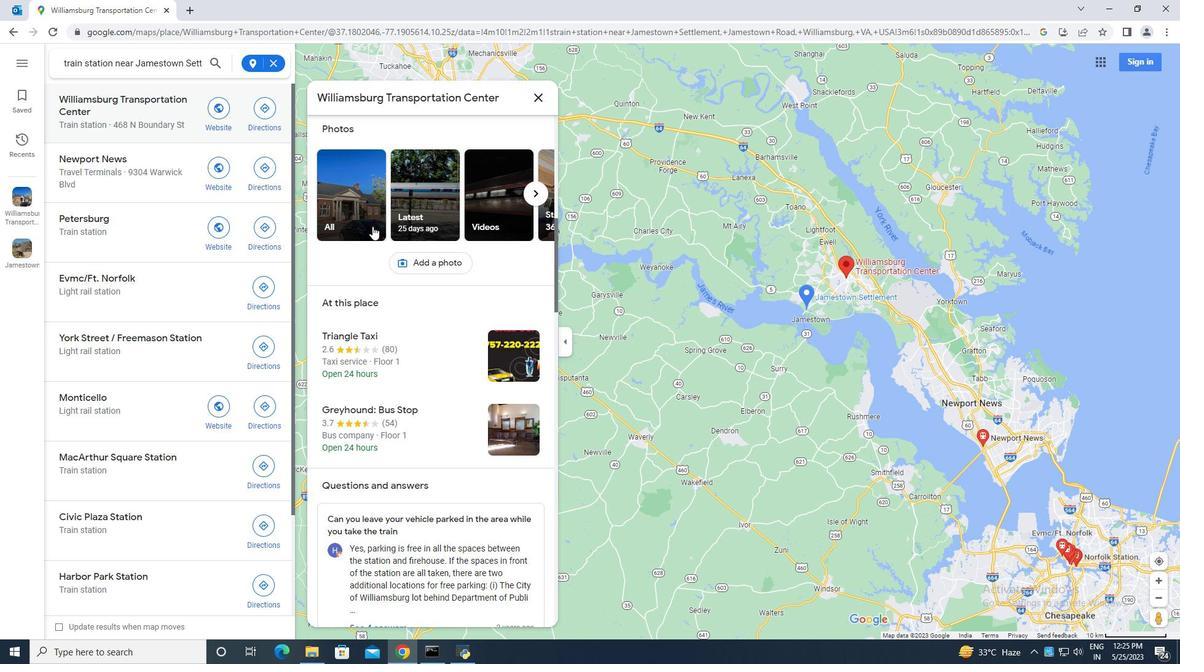 
Action: Mouse pressed left at (364, 218)
Screenshot: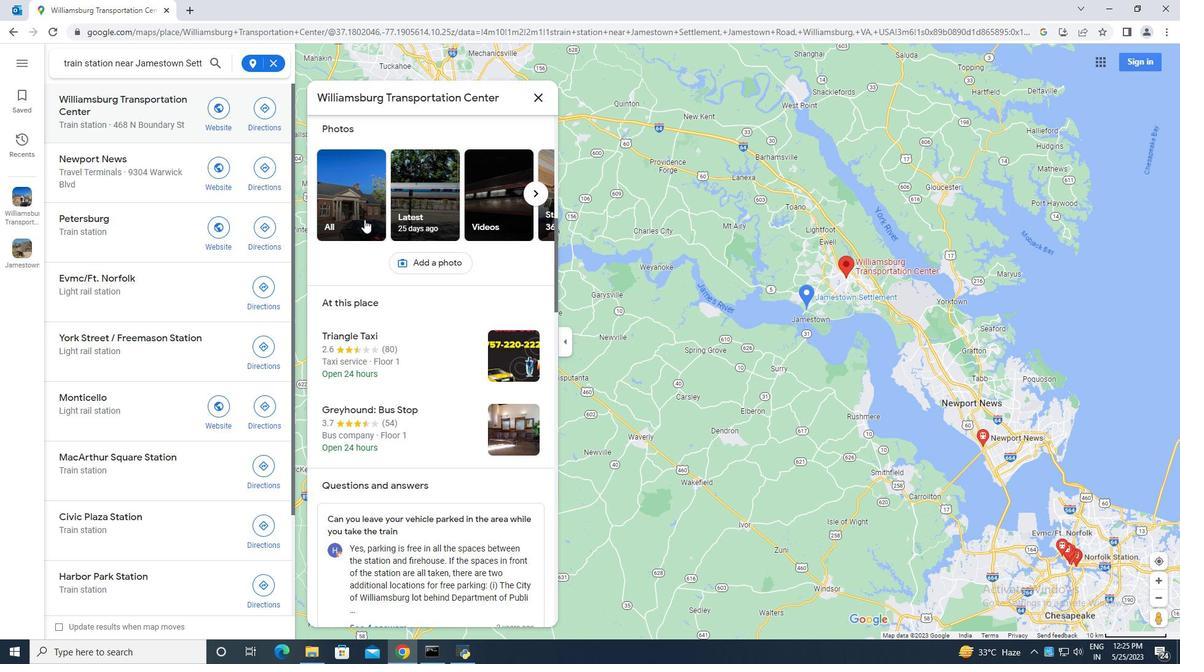 
Action: Mouse moved to (761, 547)
Screenshot: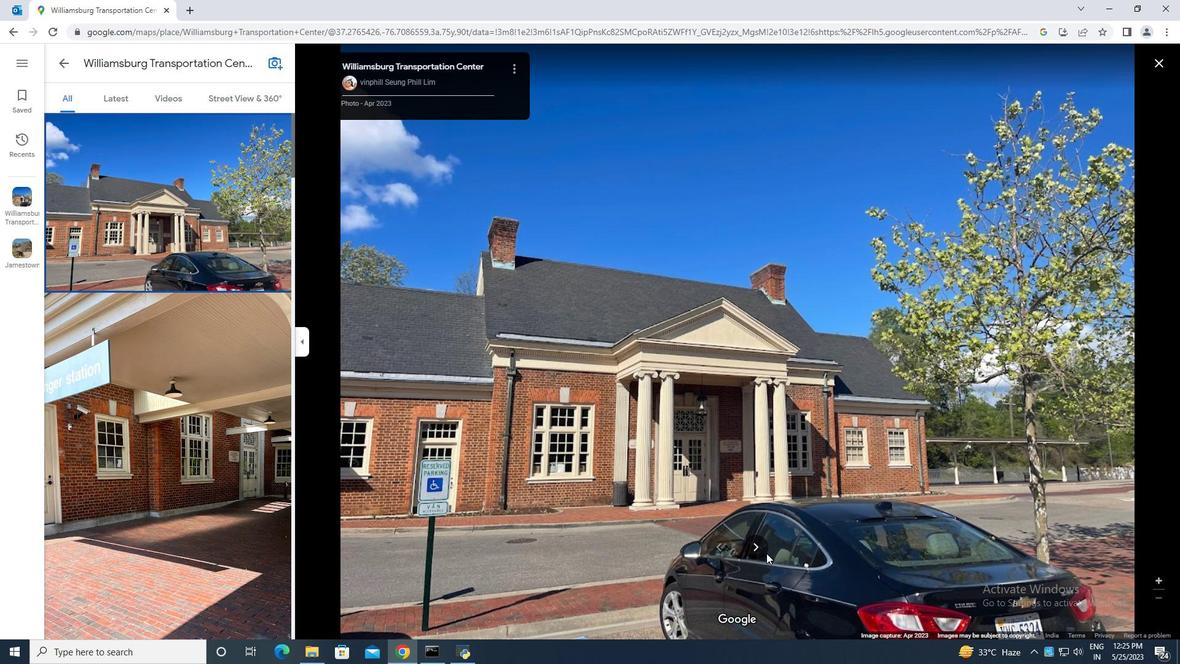 
Action: Mouse pressed left at (761, 547)
Screenshot: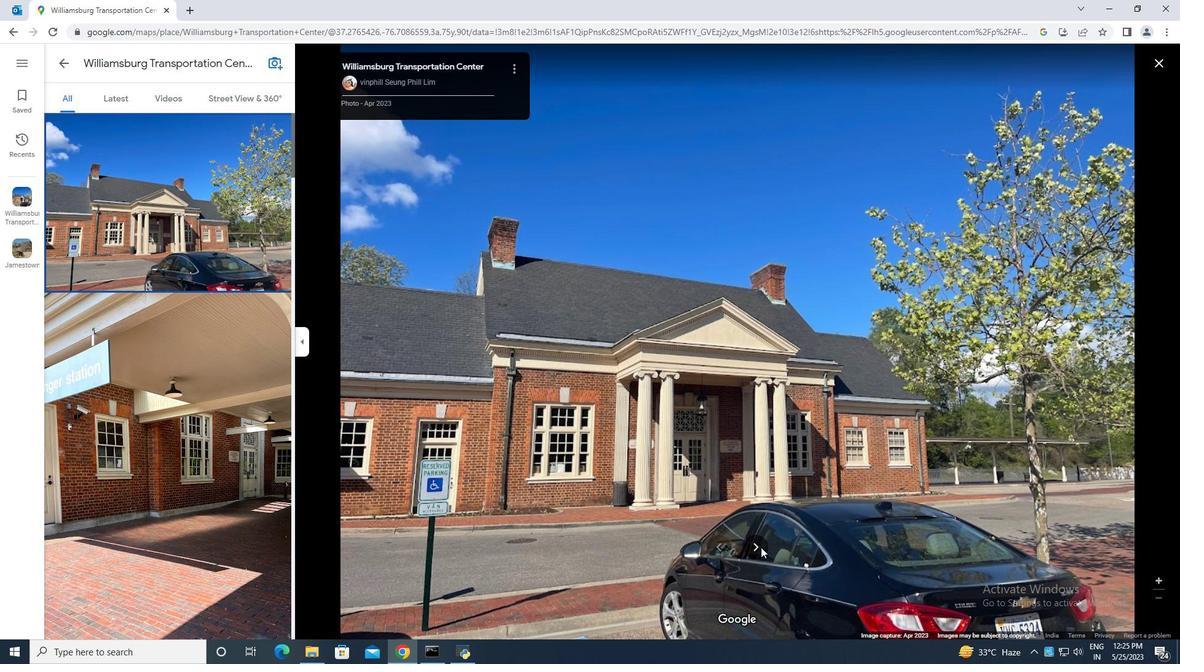 
Action: Mouse moved to (760, 546)
Screenshot: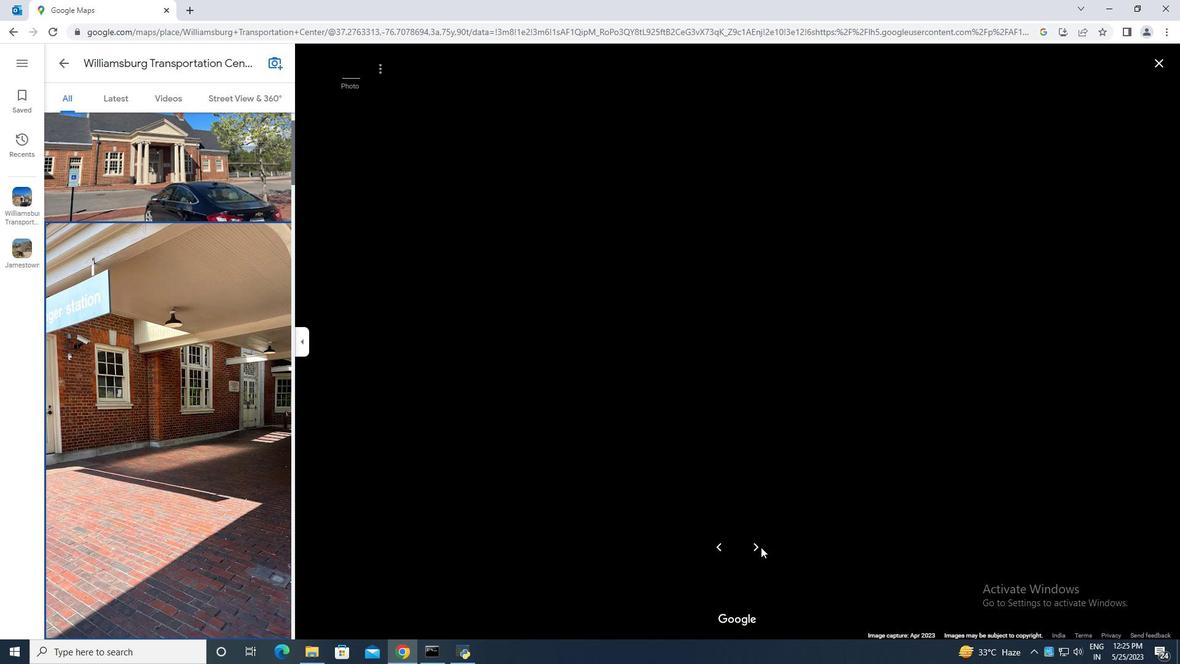 
Action: Mouse pressed left at (760, 546)
Screenshot: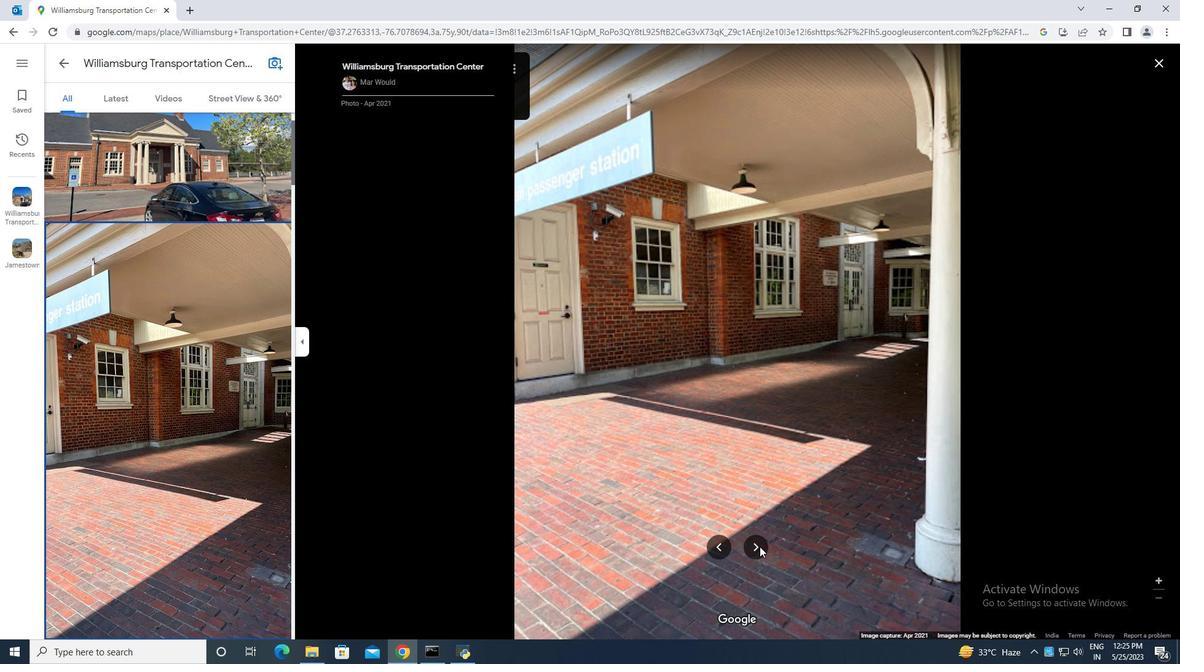
Action: Mouse pressed left at (760, 546)
Screenshot: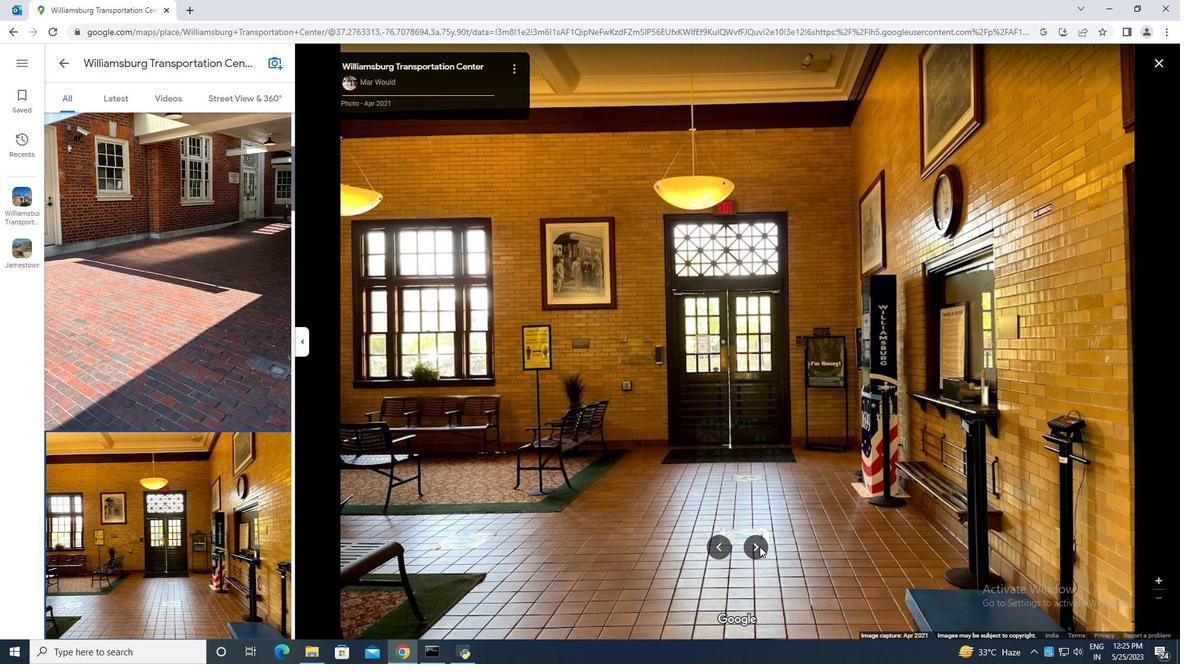 
Action: Mouse pressed left at (760, 546)
Screenshot: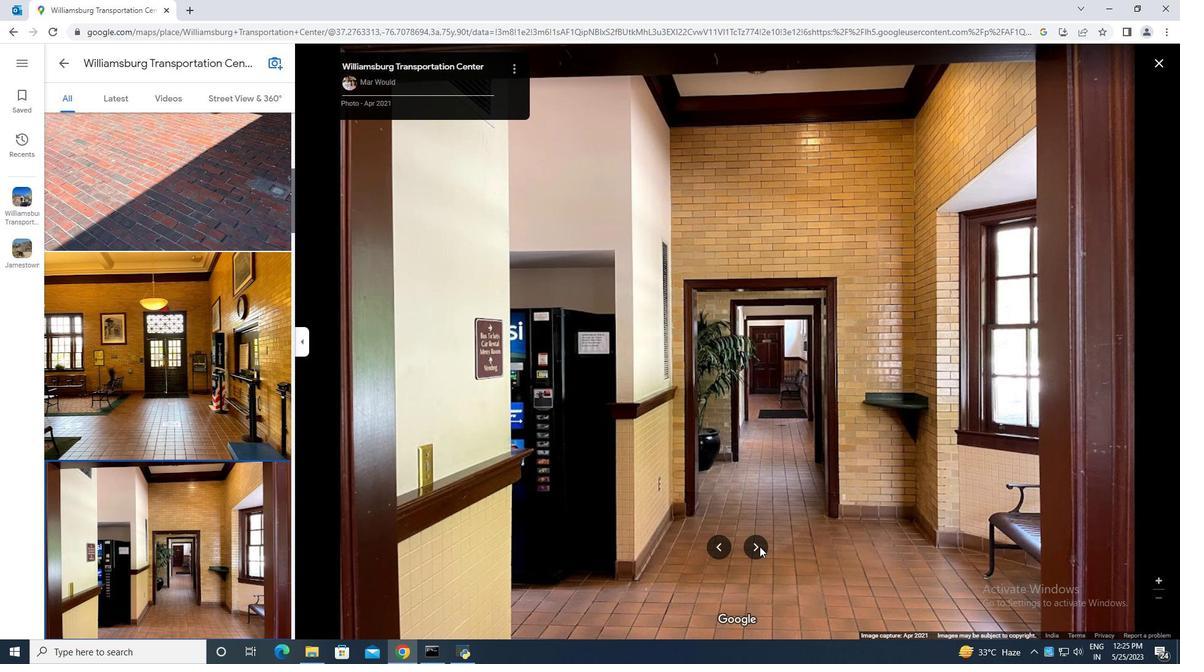 
Action: Mouse moved to (759, 546)
Screenshot: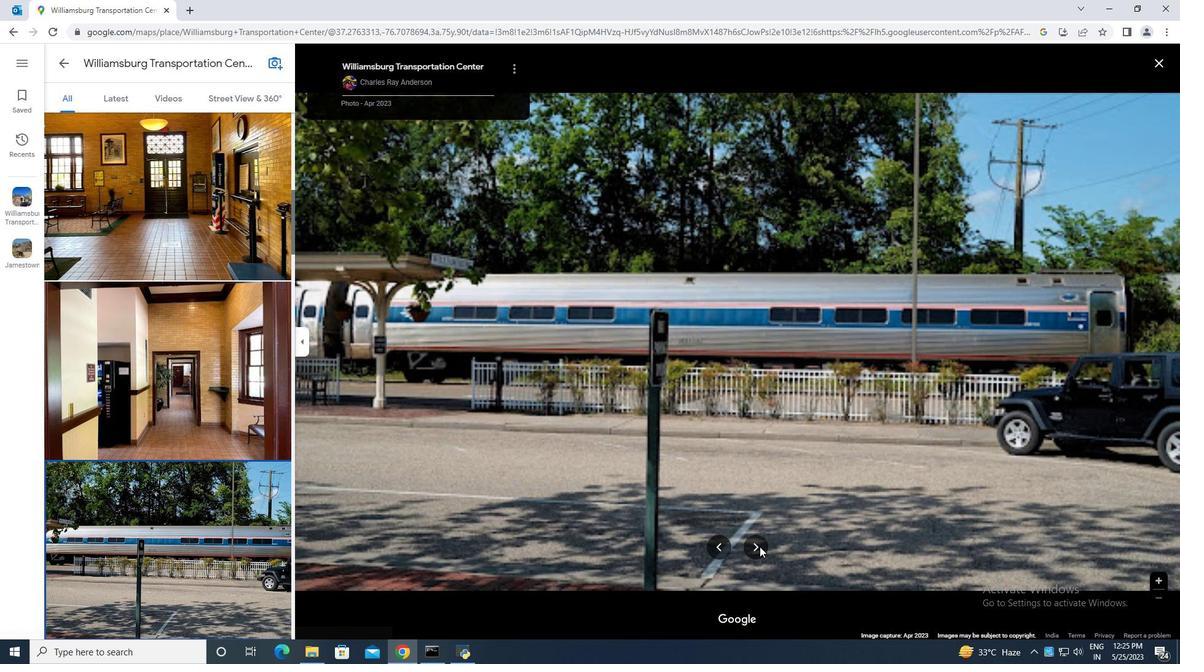 
Action: Mouse pressed left at (759, 546)
Screenshot: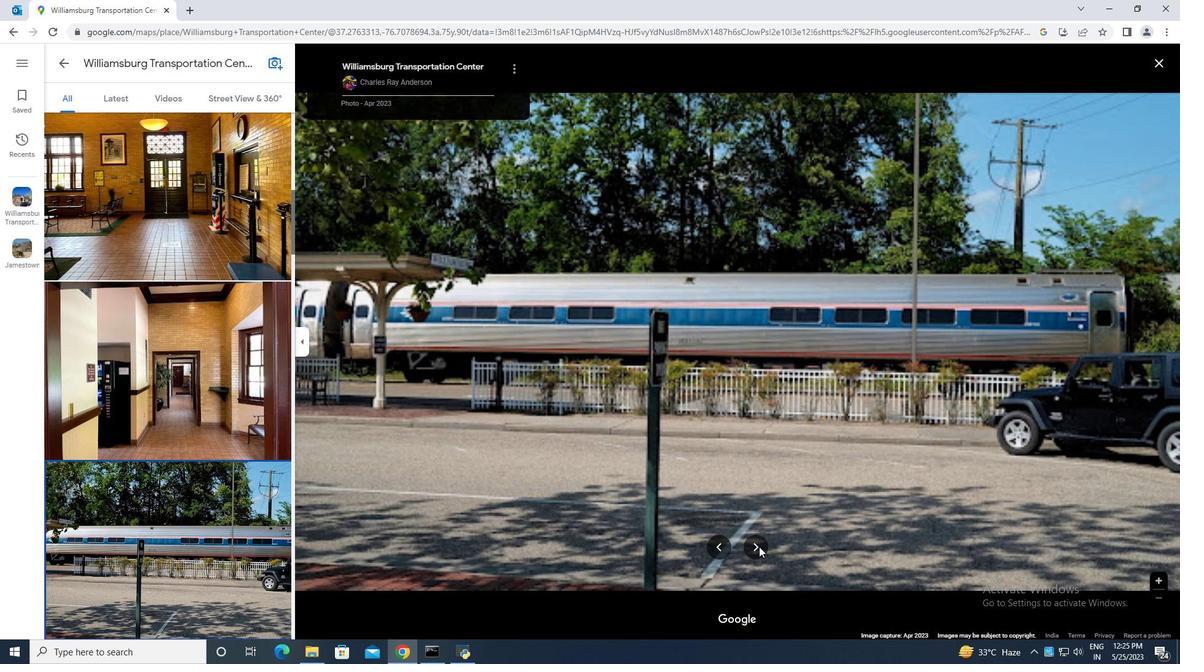 
Action: Mouse moved to (759, 546)
Screenshot: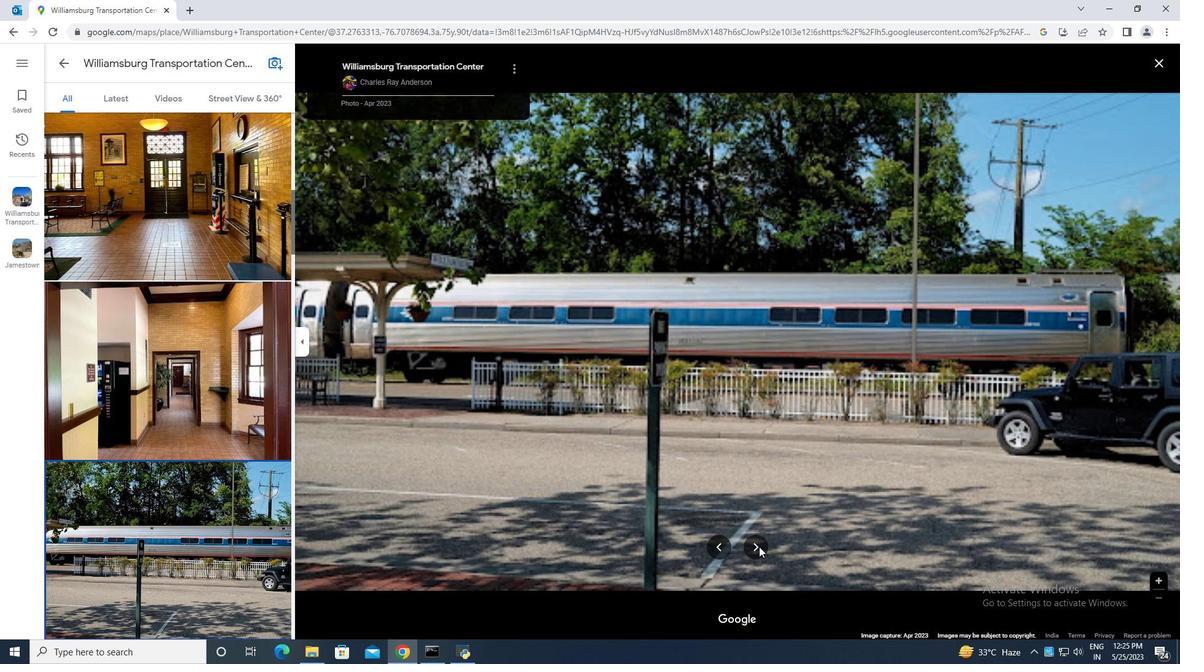 
Action: Mouse pressed left at (759, 546)
Screenshot: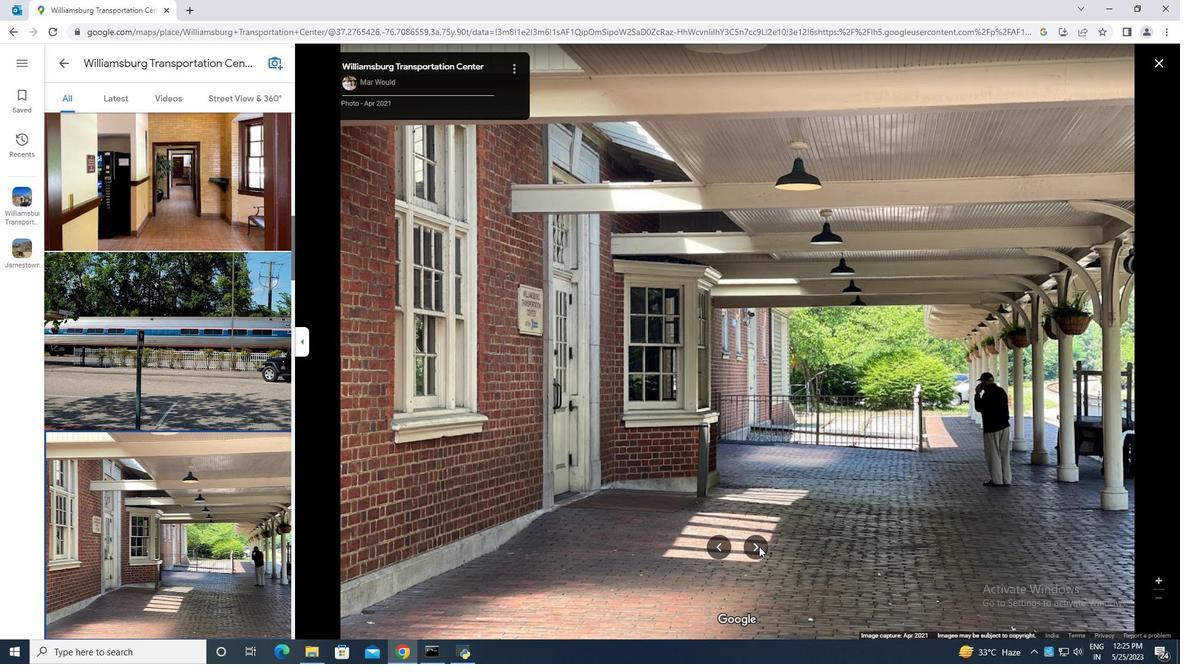 
Action: Mouse moved to (760, 546)
Screenshot: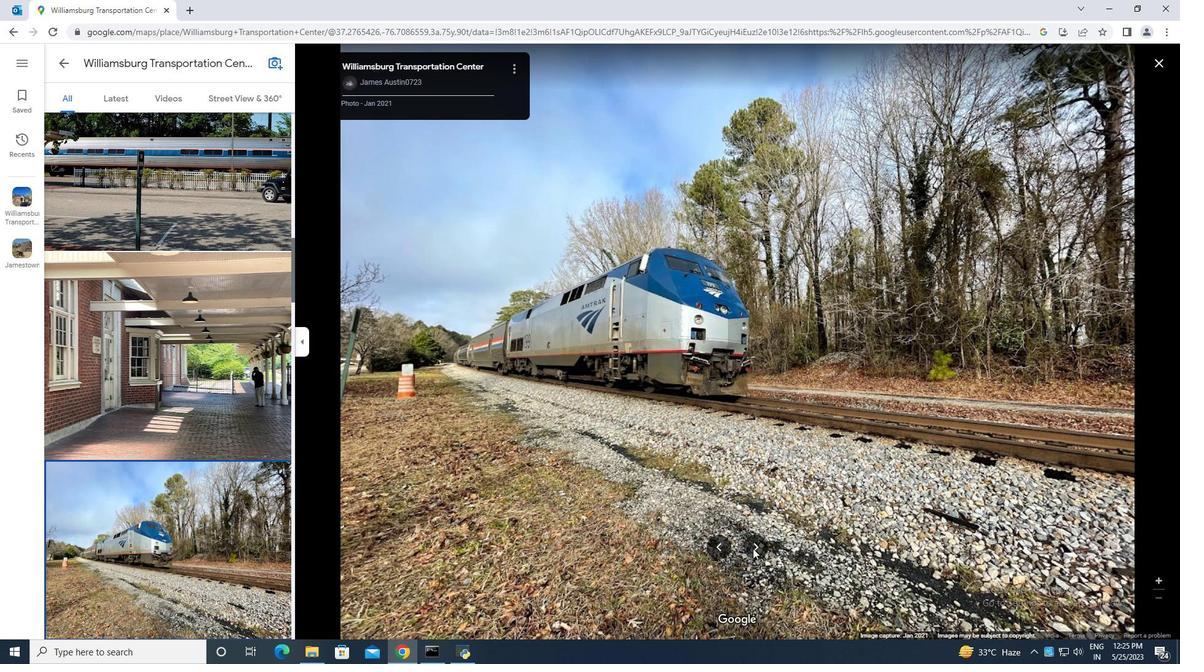 
Action: Mouse pressed left at (760, 546)
Screenshot: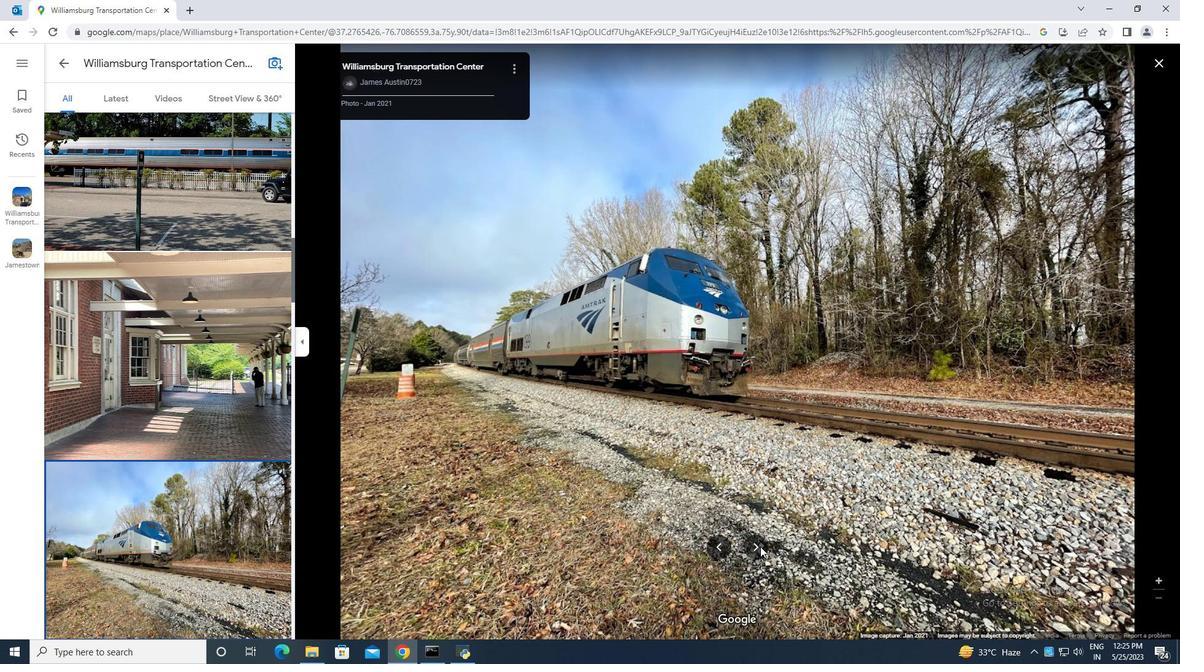 
Action: Mouse pressed left at (760, 546)
Screenshot: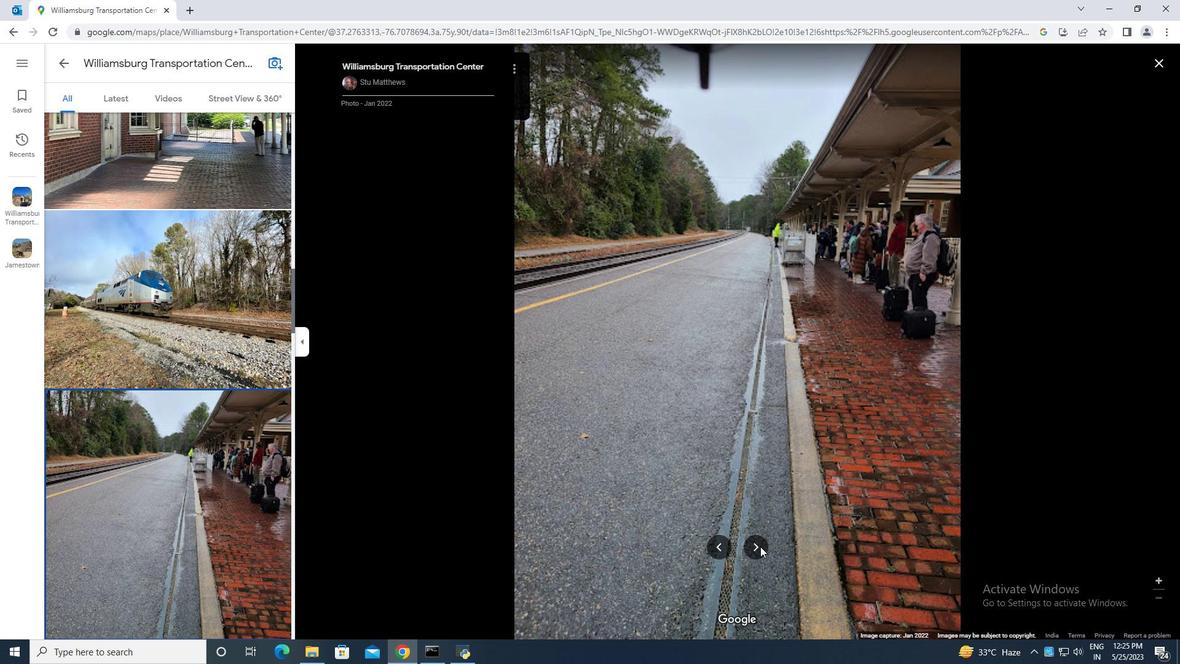 
Action: Mouse pressed left at (760, 546)
Screenshot: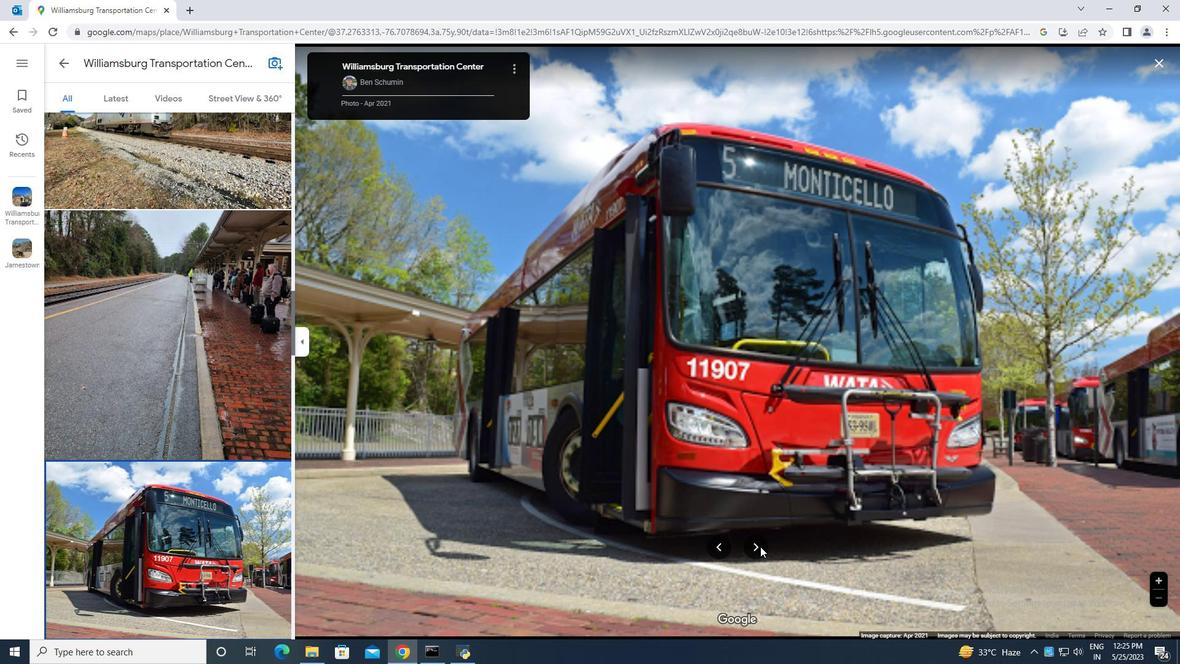 
Action: Mouse moved to (763, 545)
Screenshot: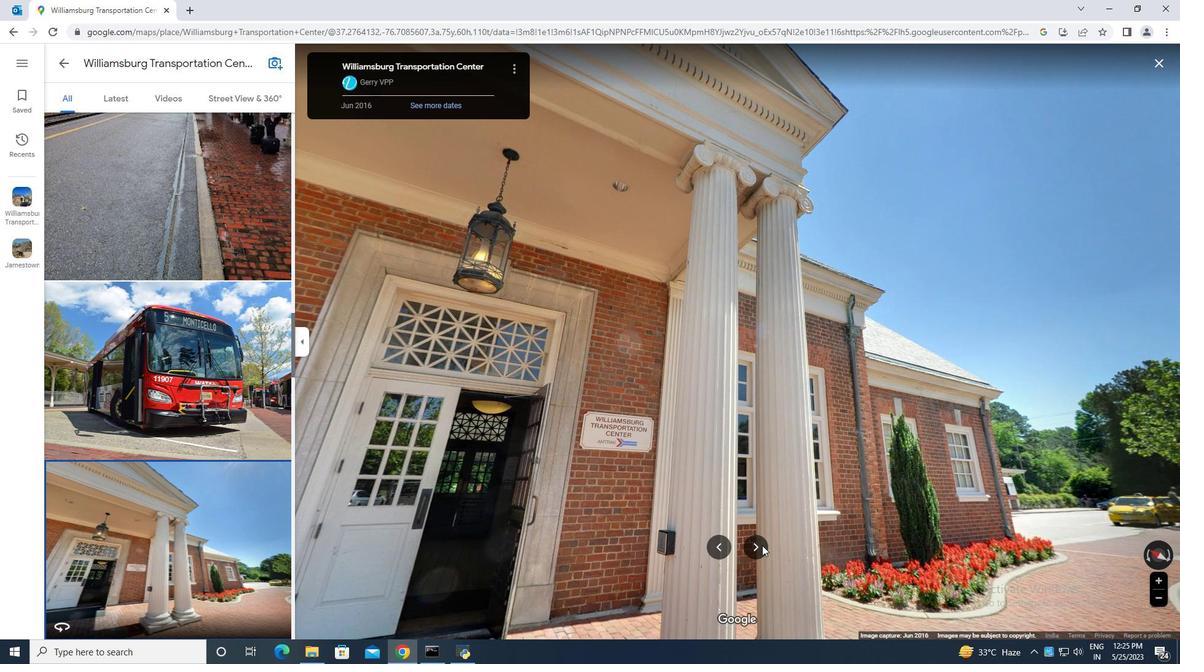 
Action: Mouse pressed left at (763, 545)
Screenshot: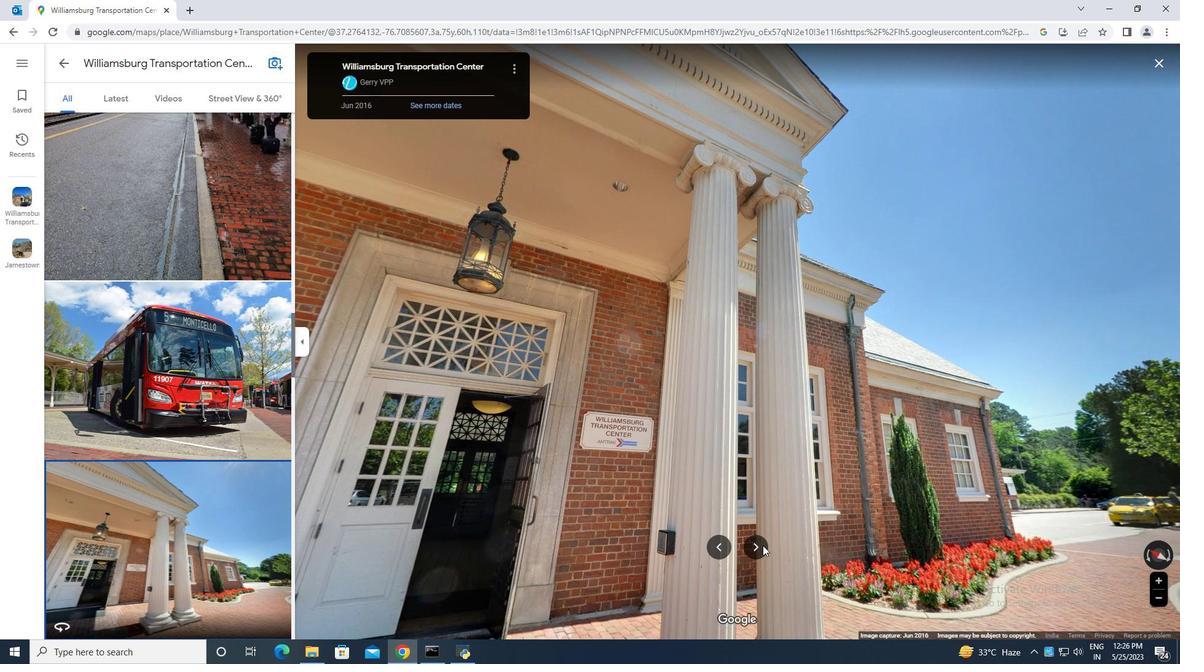
Action: Mouse moved to (755, 543)
Screenshot: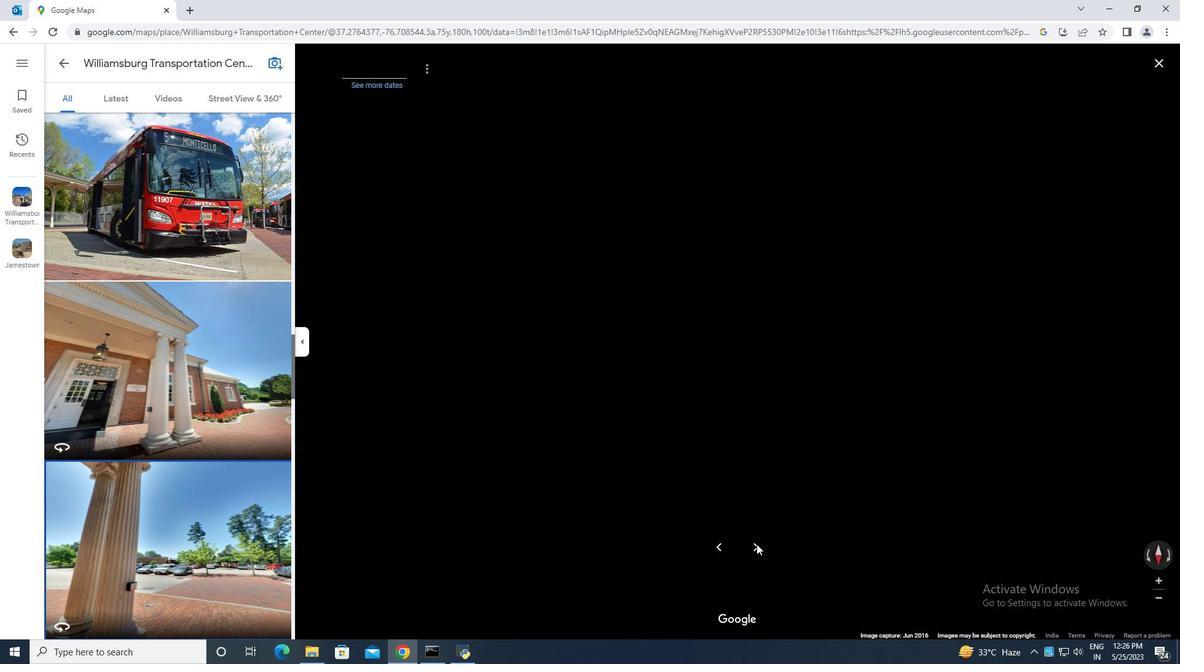 
Action: Mouse pressed left at (755, 543)
Screenshot: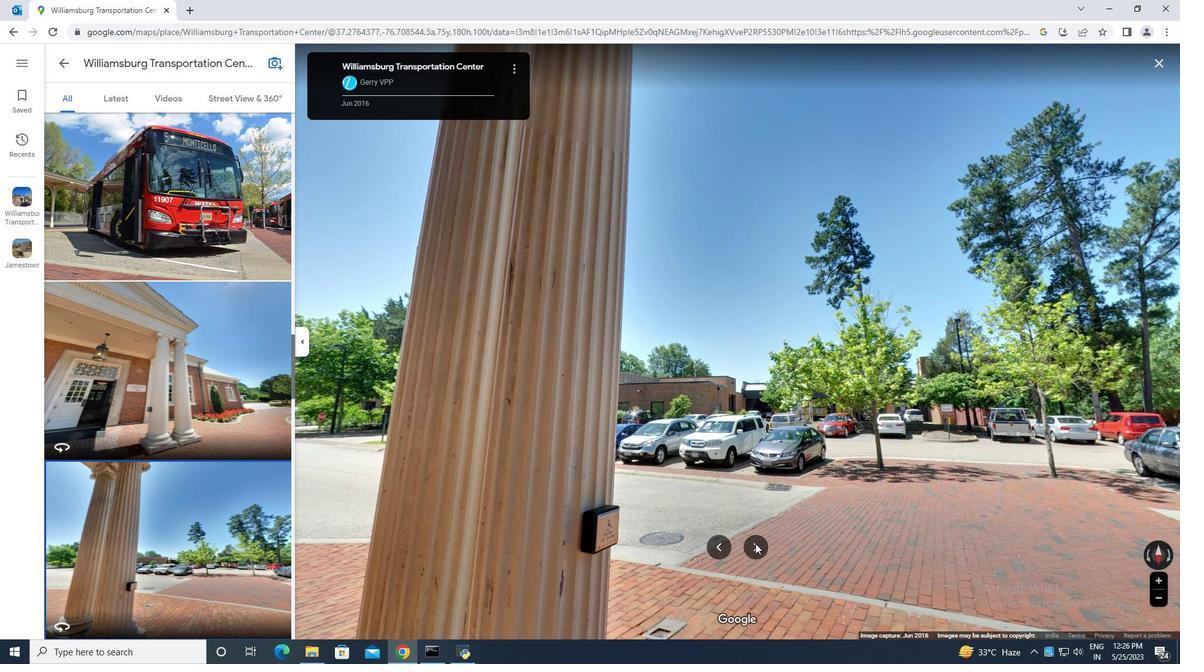 
Action: Mouse pressed left at (755, 543)
Screenshot: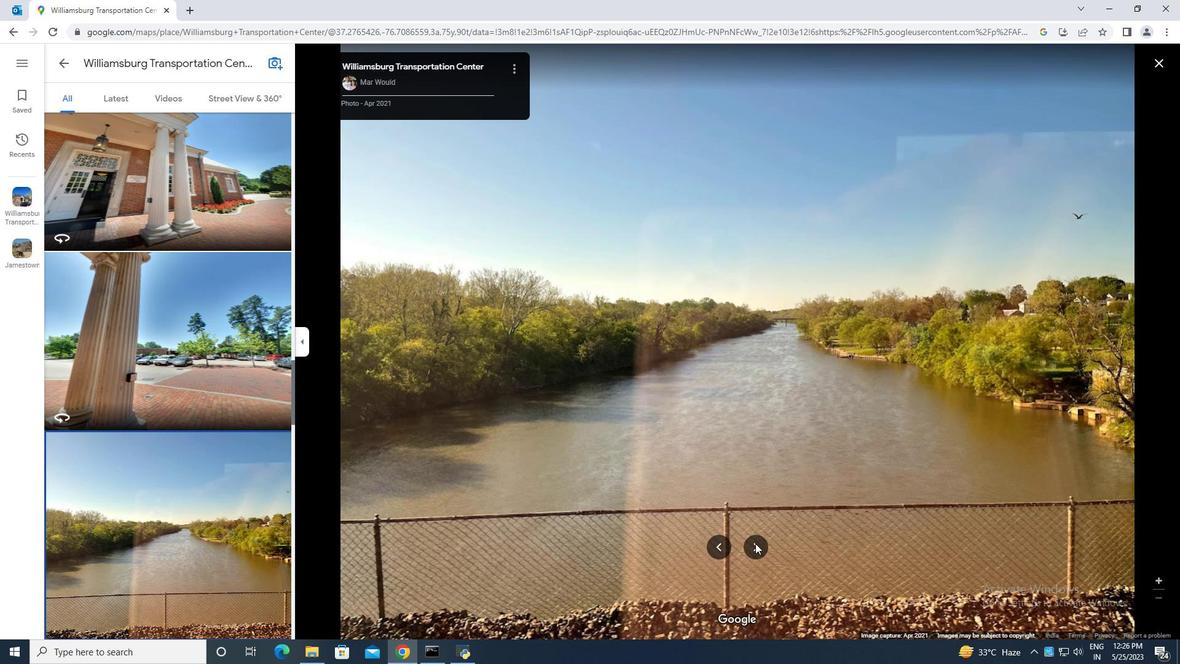 
Action: Mouse moved to (253, 95)
Screenshot: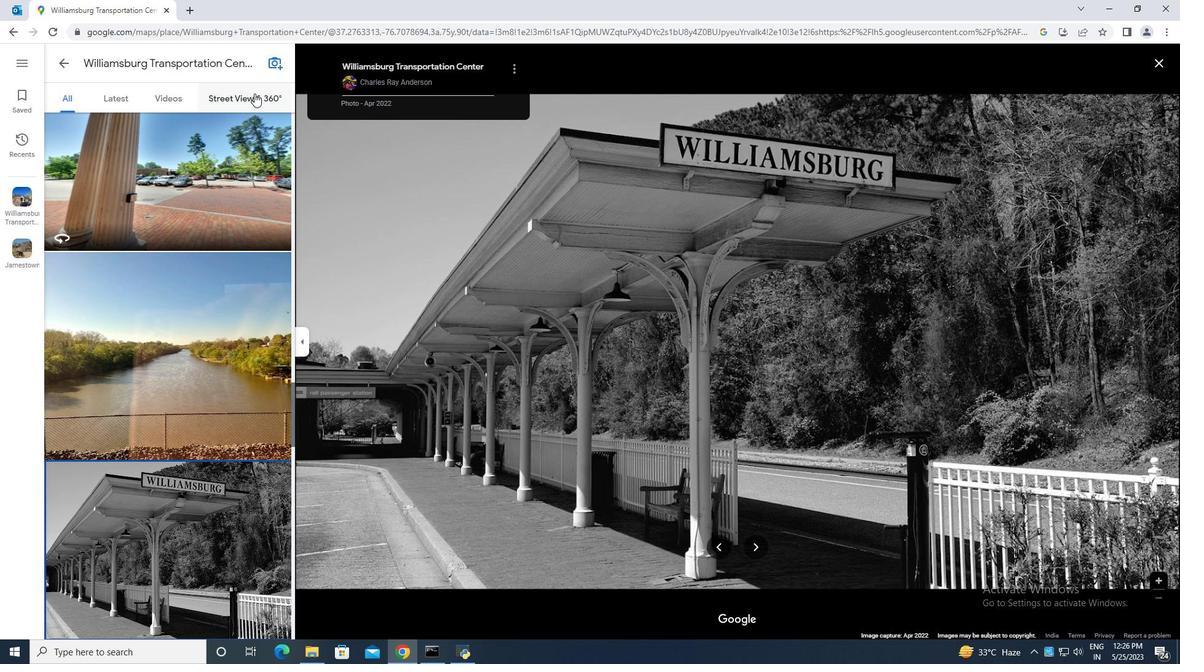 
Action: Mouse pressed left at (253, 95)
Screenshot: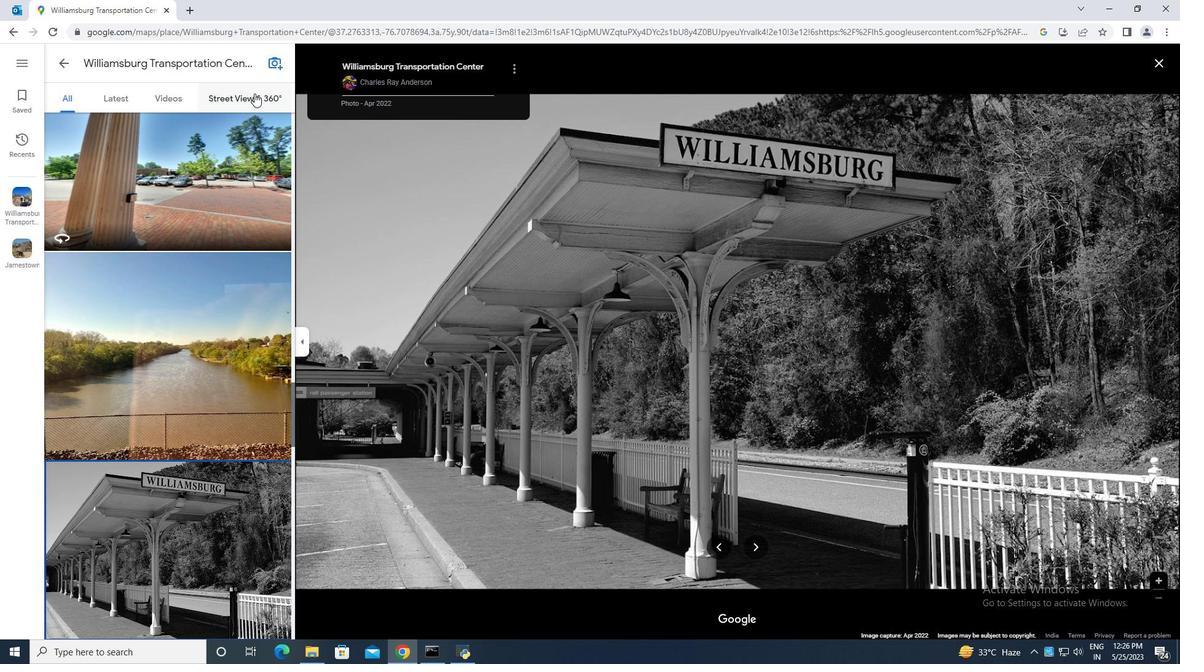 
Action: Mouse moved to (975, 389)
Screenshot: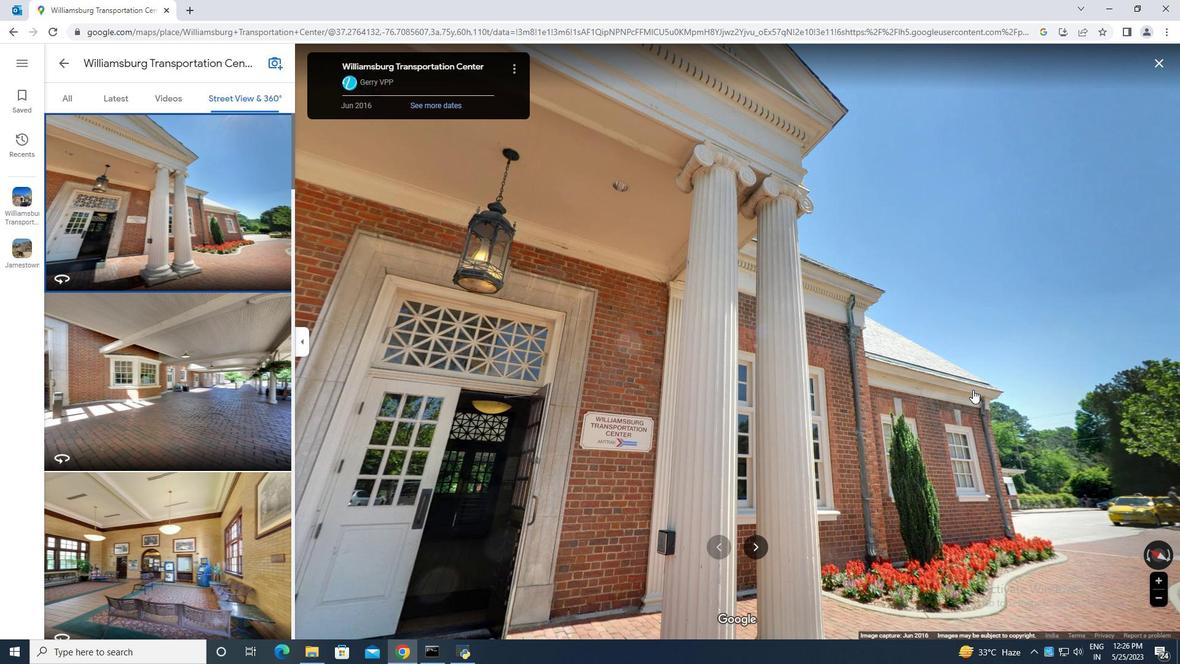 
Action: Mouse pressed left at (975, 389)
Screenshot: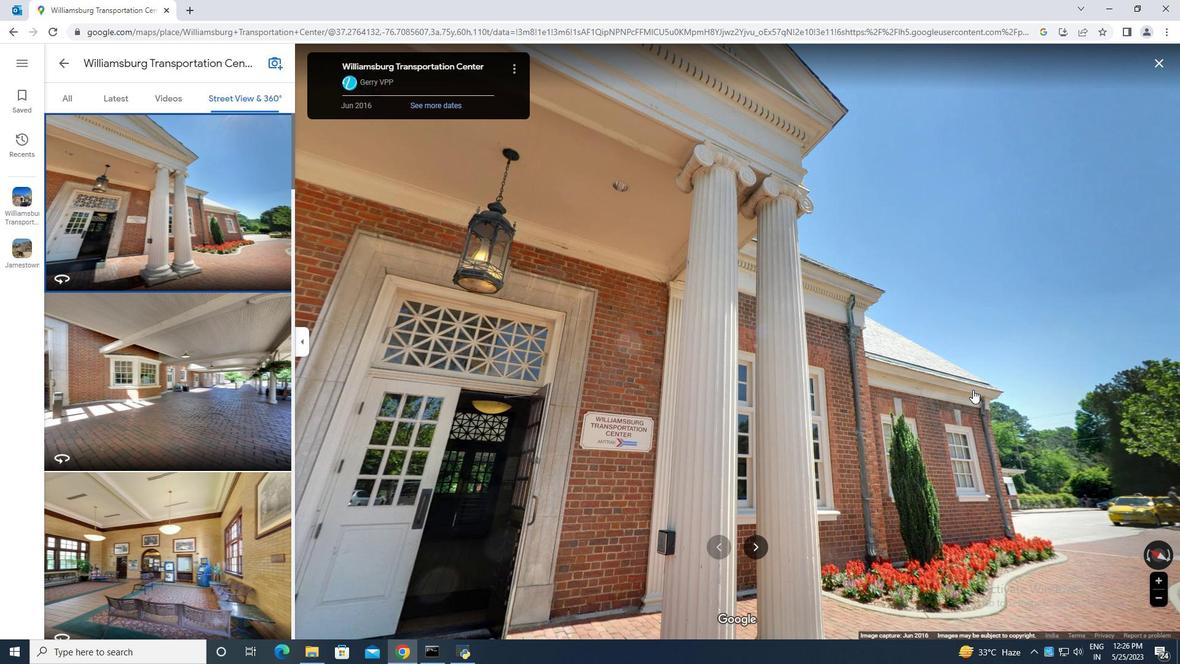 
Action: Mouse moved to (926, 367)
Screenshot: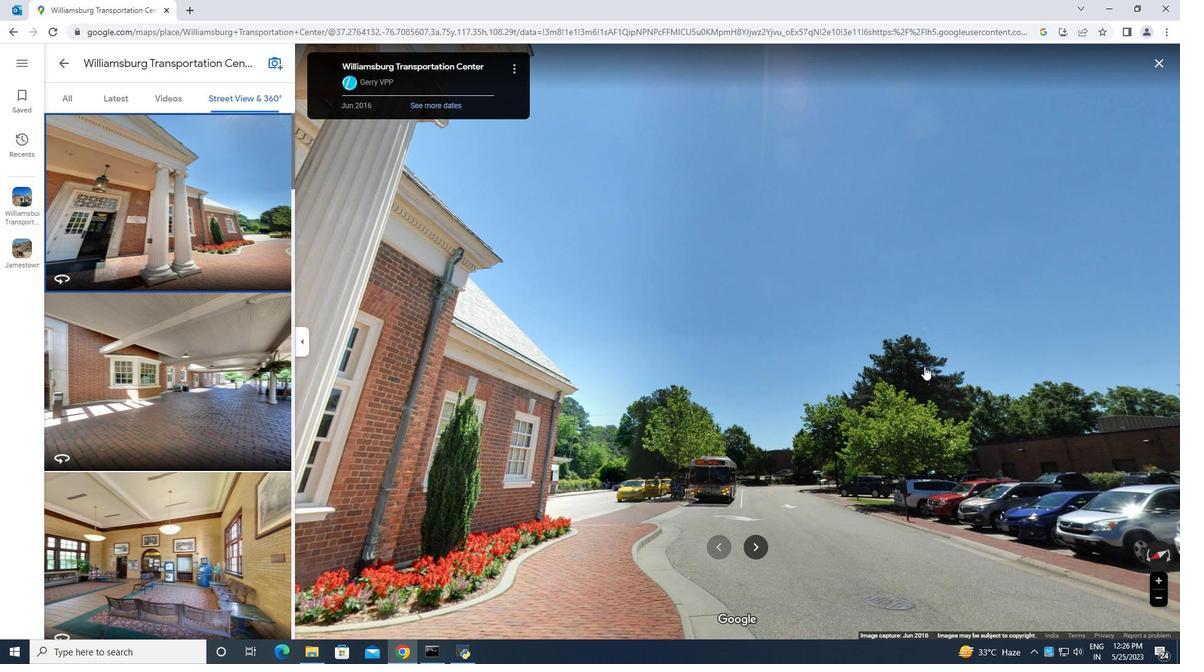 
Action: Mouse pressed left at (926, 367)
Screenshot: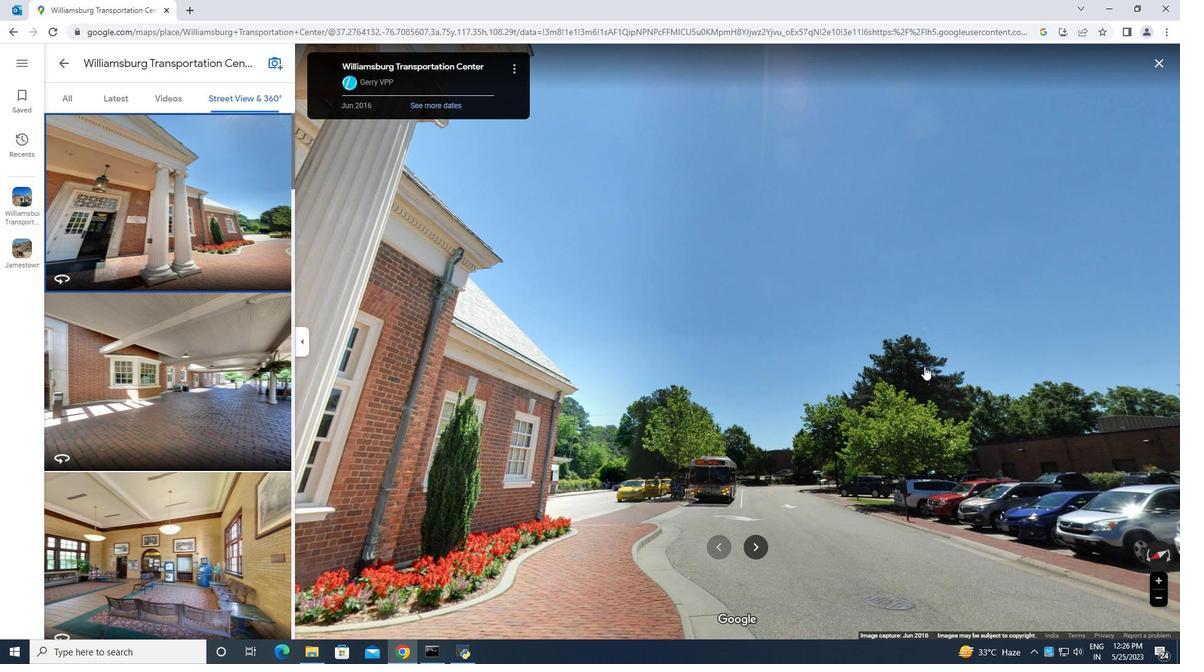 
Action: Mouse moved to (1028, 356)
Screenshot: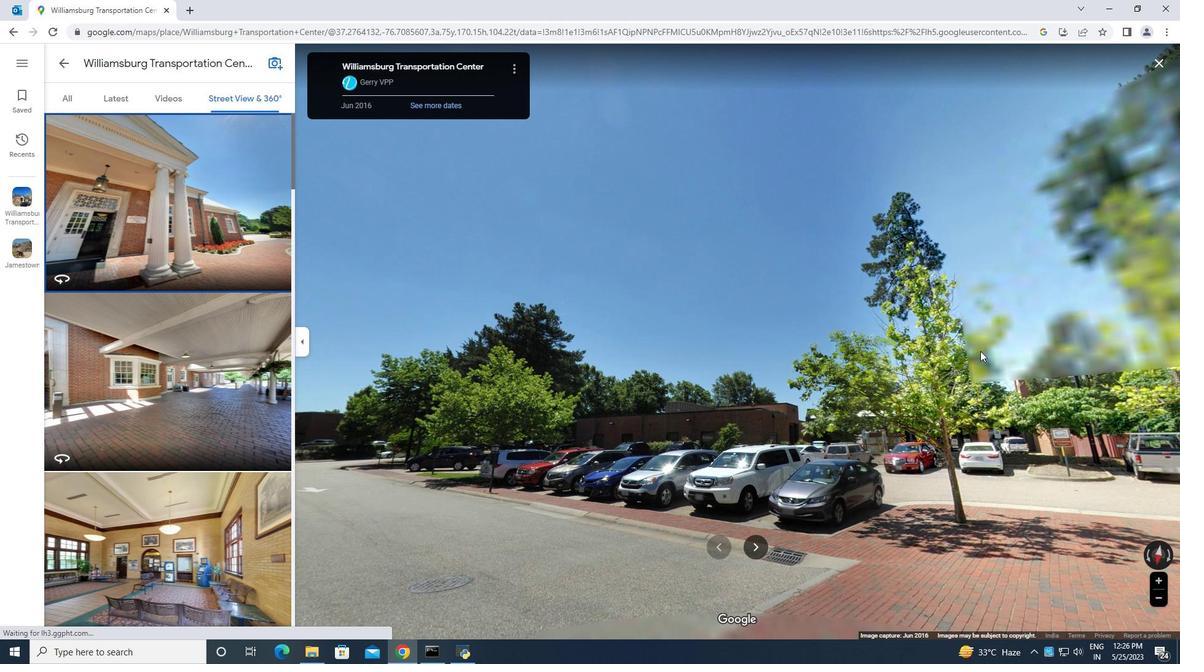 
Action: Mouse pressed left at (1028, 356)
Screenshot: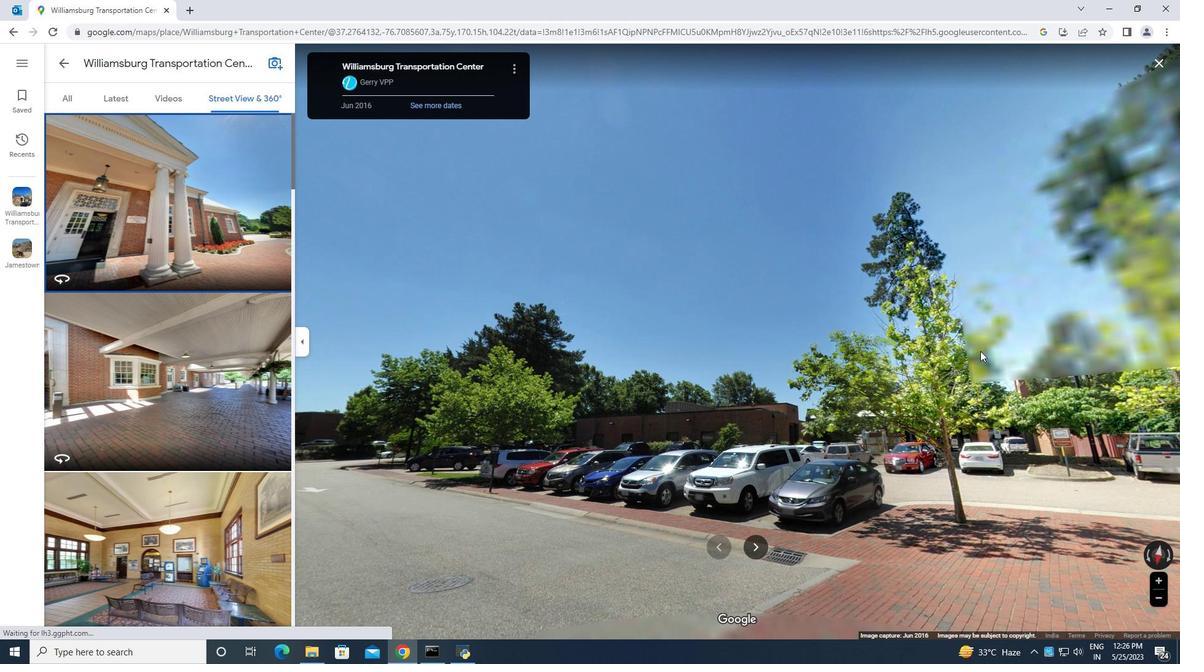 
Action: Mouse moved to (1049, 391)
Screenshot: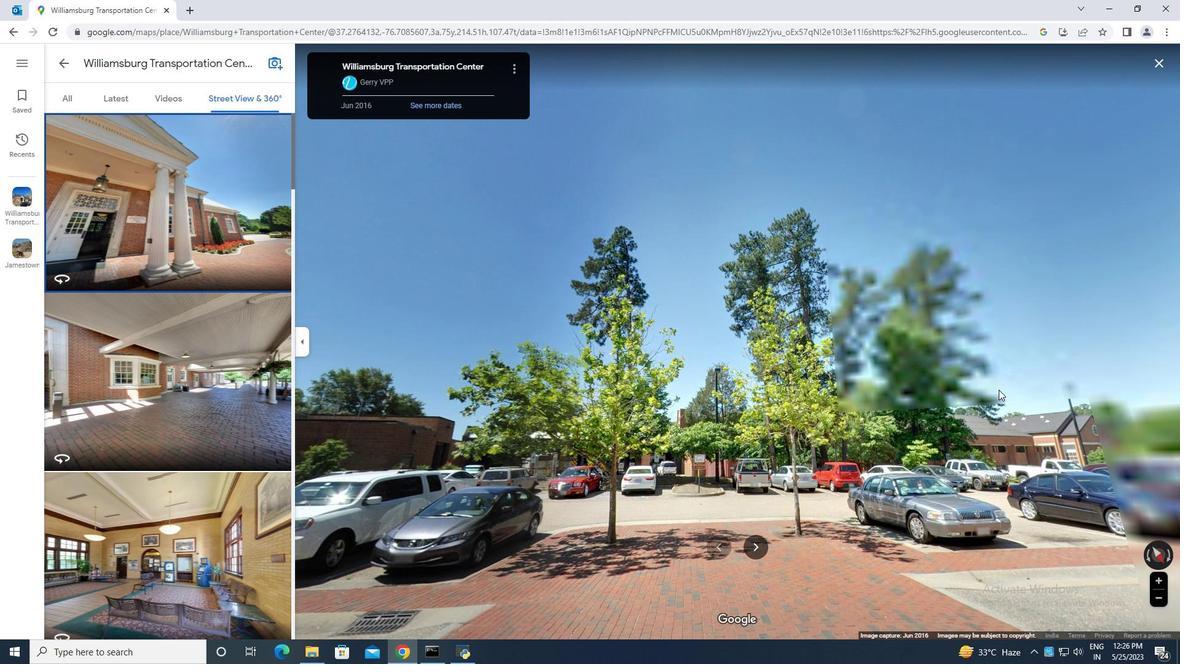 
Action: Mouse pressed left at (1049, 391)
Screenshot: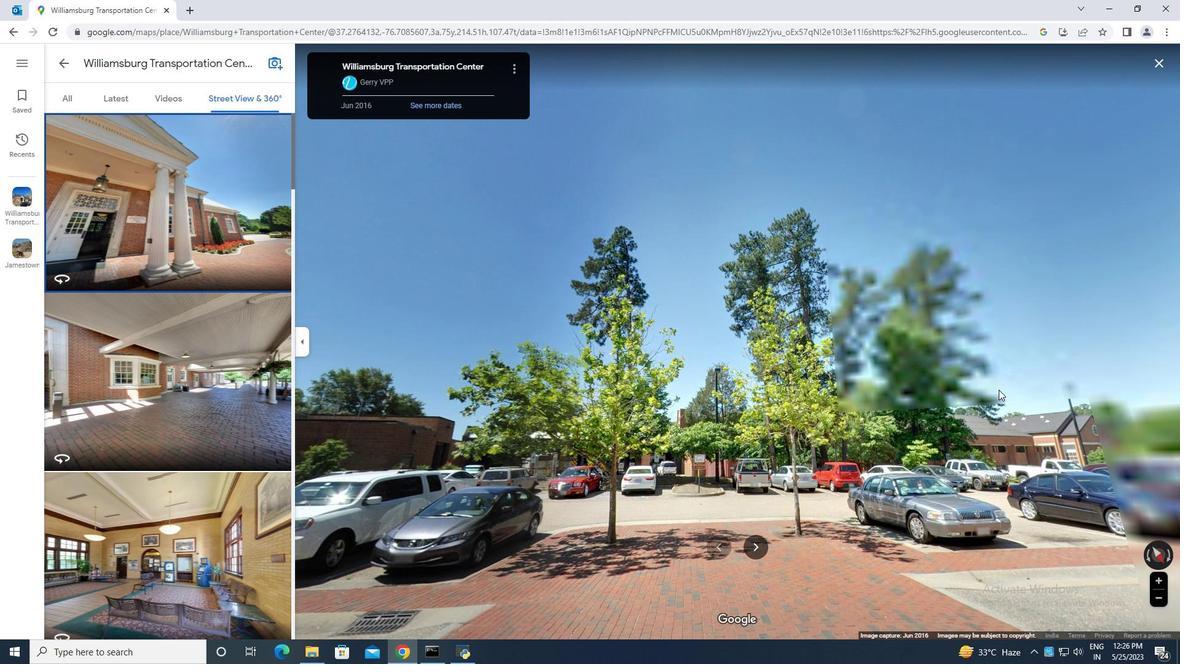
Action: Mouse moved to (936, 413)
Screenshot: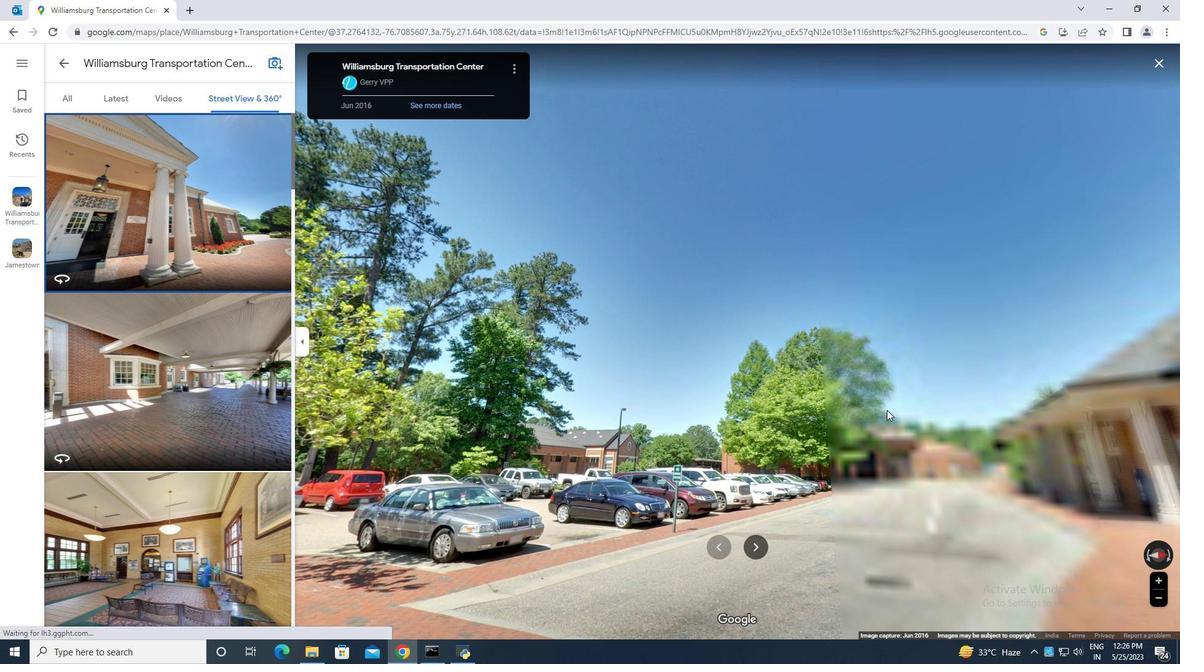 
Action: Mouse pressed left at (936, 413)
Screenshot: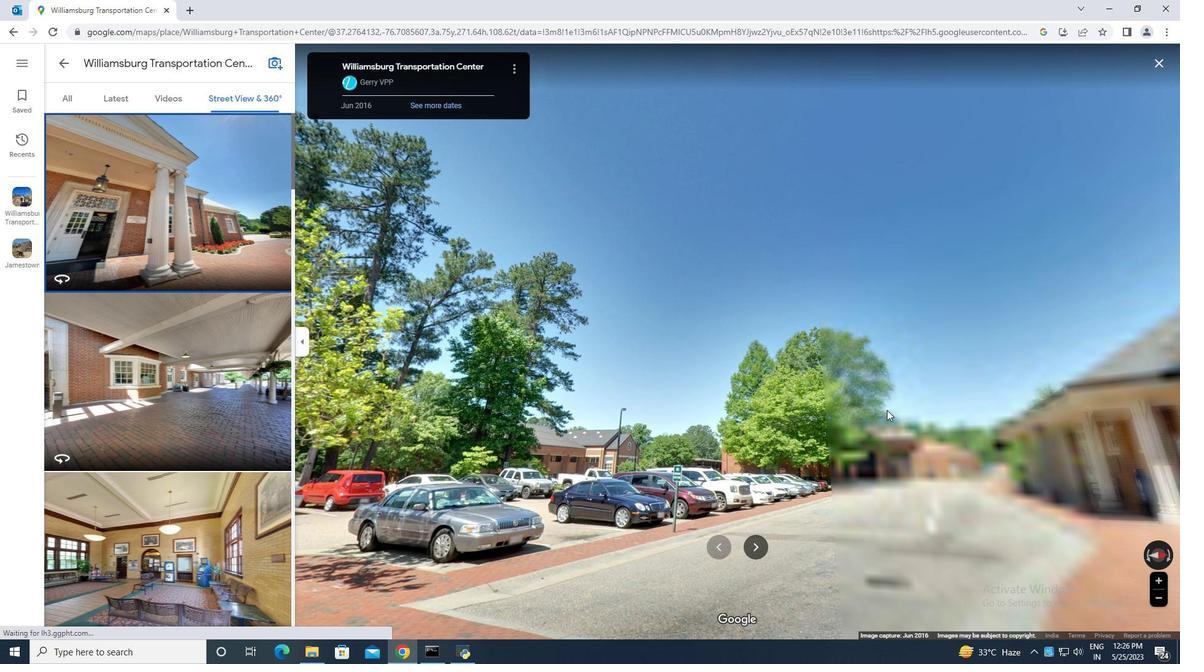 
Action: Mouse moved to (985, 402)
Screenshot: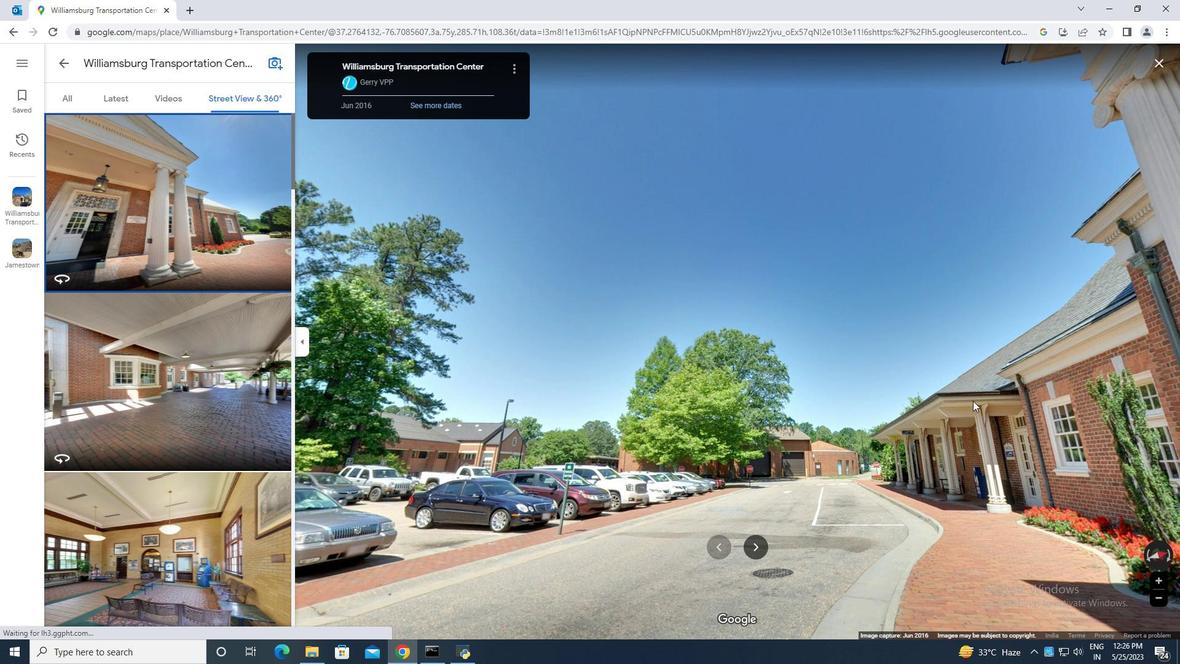 
Action: Mouse pressed left at (985, 402)
Screenshot: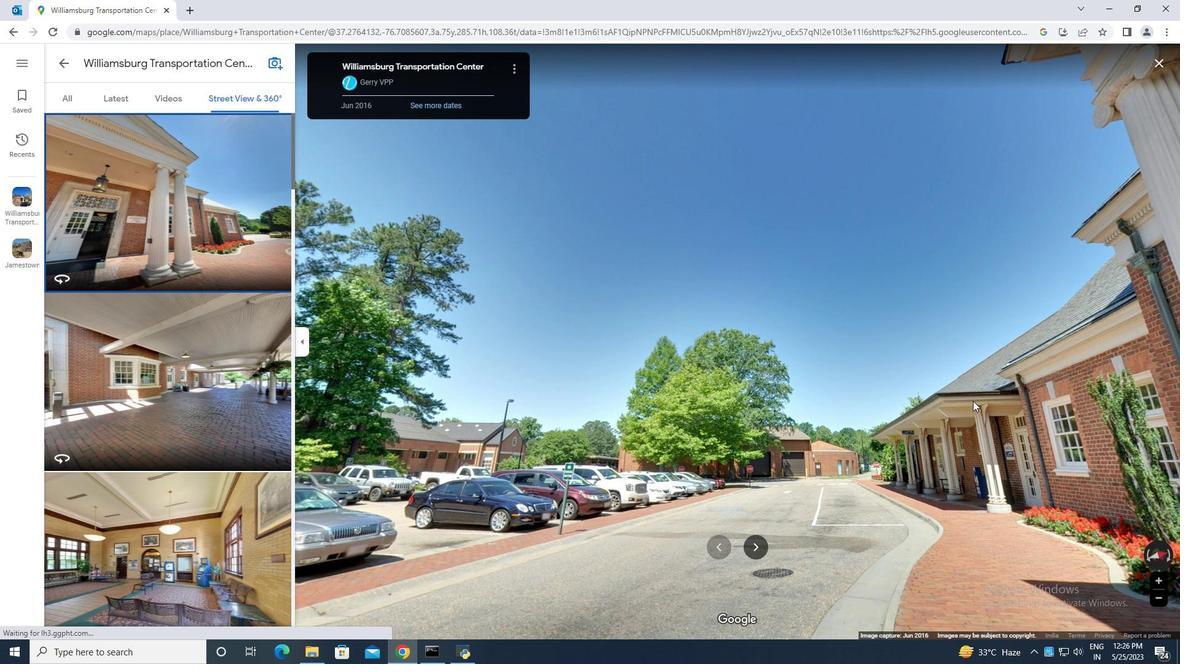 
Action: Mouse moved to (955, 375)
Screenshot: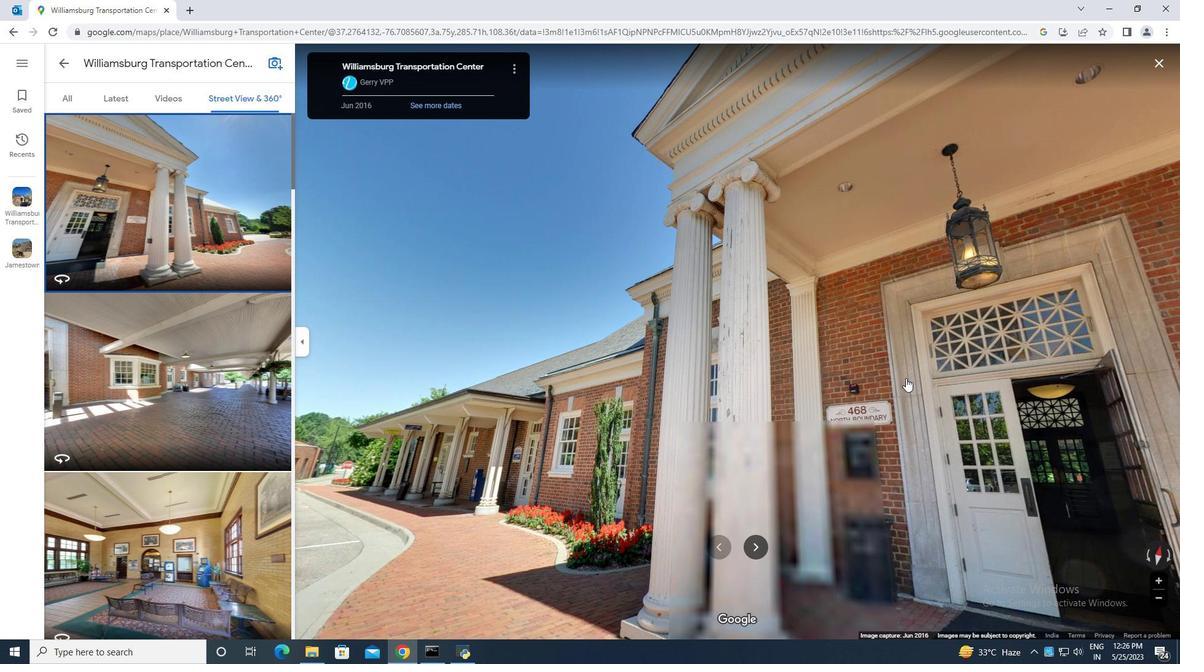 
Action: Mouse pressed left at (955, 375)
Screenshot: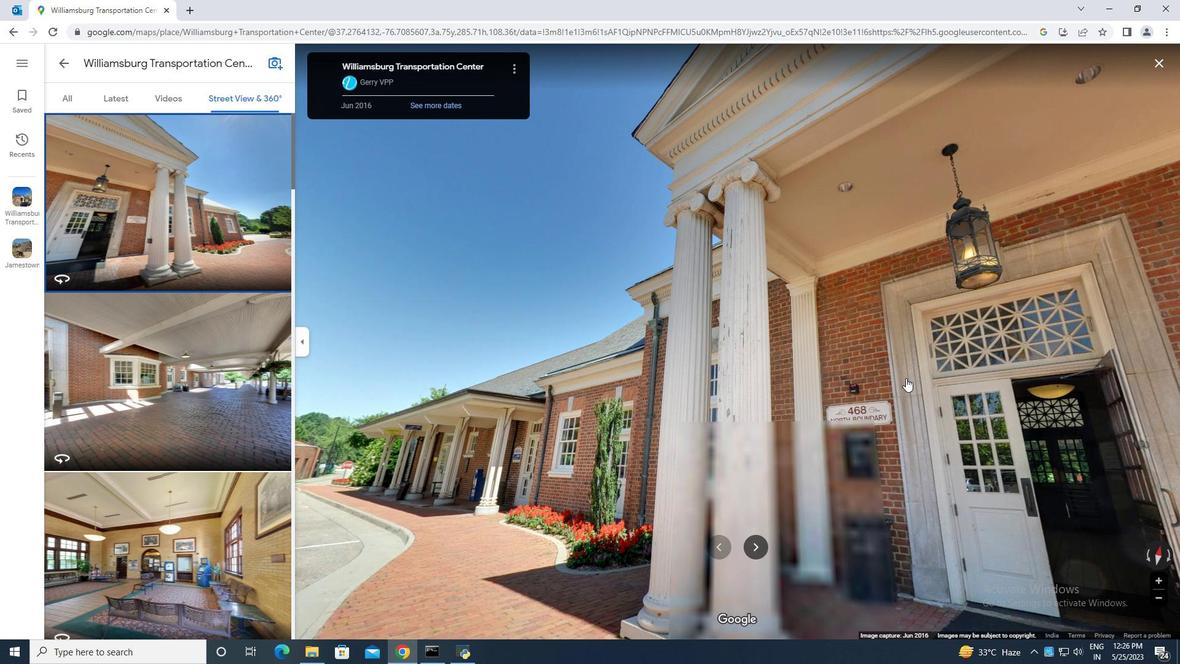 
Action: Mouse moved to (576, 419)
Screenshot: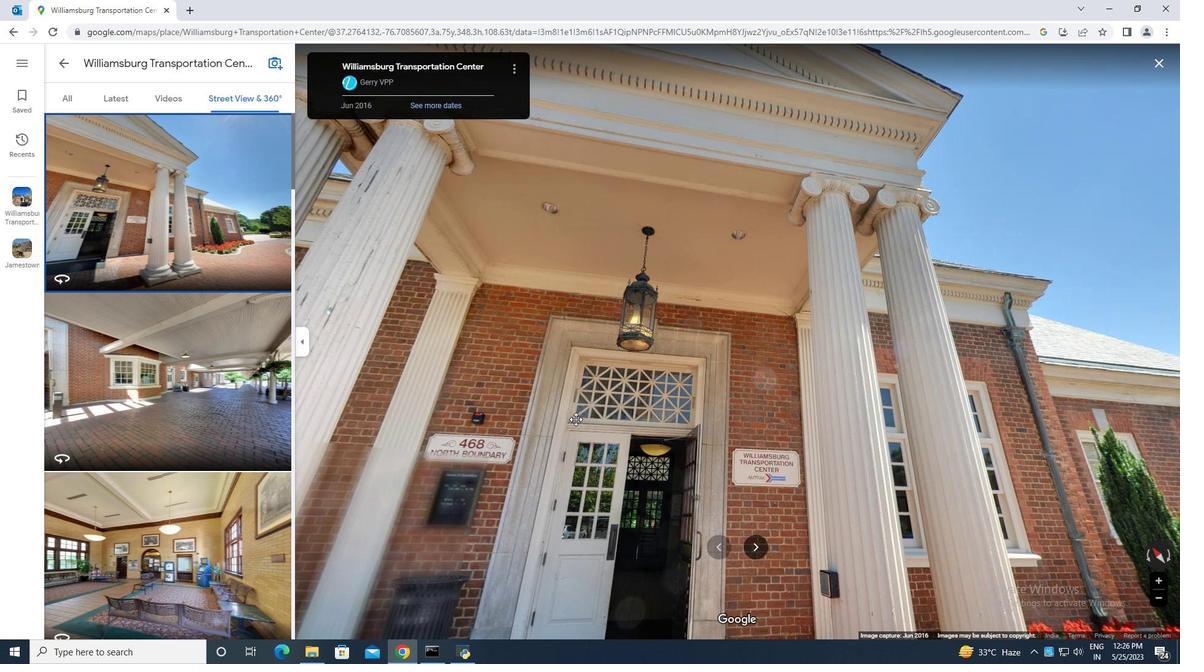 
Action: Mouse scrolled (576, 418) with delta (0, 0)
Screenshot: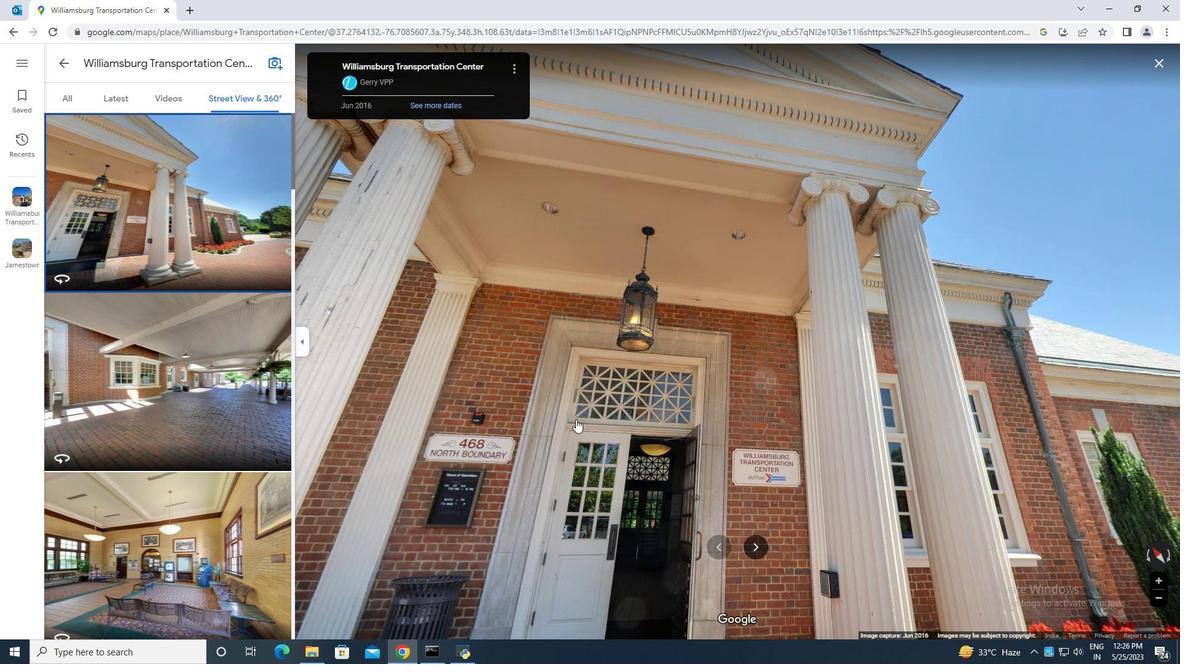 
Action: Mouse scrolled (576, 418) with delta (0, 0)
Screenshot: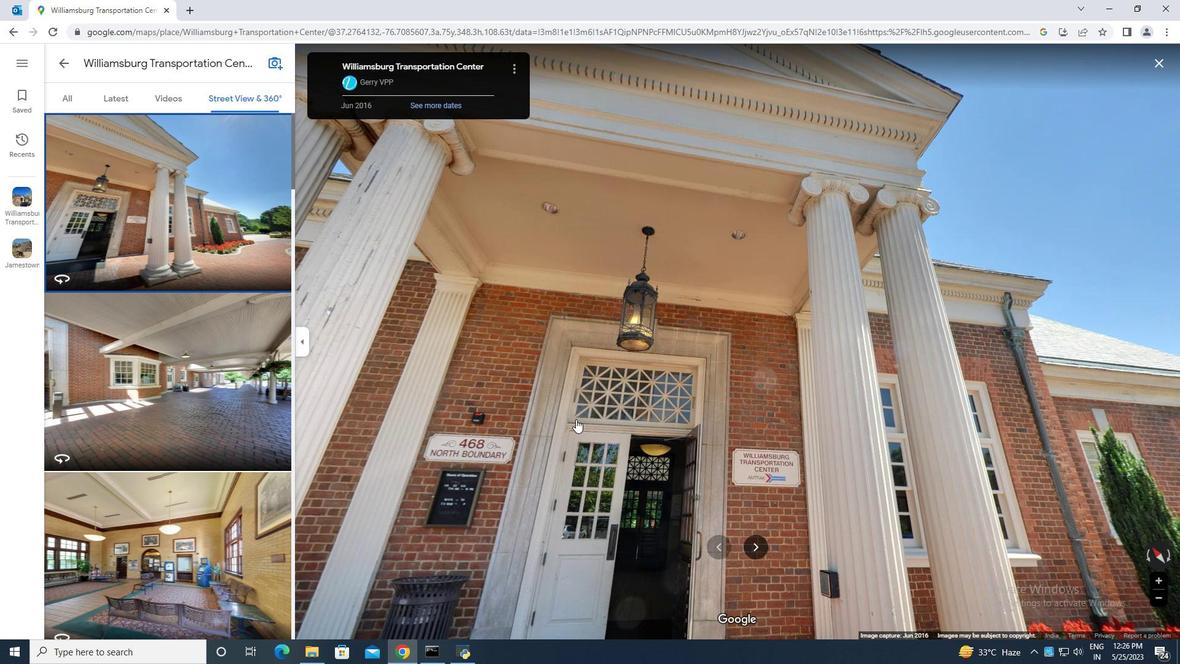 
Action: Mouse scrolled (576, 418) with delta (0, 0)
Screenshot: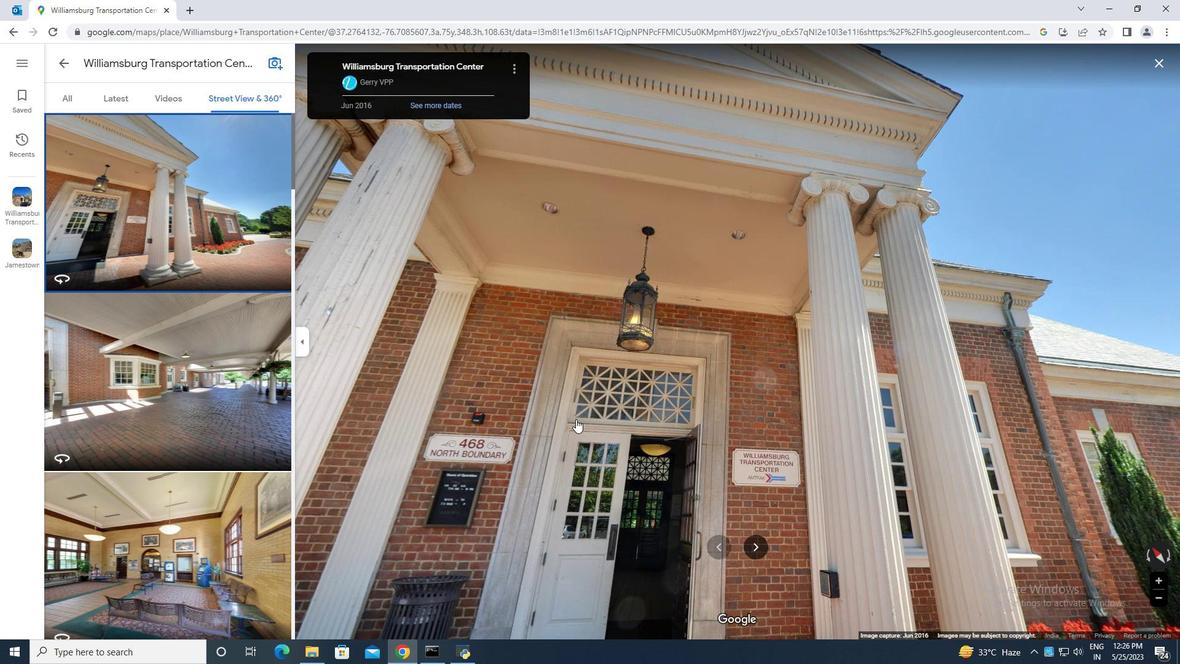 
Action: Mouse scrolled (576, 418) with delta (0, 0)
Screenshot: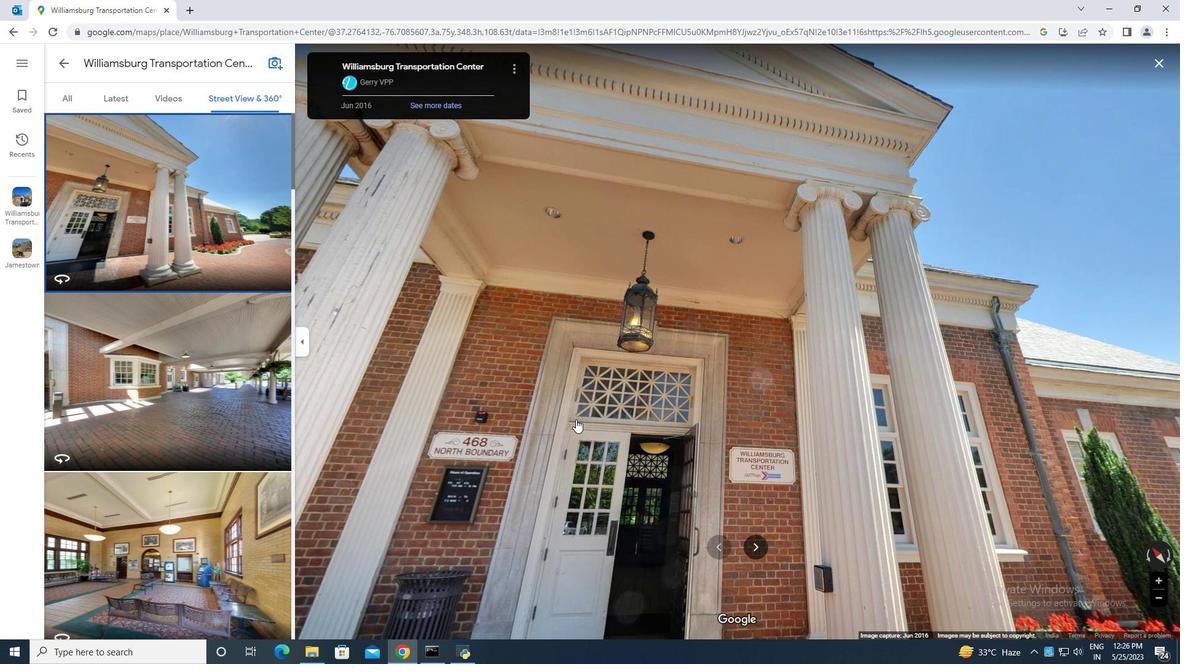 
Action: Mouse scrolled (576, 418) with delta (0, 0)
Screenshot: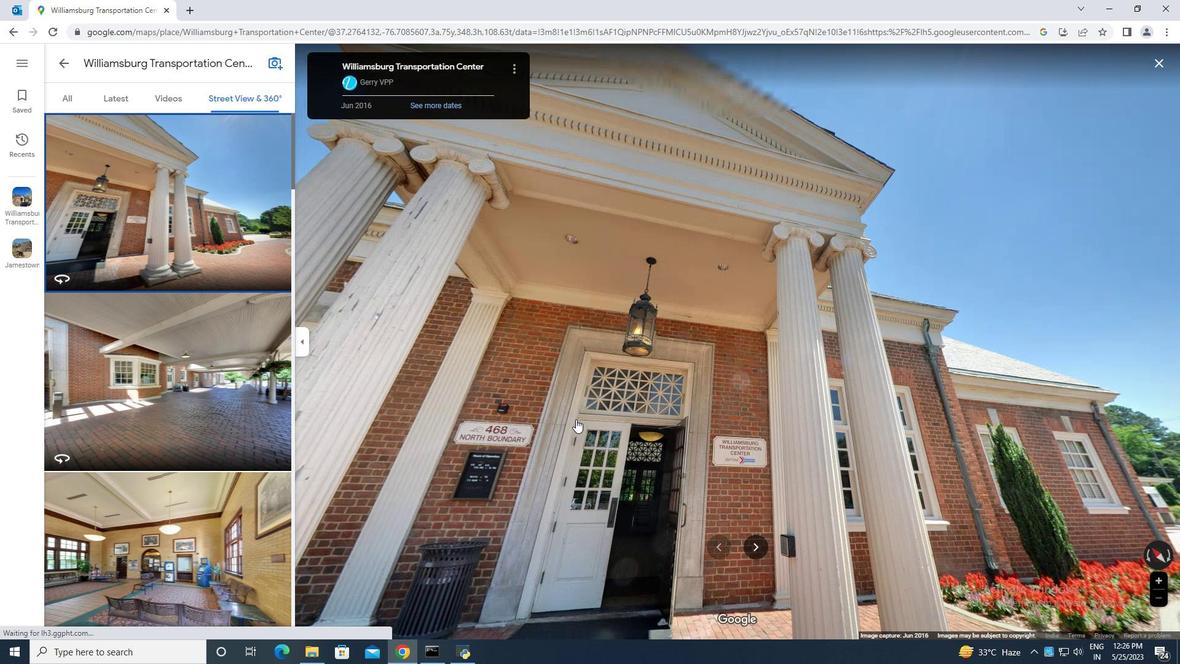 
Action: Mouse scrolled (576, 418) with delta (0, 0)
Screenshot: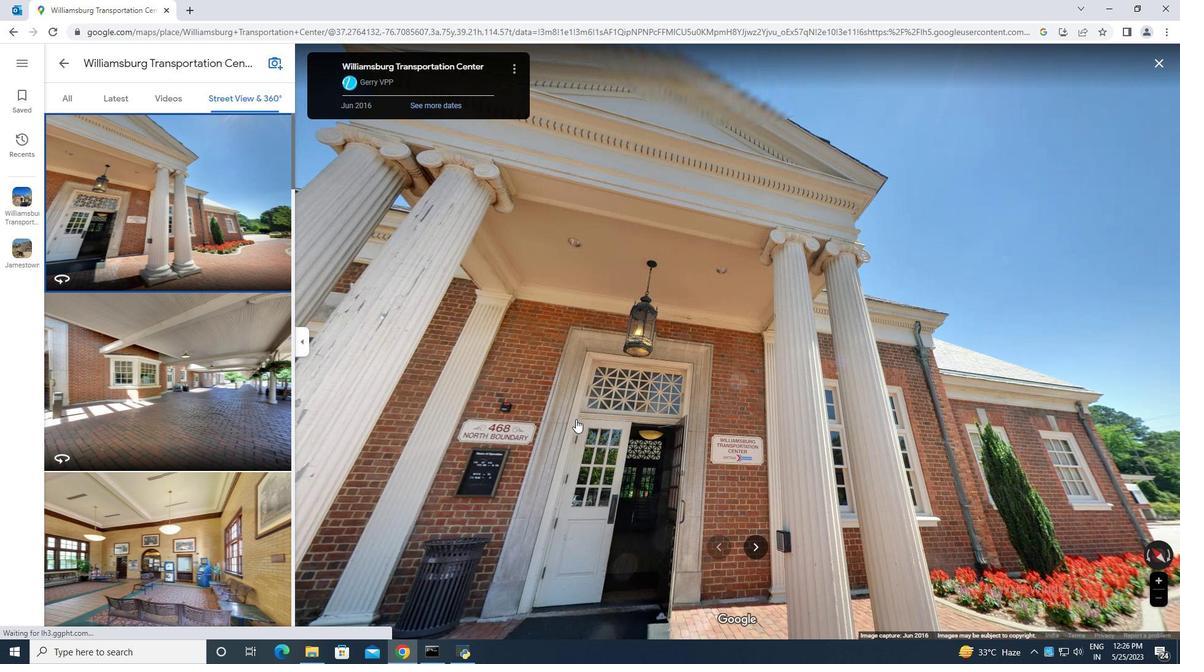 
Action: Mouse scrolled (576, 418) with delta (0, 0)
Screenshot: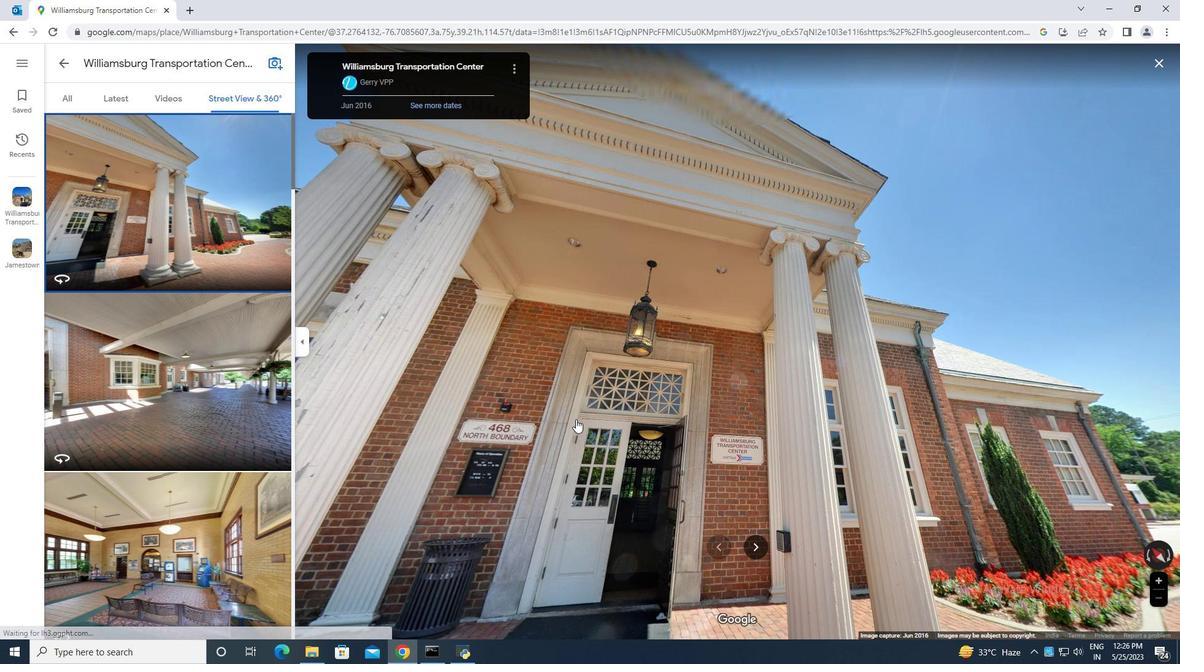 
Action: Mouse scrolled (576, 418) with delta (0, 0)
Screenshot: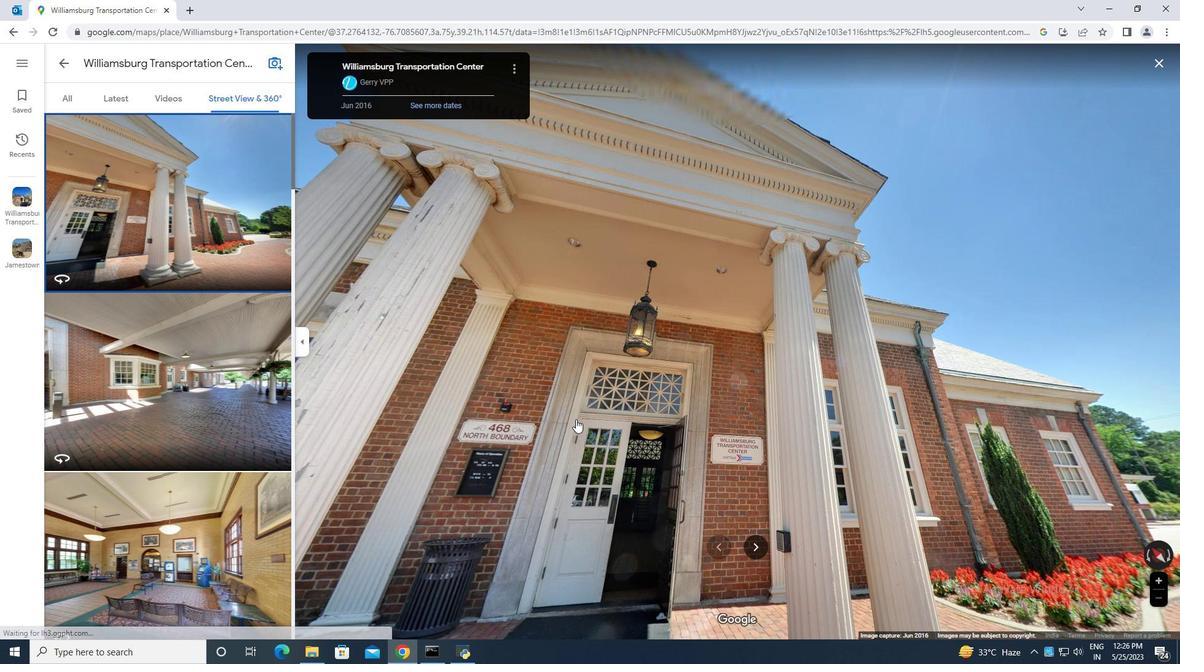 
Action: Mouse scrolled (576, 418) with delta (0, 0)
Screenshot: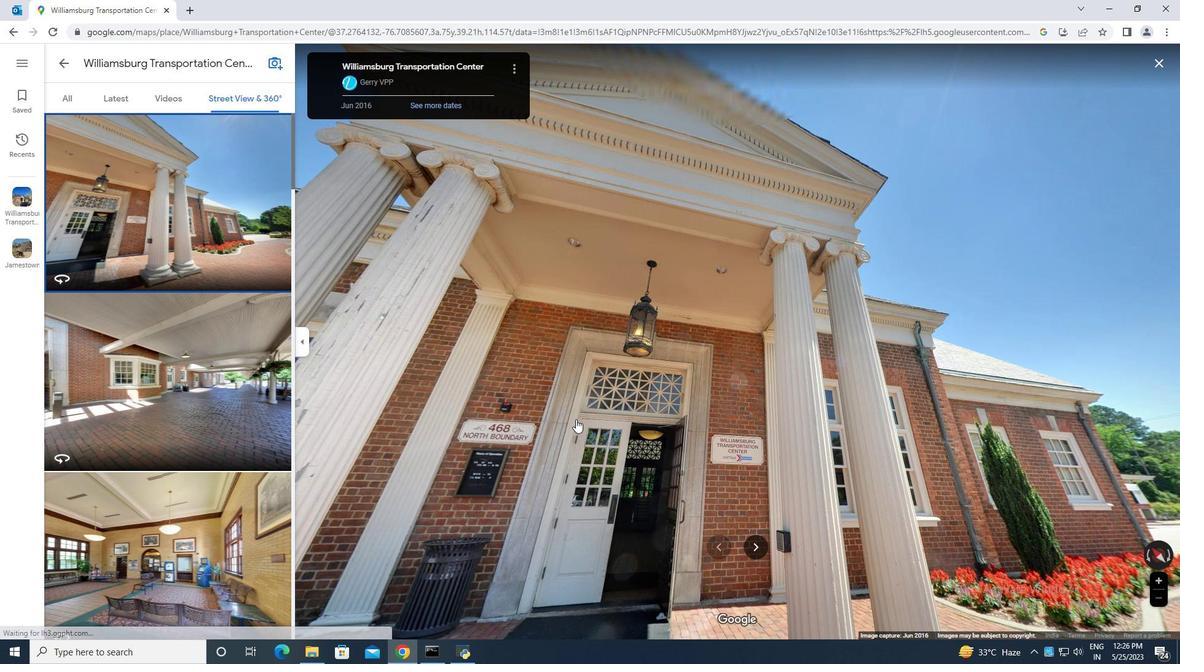 
Action: Mouse scrolled (576, 418) with delta (0, 0)
Screenshot: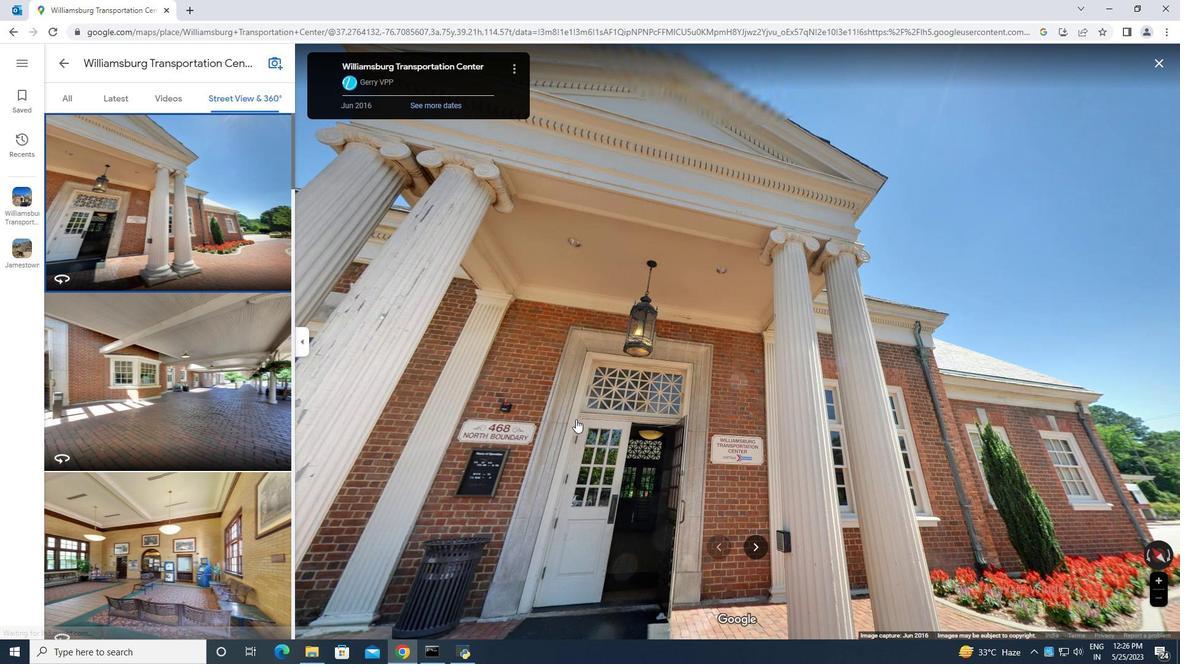
Action: Mouse scrolled (576, 418) with delta (0, 0)
Screenshot: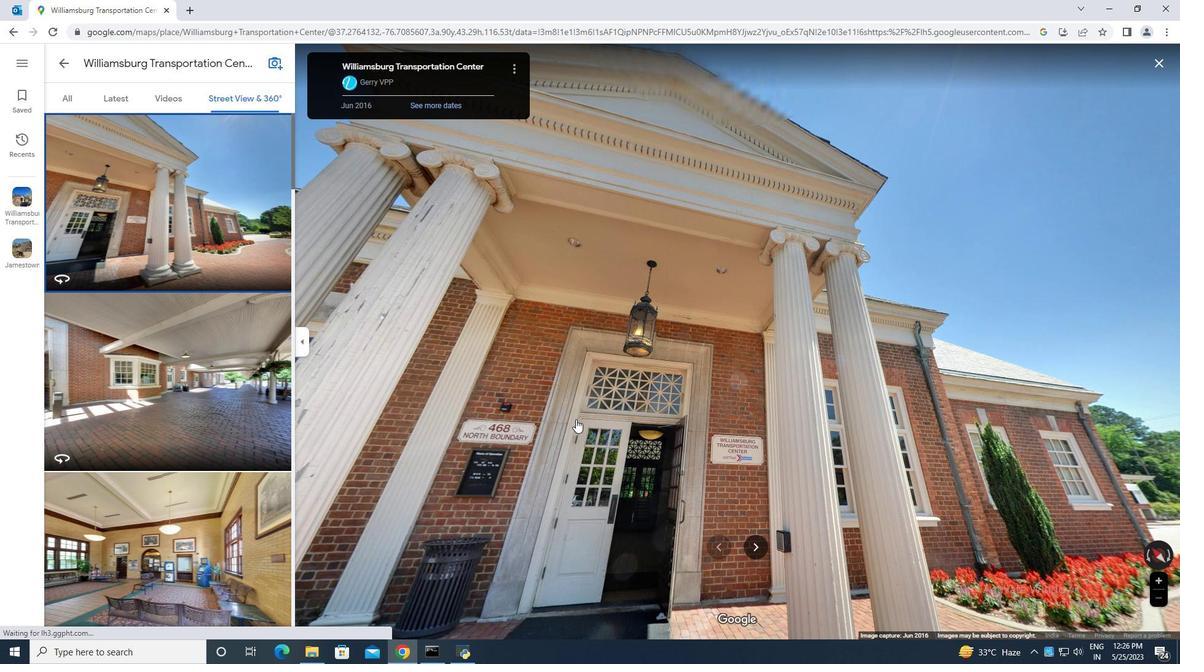 
Action: Mouse moved to (576, 420)
Screenshot: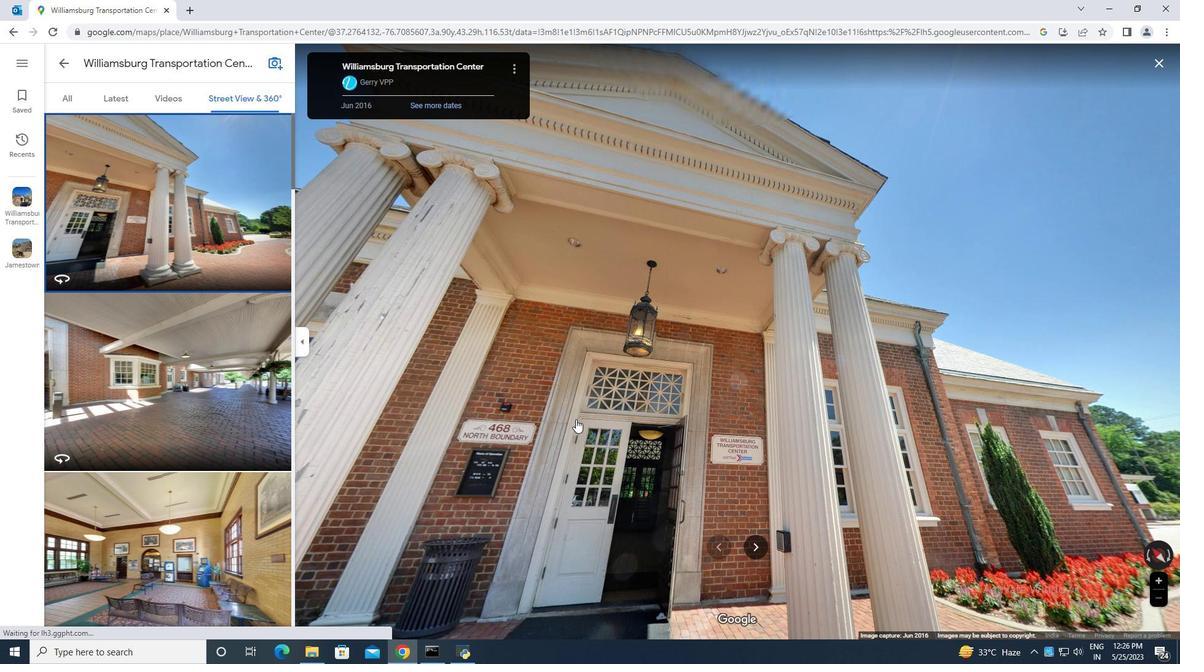 
Action: Mouse scrolled (576, 419) with delta (0, 0)
Screenshot: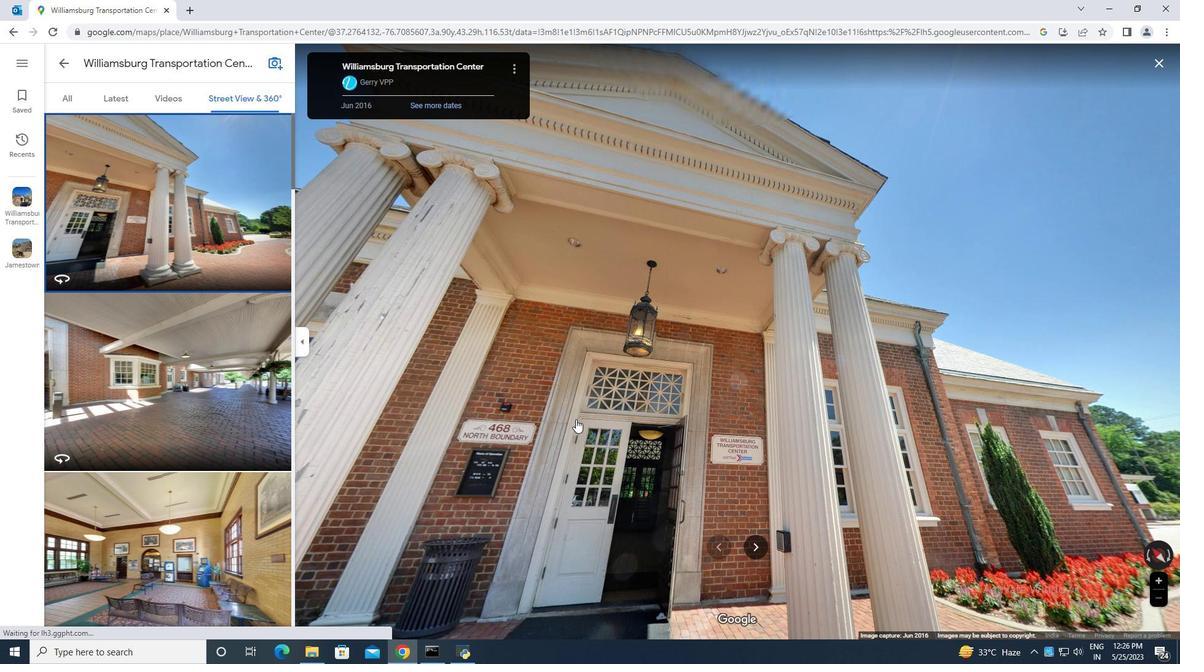 
Action: Mouse moved to (829, 400)
Screenshot: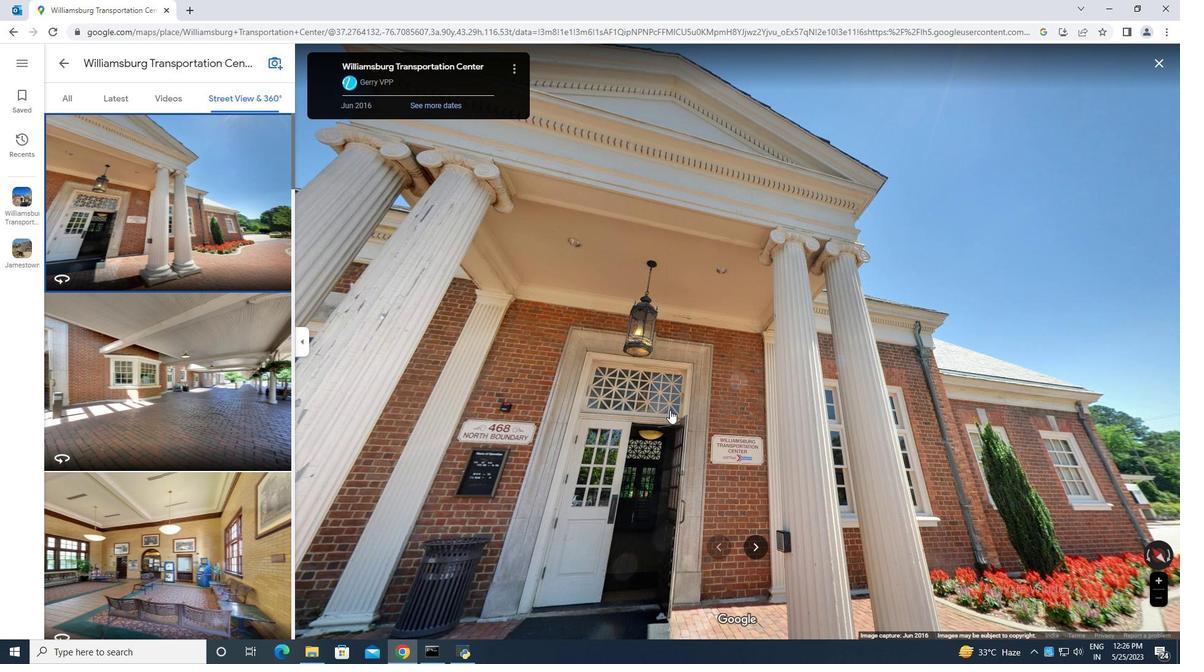 
Action: Mouse pressed left at (829, 400)
Screenshot: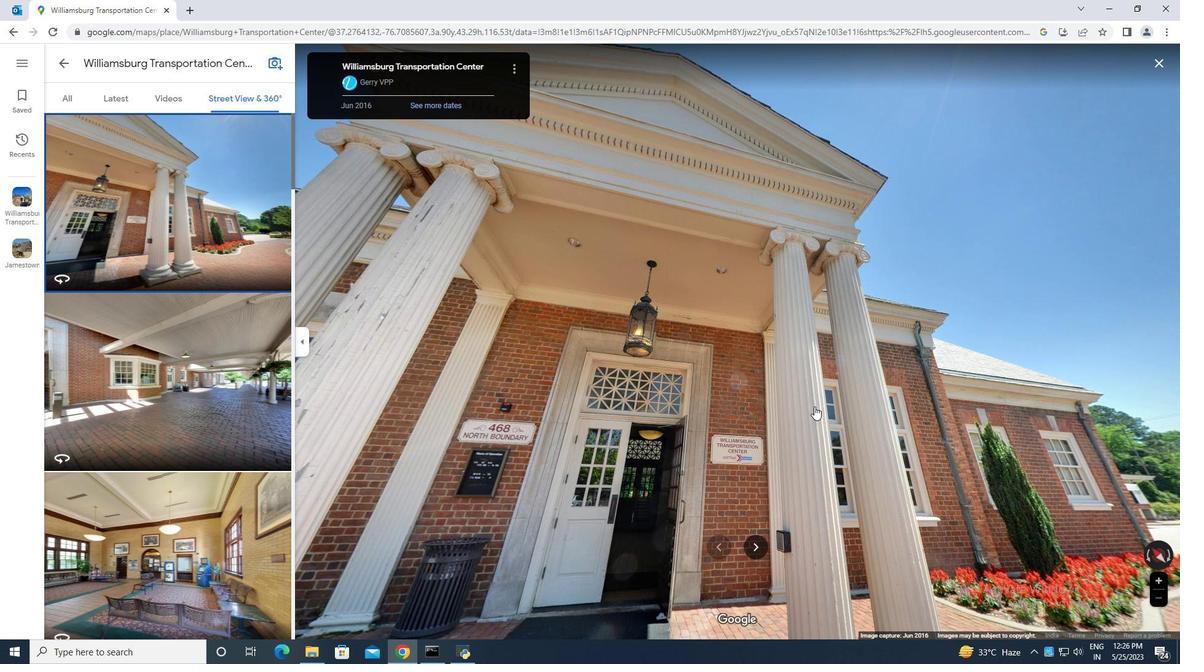 
Action: Mouse moved to (911, 394)
Screenshot: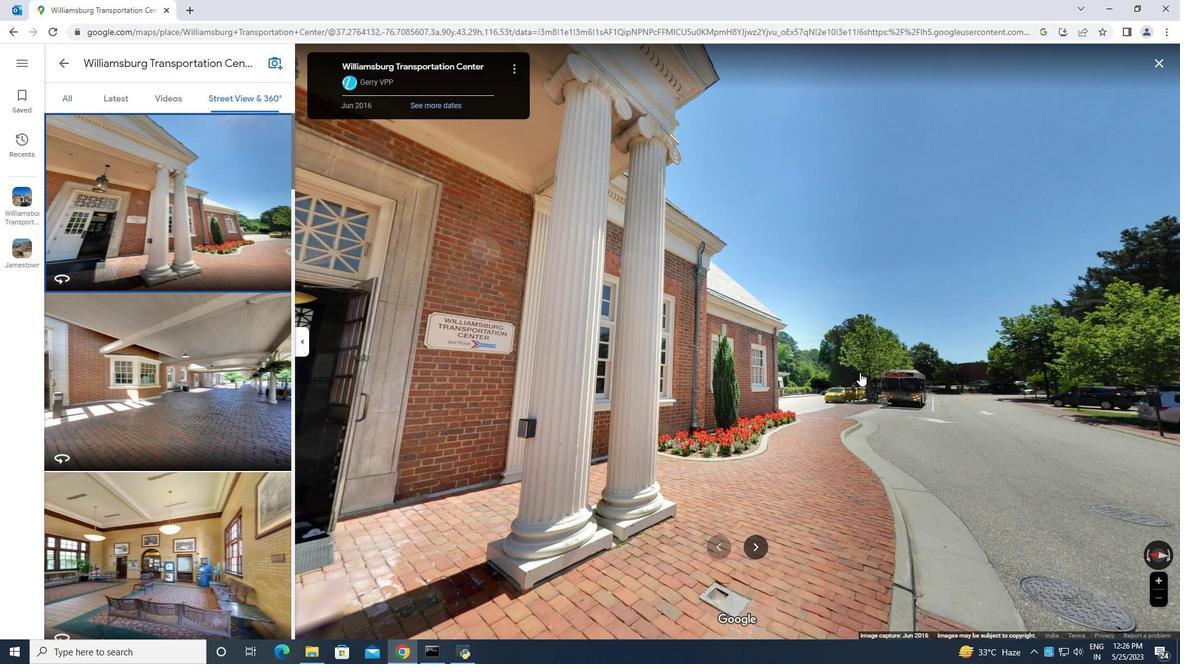 
Action: Mouse pressed left at (911, 394)
Screenshot: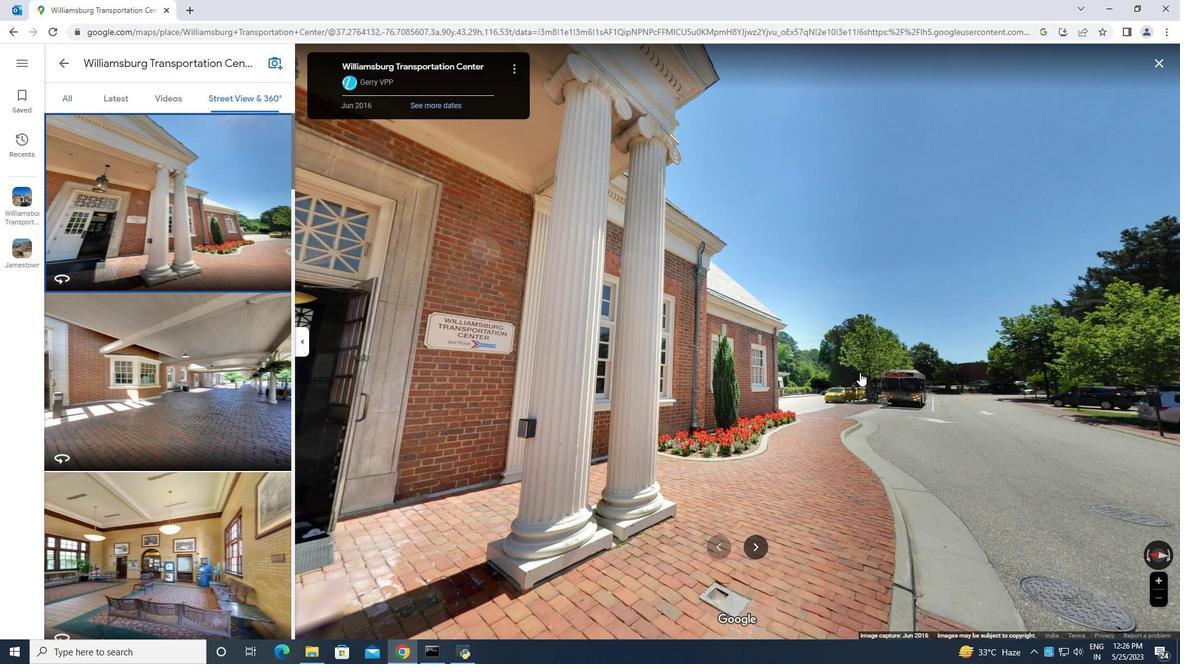 
Action: Mouse moved to (850, 410)
Screenshot: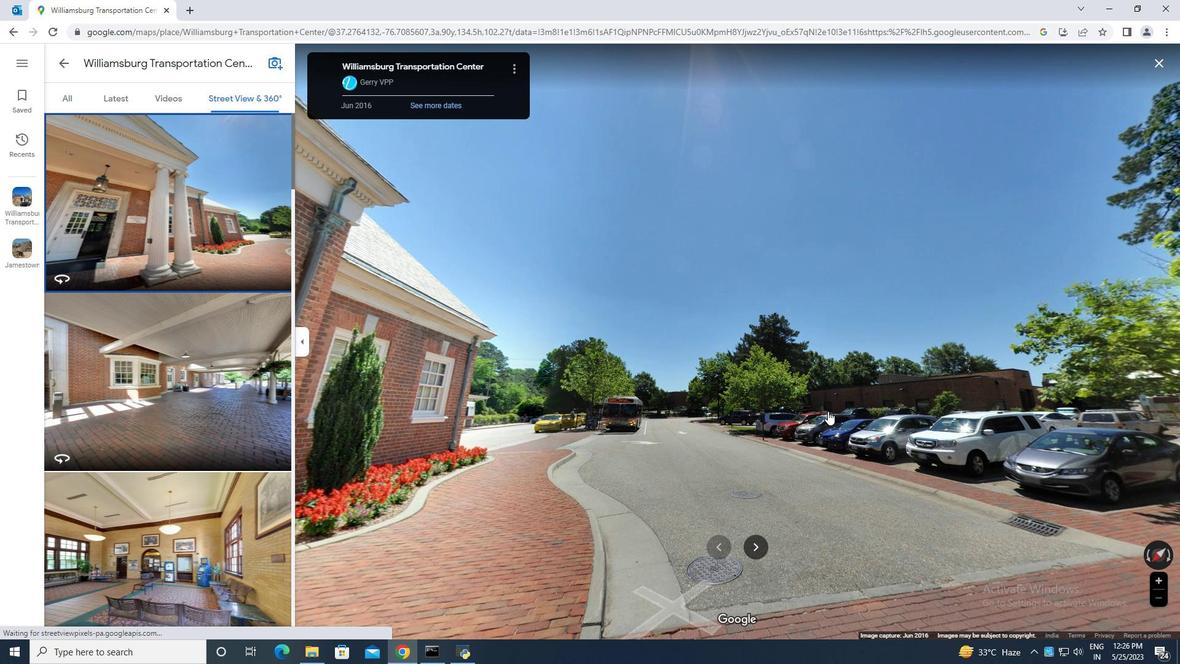 
Action: Mouse pressed left at (850, 410)
Screenshot: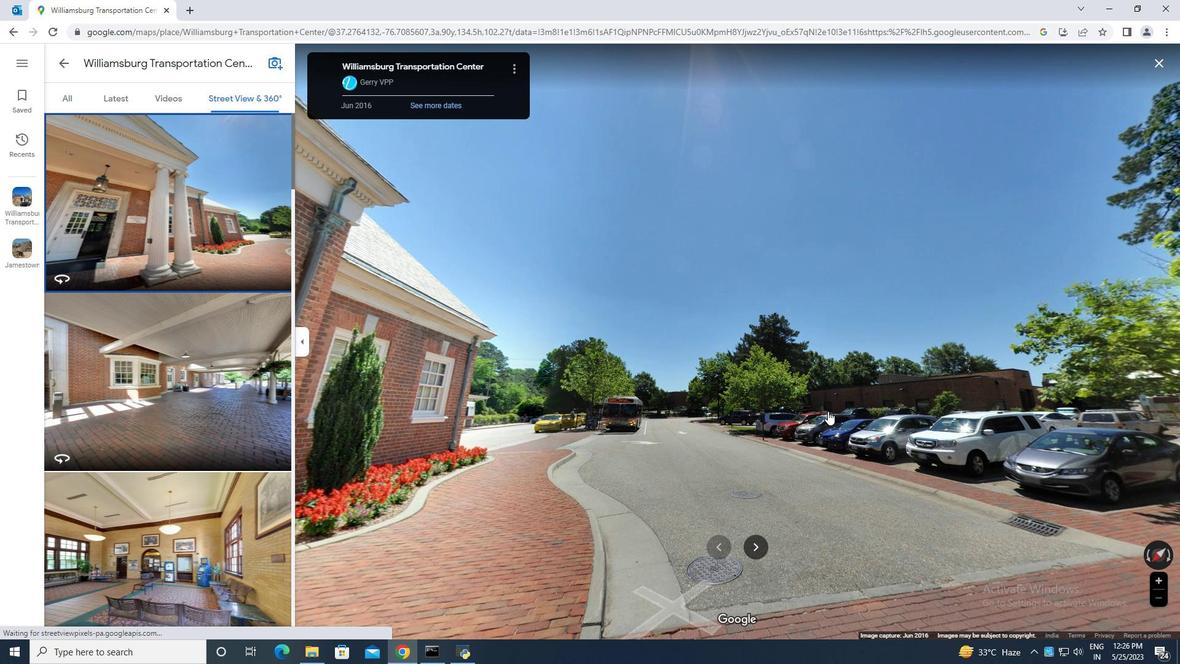 
Action: Mouse moved to (891, 417)
Screenshot: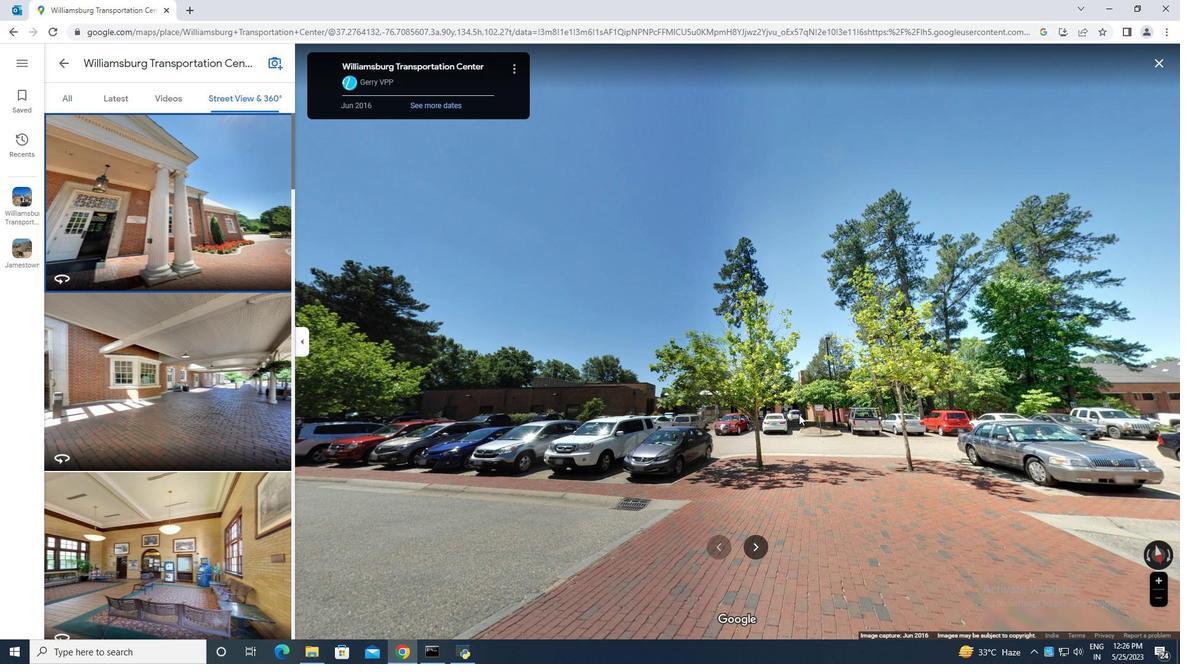 
Action: Mouse pressed left at (891, 417)
Screenshot: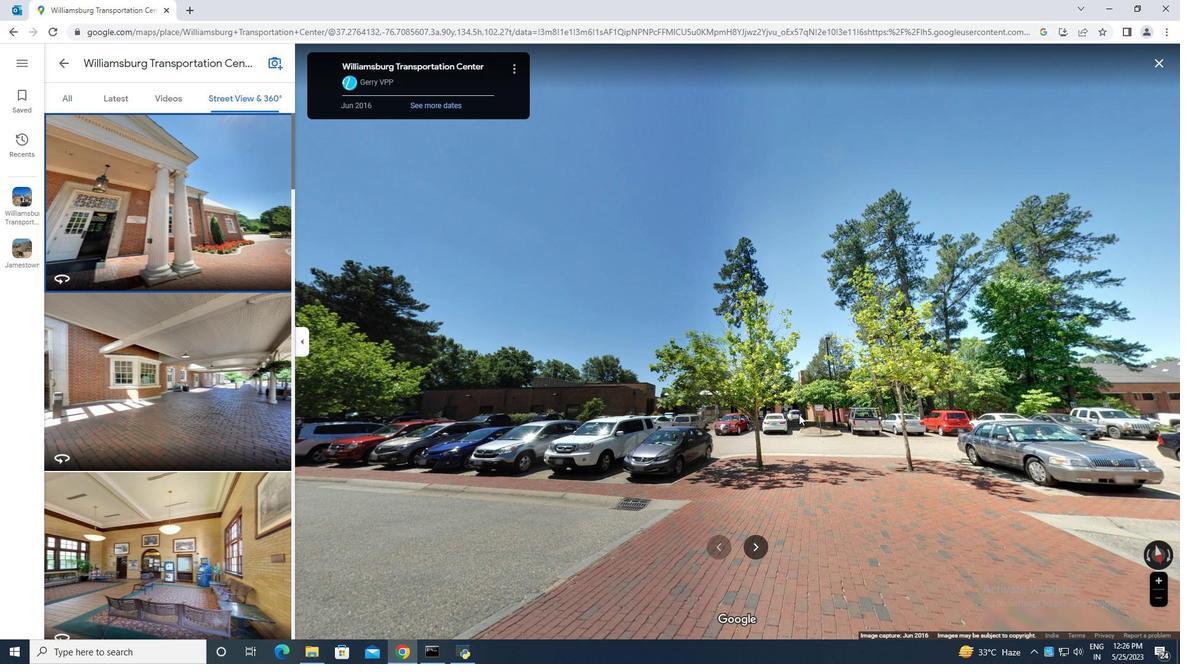 
Action: Mouse moved to (200, 413)
Screenshot: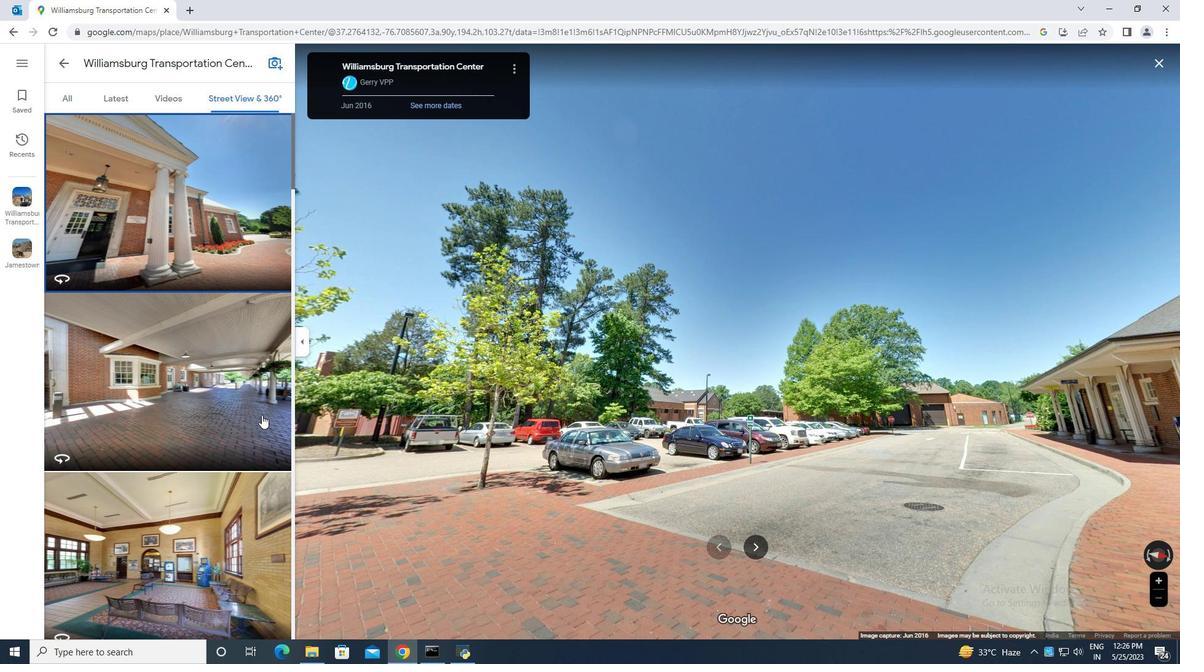 
Action: Mouse pressed left at (200, 413)
Screenshot: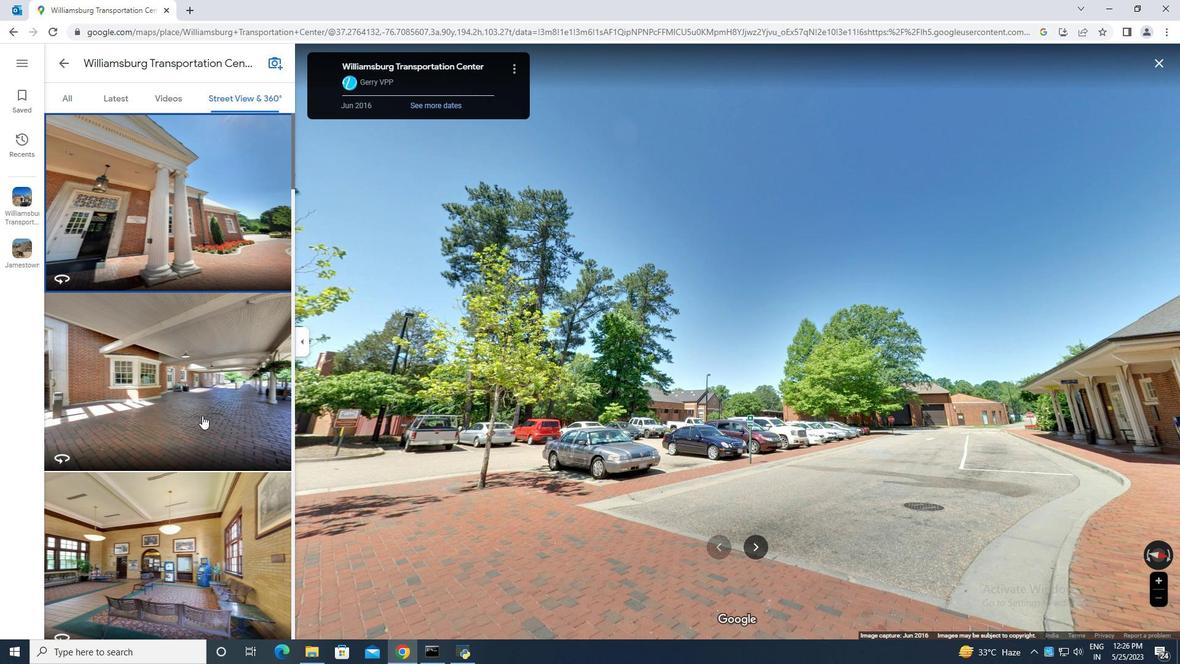 
Action: Mouse moved to (650, 442)
Screenshot: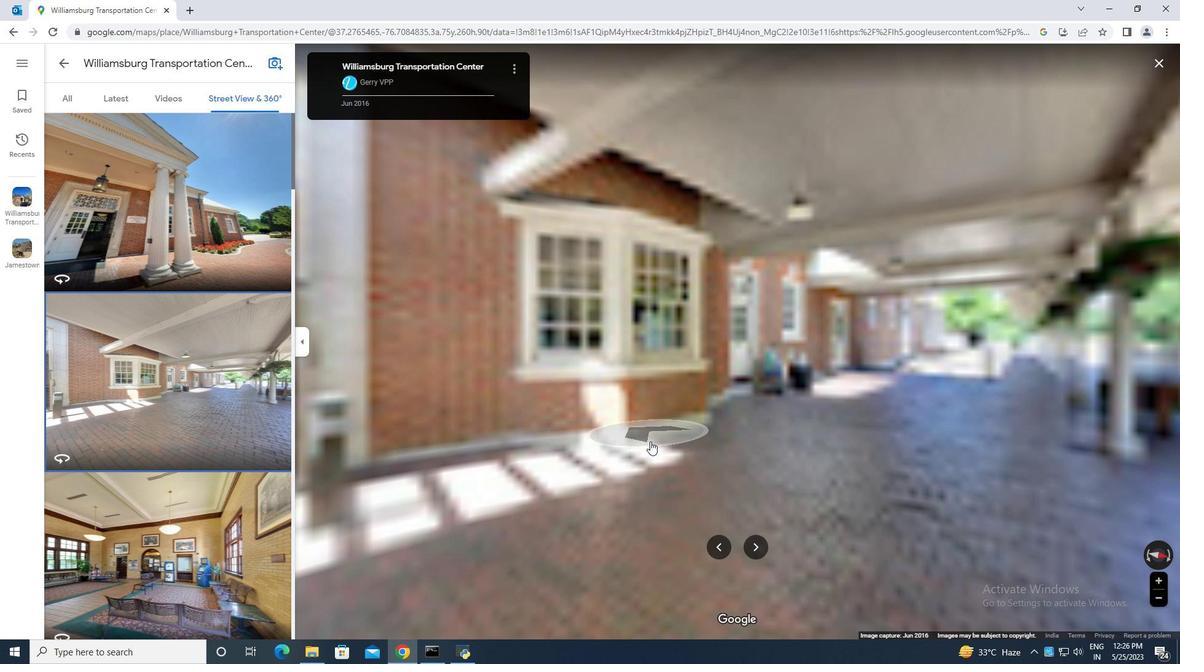 
Action: Mouse pressed left at (650, 442)
Screenshot: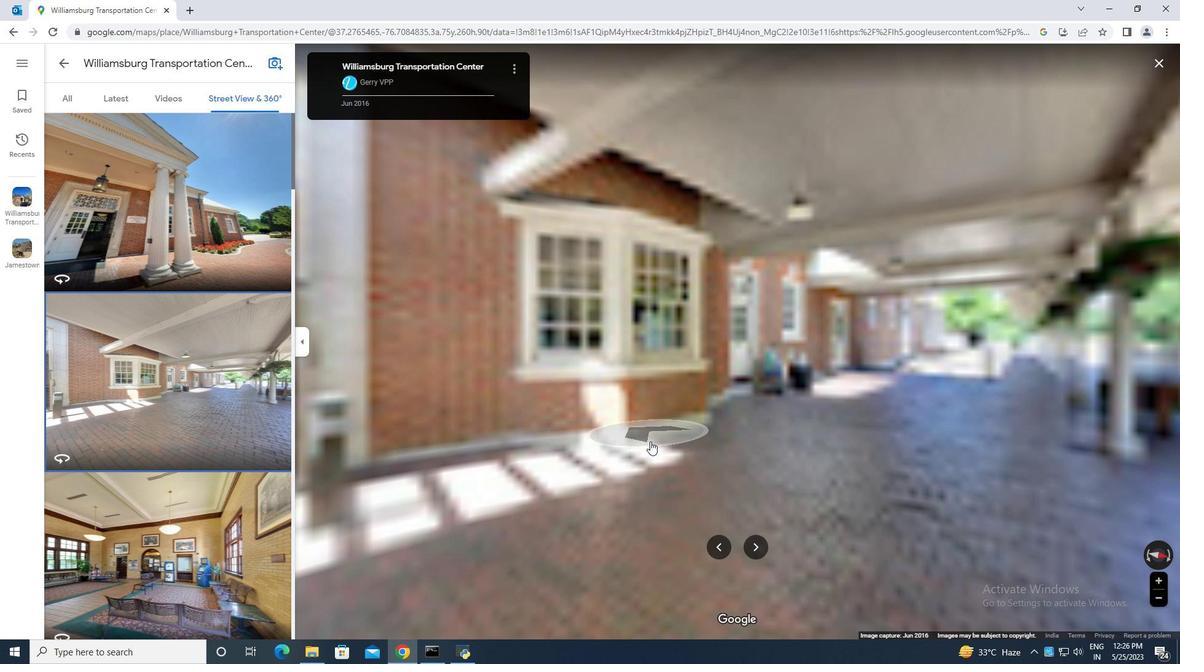 
Action: Mouse moved to (678, 416)
Screenshot: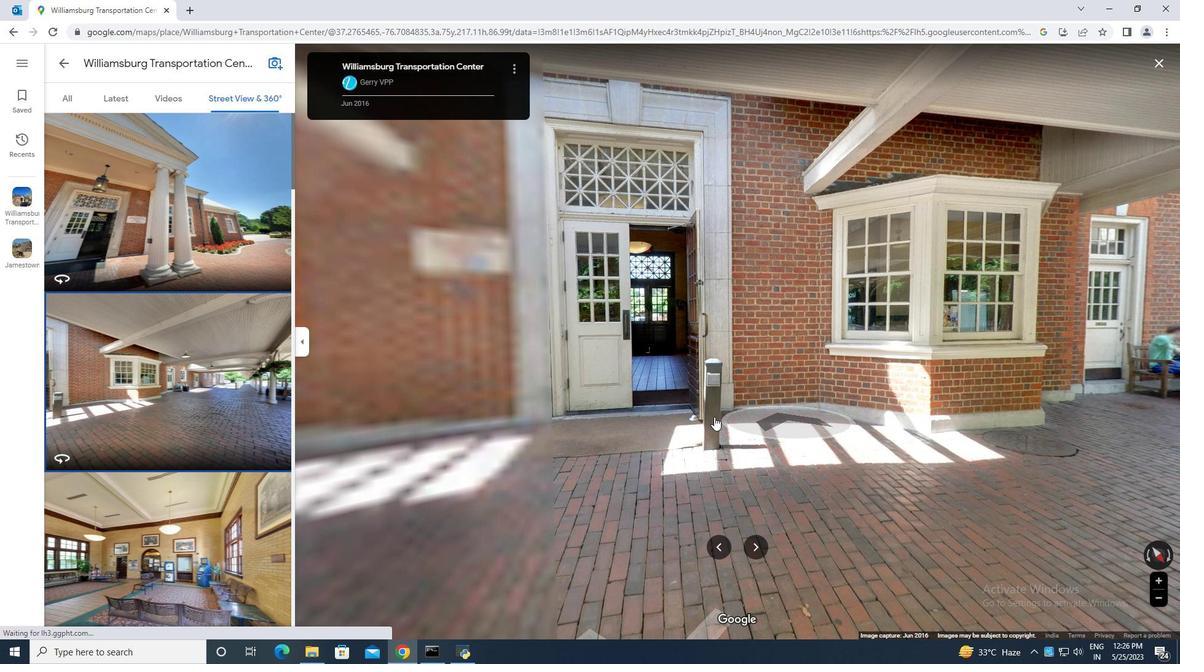 
Action: Mouse pressed left at (673, 416)
Screenshot: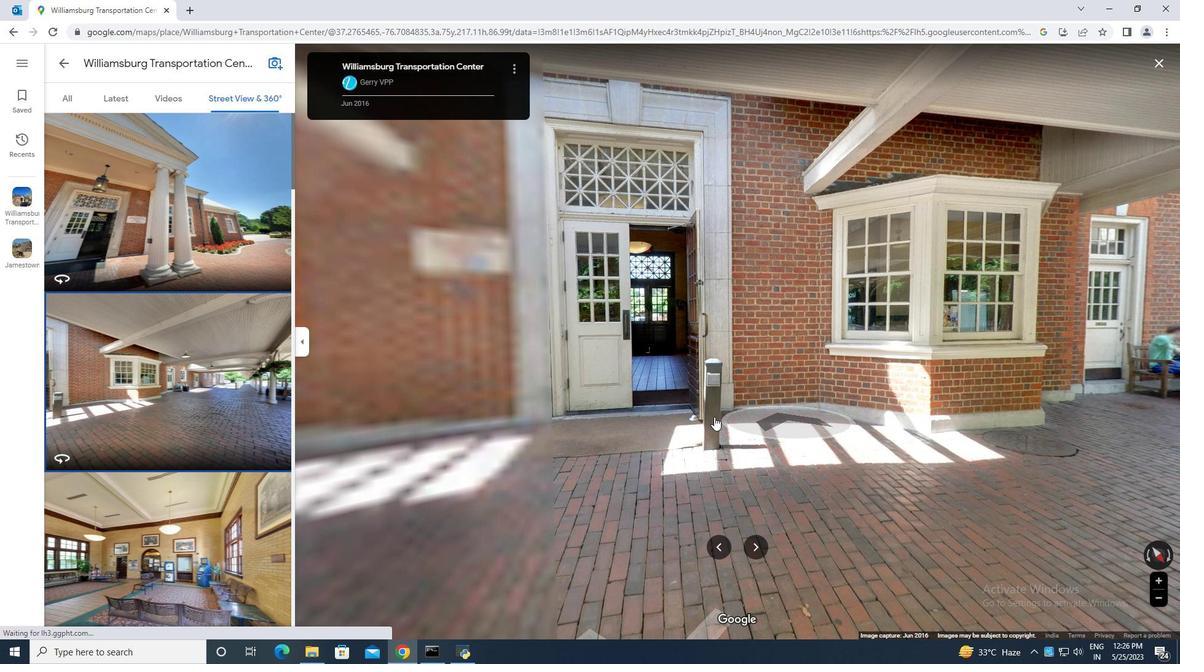 
Action: Mouse moved to (649, 419)
Screenshot: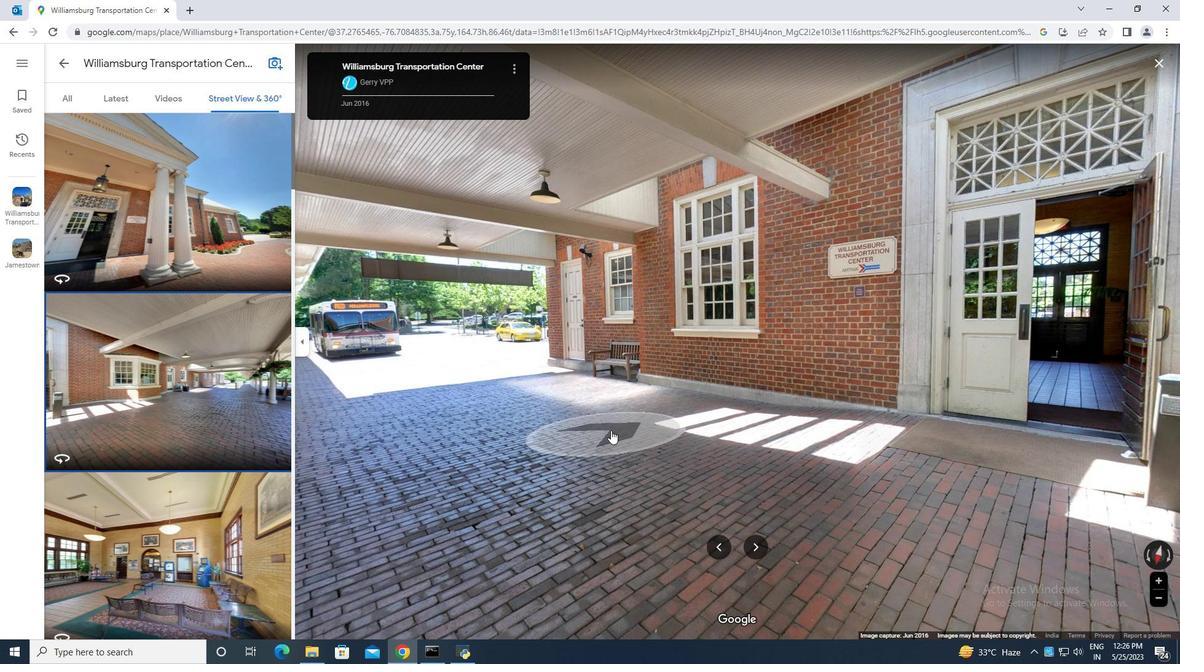 
Action: Mouse pressed left at (562, 431)
Screenshot: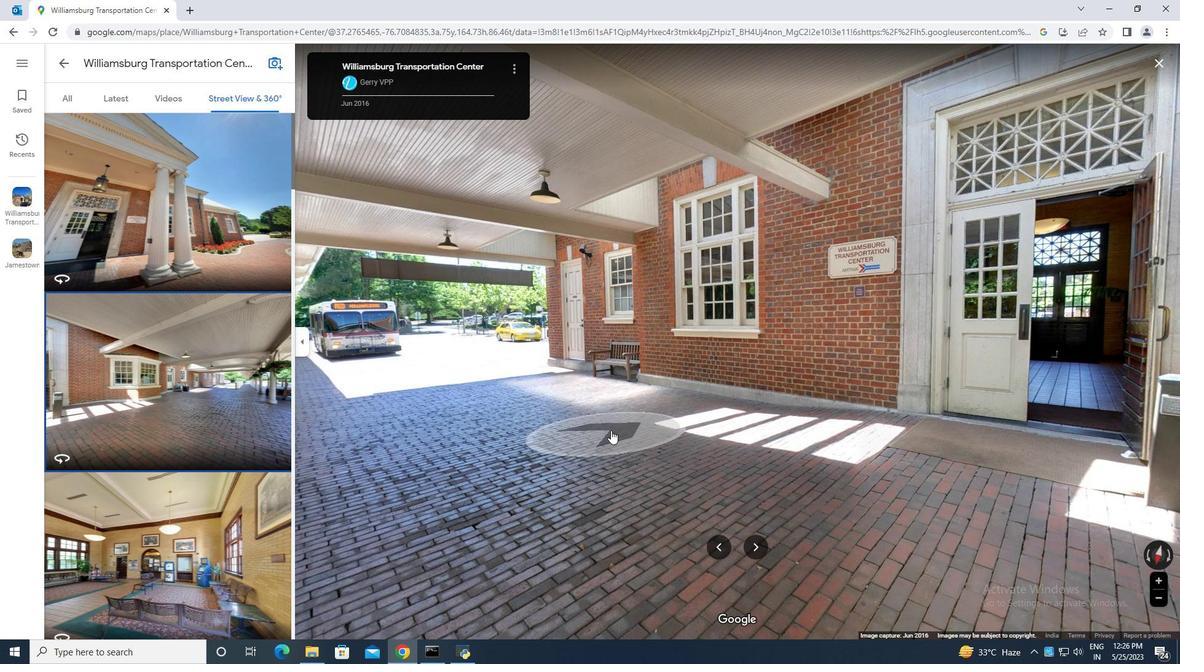 
Action: Mouse moved to (68, 99)
Screenshot: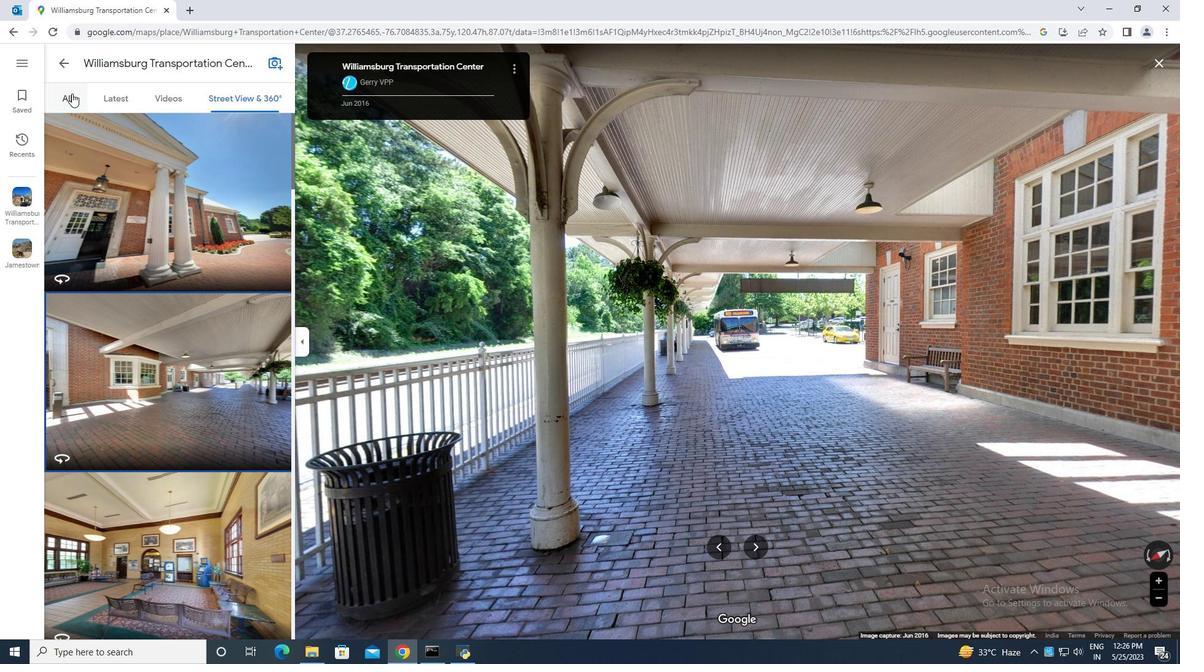 
Action: Mouse pressed left at (68, 99)
Screenshot: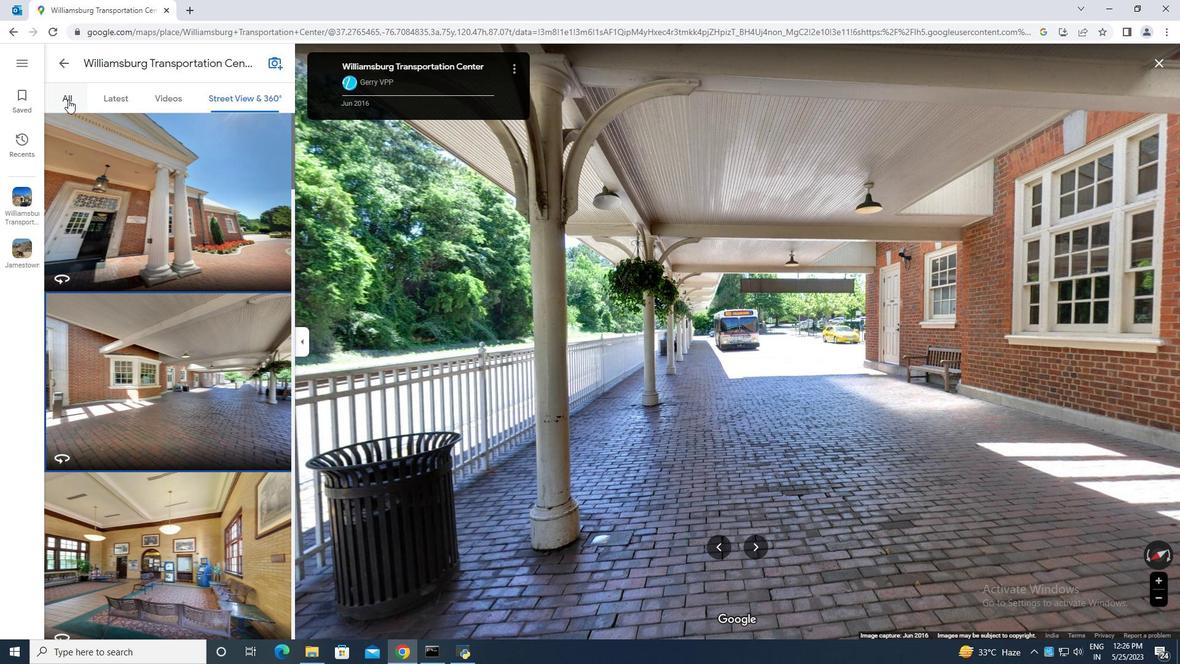 
Action: Mouse moved to (211, 397)
Screenshot: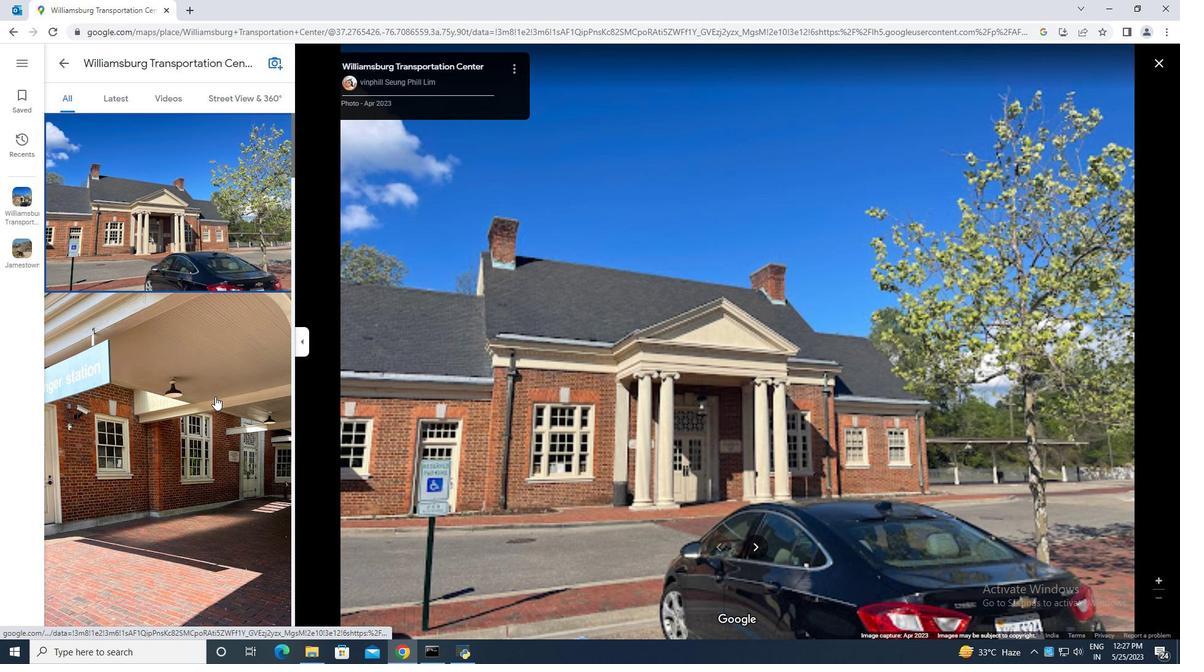 
Action: Mouse scrolled (211, 396) with delta (0, 0)
Screenshot: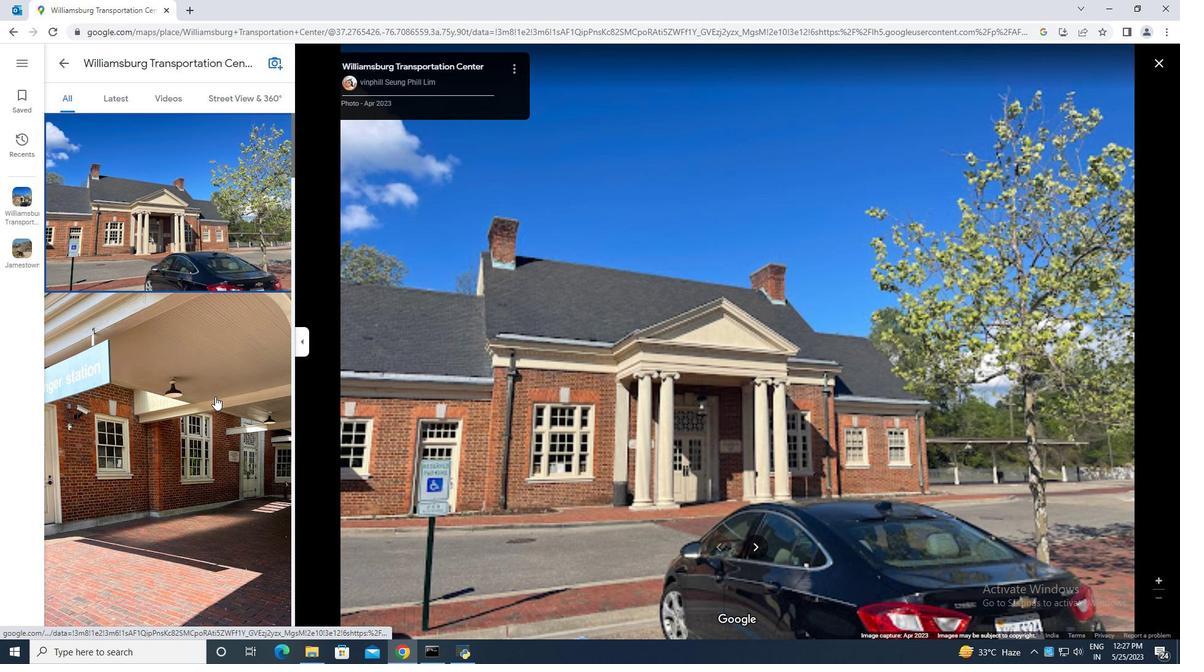 
Action: Mouse moved to (211, 397)
Screenshot: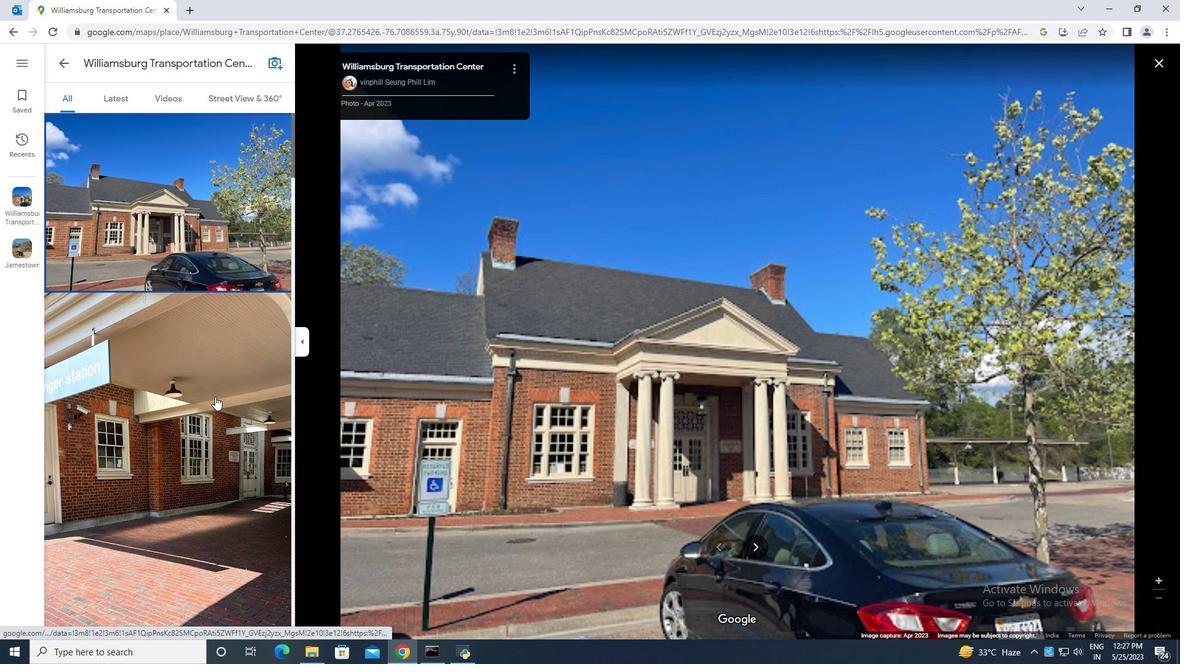 
Action: Mouse scrolled (211, 397) with delta (0, 0)
Screenshot: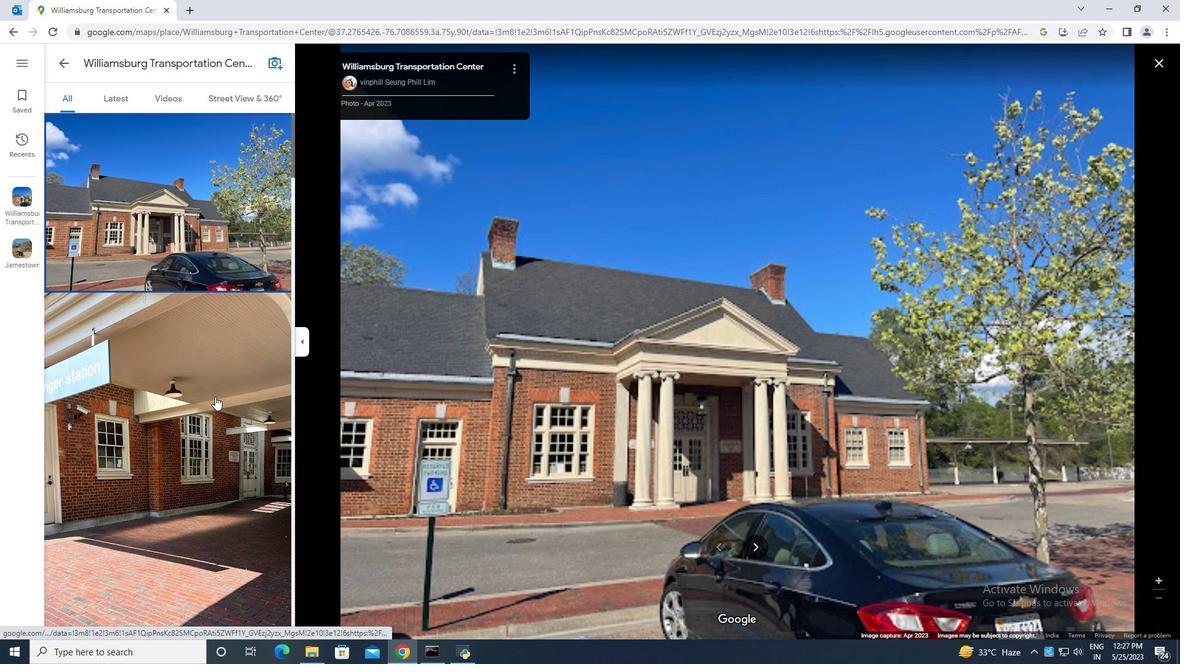 
Action: Mouse scrolled (211, 397) with delta (0, 0)
Screenshot: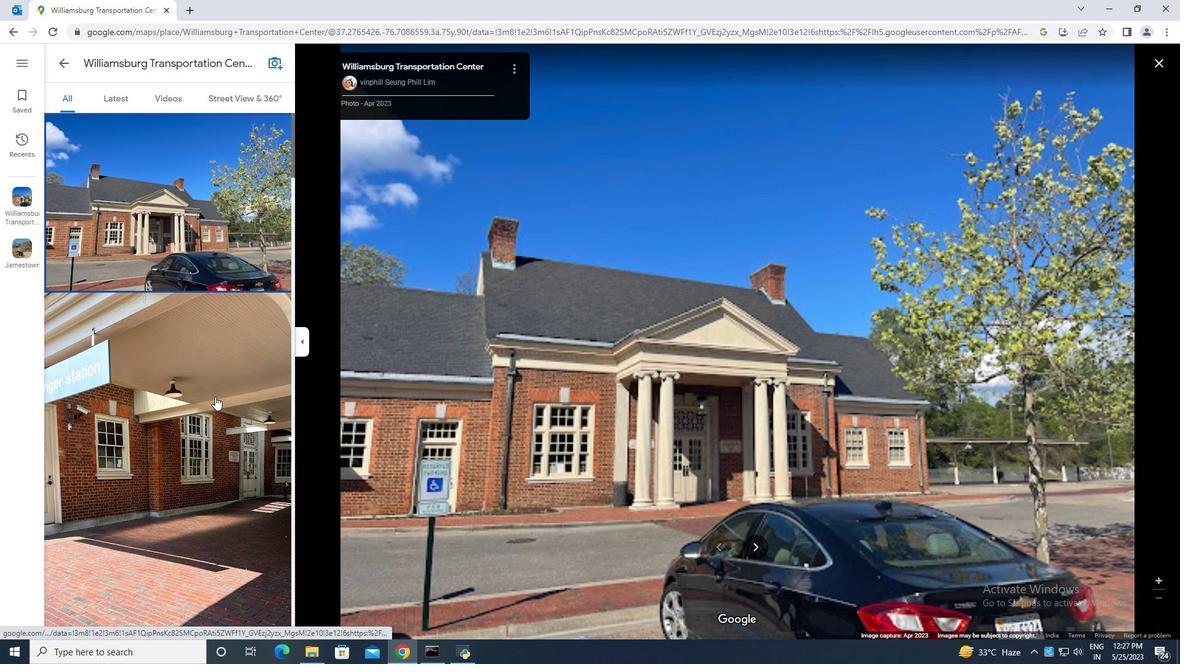
Action: Mouse scrolled (211, 397) with delta (0, 0)
Screenshot: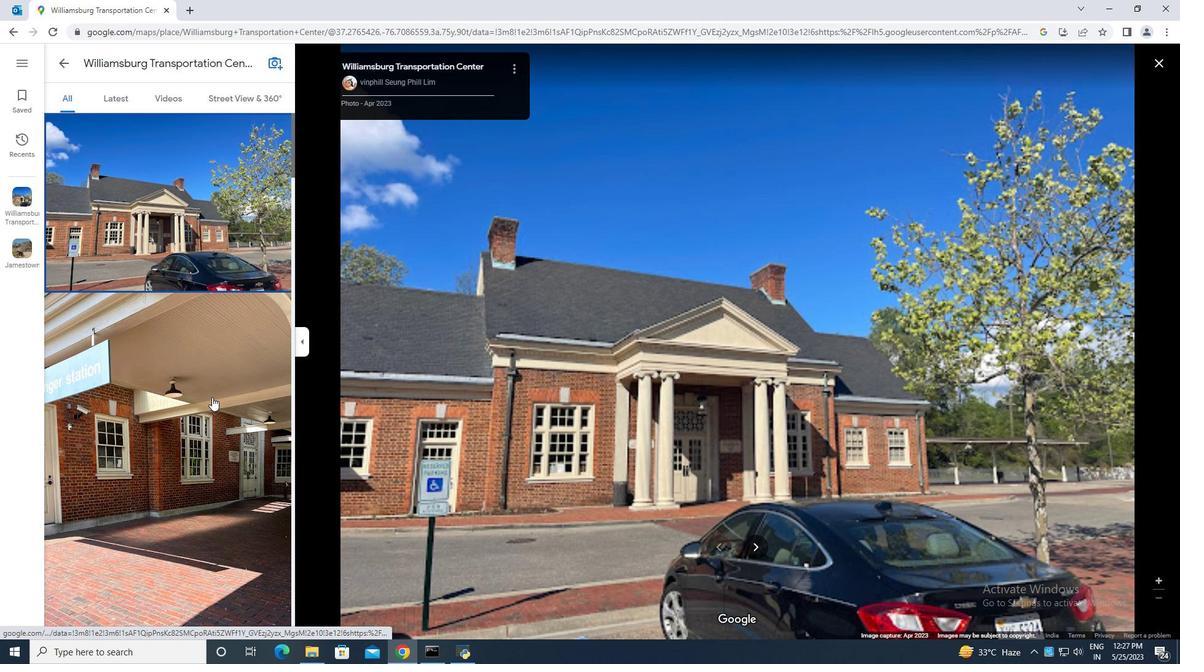 
Action: Mouse moved to (210, 397)
Screenshot: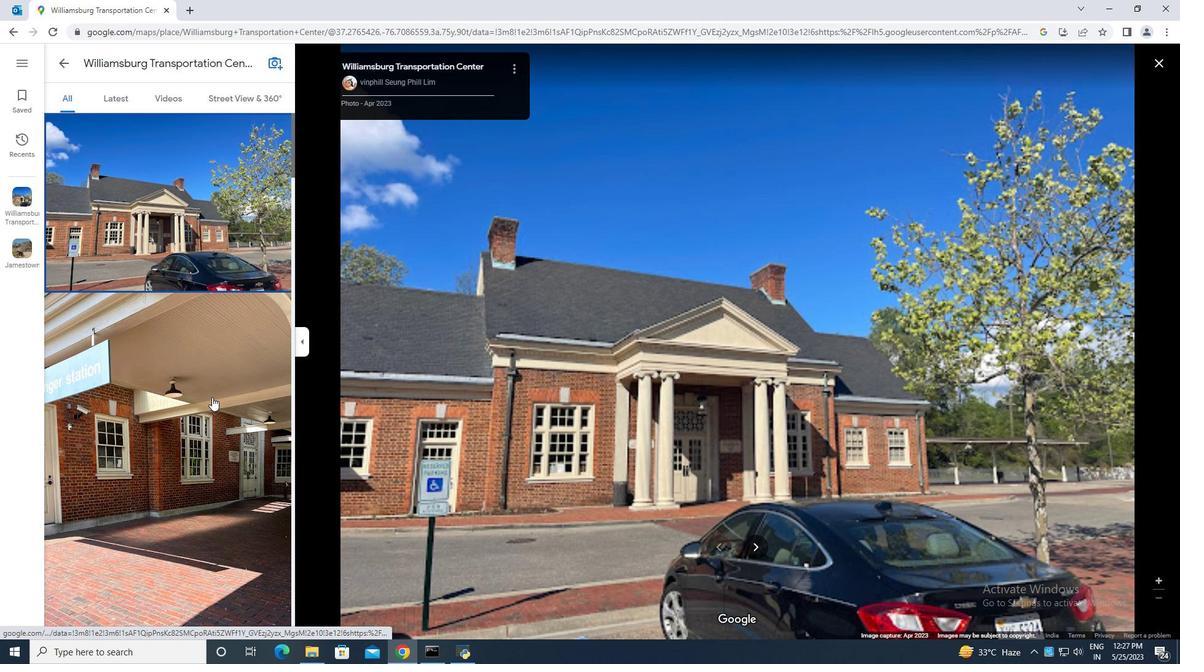 
Action: Mouse scrolled (210, 397) with delta (0, 0)
Screenshot: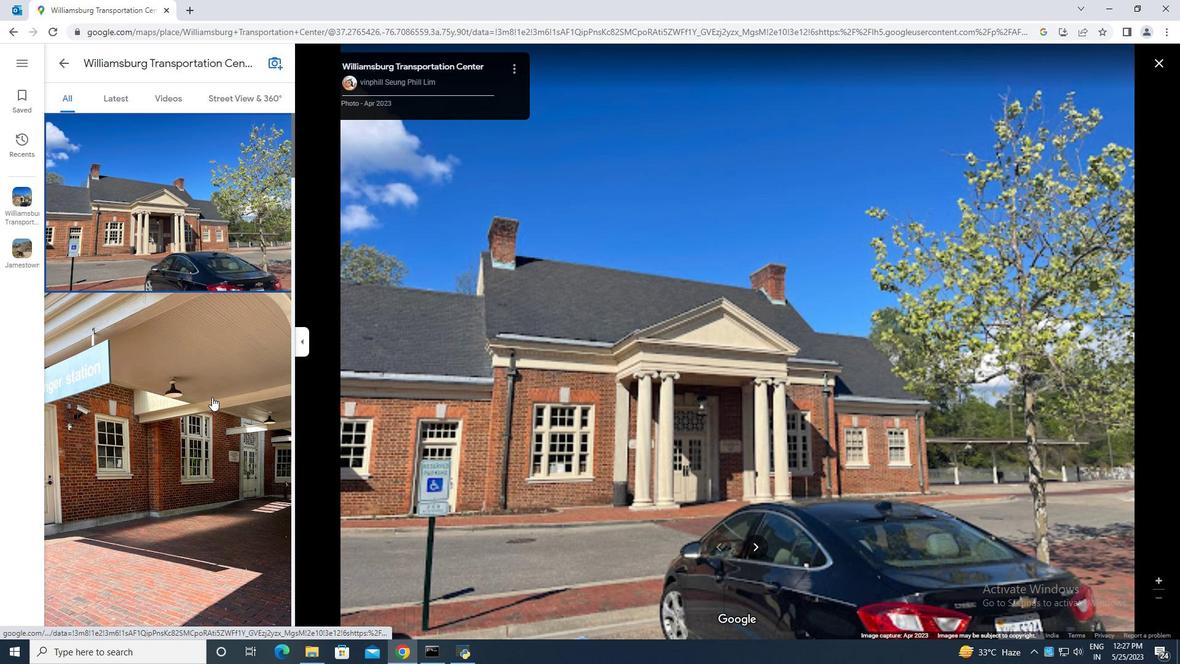 
Action: Mouse moved to (206, 393)
Screenshot: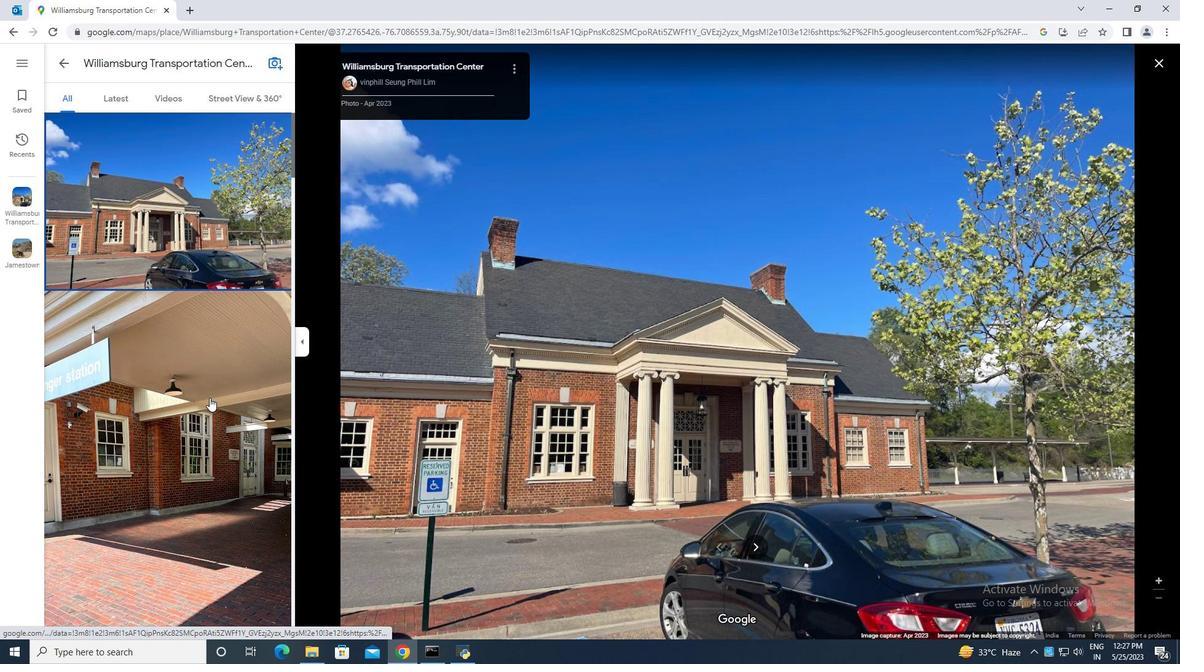 
Action: Mouse scrolled (206, 392) with delta (0, 0)
